 Task: Create a custom shape using the Shape Builder Tool.
Action: Mouse moved to (90, 351)
Screenshot: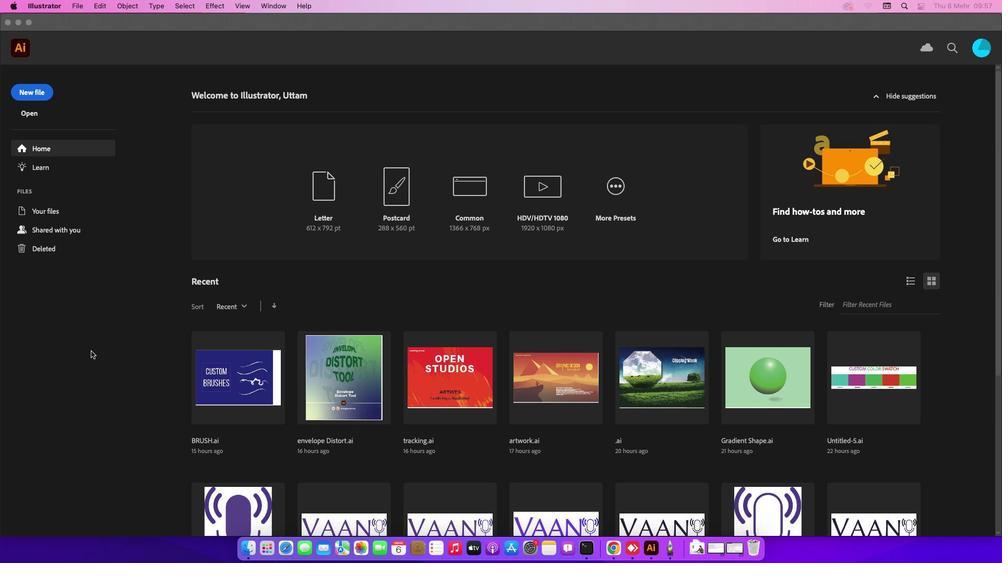 
Action: Mouse pressed left at (90, 351)
Screenshot: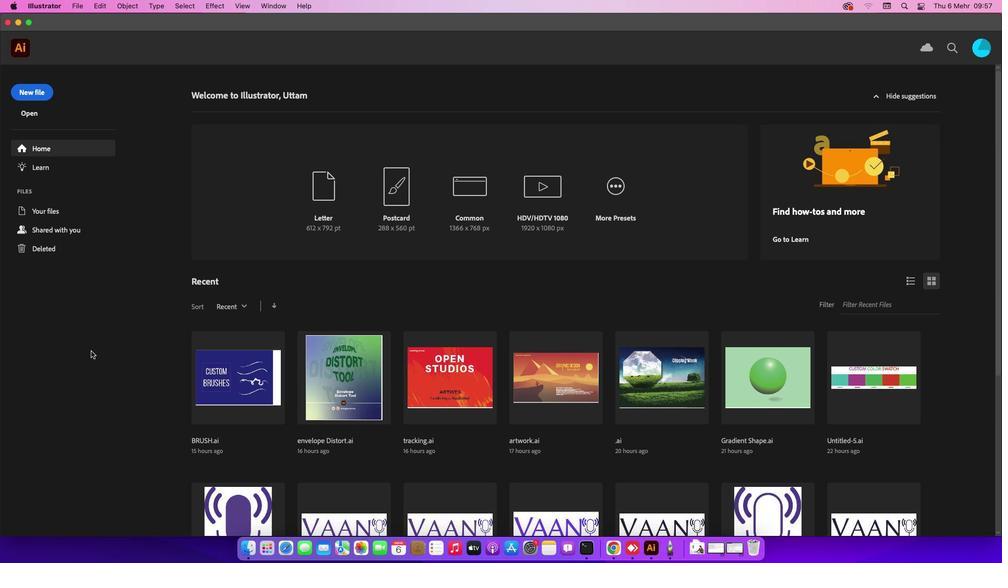 
Action: Mouse moved to (90, 351)
Screenshot: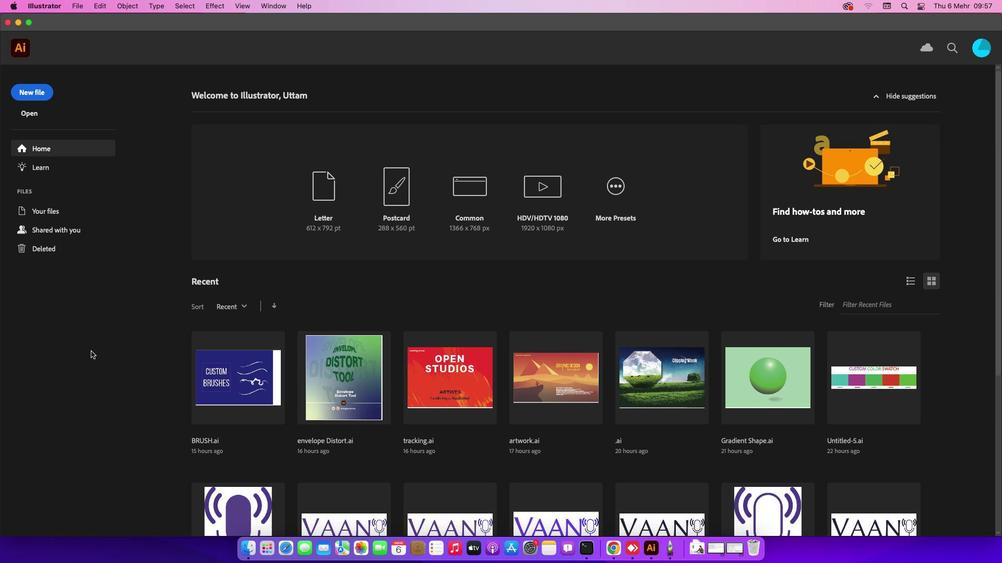 
Action: Key pressed Key.cmd'n'
Screenshot: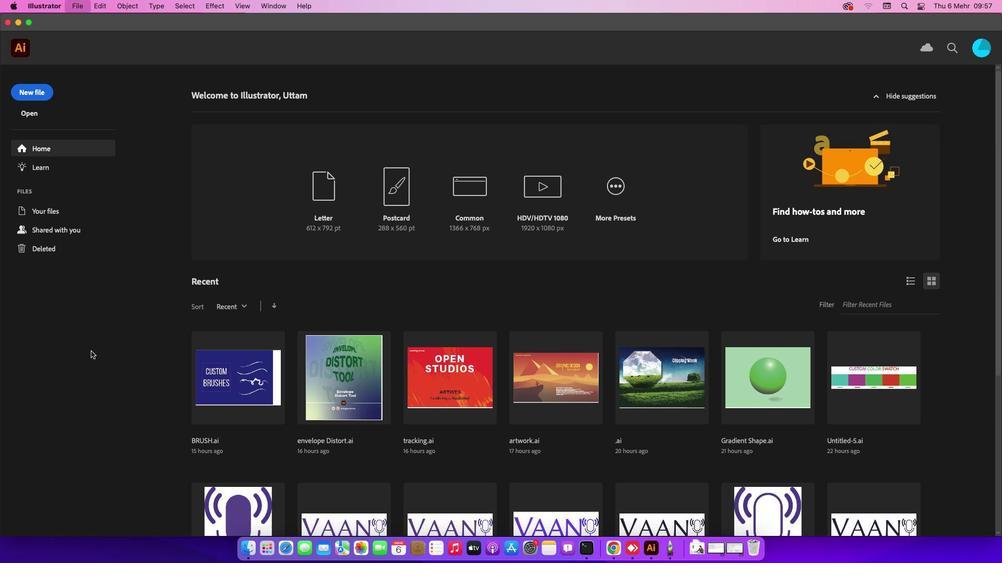 
Action: Mouse moved to (666, 148)
Screenshot: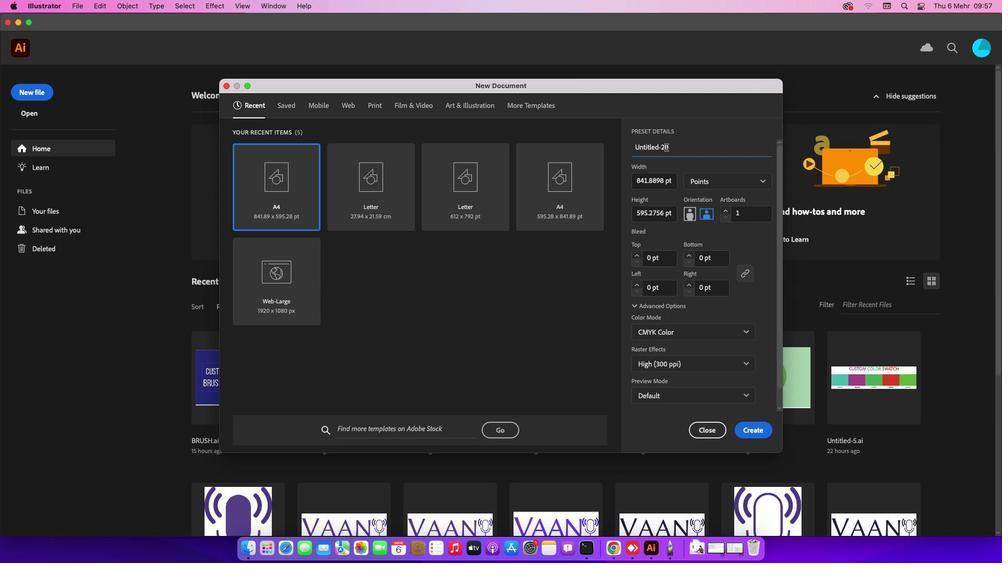 
Action: Mouse pressed left at (666, 148)
Screenshot: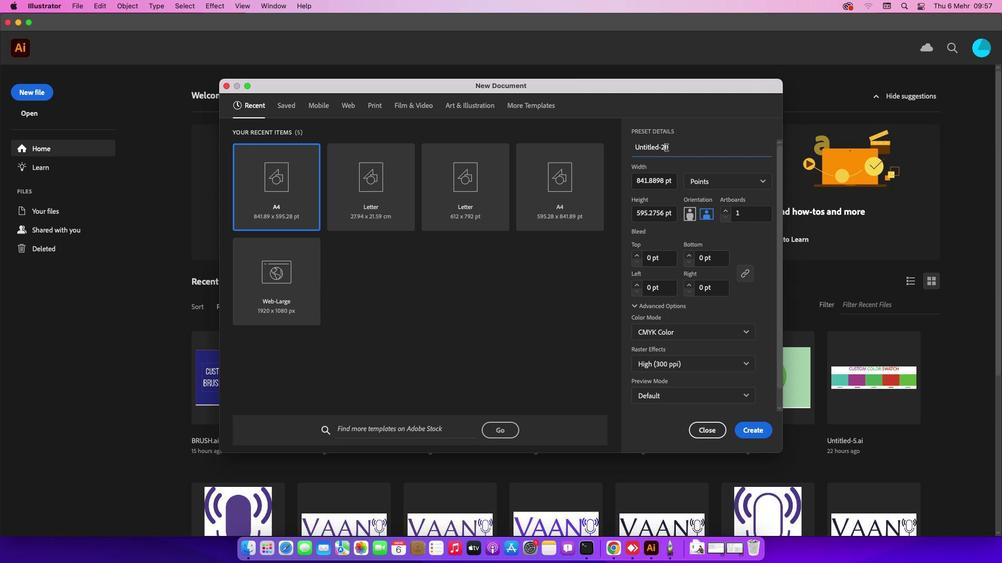
Action: Mouse pressed left at (666, 148)
Screenshot: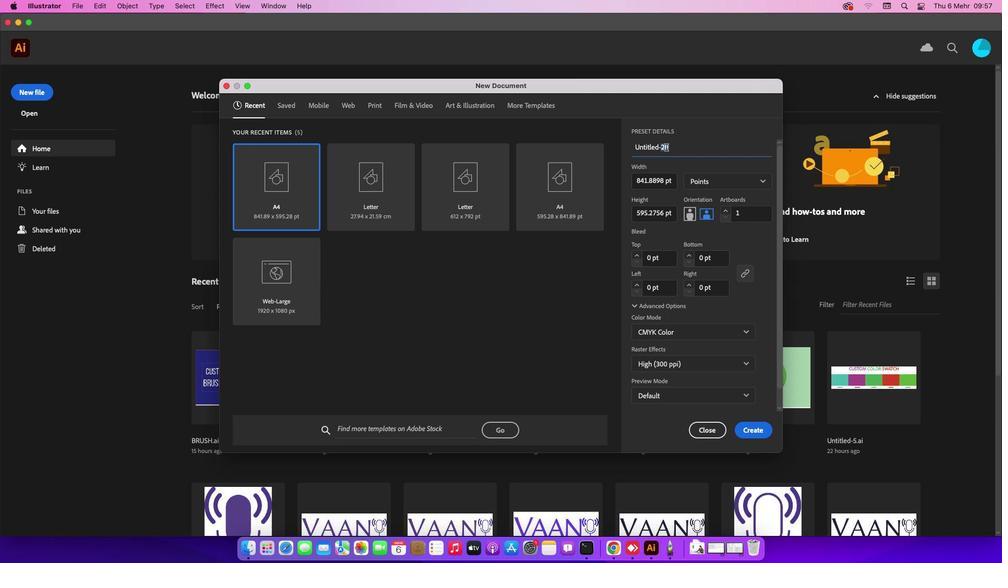 
Action: Mouse pressed left at (666, 148)
Screenshot: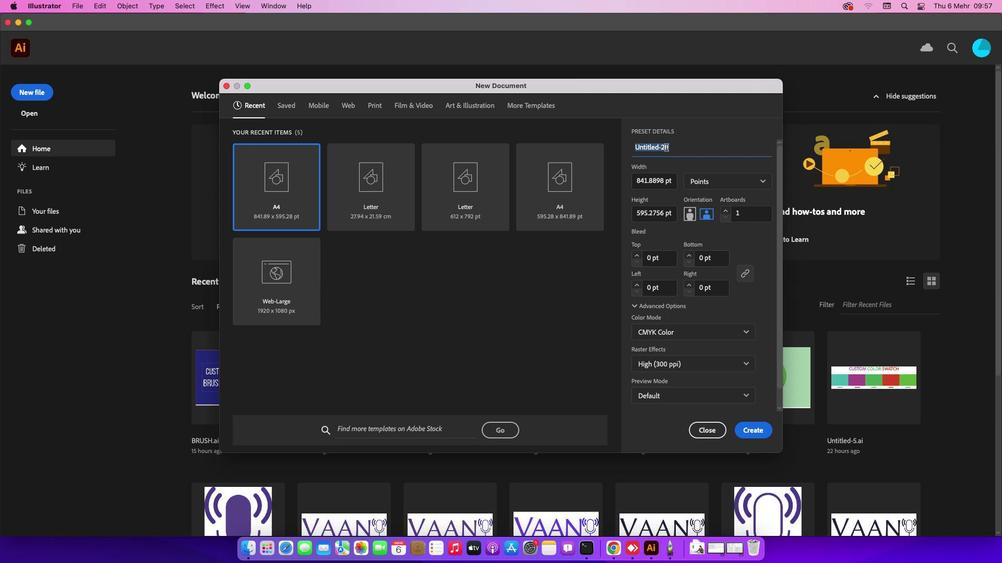 
Action: Key pressed Key.shift_r'S''h''a''p''e'Key.spaceKey.shift_r'B''u''i''d''e''r'Key.enter
Screenshot: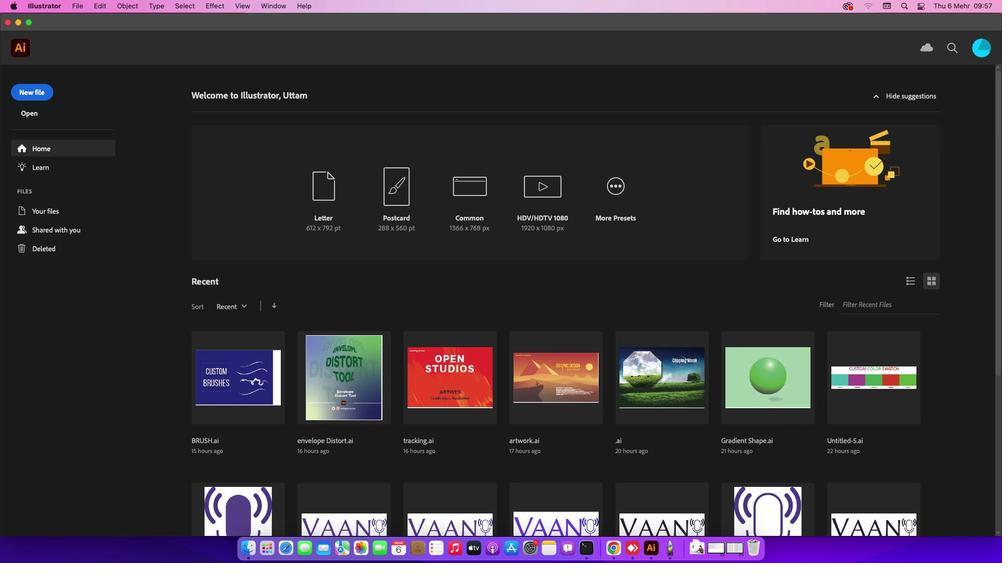 
Action: Mouse moved to (503, 175)
Screenshot: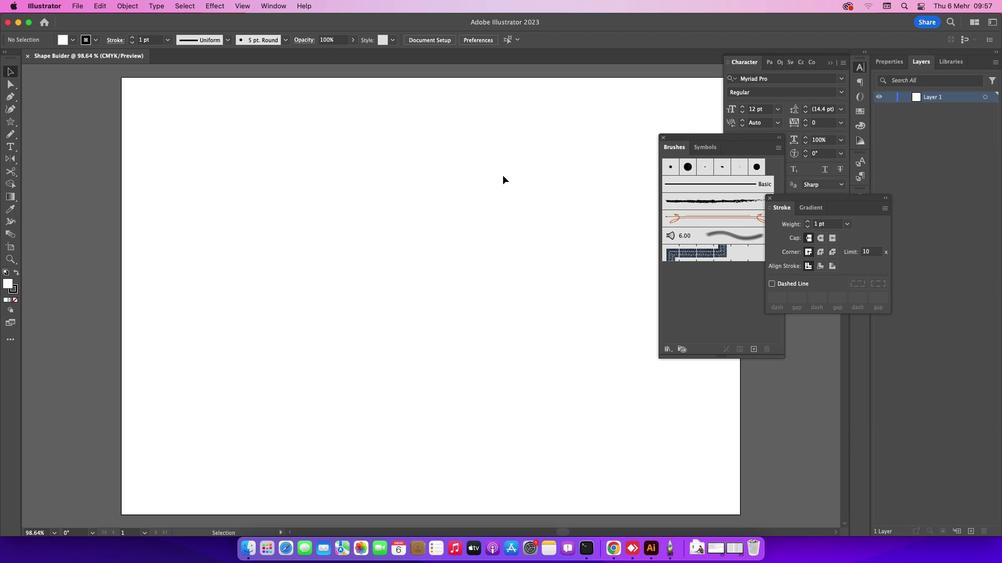 
Action: Mouse pressed left at (503, 175)
Screenshot: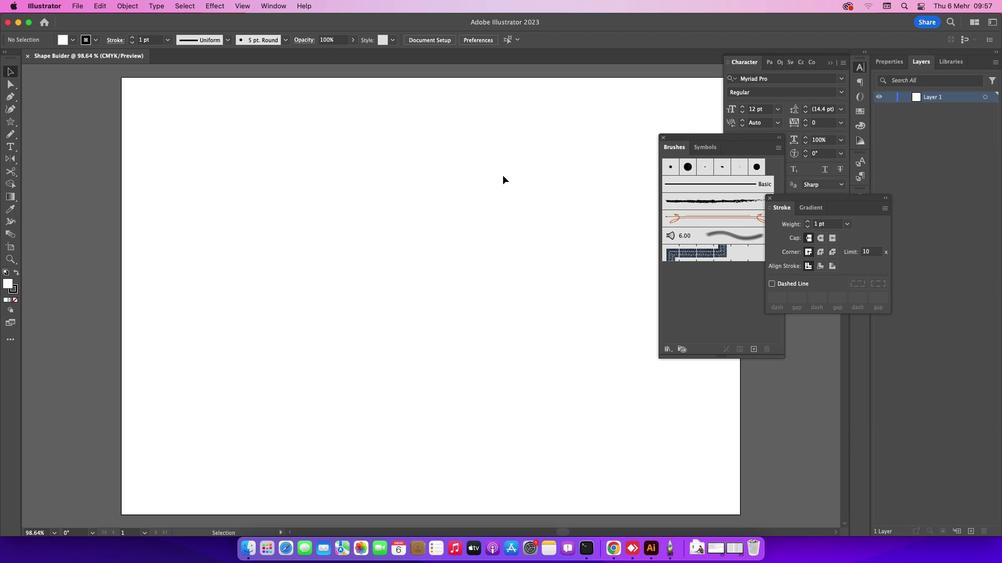 
Action: Mouse moved to (663, 138)
Screenshot: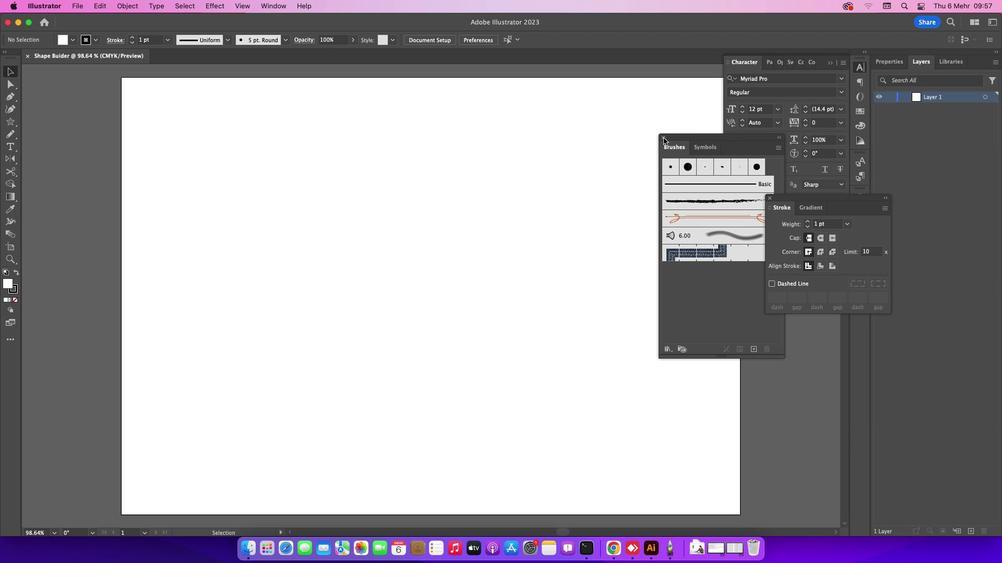 
Action: Mouse pressed left at (663, 138)
Screenshot: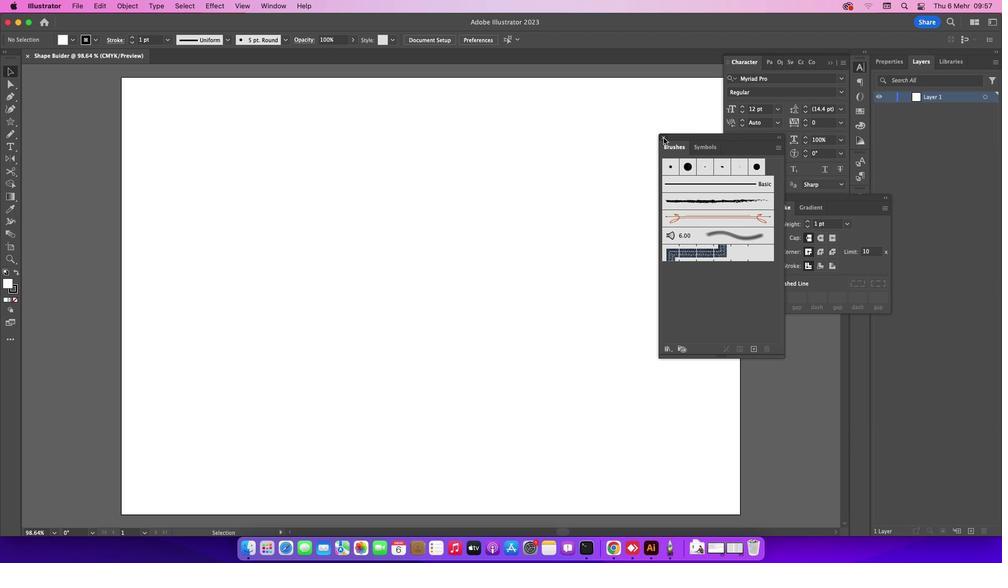 
Action: Mouse moved to (490, 135)
Screenshot: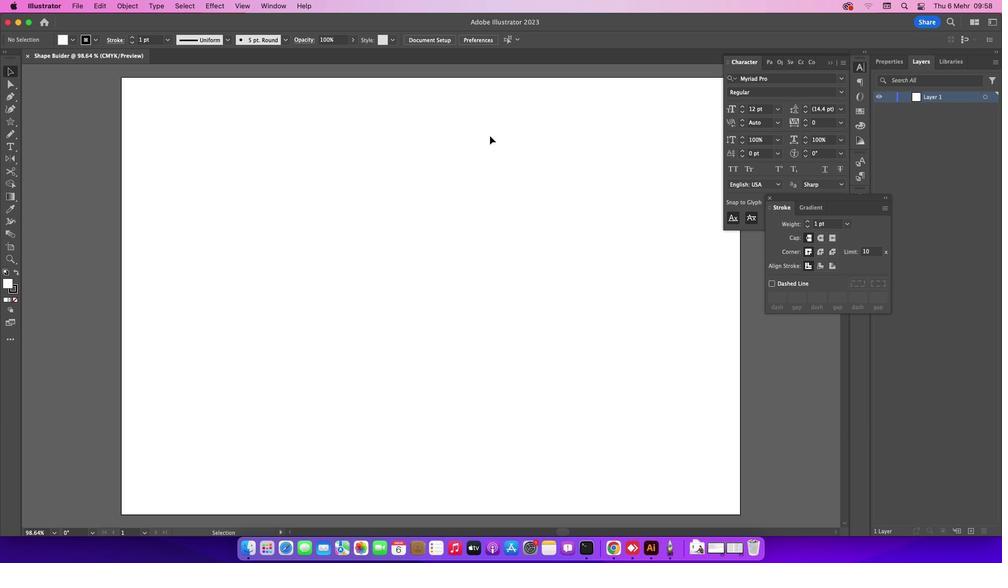 
Action: Mouse pressed left at (490, 135)
Screenshot: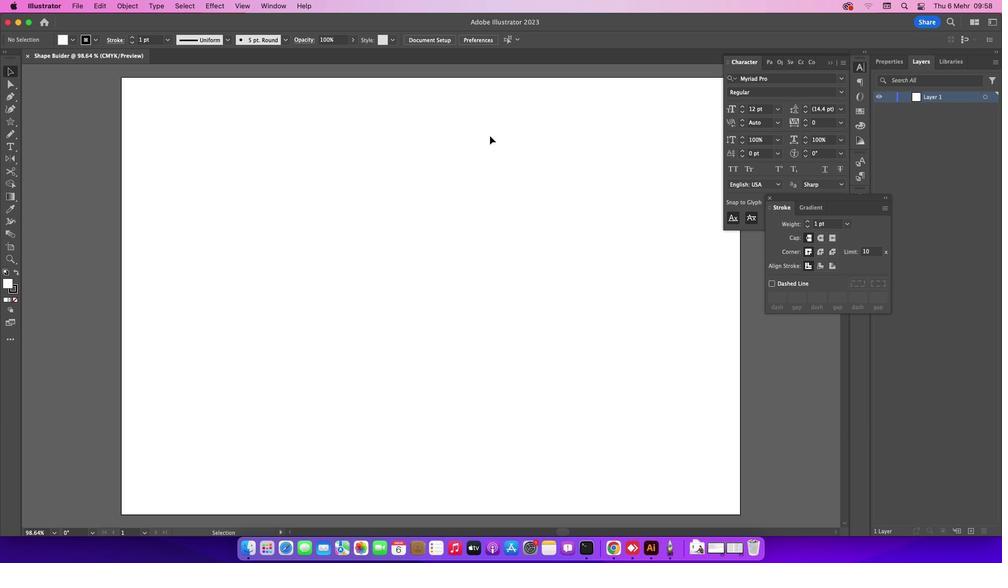 
Action: Mouse moved to (336, 186)
Screenshot: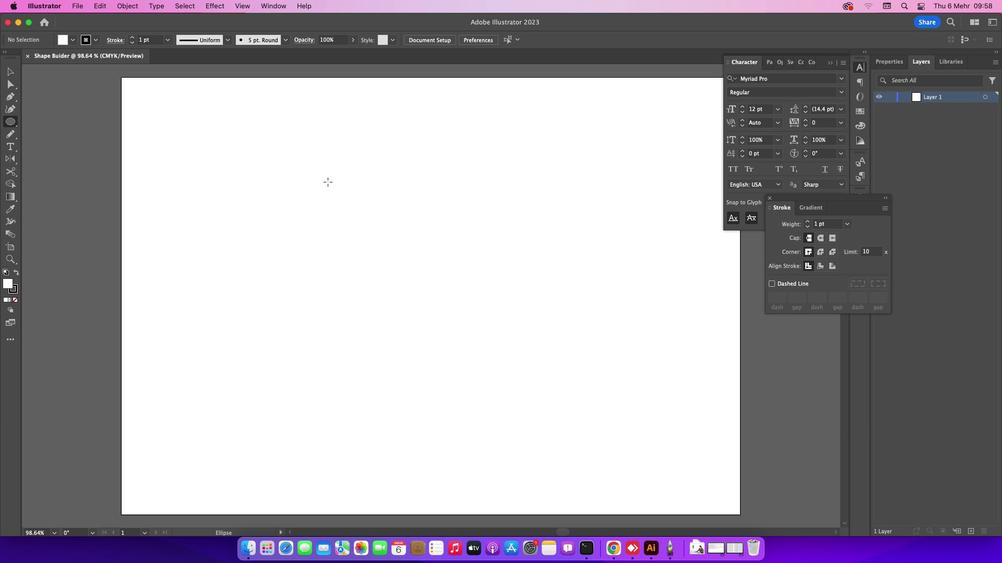 
Action: Key pressed 'l'
Screenshot: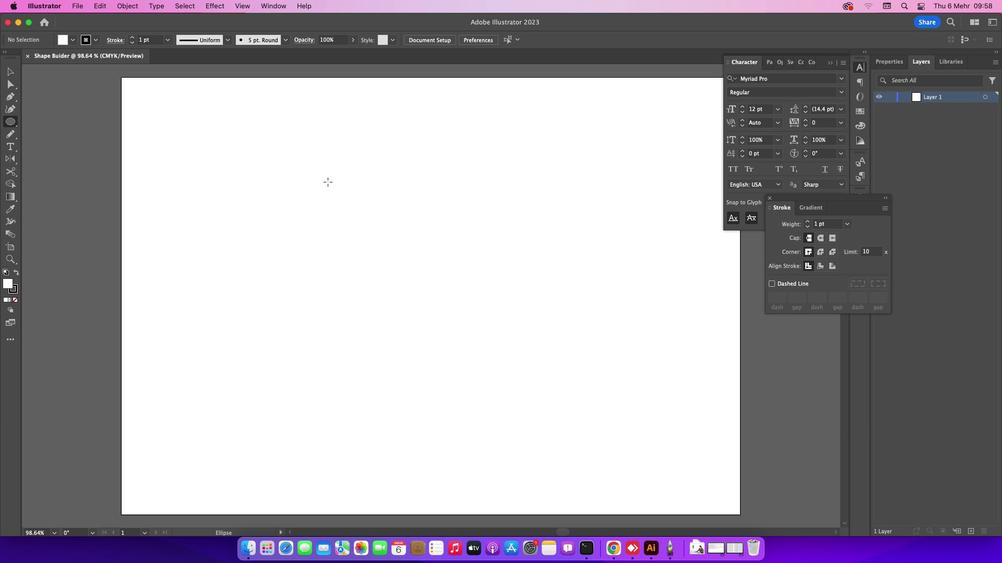 
Action: Mouse moved to (335, 155)
Screenshot: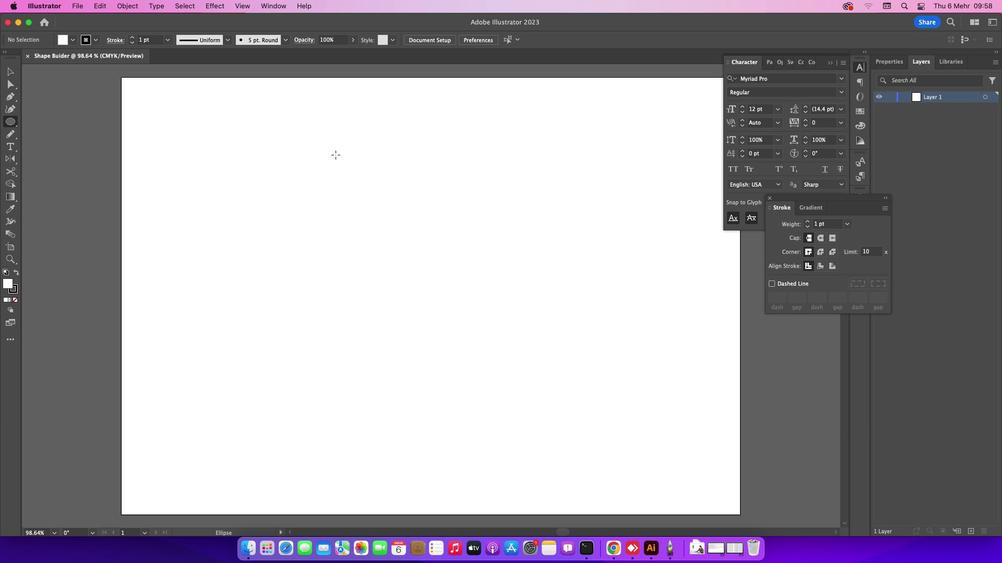 
Action: Mouse pressed left at (335, 155)
Screenshot: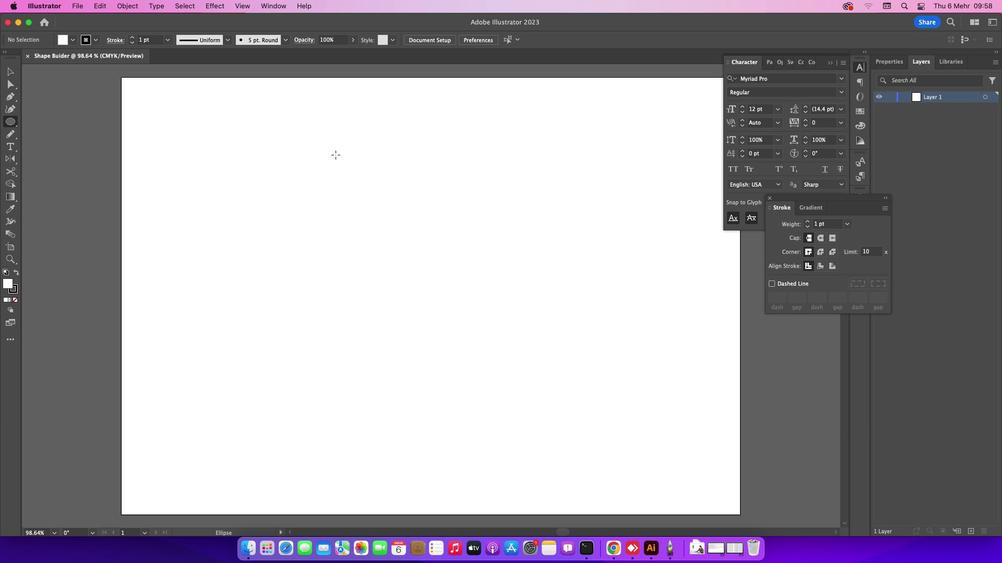 
Action: Mouse moved to (476, 340)
Screenshot: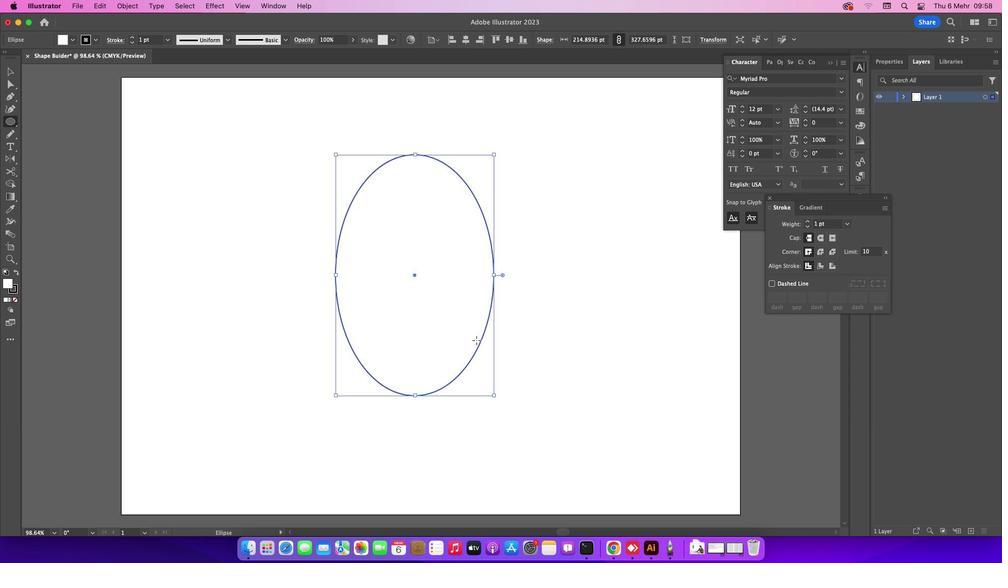 
Action: Key pressed 'v'
Screenshot: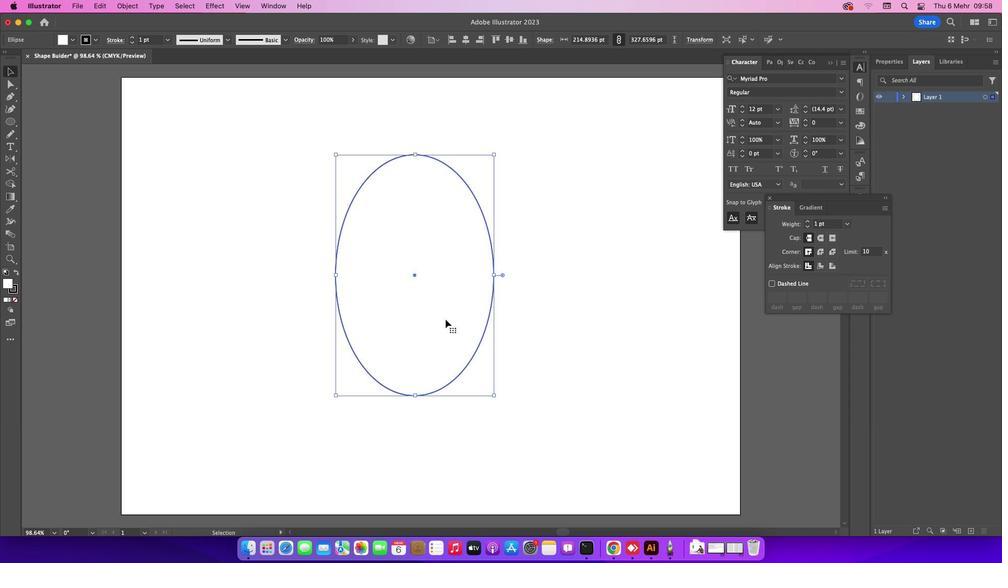 
Action: Mouse moved to (533, 262)
Screenshot: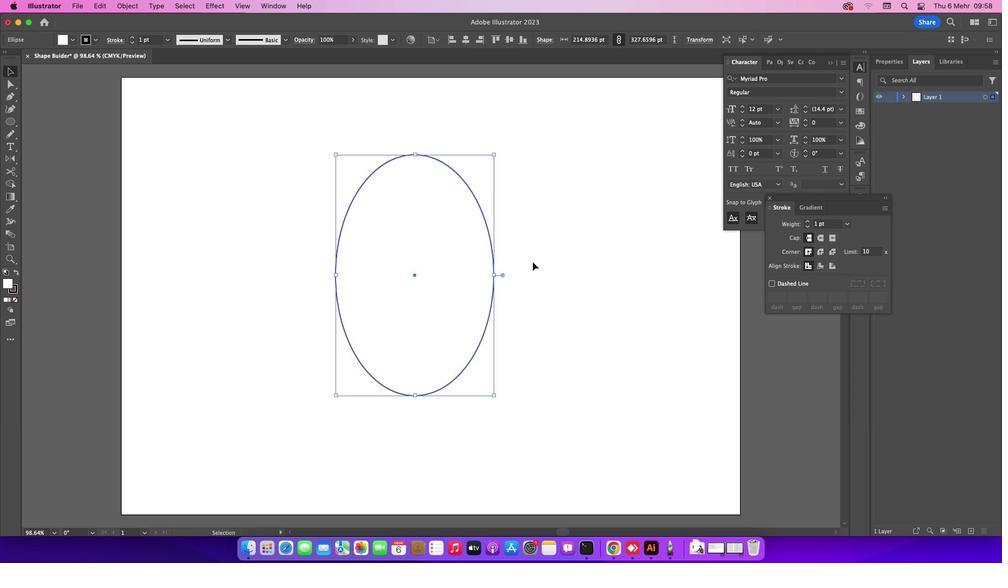 
Action: Mouse pressed left at (533, 262)
Screenshot: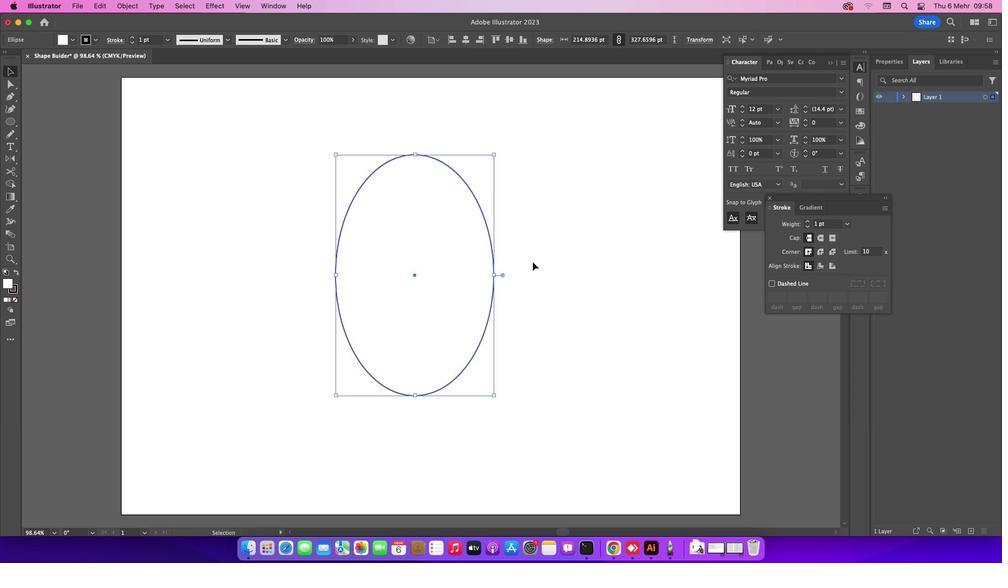 
Action: Mouse moved to (967, 534)
Screenshot: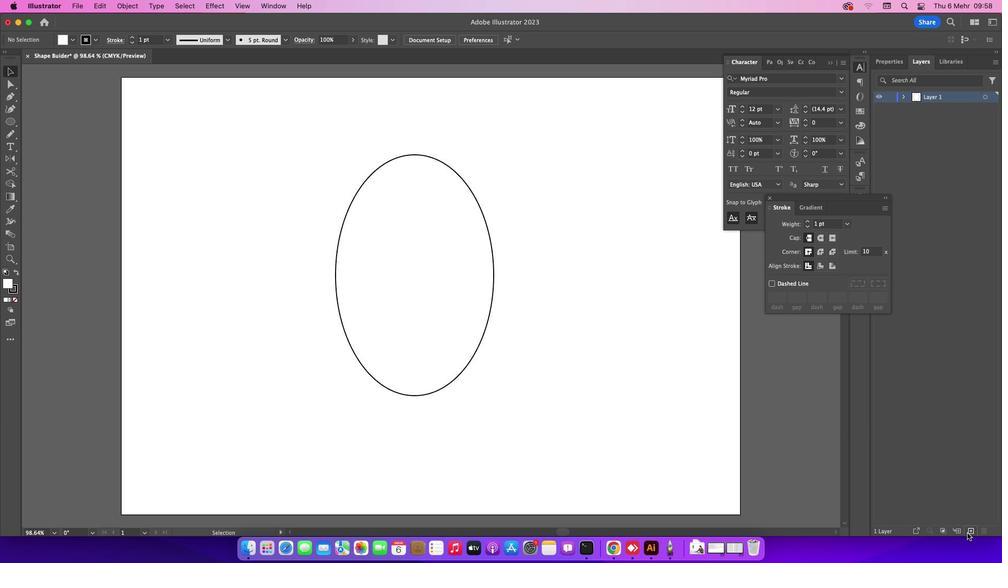 
Action: Mouse pressed left at (967, 534)
Screenshot: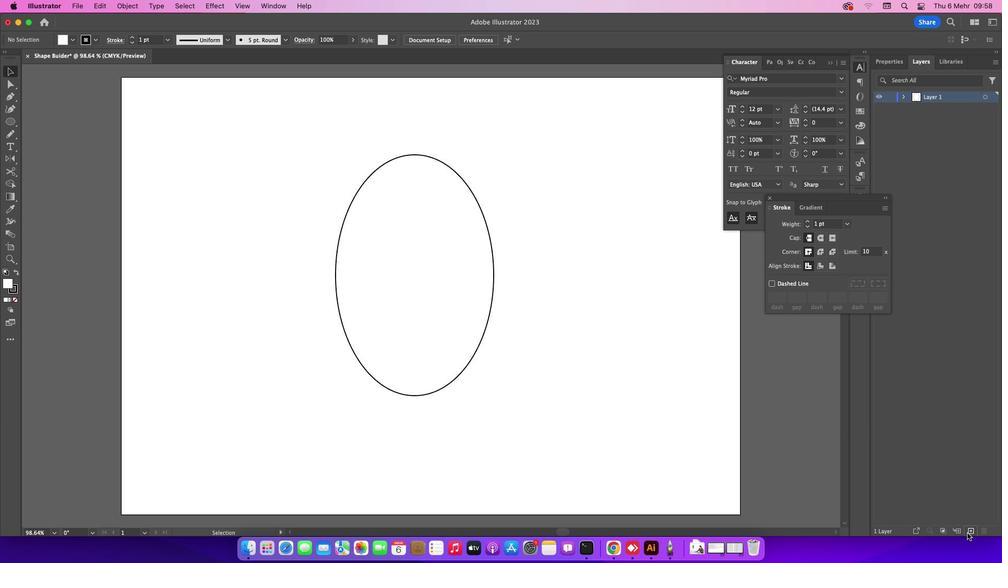 
Action: Mouse moved to (918, 108)
Screenshot: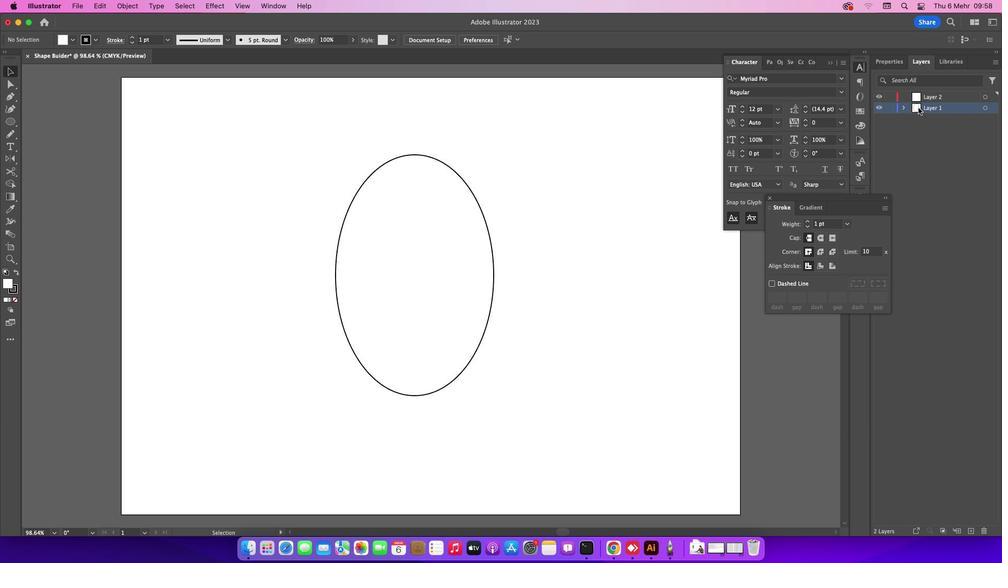 
Action: Mouse pressed left at (918, 108)
Screenshot: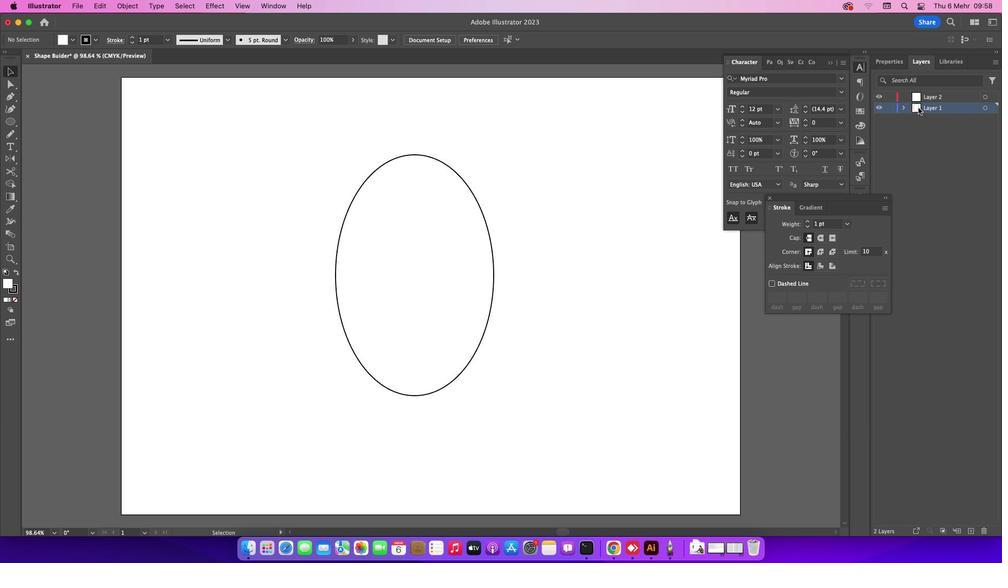 
Action: Mouse moved to (921, 89)
Screenshot: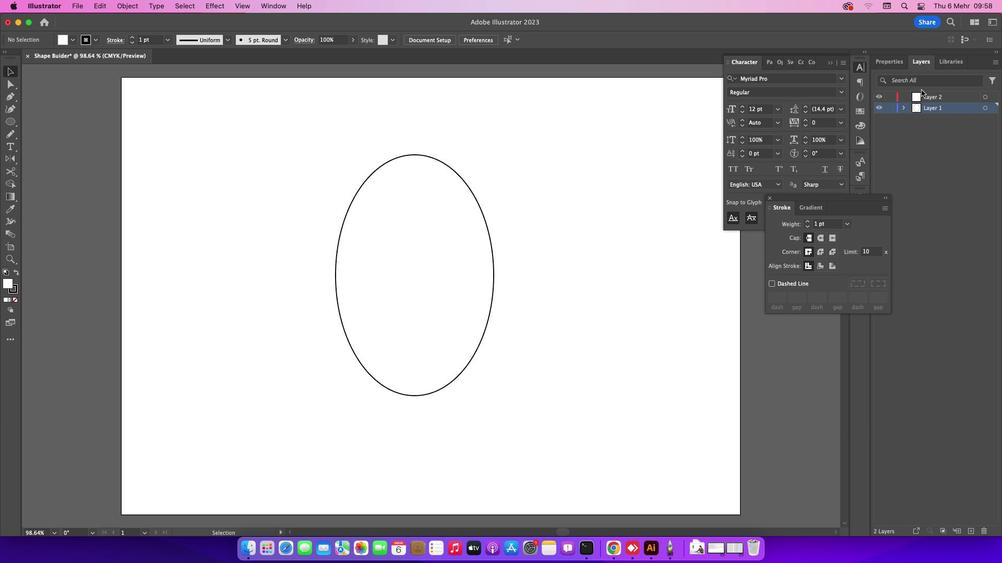 
Action: Mouse pressed left at (921, 89)
Screenshot: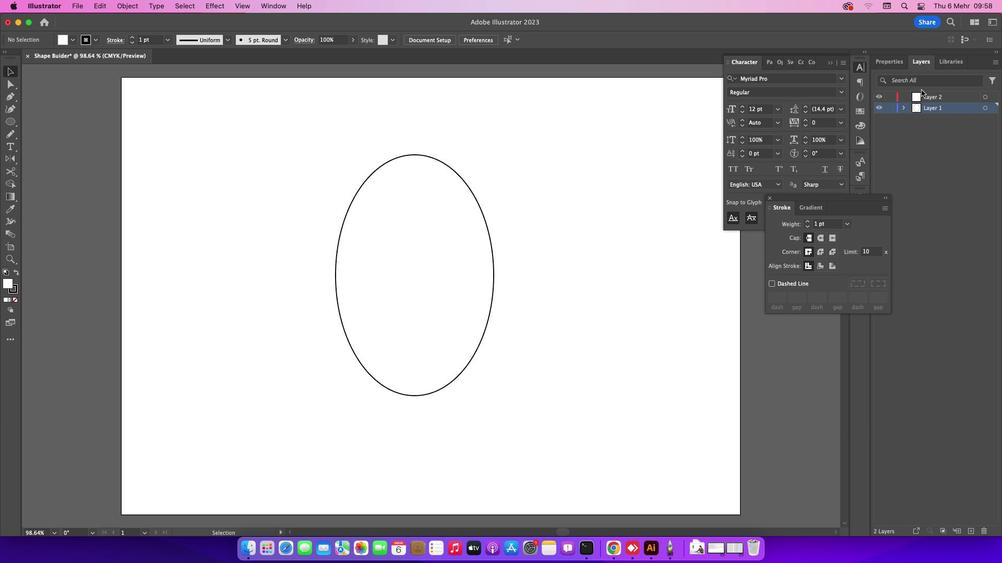 
Action: Mouse moved to (920, 95)
Screenshot: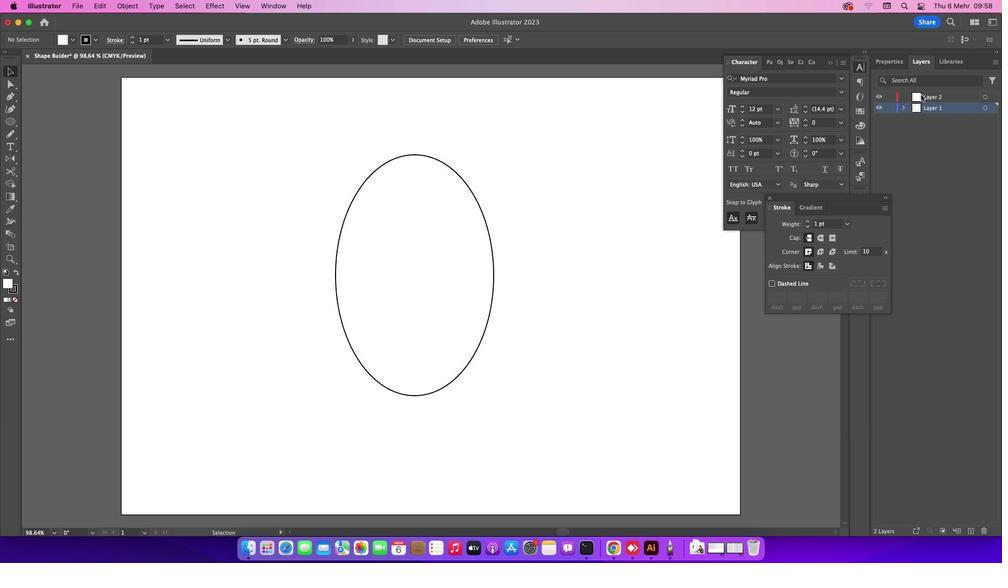 
Action: Mouse pressed left at (920, 95)
Screenshot: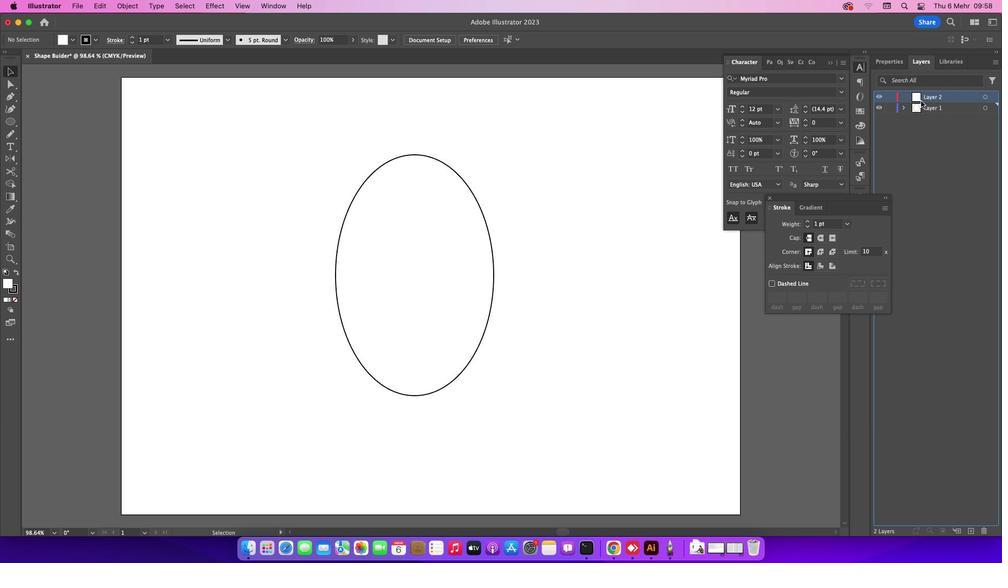 
Action: Mouse moved to (923, 109)
Screenshot: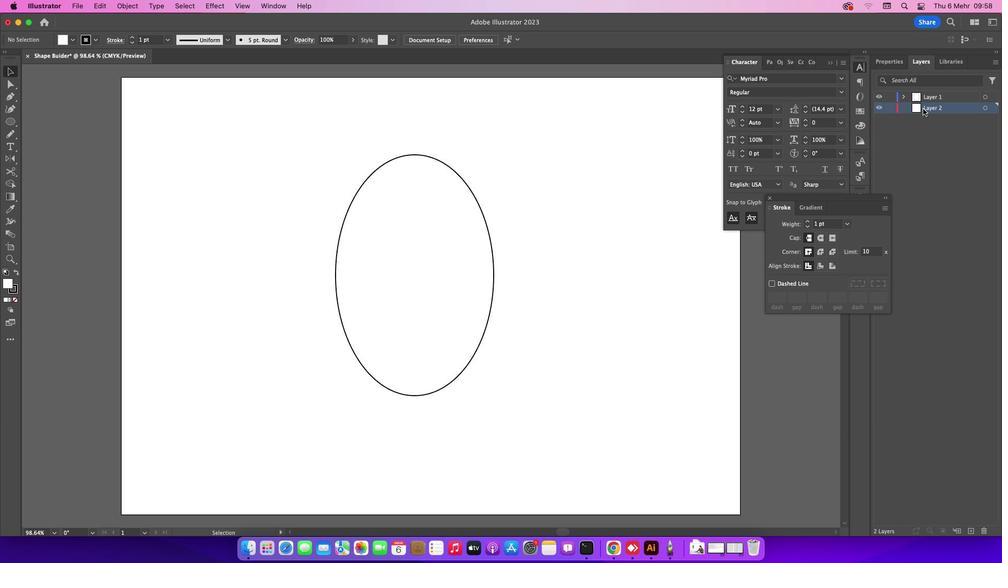 
Action: Mouse pressed left at (923, 109)
Screenshot: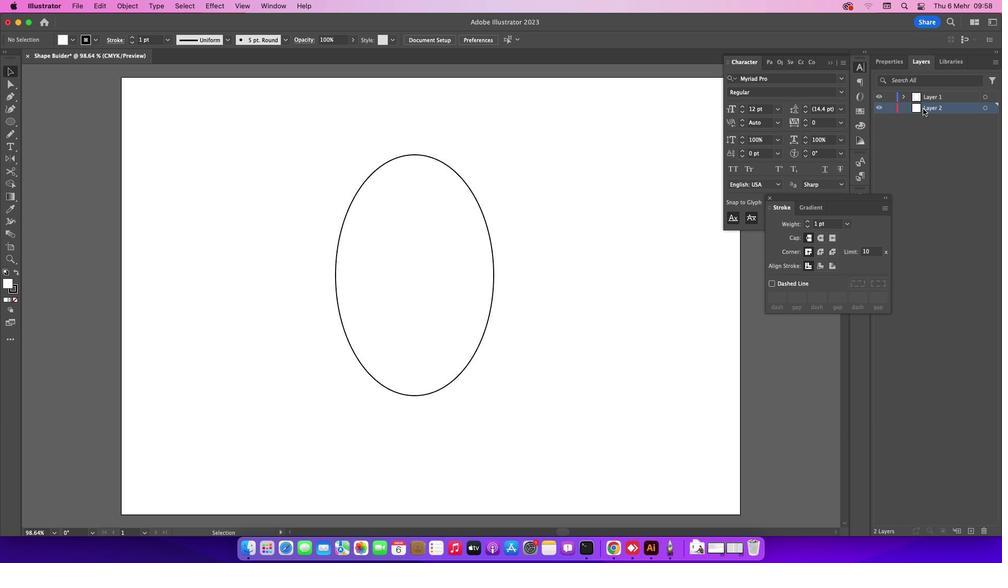 
Action: Mouse pressed left at (923, 109)
Screenshot: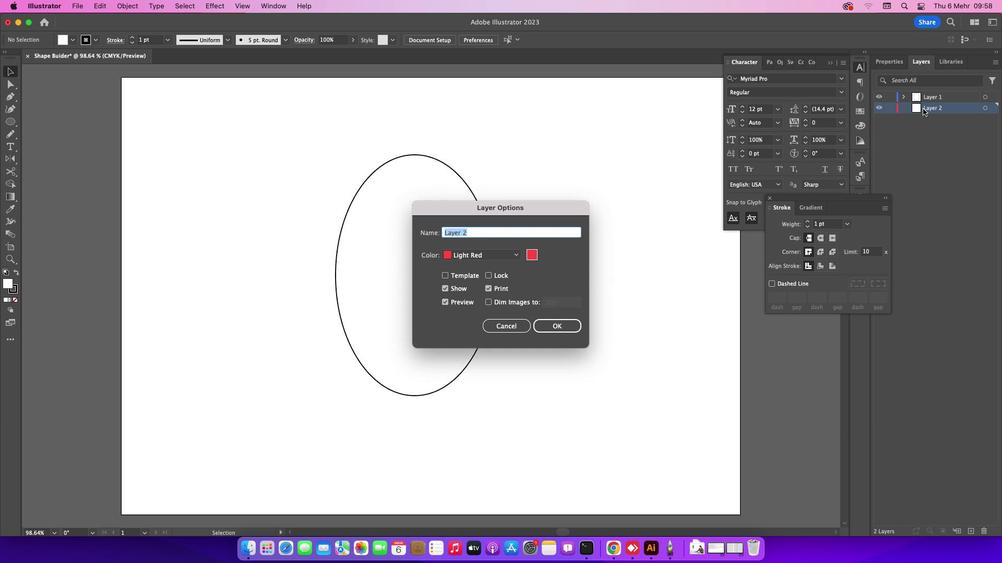 
Action: Mouse pressed left at (923, 109)
Screenshot: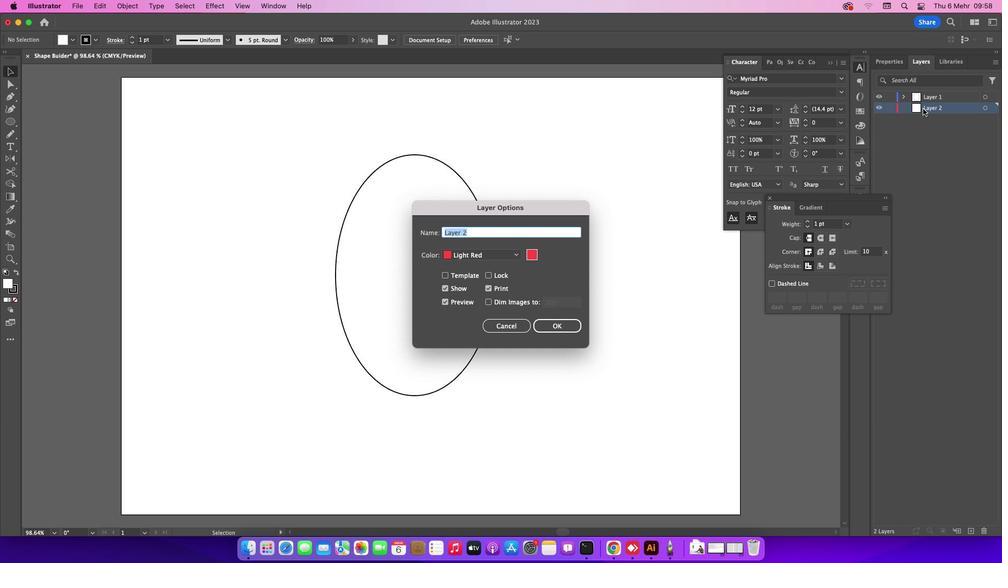 
Action: Mouse pressed left at (923, 109)
Screenshot: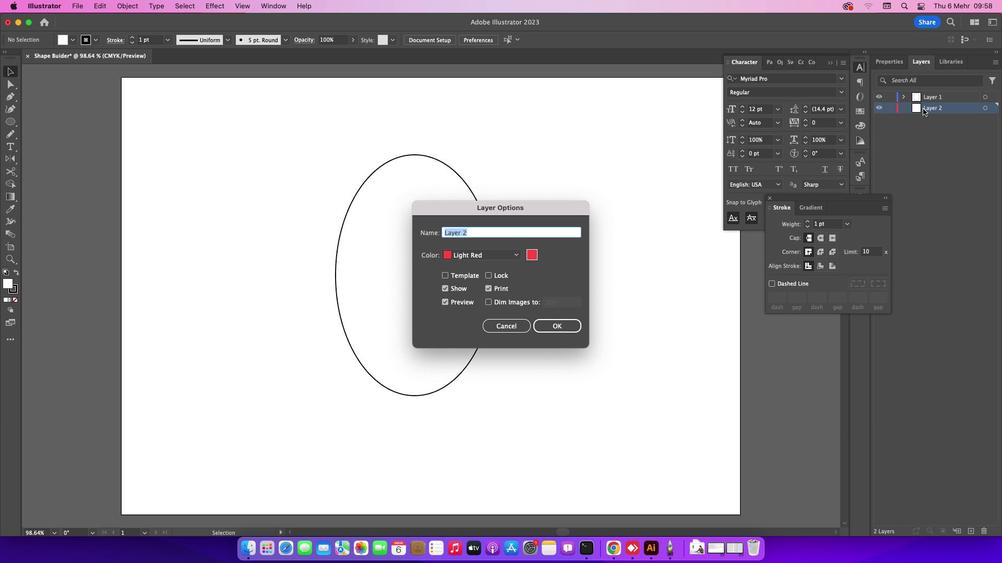 
Action: Mouse moved to (501, 253)
Screenshot: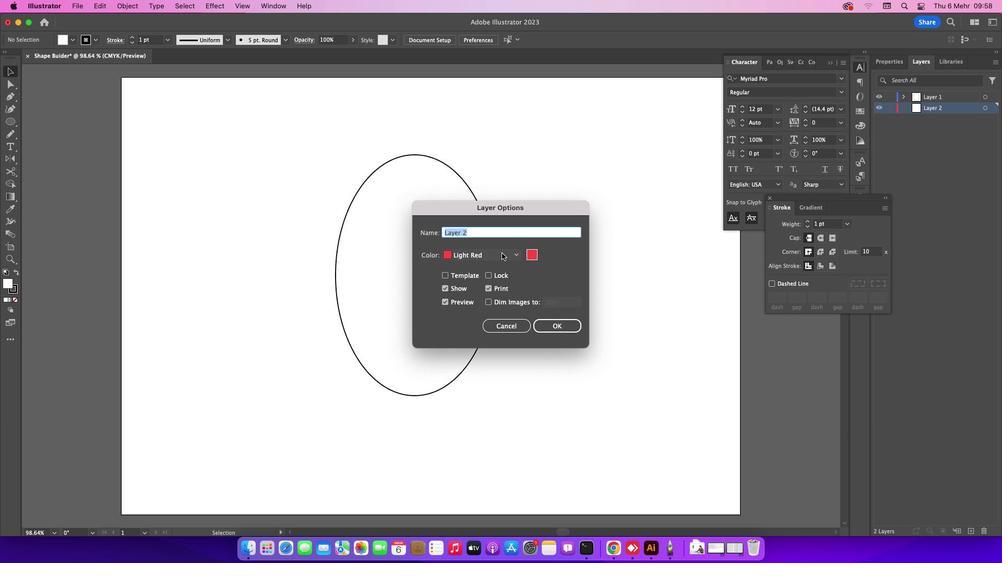
Action: Key pressed 'b''a''s''e'Key.enter
Screenshot: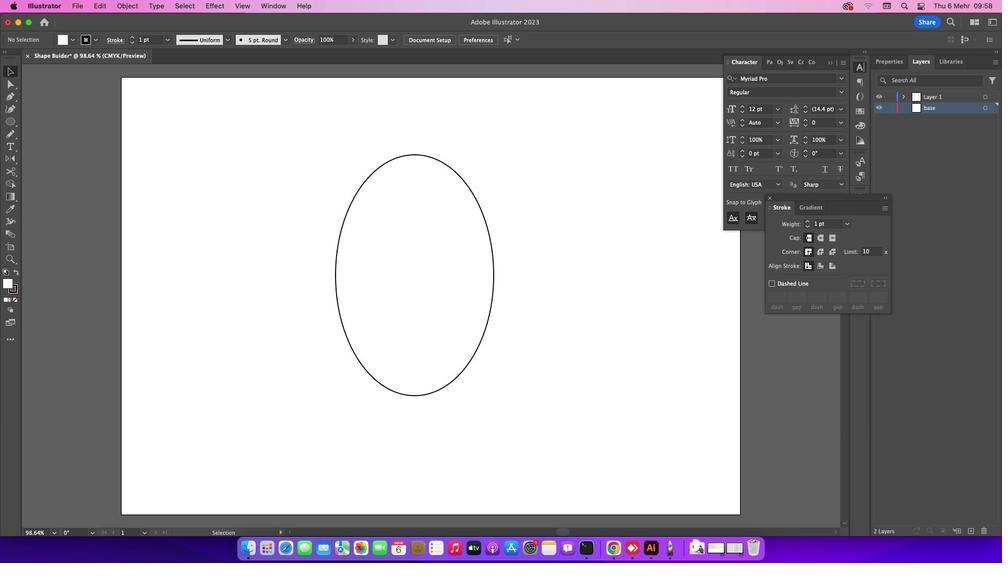 
Action: Mouse moved to (355, 272)
Screenshot: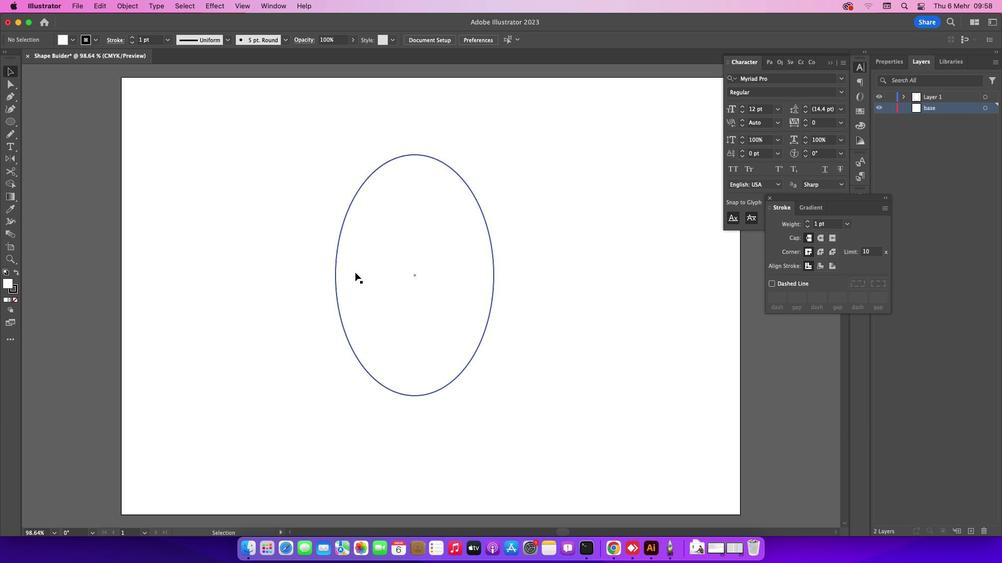 
Action: Key pressed 'l'
Screenshot: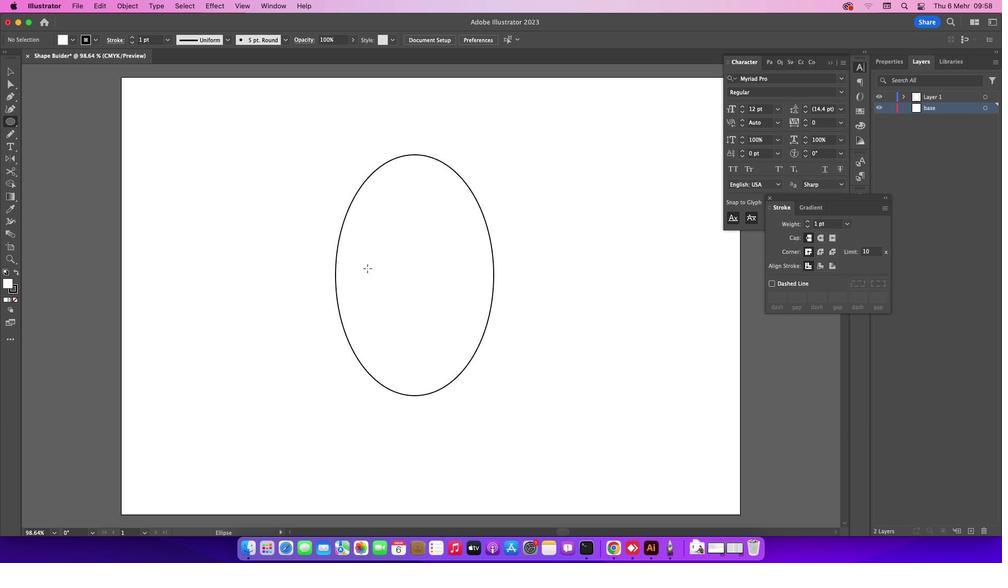 
Action: Mouse moved to (416, 275)
Screenshot: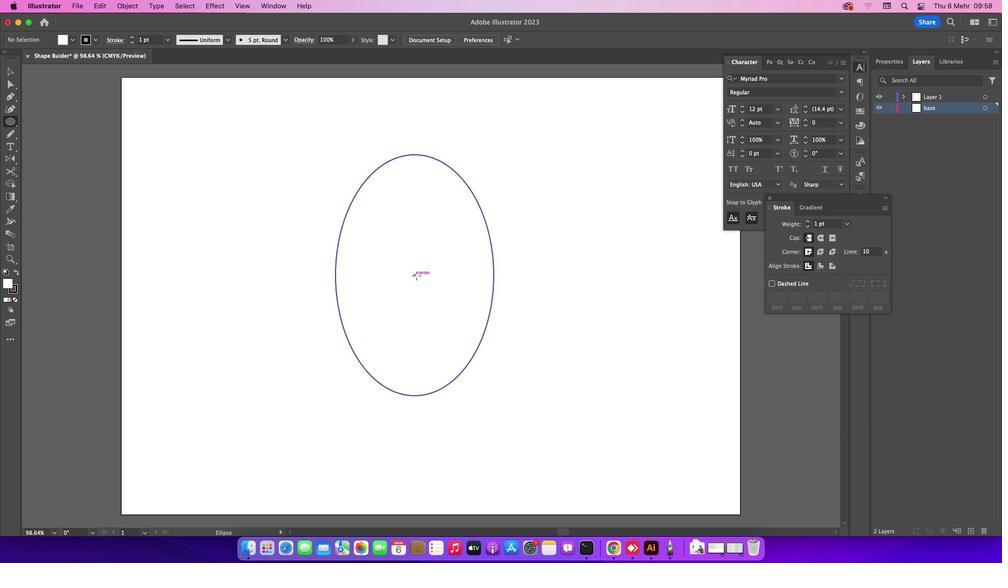 
Action: Key pressed Key.shiftKey.alt
Screenshot: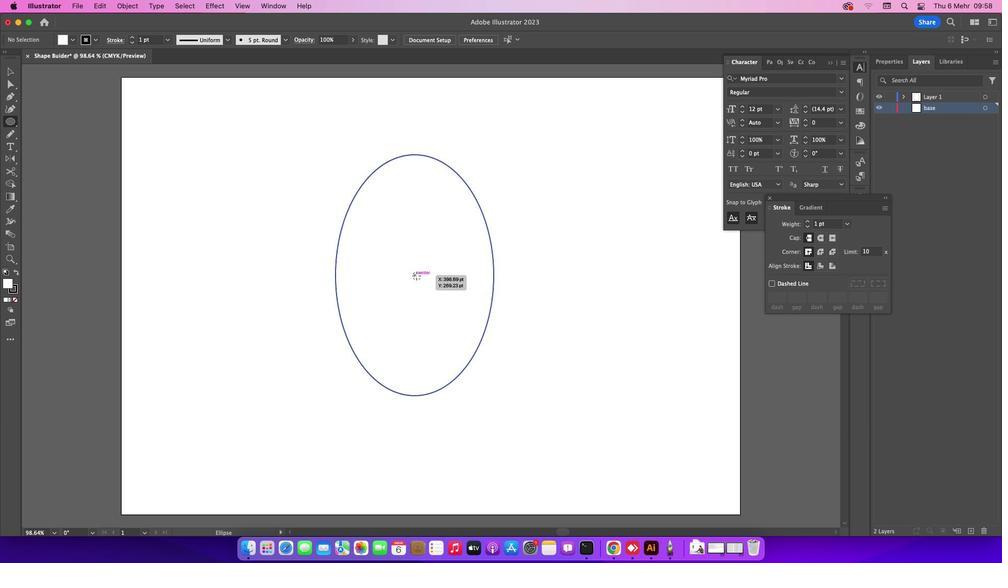 
Action: Mouse pressed left at (416, 275)
Screenshot: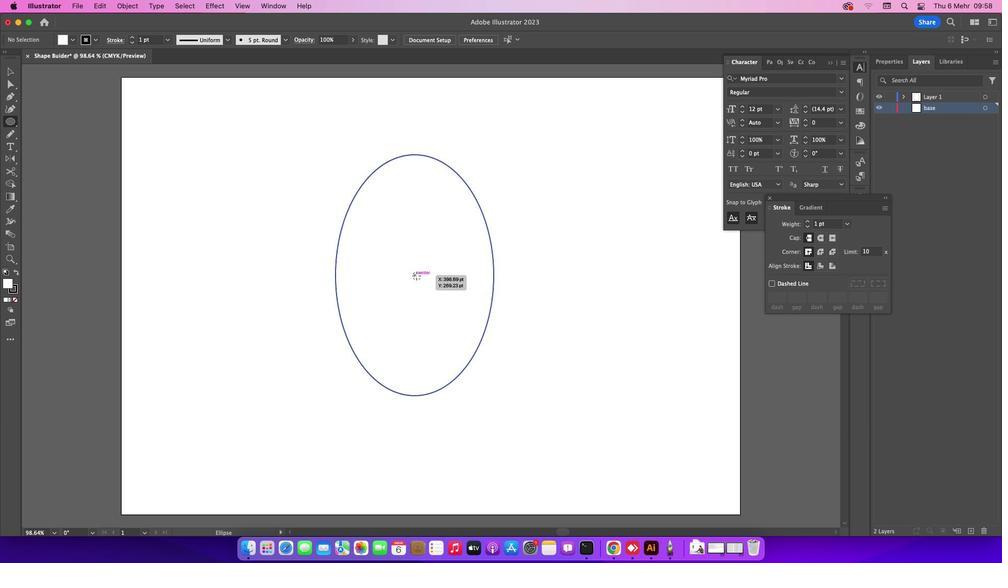 
Action: Mouse moved to (586, 288)
Screenshot: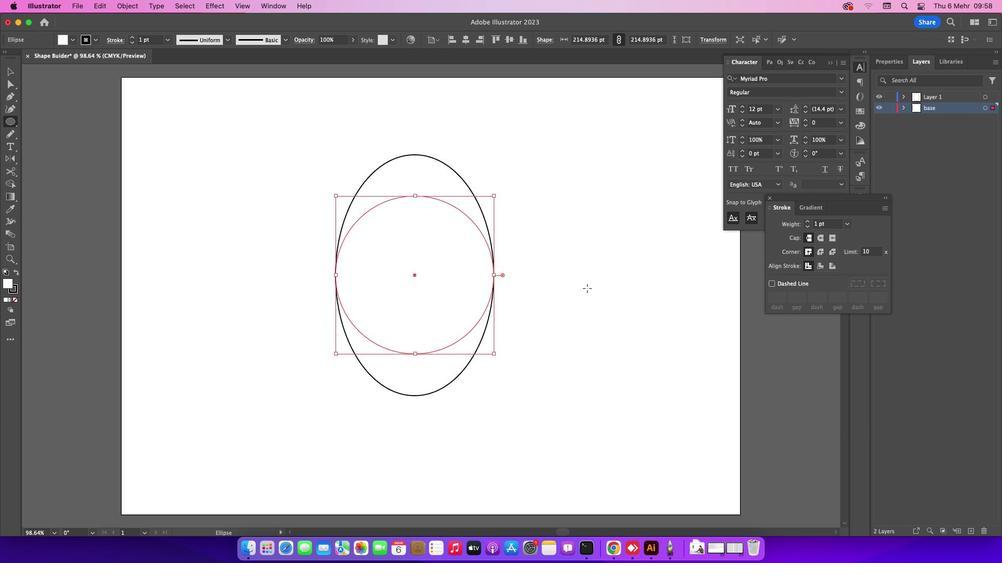 
Action: Mouse pressed left at (586, 288)
Screenshot: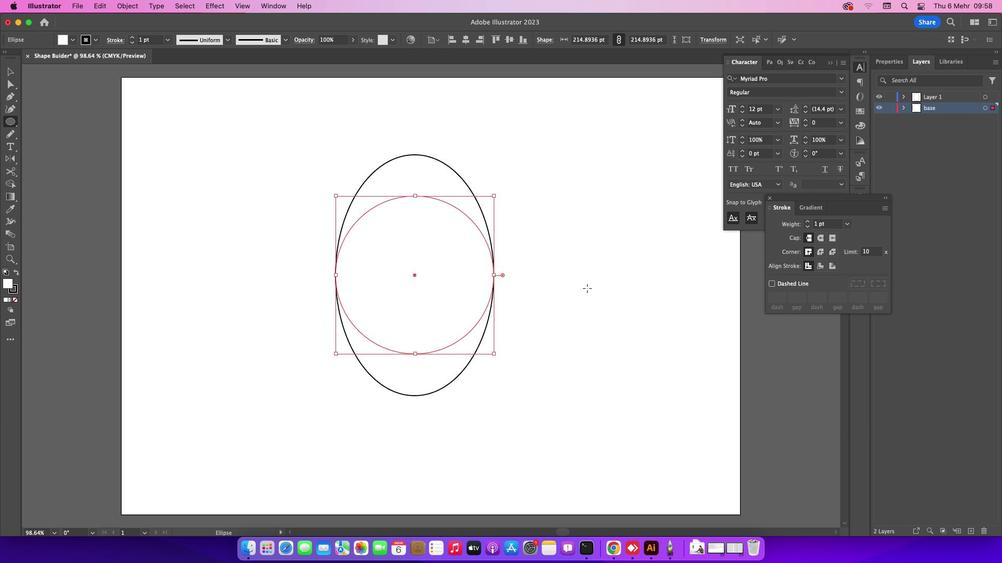 
Action: Mouse moved to (477, 301)
Screenshot: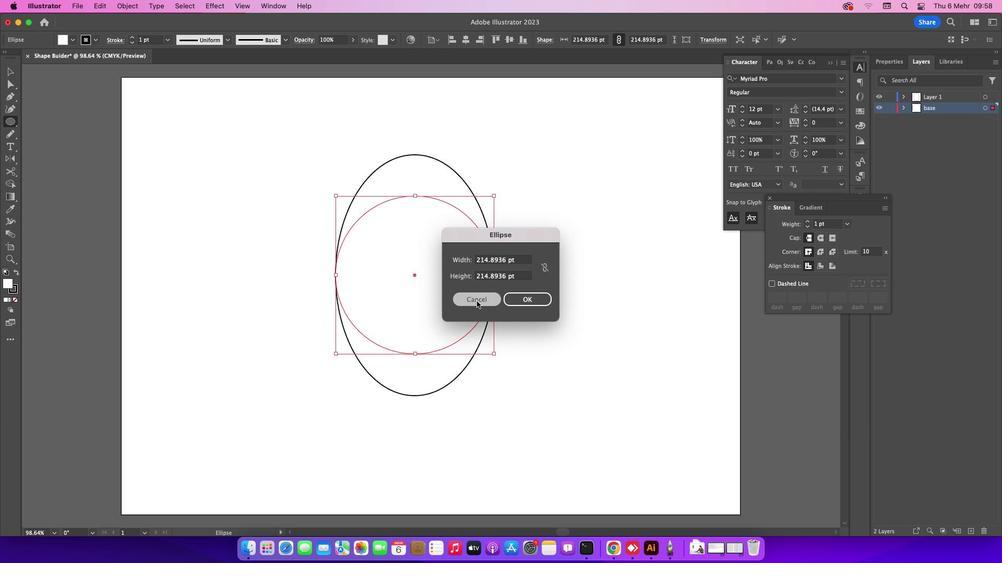 
Action: Mouse pressed left at (477, 301)
Screenshot: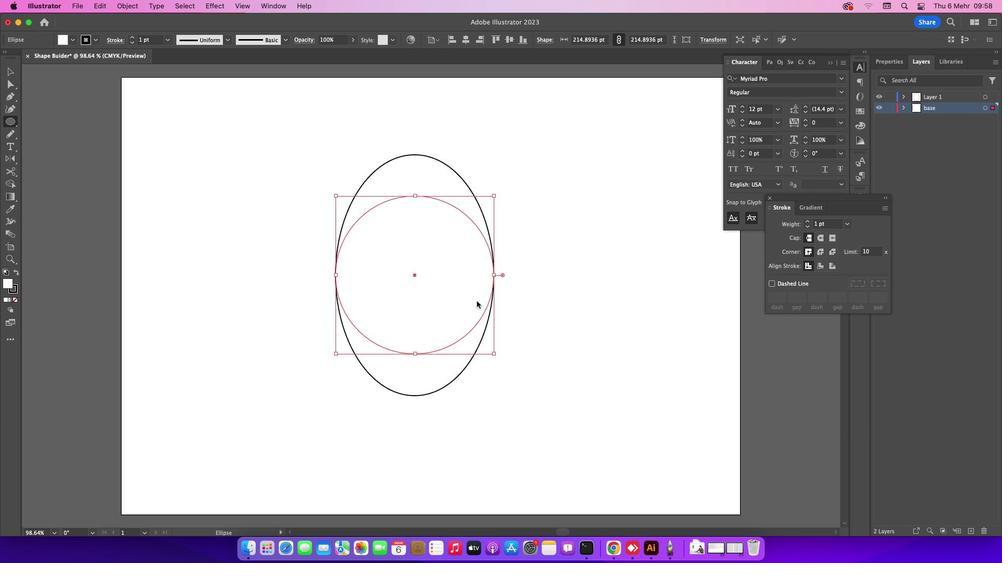 
Action: Mouse moved to (492, 297)
Screenshot: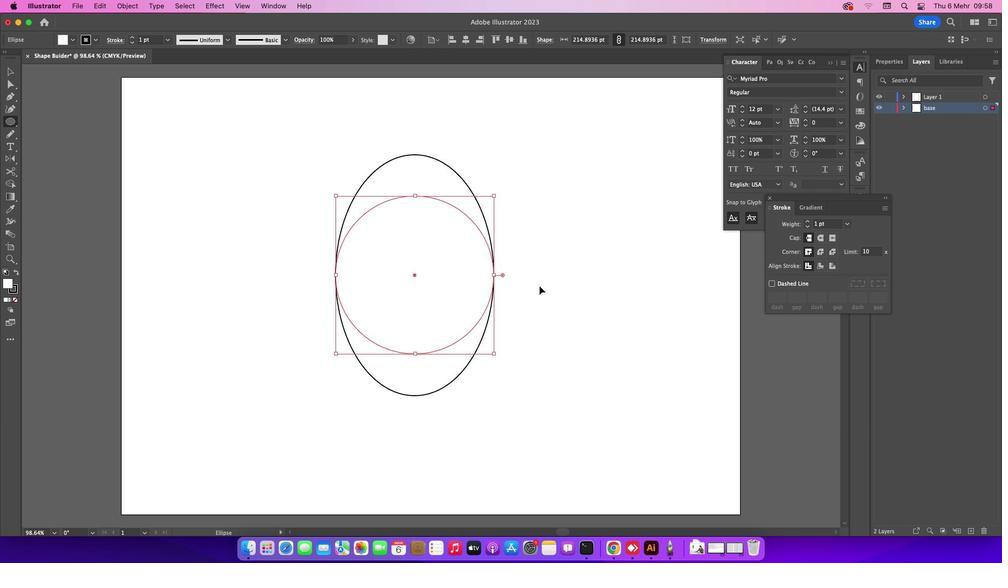 
Action: Key pressed 'v'
Screenshot: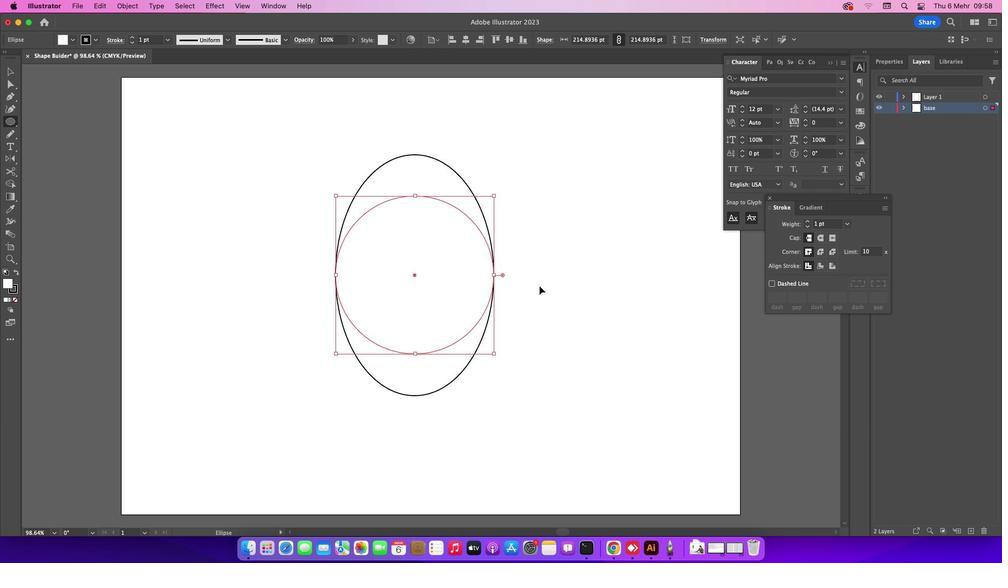 
Action: Mouse moved to (567, 285)
Screenshot: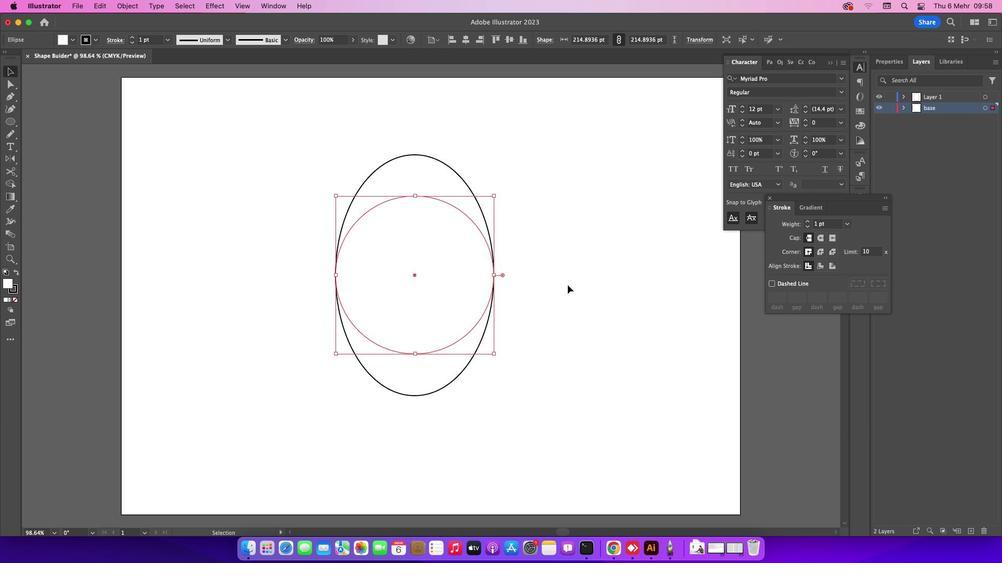 
Action: Mouse pressed left at (567, 285)
Screenshot: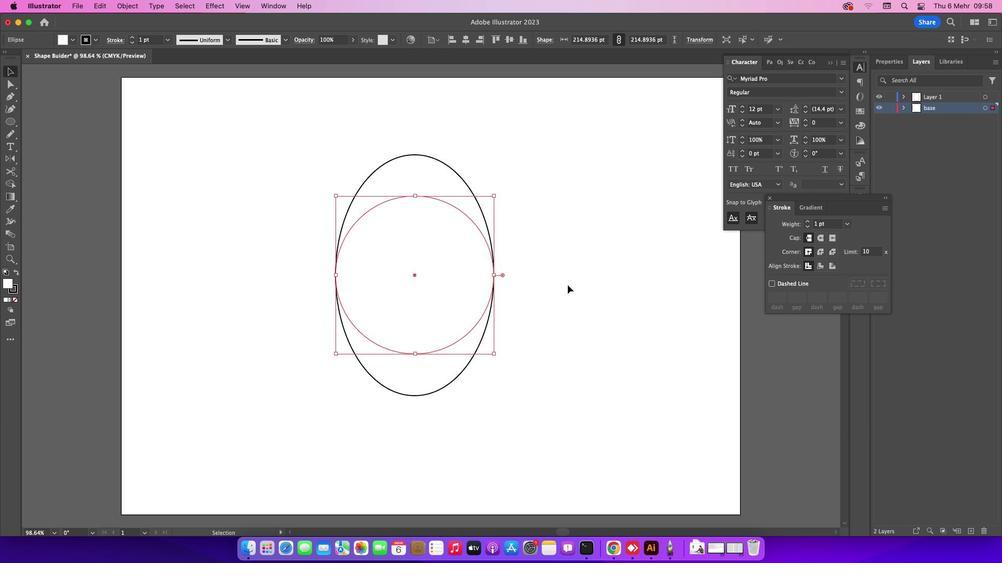 
Action: Mouse moved to (455, 209)
Screenshot: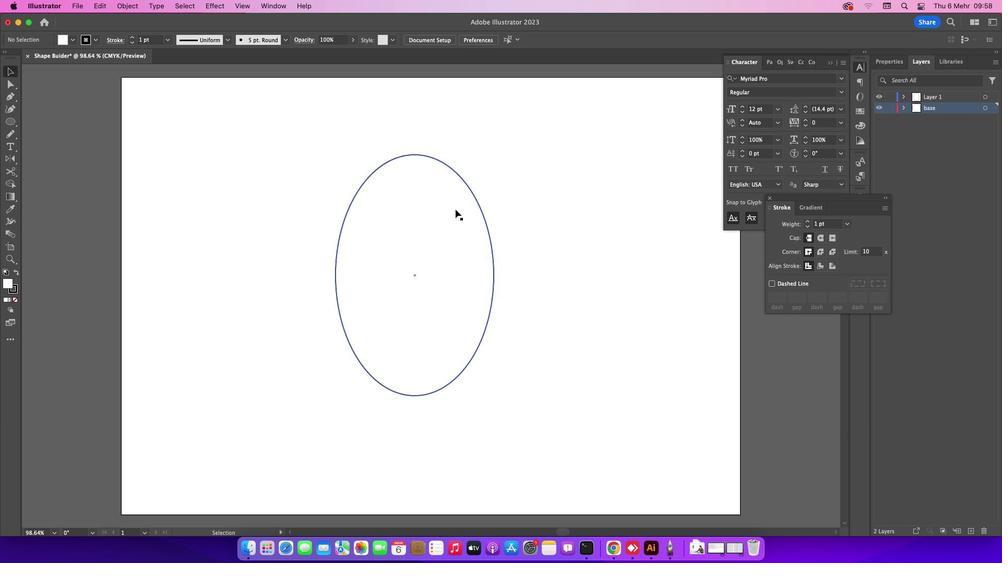 
Action: Mouse pressed left at (455, 209)
Screenshot: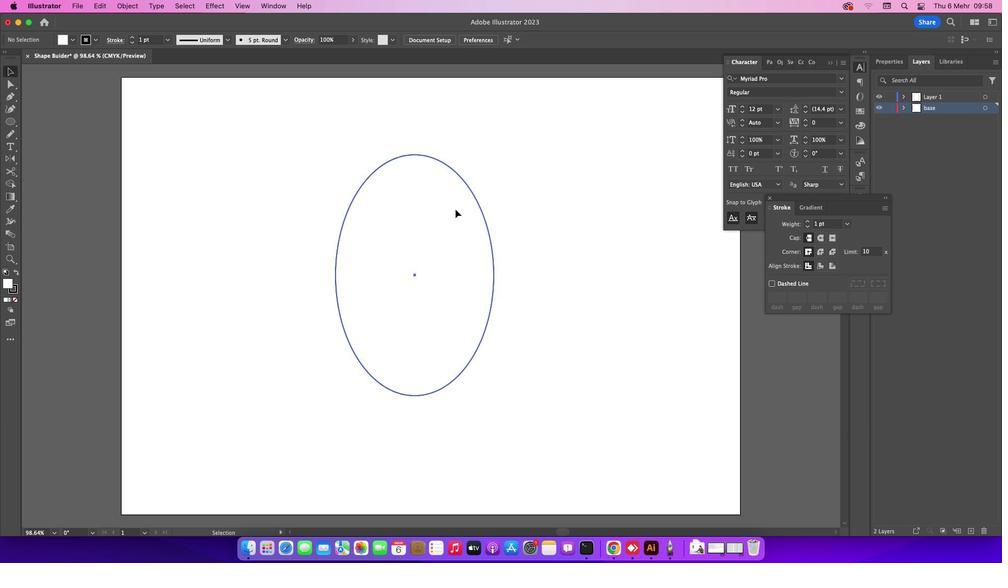 
Action: Mouse moved to (429, 246)
Screenshot: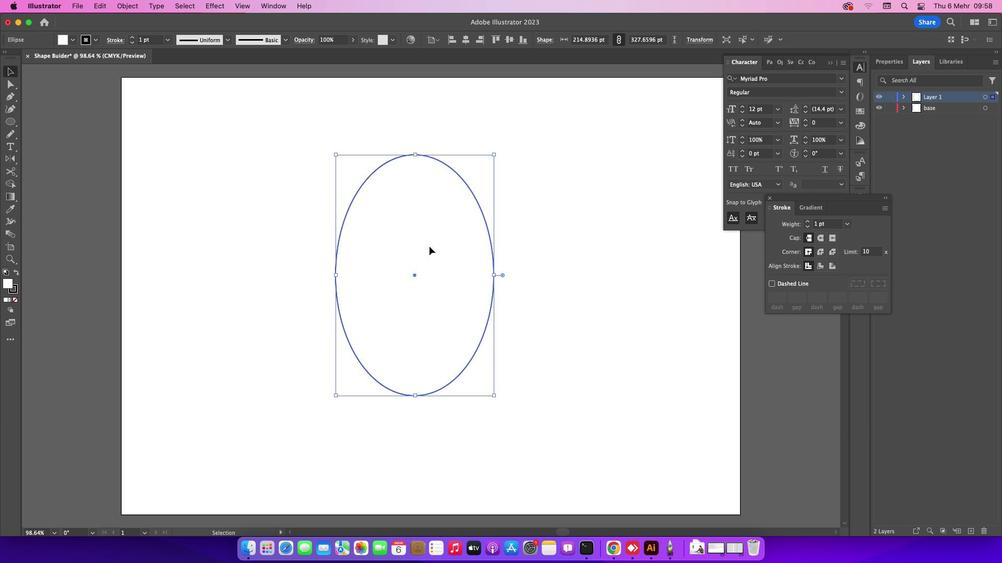 
Action: Mouse pressed left at (429, 246)
Screenshot: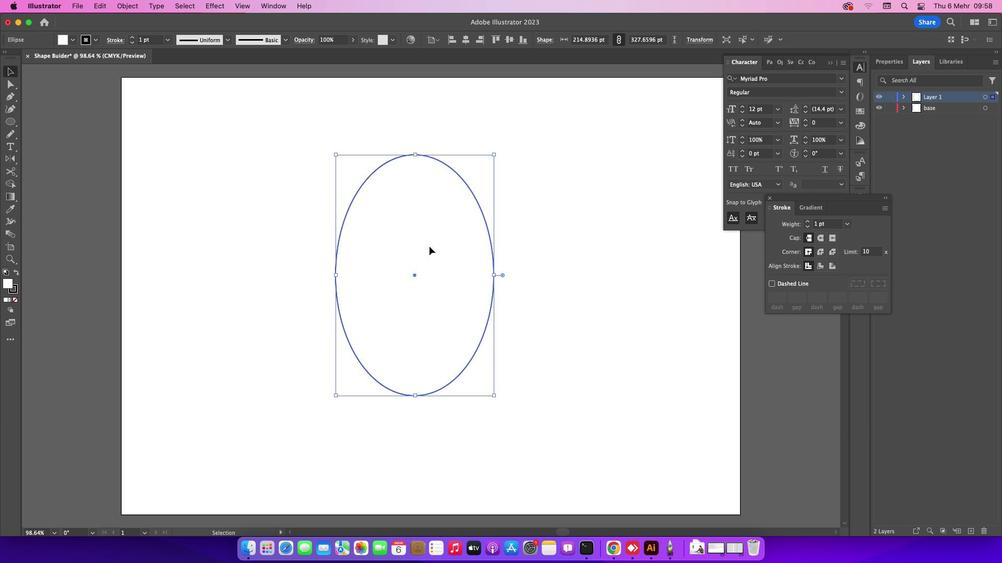 
Action: Mouse moved to (417, 353)
Screenshot: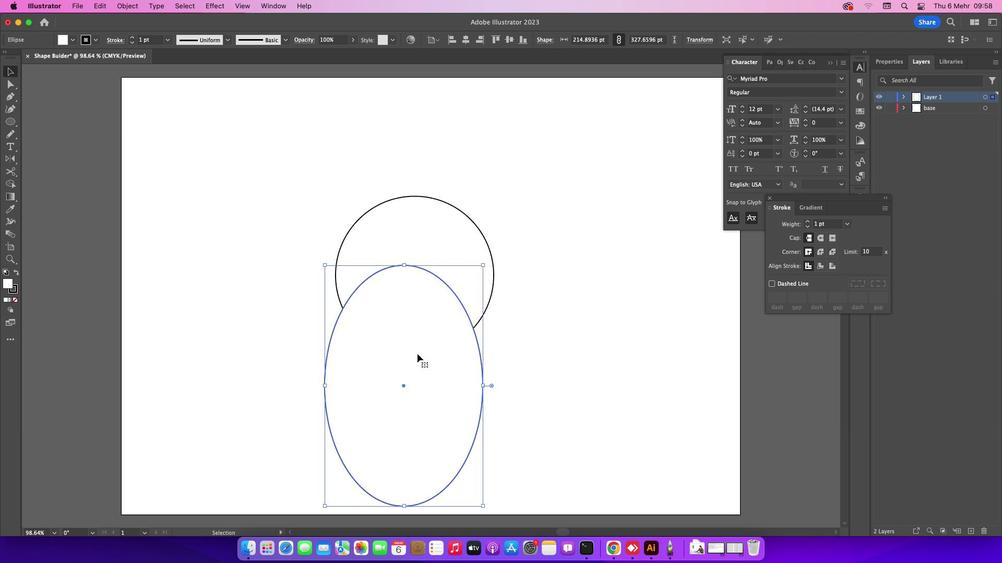 
Action: Key pressed Key.cmd
Screenshot: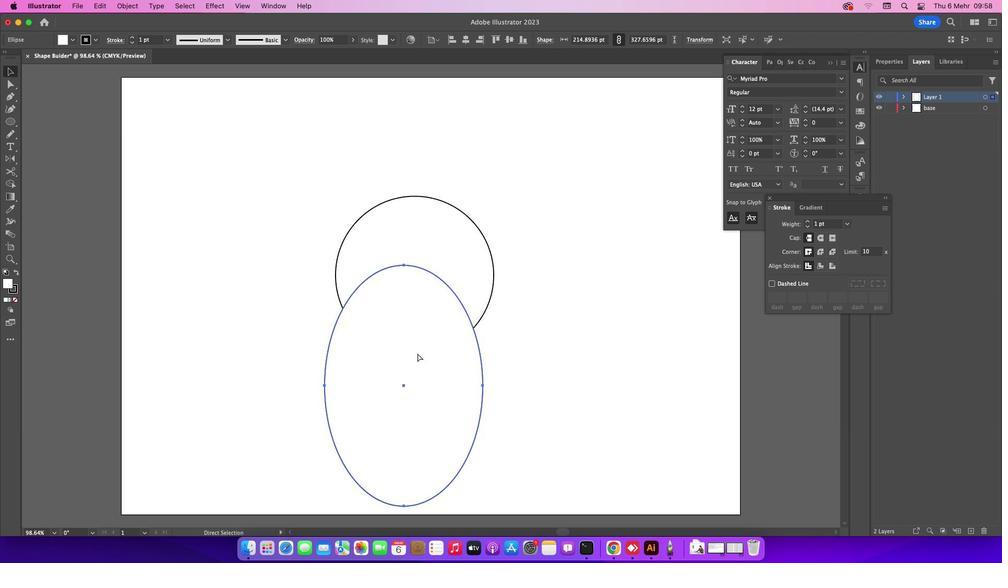 
Action: Mouse moved to (417, 353)
Screenshot: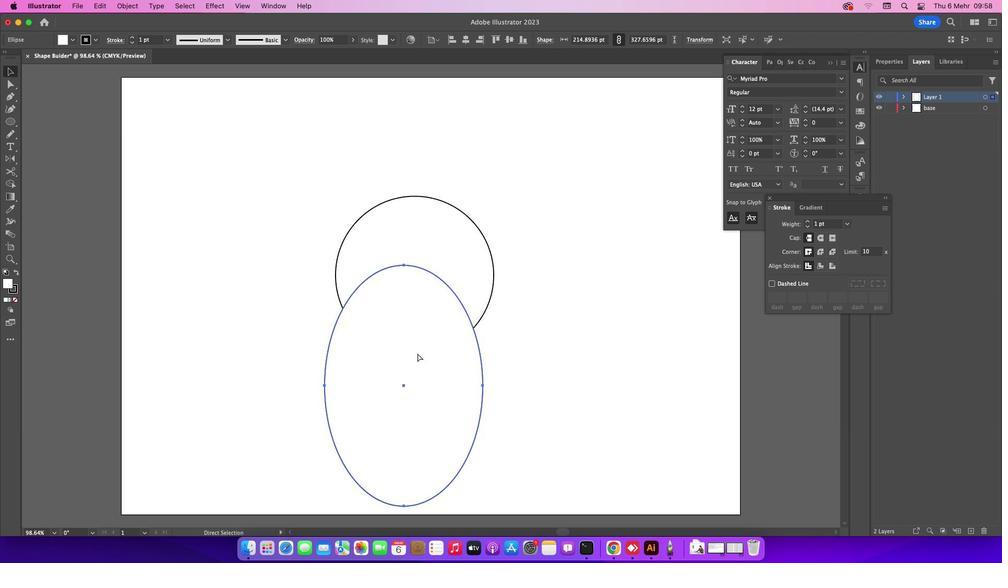 
Action: Key pressed 'z'
Screenshot: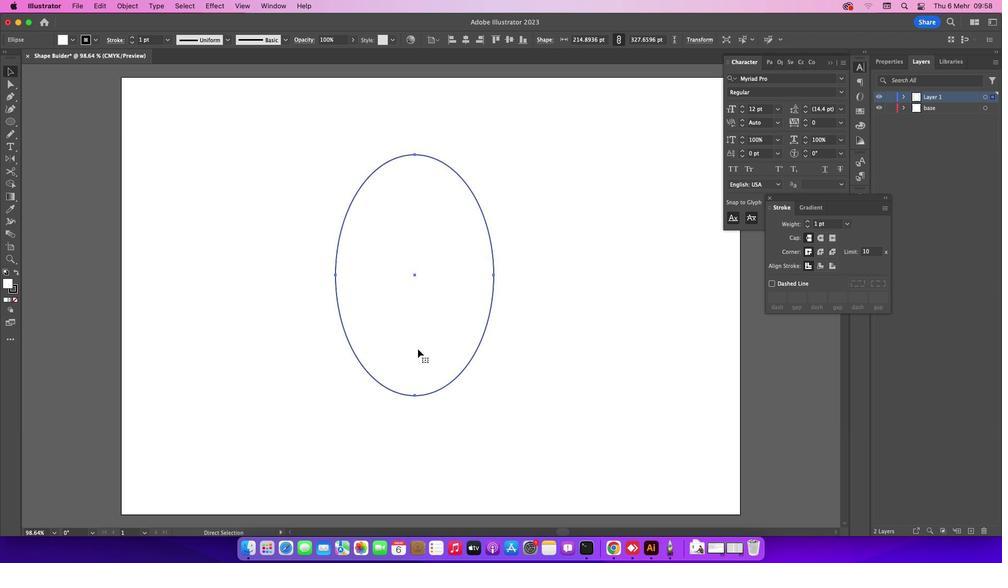 
Action: Mouse moved to (579, 367)
Screenshot: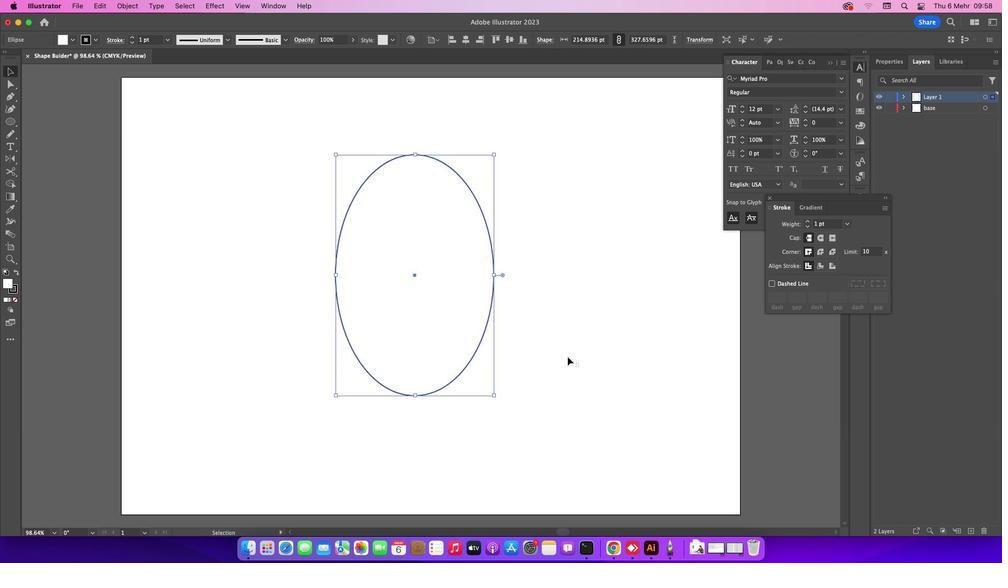 
Action: Mouse pressed left at (579, 367)
Screenshot: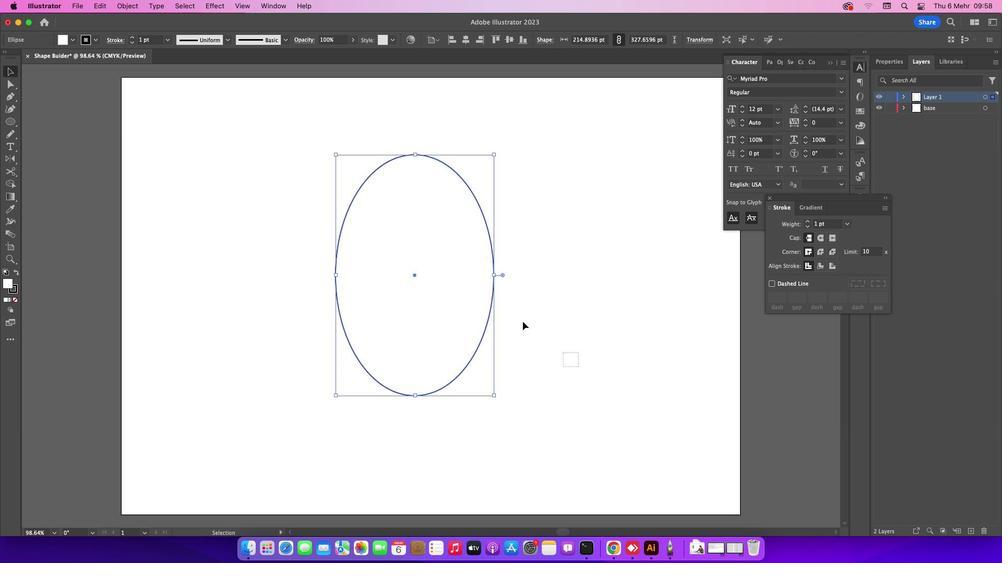 
Action: Mouse moved to (74, 45)
Screenshot: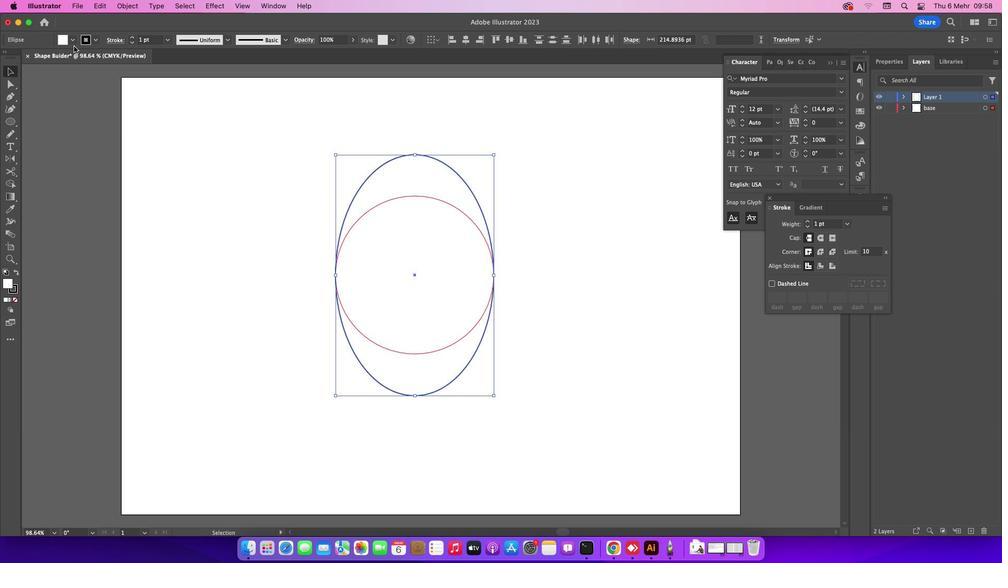
Action: Mouse pressed left at (74, 45)
Screenshot: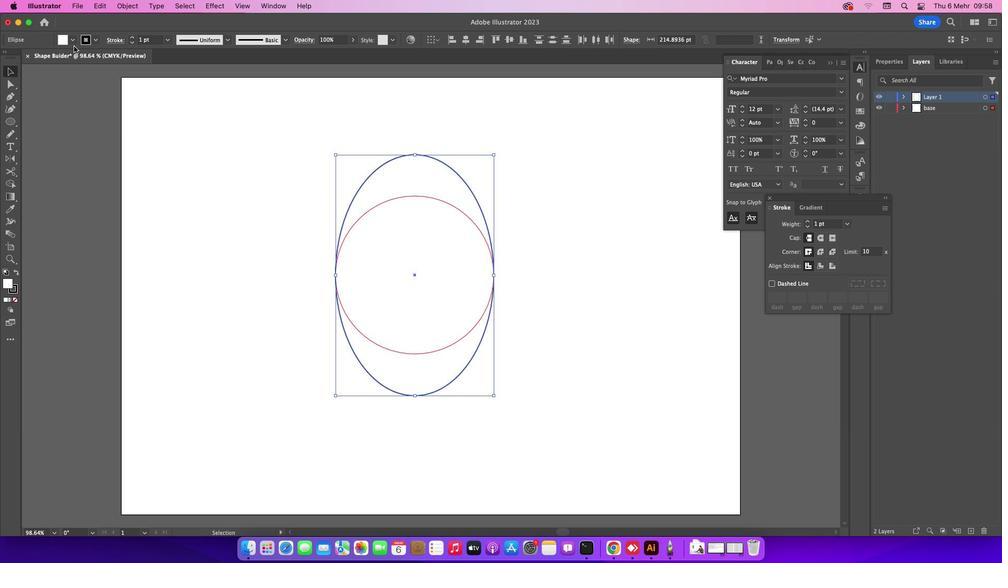 
Action: Mouse moved to (72, 41)
Screenshot: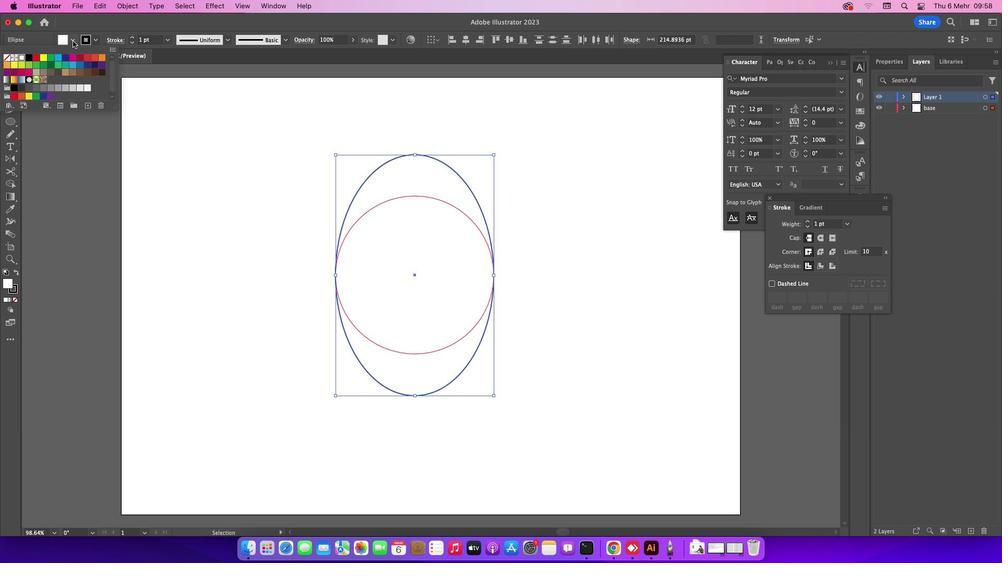 
Action: Mouse pressed left at (72, 41)
Screenshot: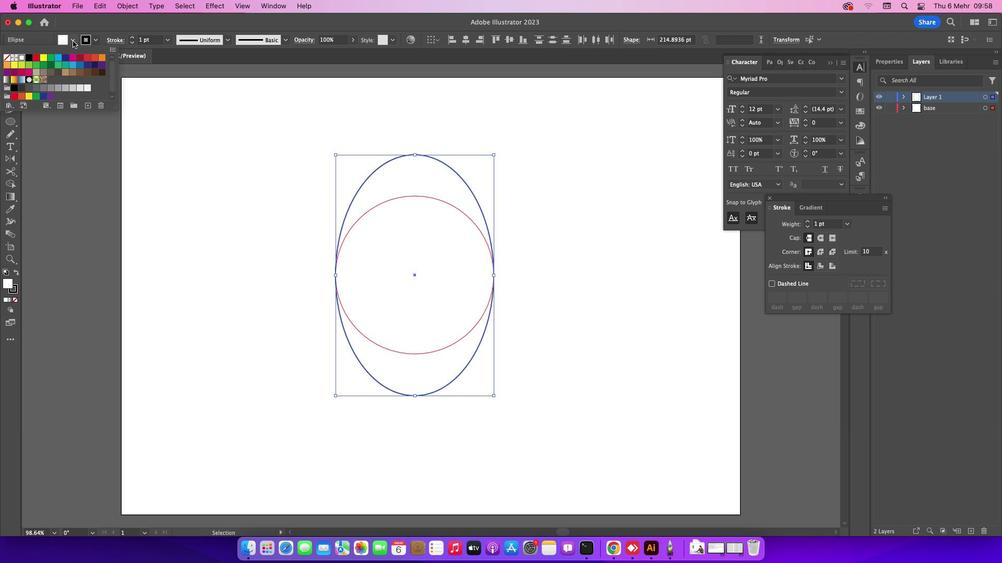 
Action: Mouse moved to (8, 56)
Screenshot: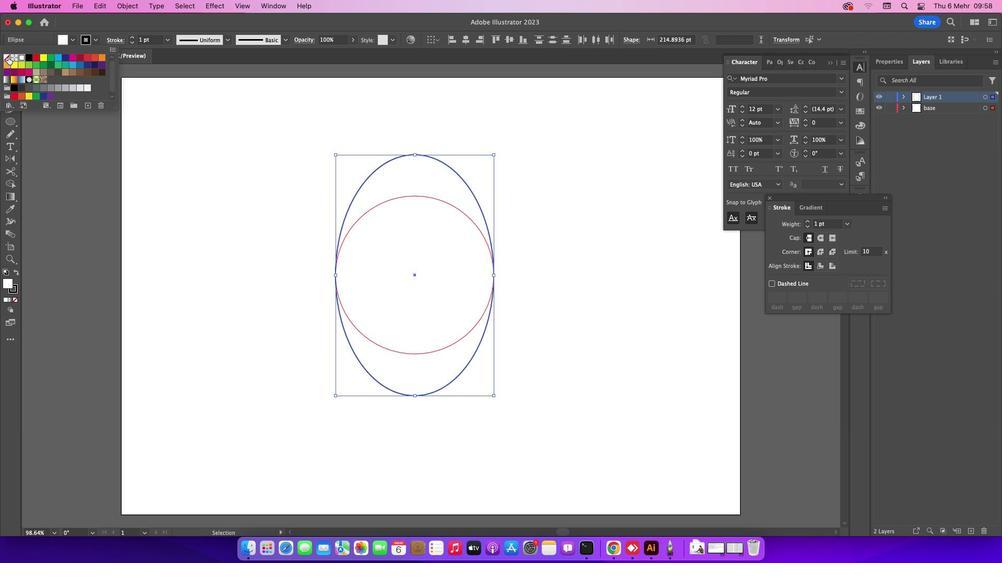 
Action: Mouse pressed left at (8, 56)
Screenshot: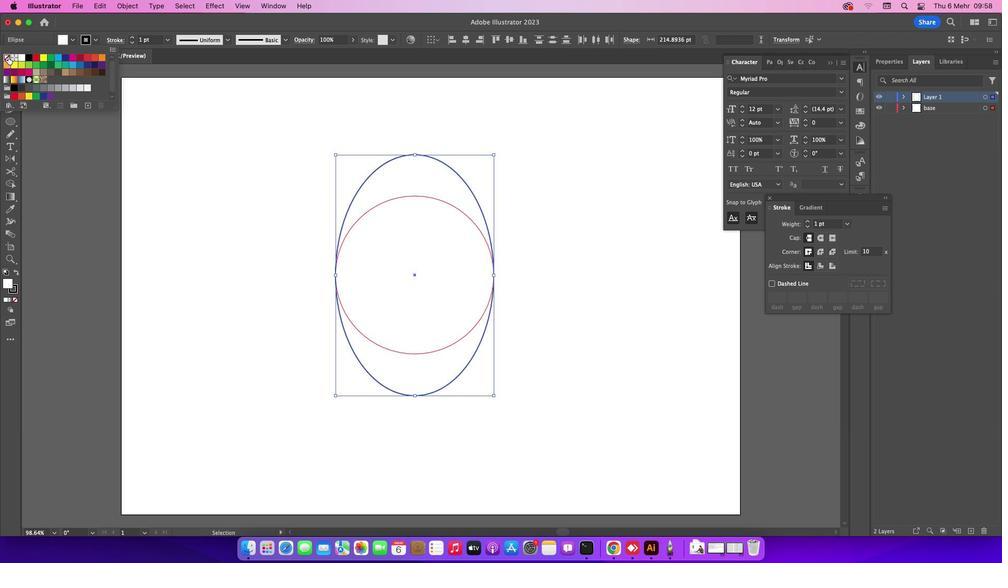 
Action: Mouse moved to (189, 202)
Screenshot: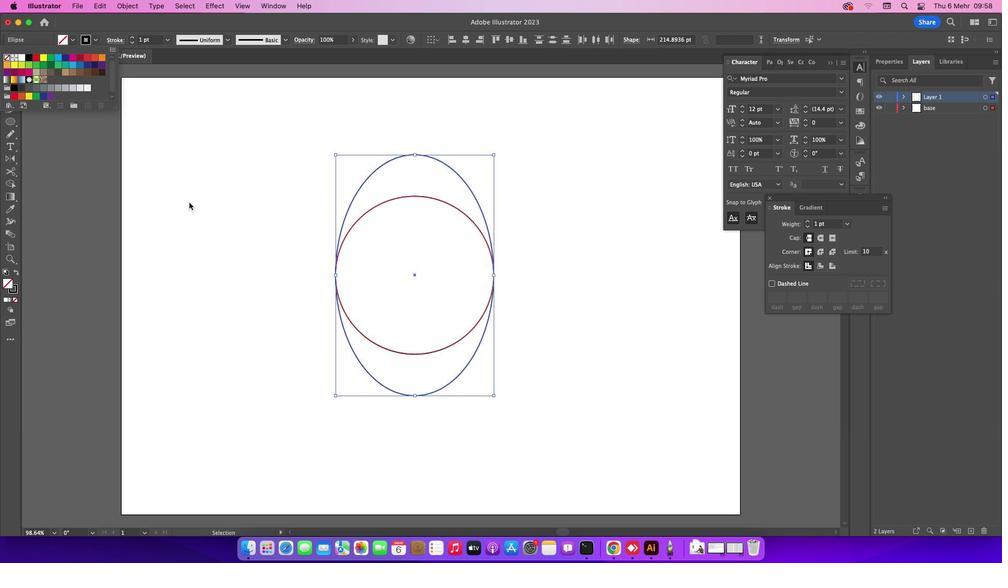 
Action: Mouse pressed left at (189, 202)
Screenshot: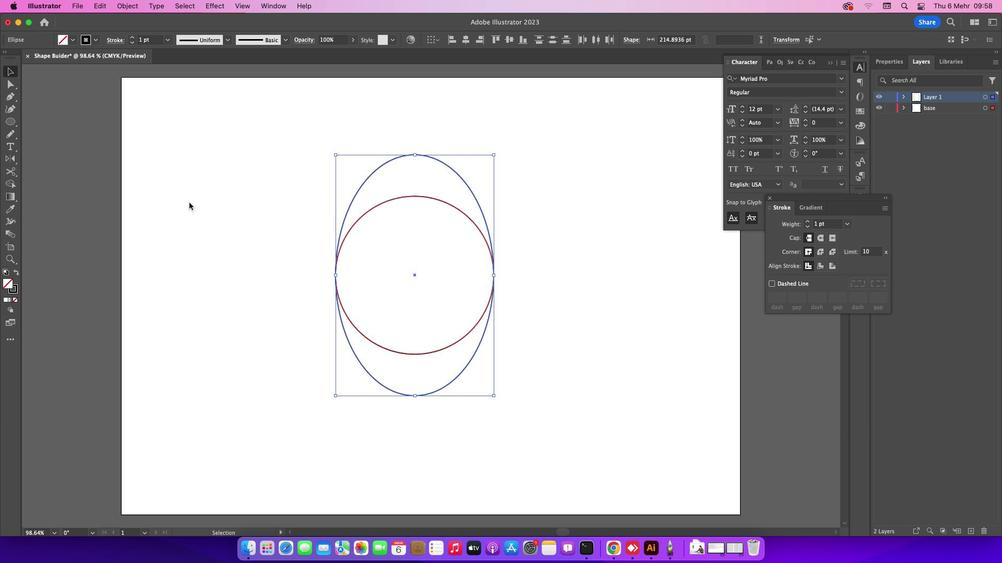 
Action: Mouse moved to (241, 199)
Screenshot: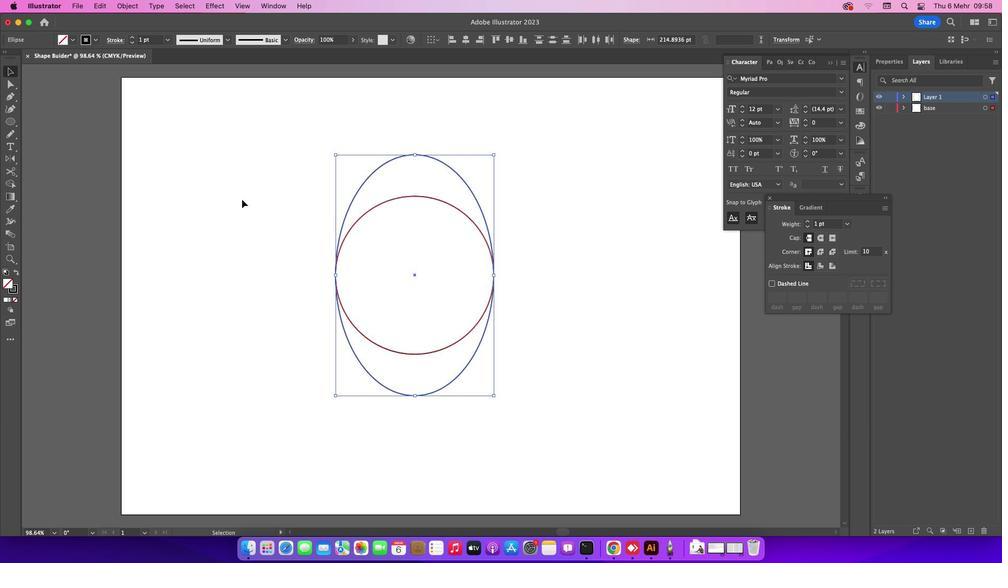 
Action: Mouse pressed left at (241, 199)
Screenshot: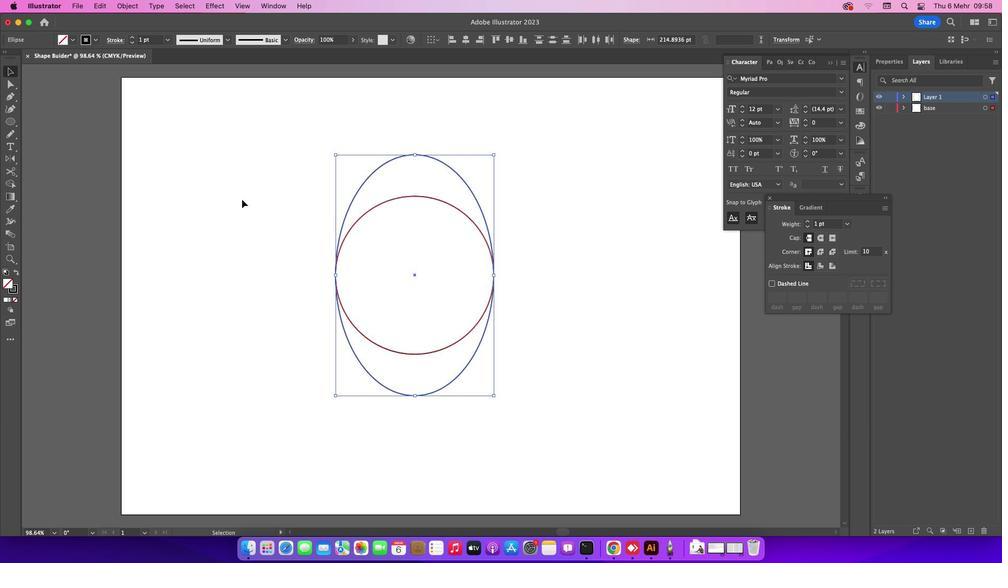 
Action: Mouse moved to (435, 199)
Screenshot: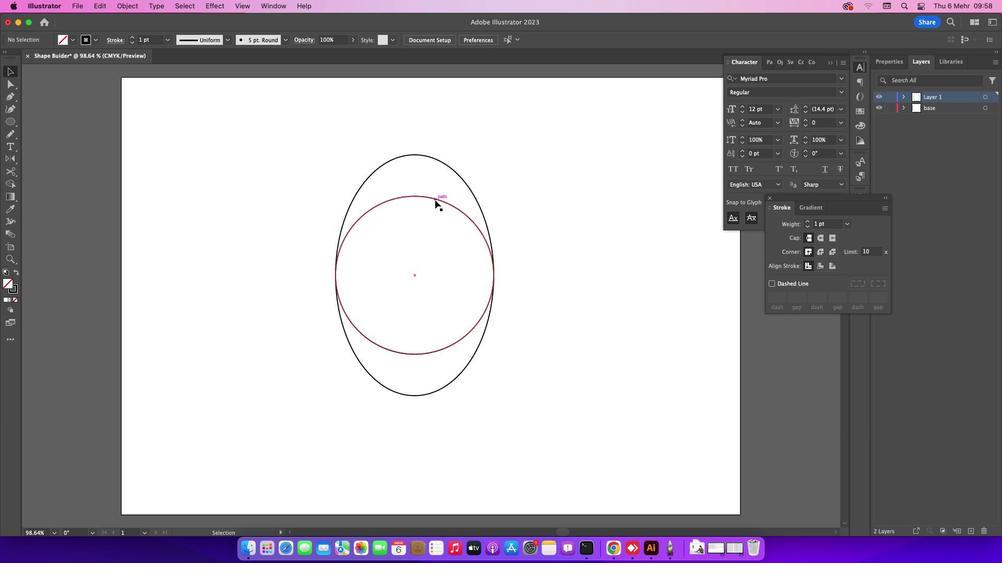 
Action: Mouse pressed left at (435, 199)
Screenshot: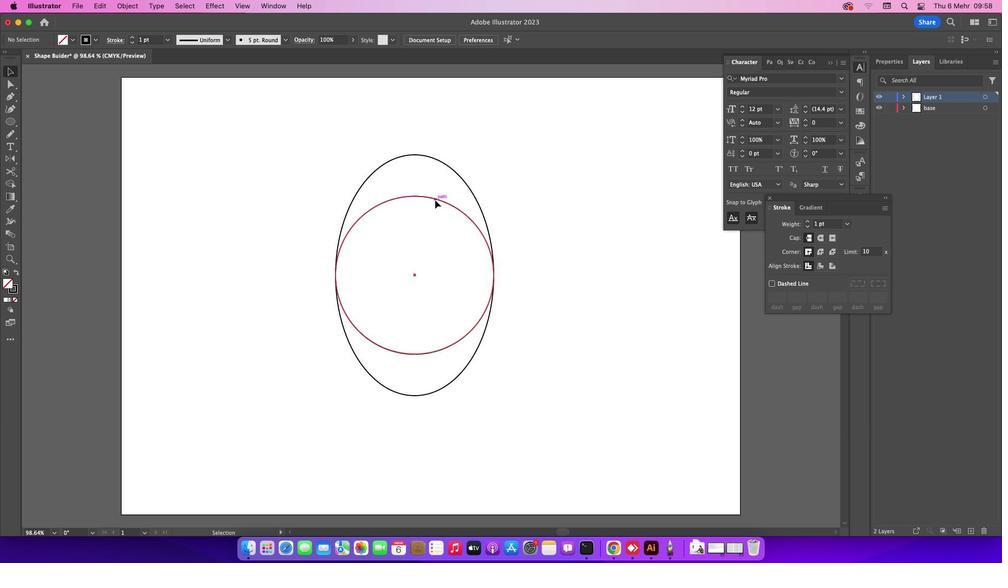 
Action: Mouse moved to (892, 111)
Screenshot: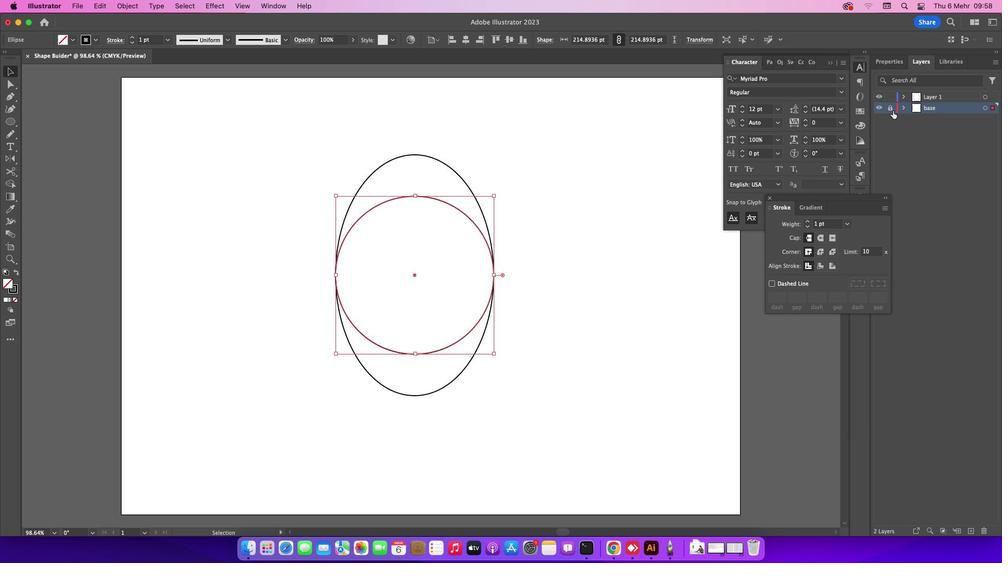 
Action: Mouse pressed left at (892, 111)
Screenshot: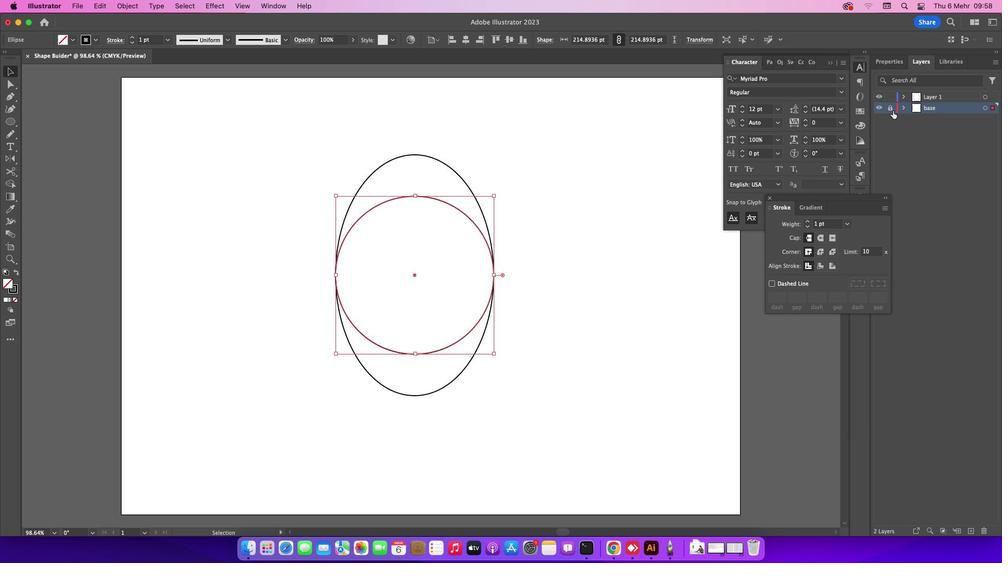 
Action: Mouse moved to (921, 96)
Screenshot: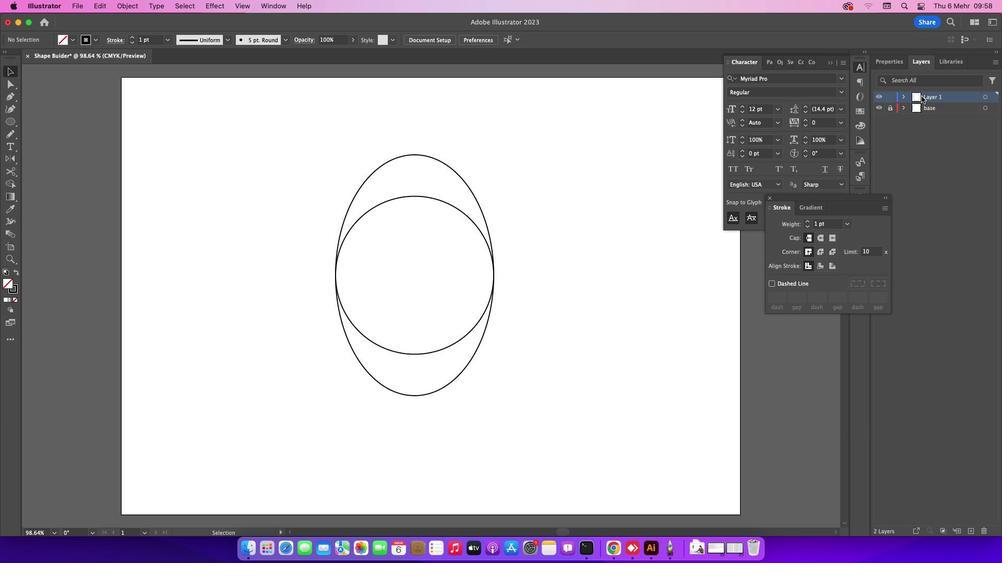 
Action: Mouse pressed left at (921, 96)
Screenshot: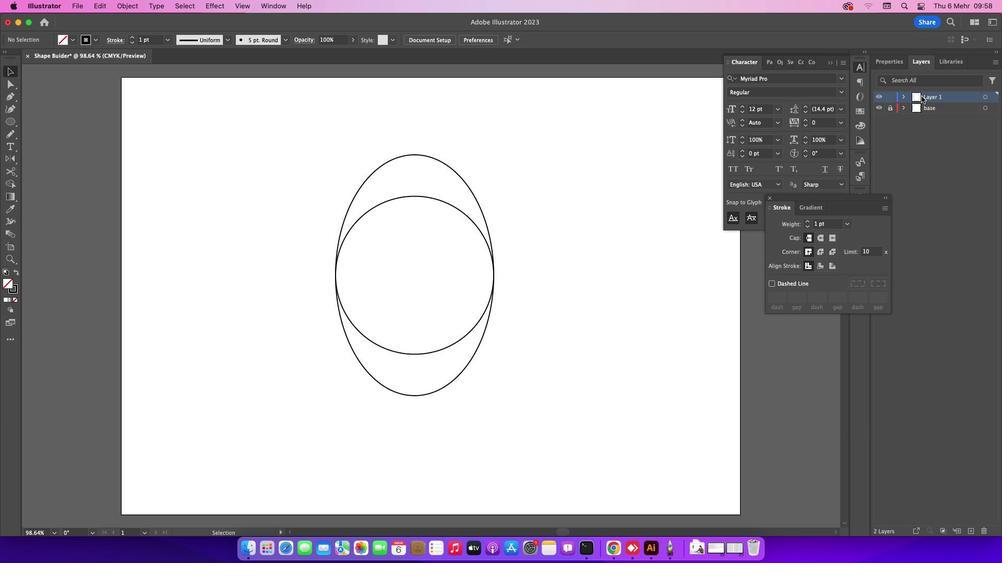 
Action: Mouse moved to (464, 180)
Screenshot: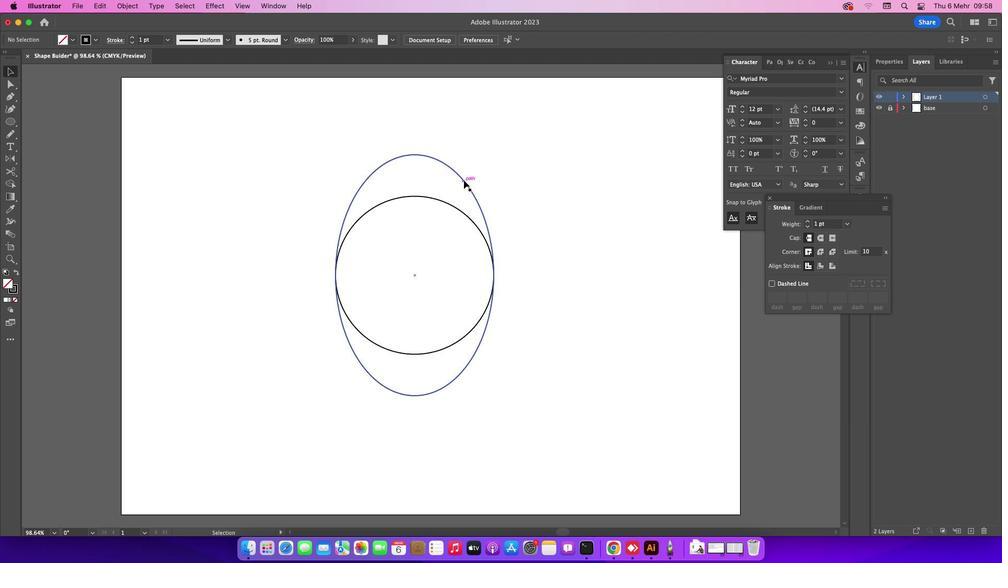 
Action: Mouse pressed left at (464, 180)
Screenshot: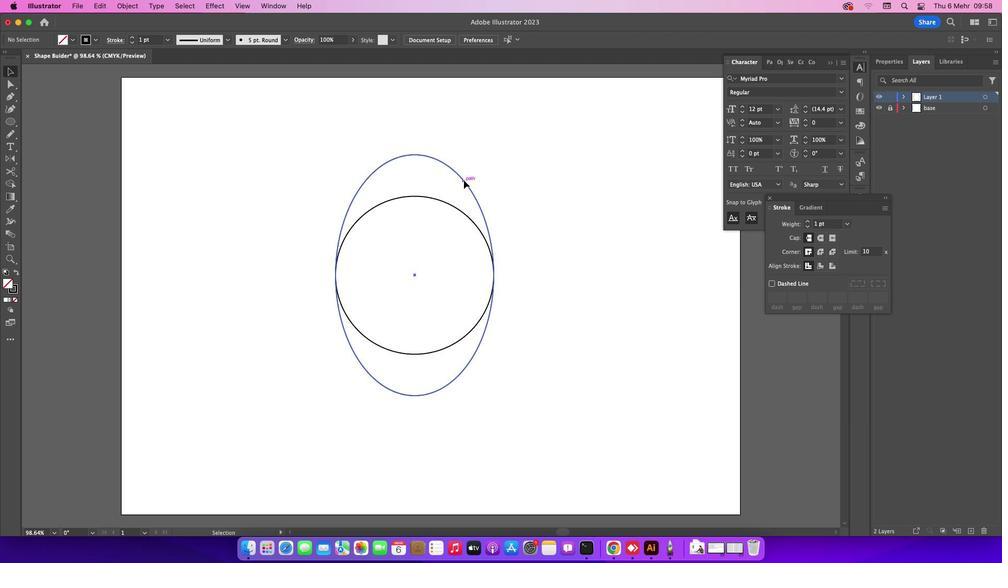 
Action: Key pressed Key.alt
Screenshot: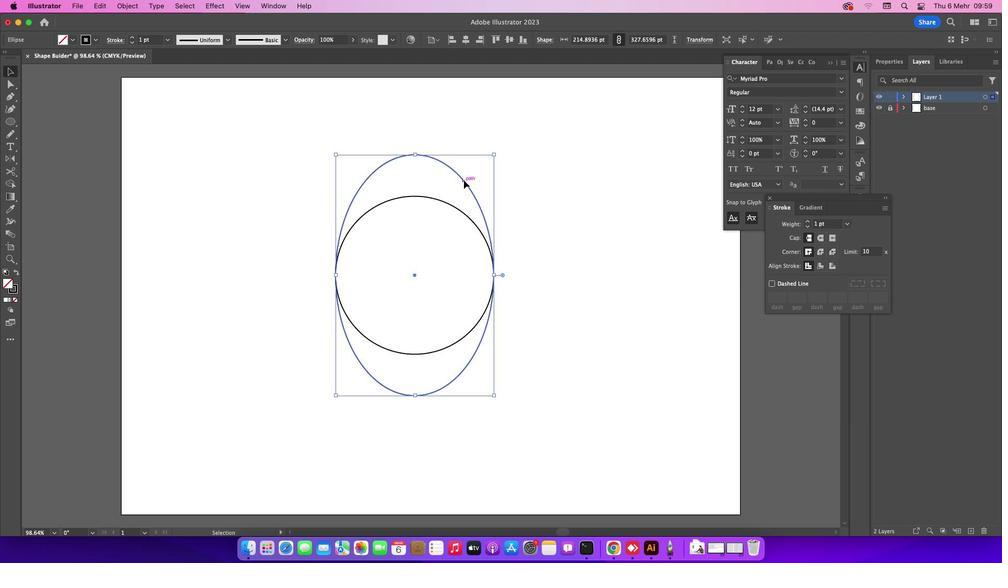 
Action: Mouse pressed left at (464, 180)
Screenshot: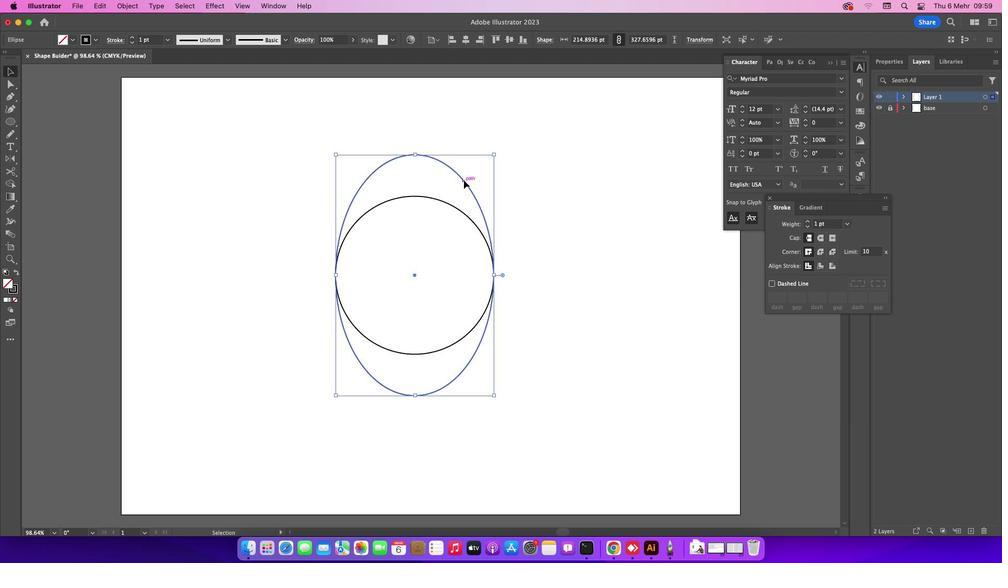 
Action: Mouse moved to (499, 152)
Screenshot: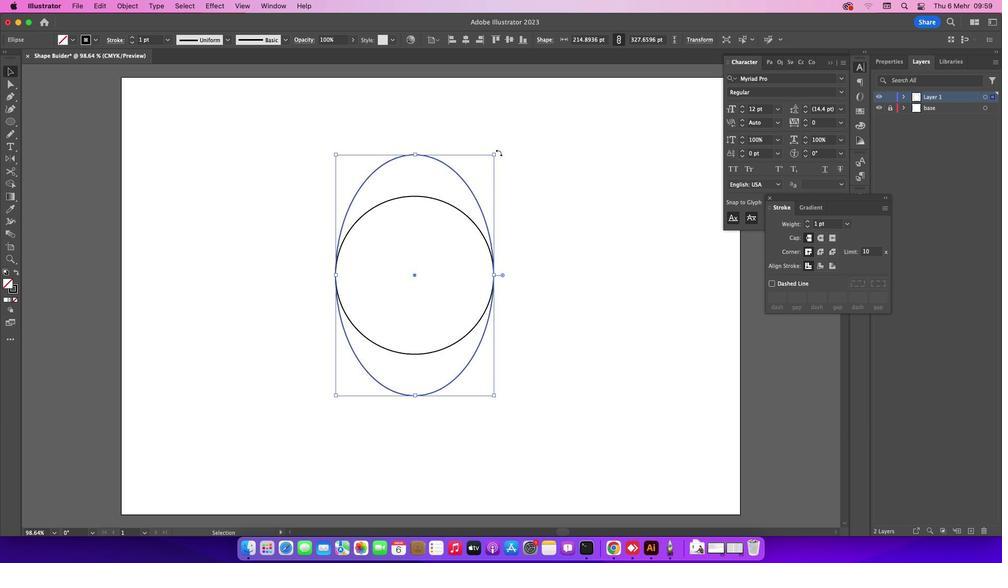 
Action: Mouse pressed left at (499, 152)
Screenshot: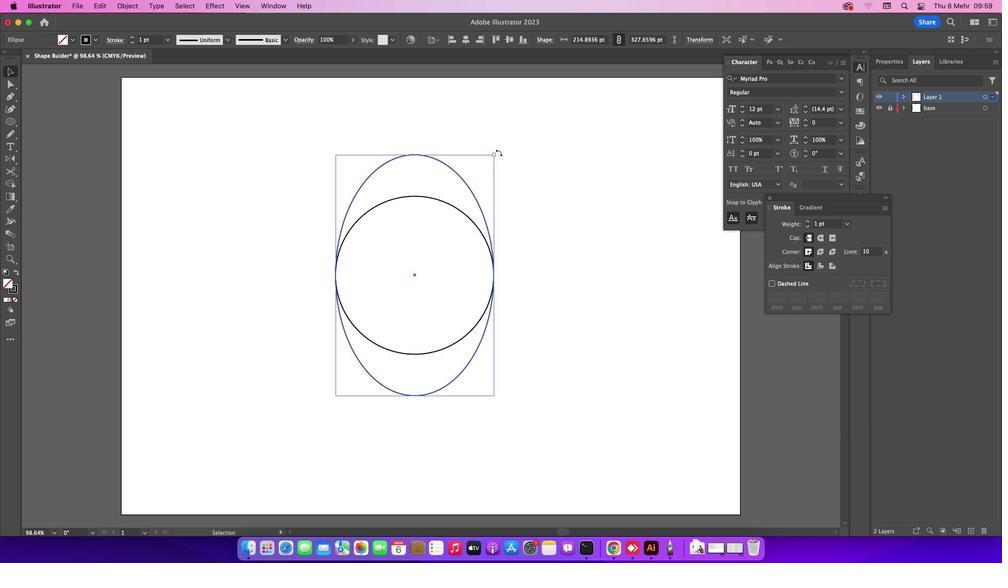 
Action: Mouse moved to (332, 192)
Screenshot: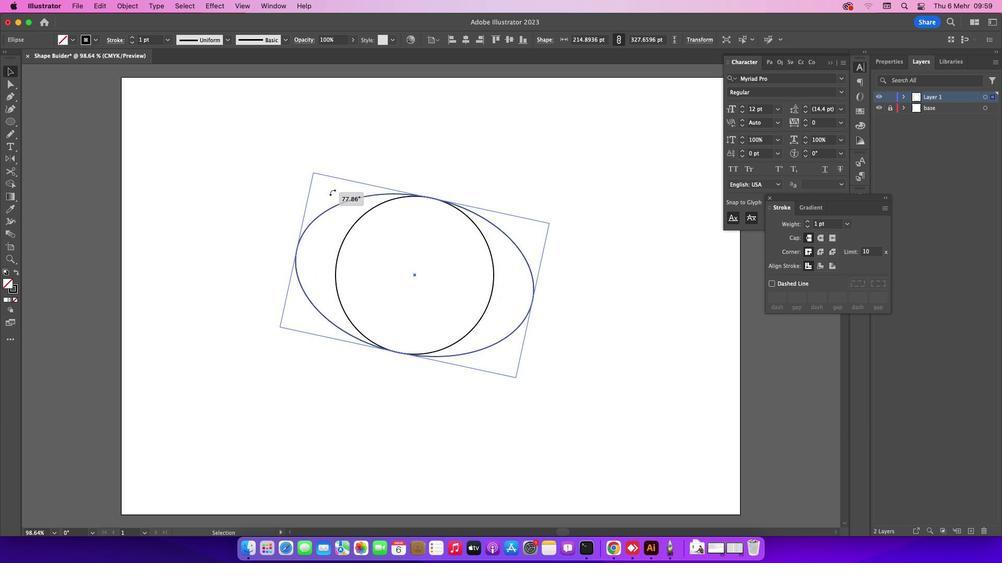 
Action: Key pressed Key.cmd'z'
Screenshot: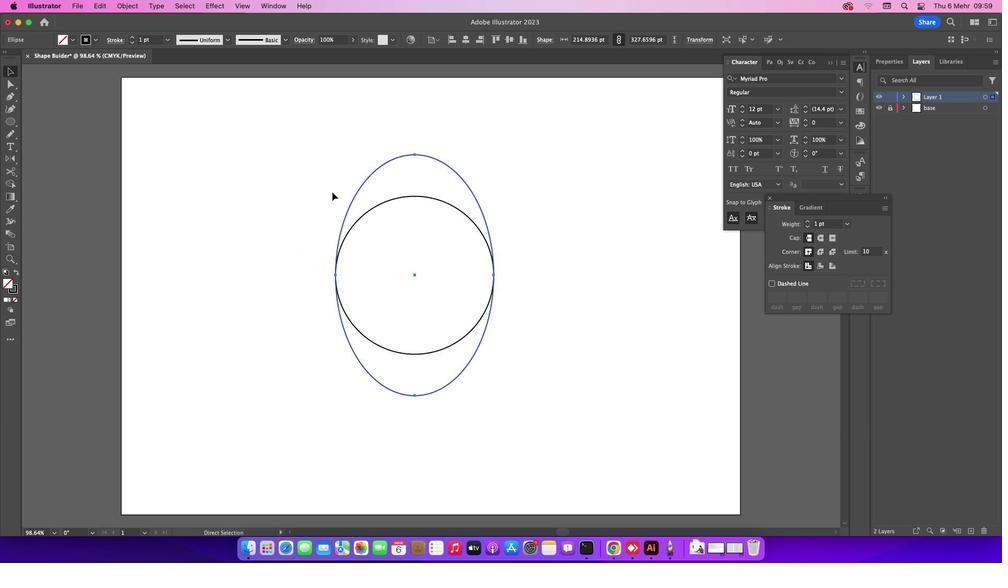 
Action: Mouse moved to (536, 182)
Screenshot: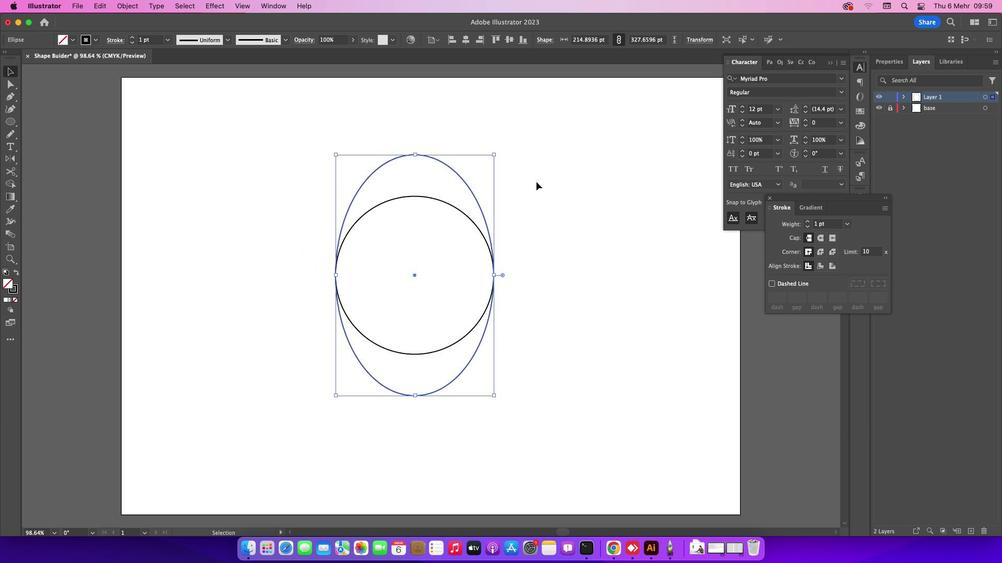 
Action: Mouse pressed left at (536, 182)
Screenshot: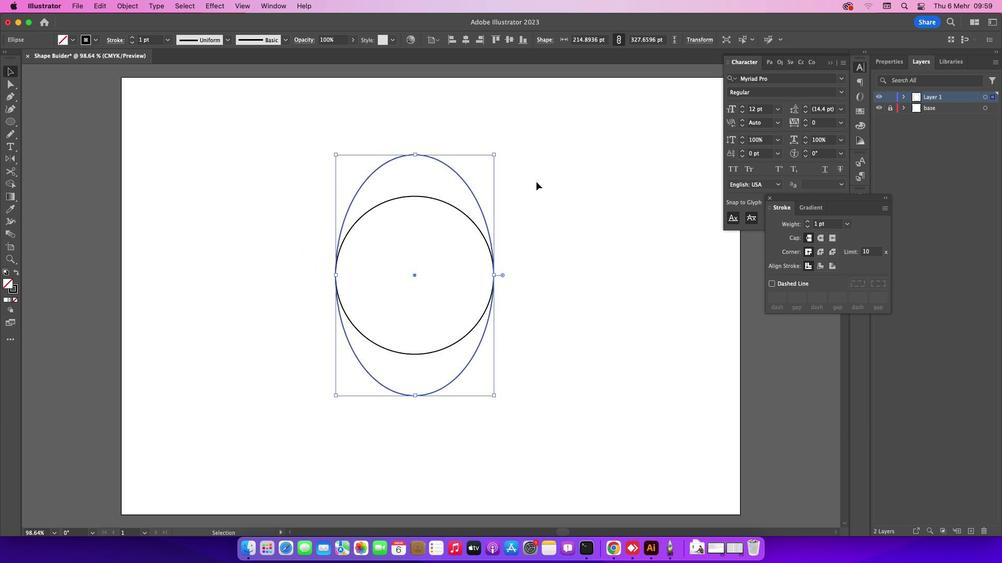 
Action: Mouse moved to (416, 152)
Screenshot: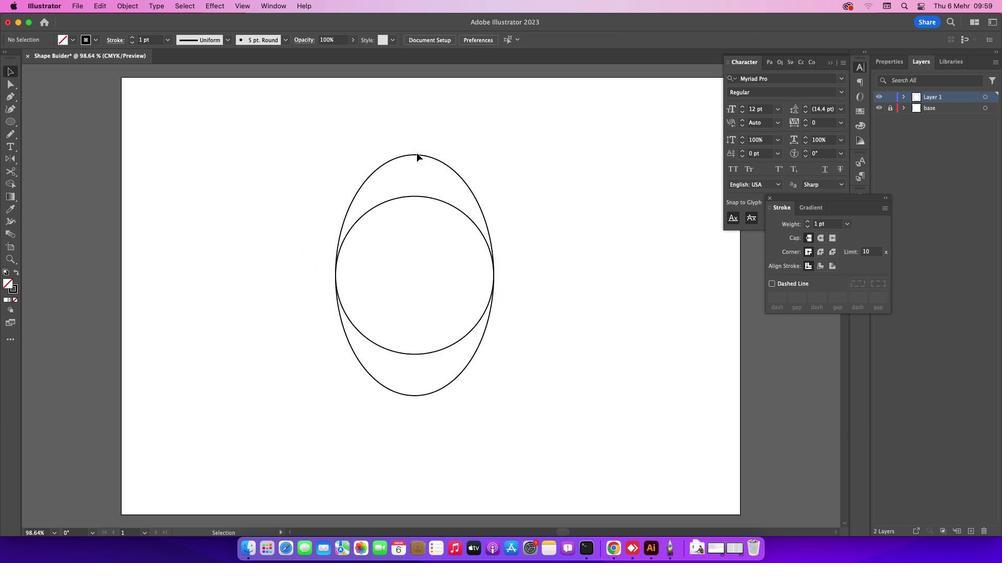 
Action: Mouse pressed left at (416, 152)
Screenshot: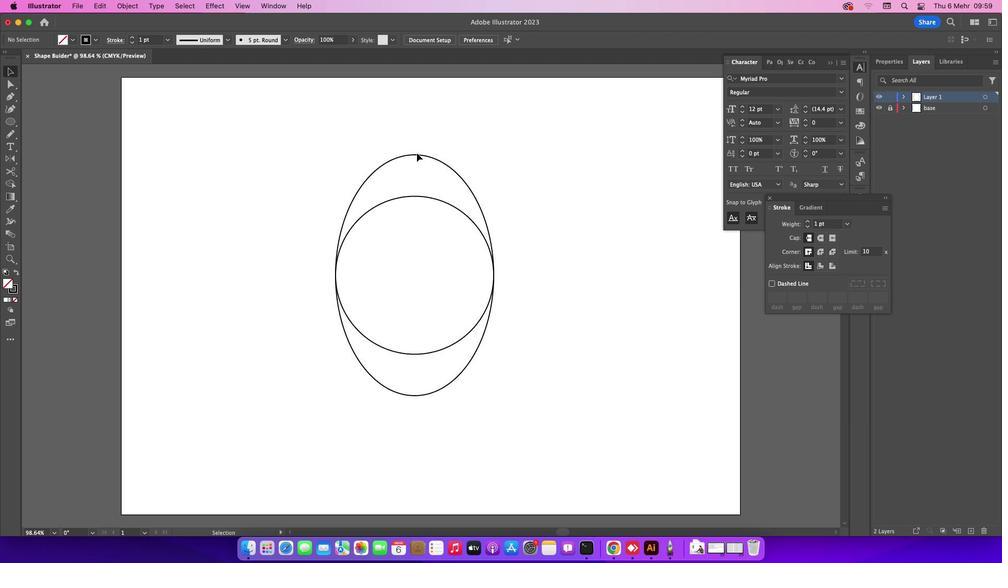 
Action: Mouse moved to (416, 155)
Screenshot: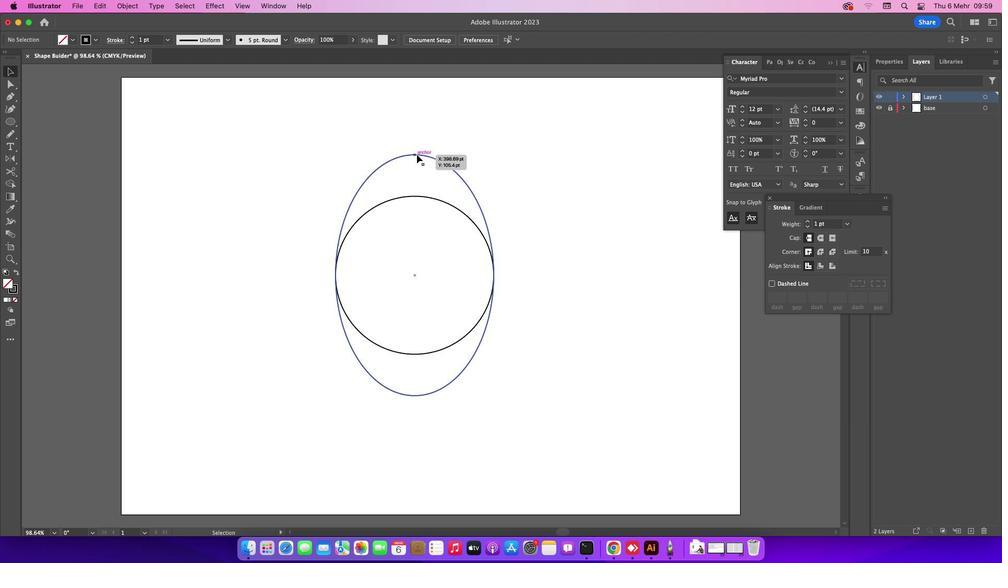 
Action: Mouse pressed left at (416, 155)
Screenshot: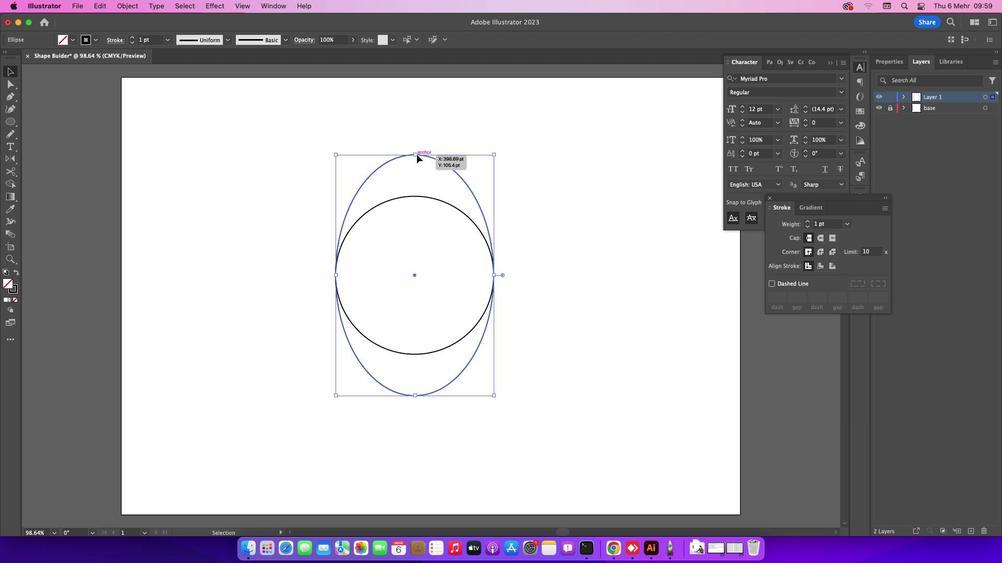 
Action: Mouse moved to (499, 150)
Screenshot: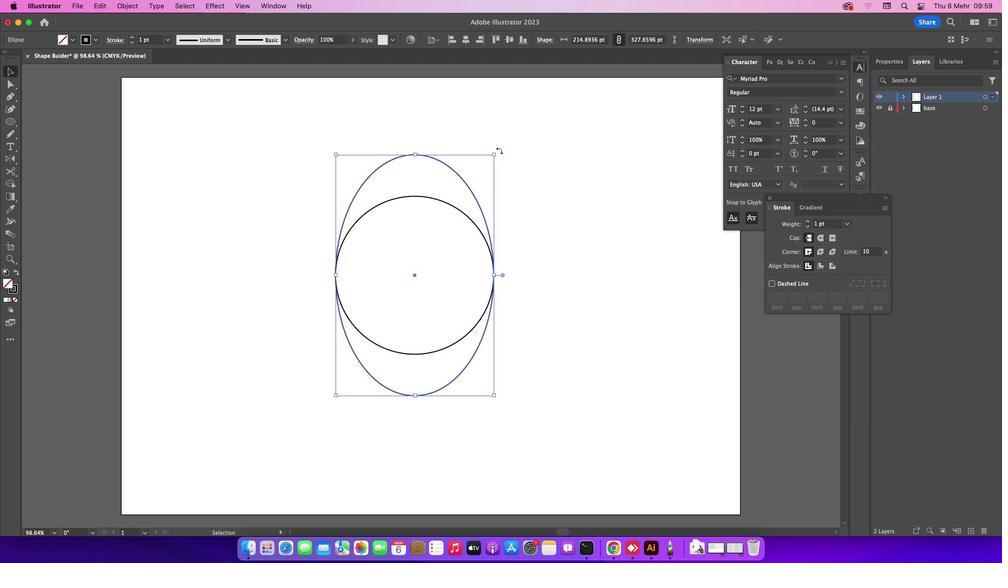 
Action: Mouse pressed left at (499, 150)
Screenshot: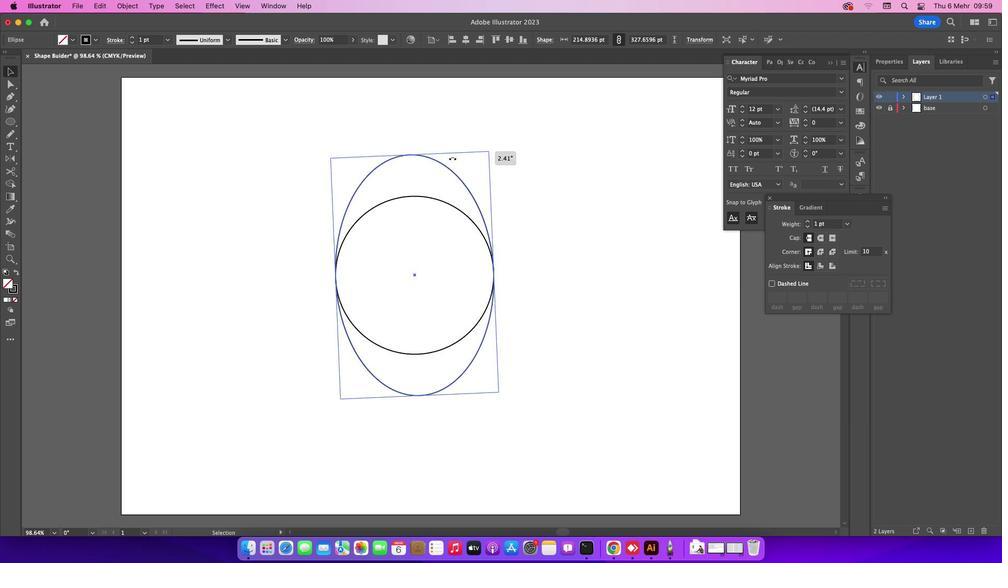 
Action: Mouse moved to (341, 184)
Screenshot: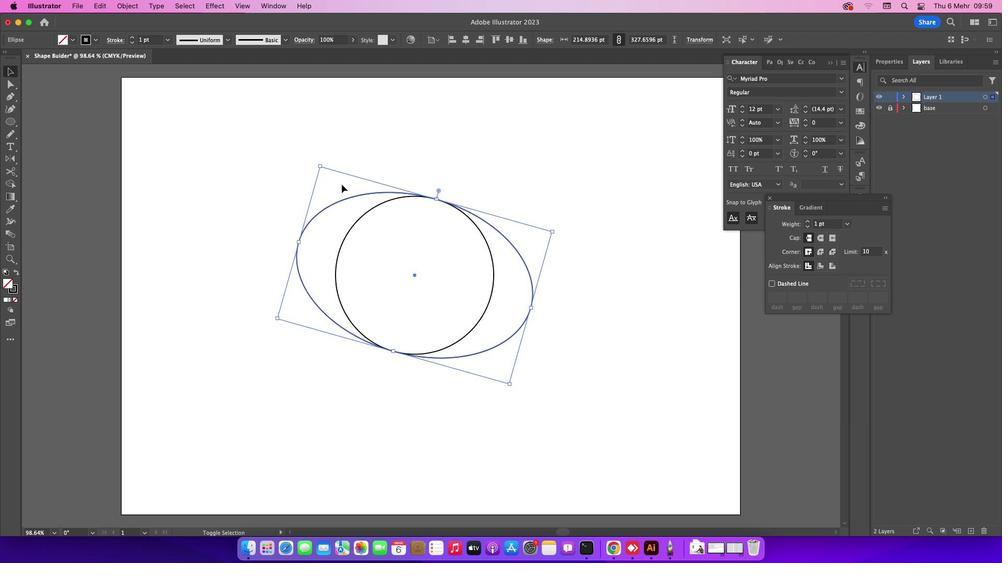 
Action: Key pressed Key.shift
Screenshot: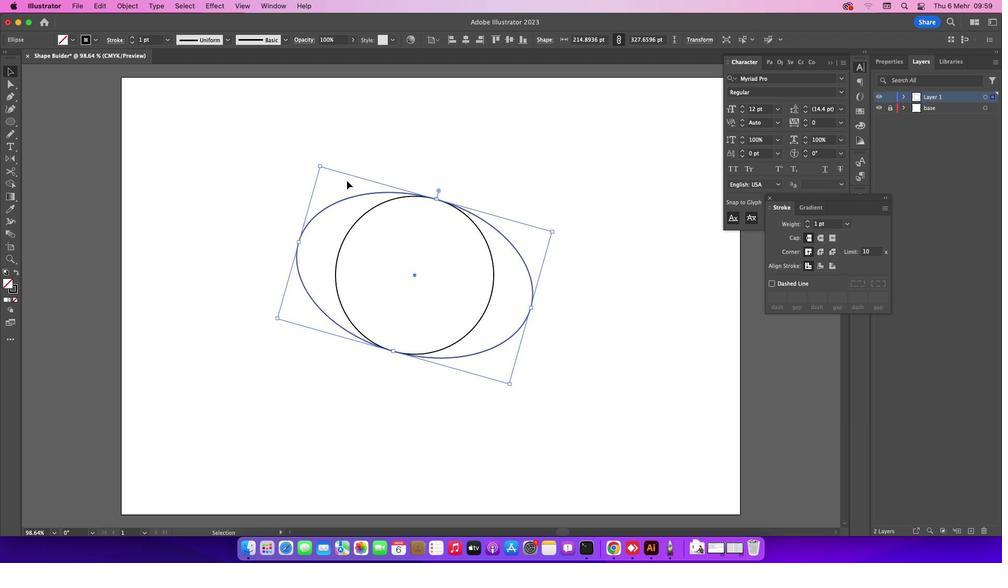 
Action: Mouse moved to (344, 182)
Screenshot: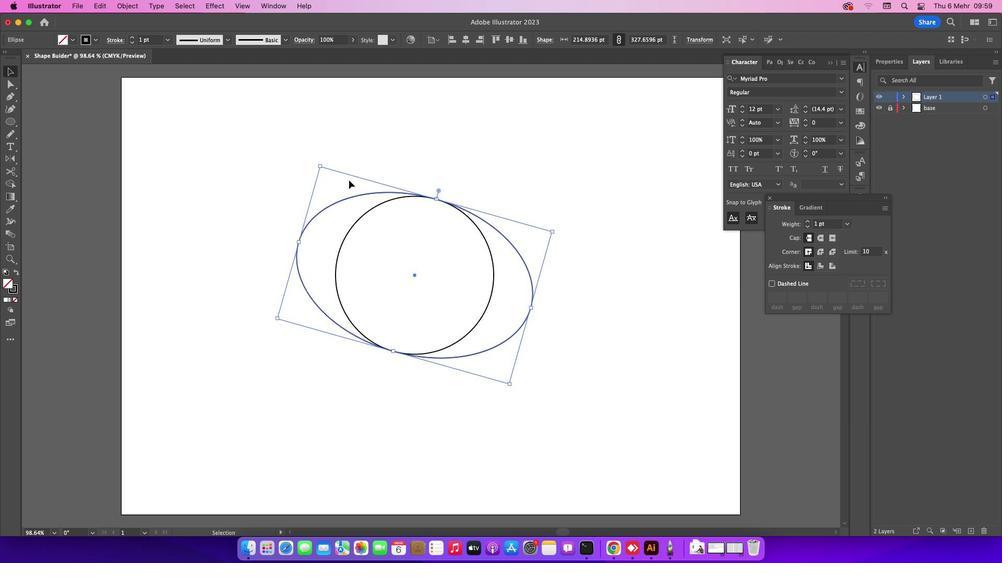 
Action: Key pressed Key.shift
Screenshot: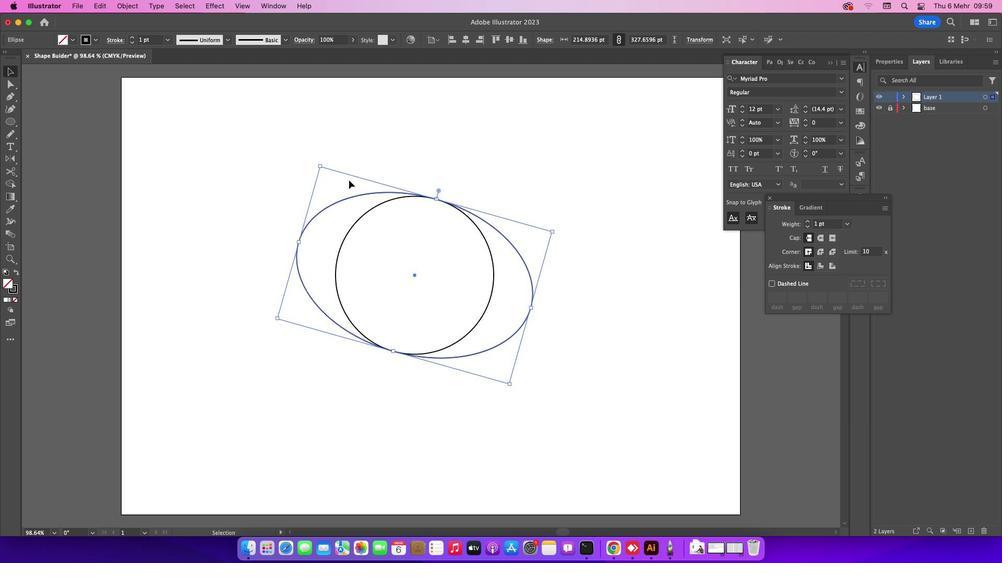 
Action: Mouse moved to (348, 180)
Screenshot: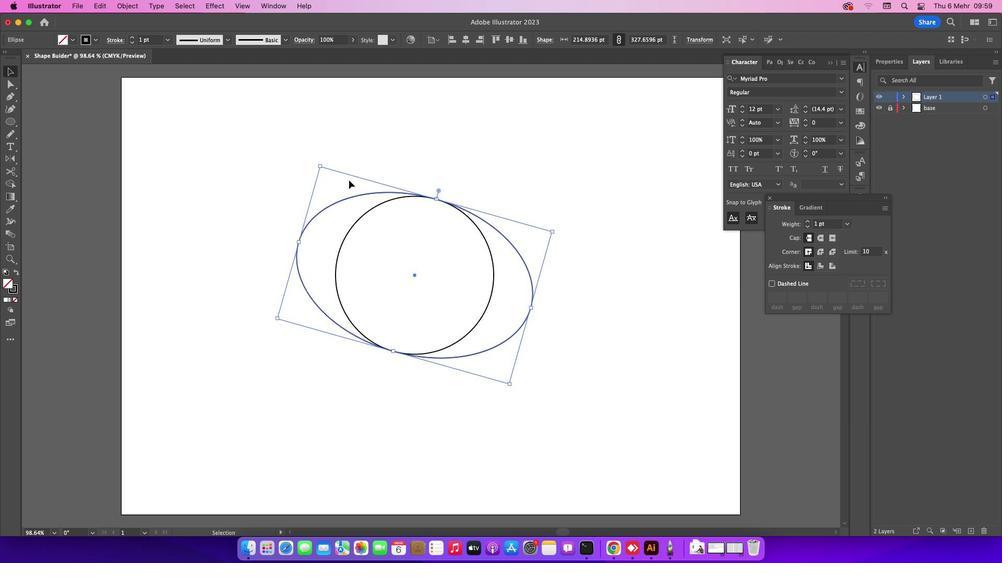 
Action: Key pressed Key.cmd'z'
Screenshot: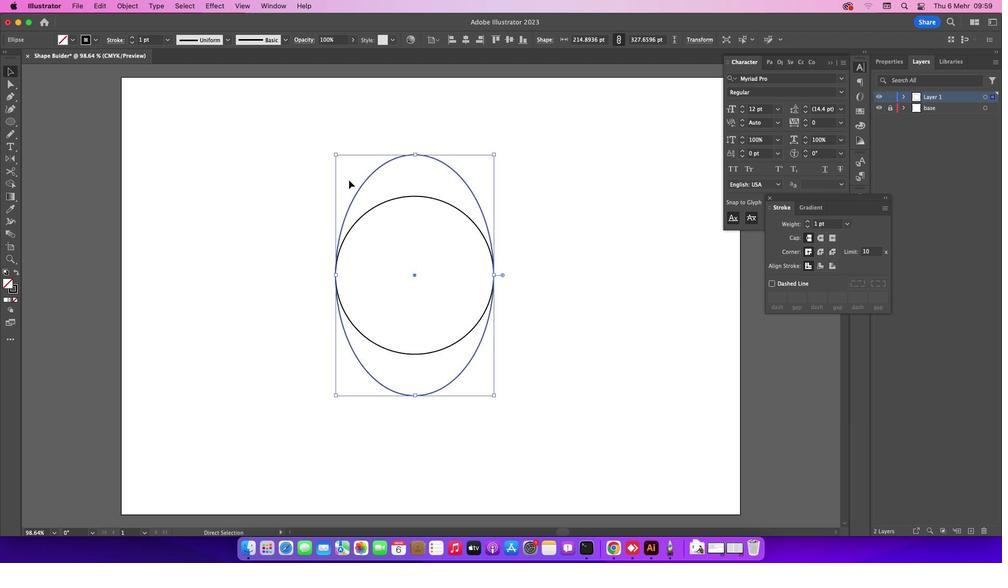 
Action: Mouse moved to (460, 163)
Screenshot: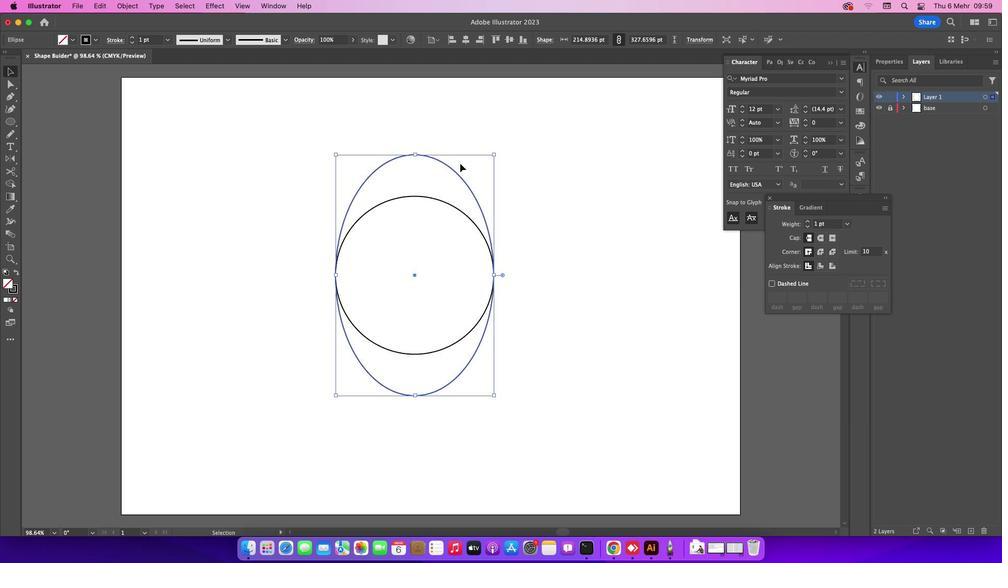 
Action: Key pressed Key.alt
Screenshot: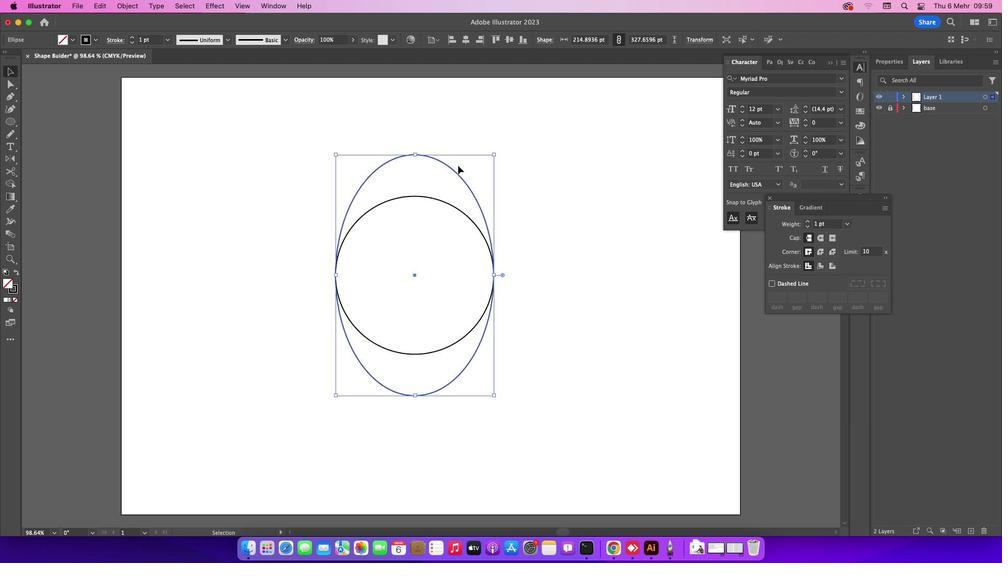 
Action: Mouse moved to (454, 170)
Screenshot: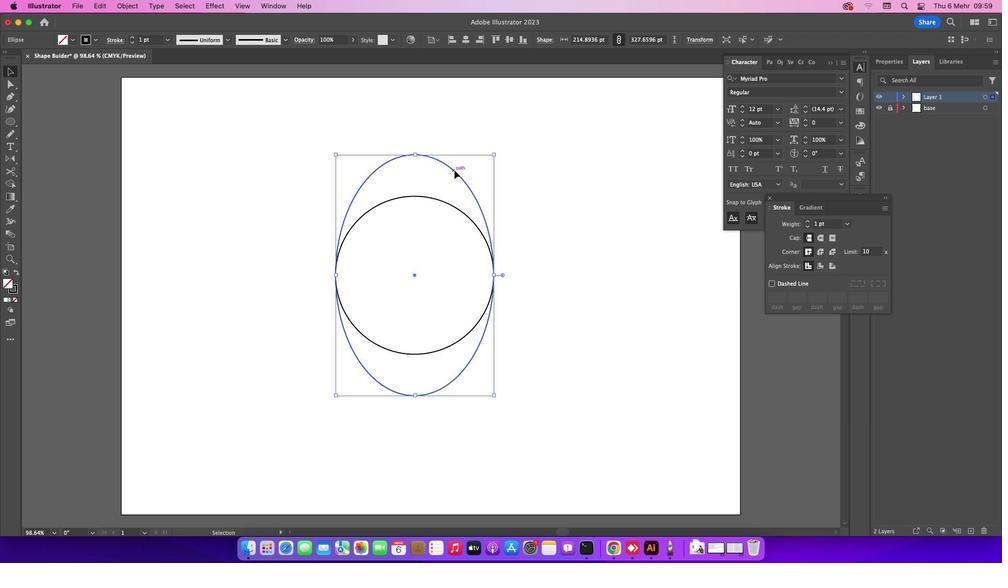 
Action: Mouse pressed left at (454, 170)
Screenshot: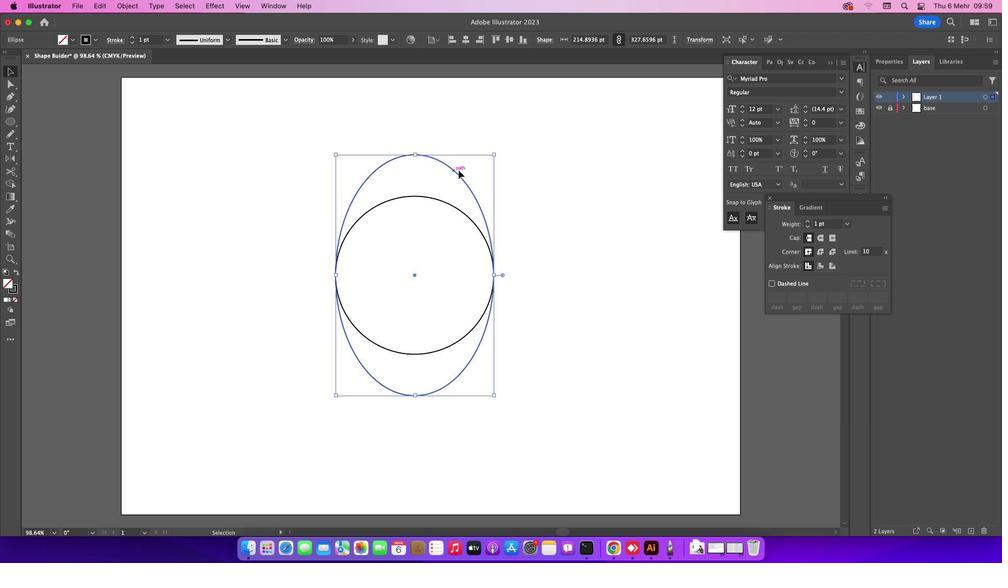 
Action: Mouse moved to (593, 135)
Screenshot: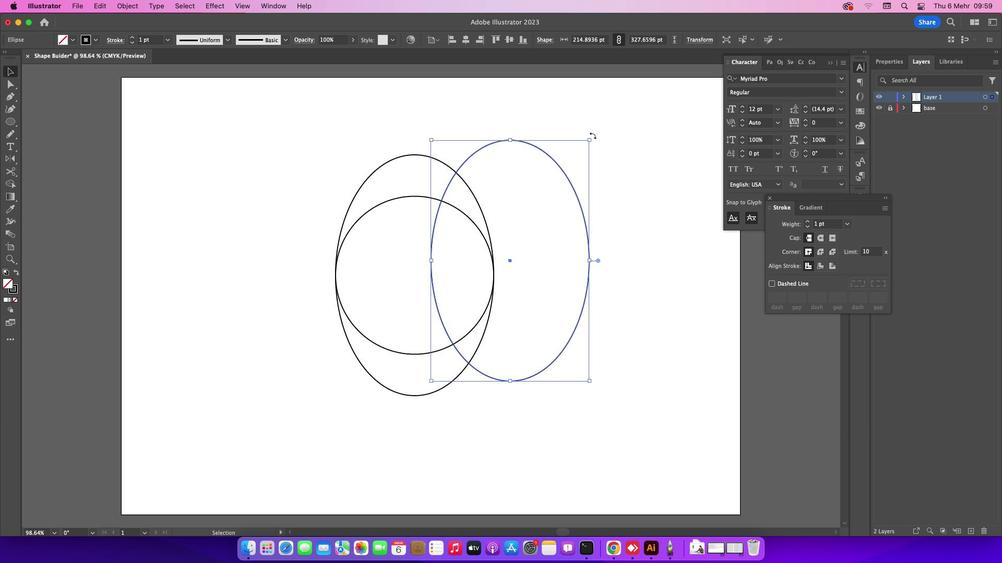 
Action: Mouse pressed left at (593, 135)
Screenshot: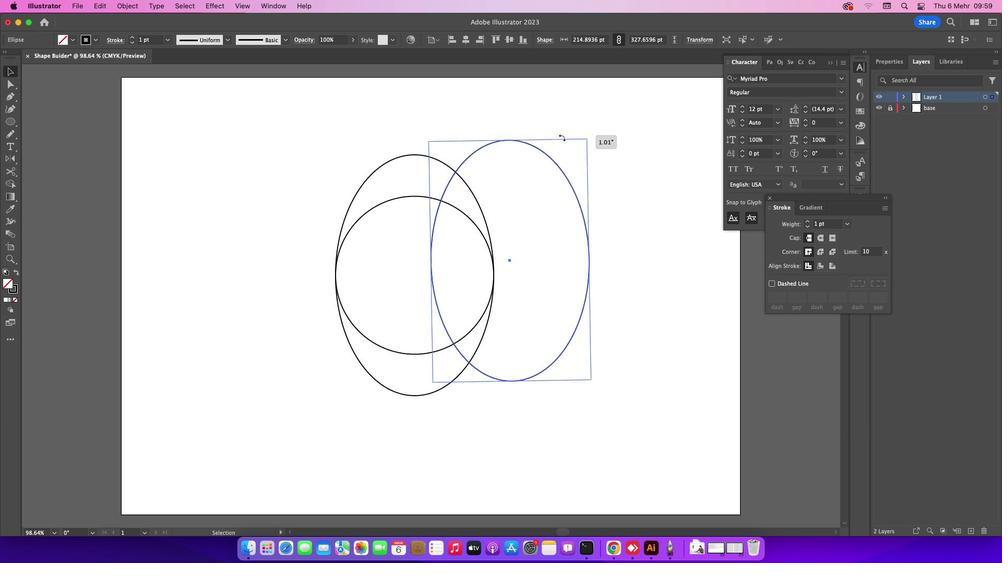 
Action: Mouse moved to (391, 178)
Screenshot: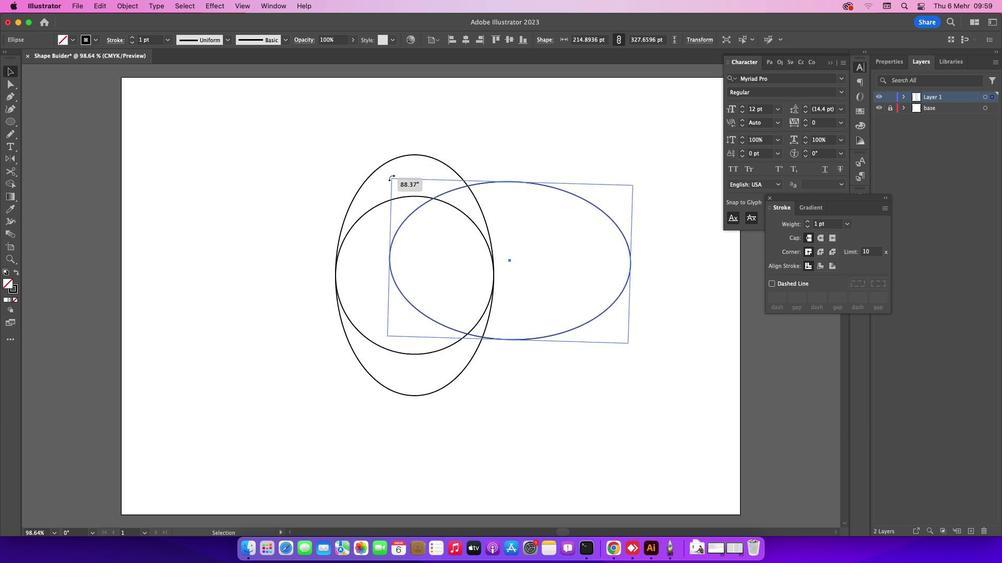 
Action: Key pressed Key.shift
Screenshot: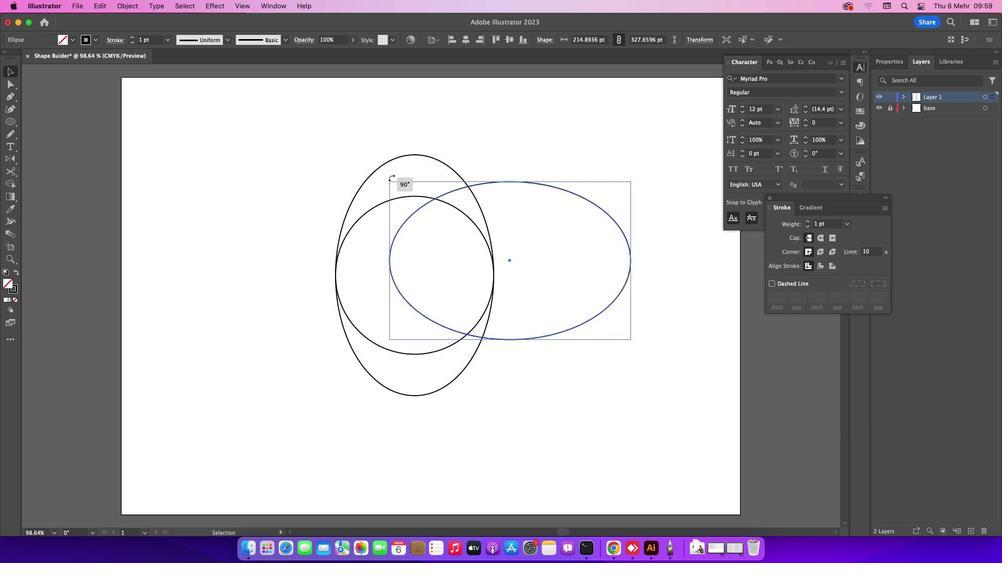 
Action: Mouse moved to (529, 181)
Screenshot: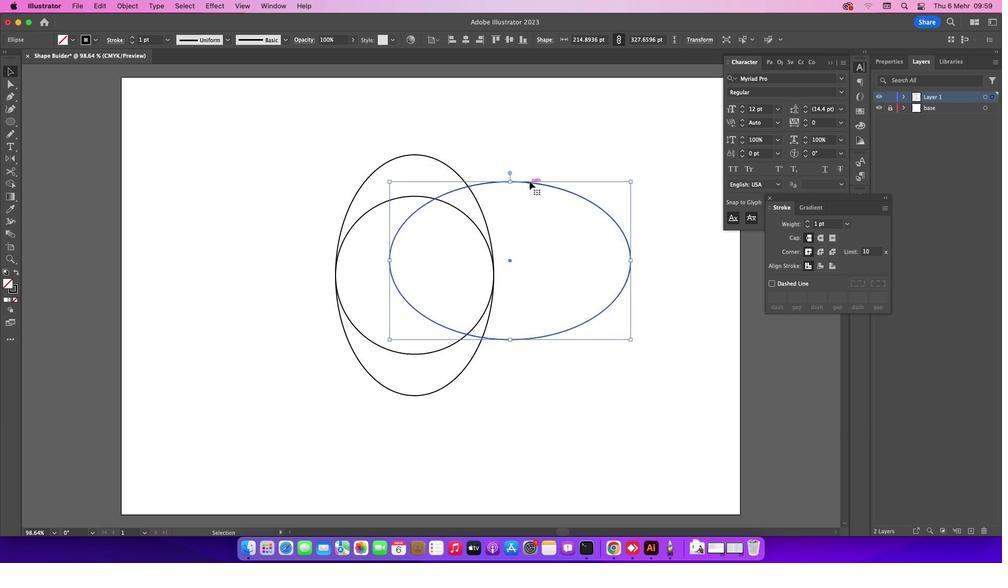 
Action: Mouse pressed left at (529, 181)
Screenshot: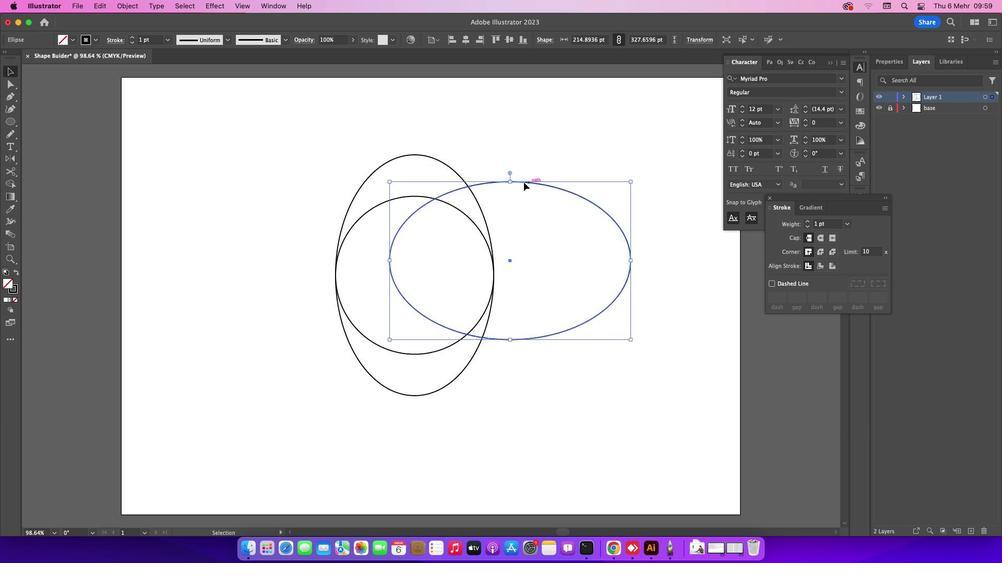 
Action: Mouse moved to (433, 196)
Screenshot: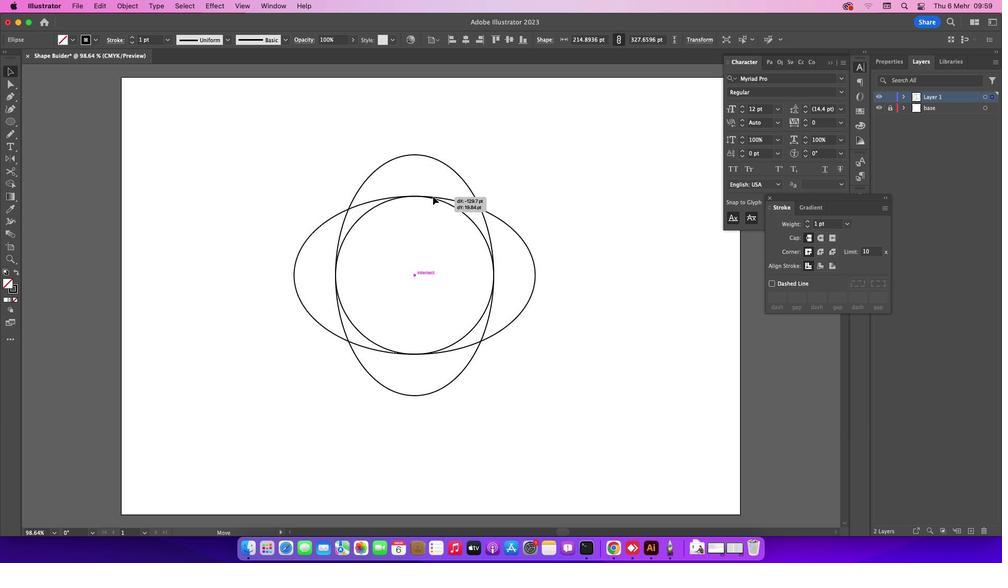 
Action: Mouse pressed left at (433, 196)
Screenshot: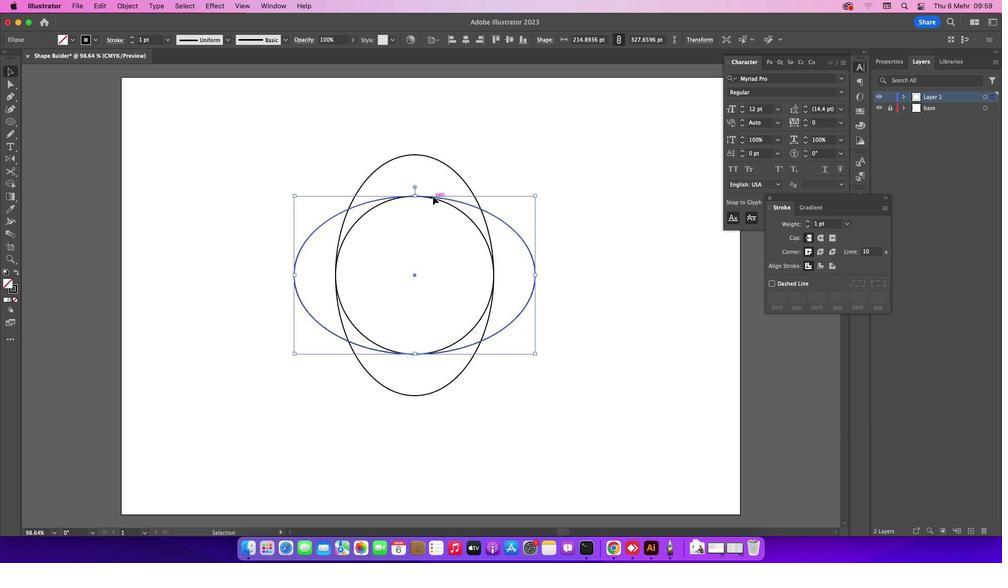 
Action: Mouse moved to (431, 196)
Screenshot: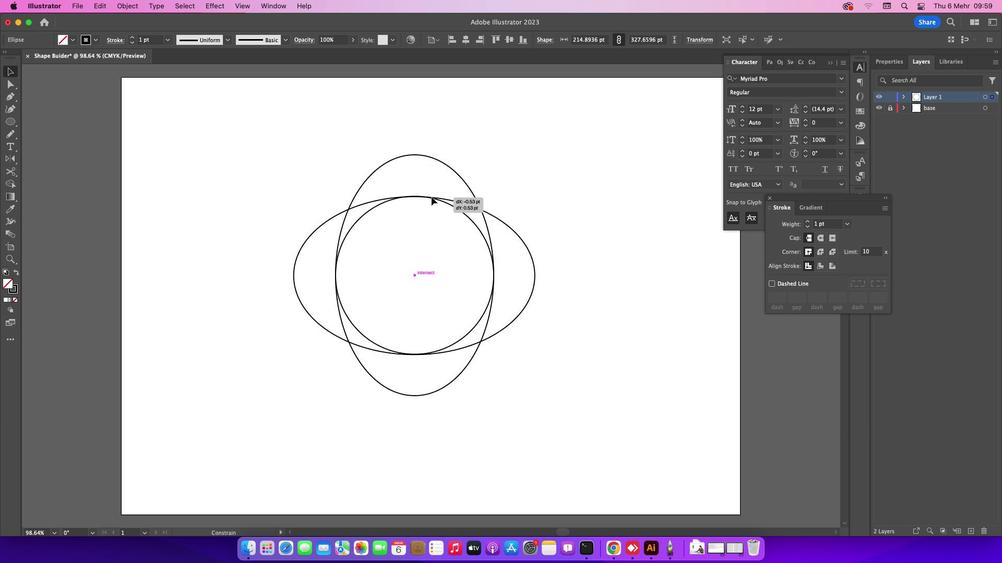 
Action: Key pressed Key.shift
Screenshot: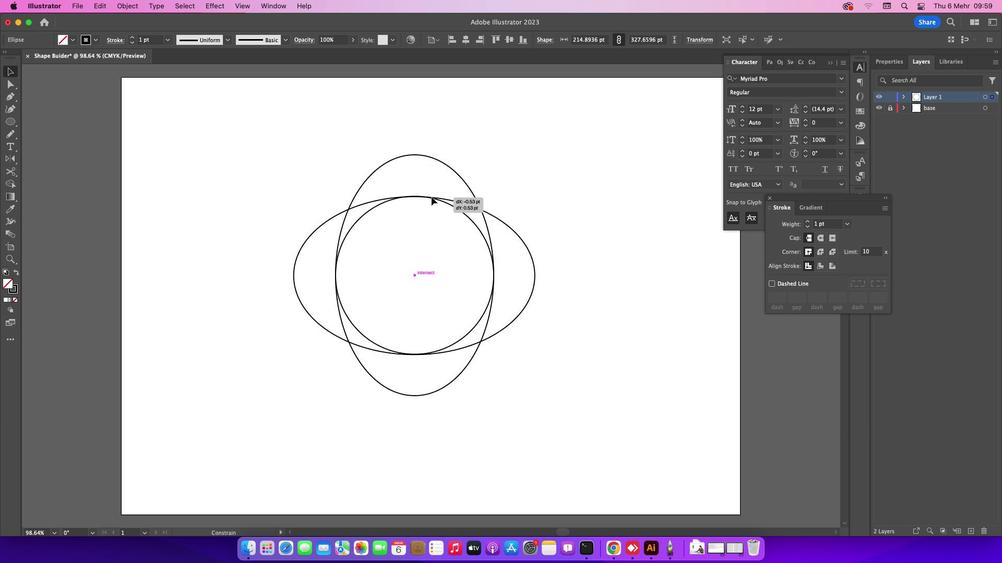 
Action: Mouse moved to (552, 194)
Screenshot: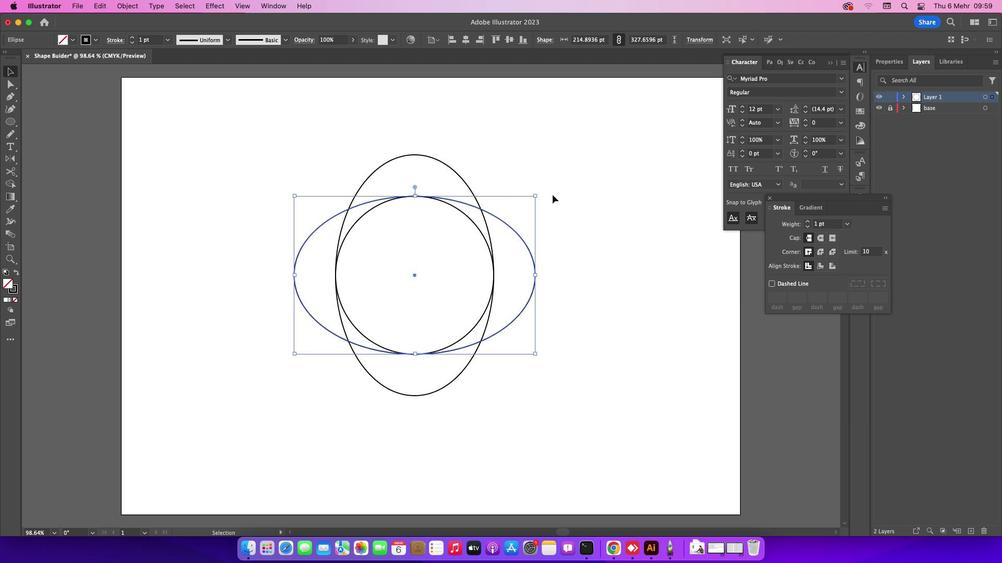 
Action: Mouse pressed left at (552, 194)
Screenshot: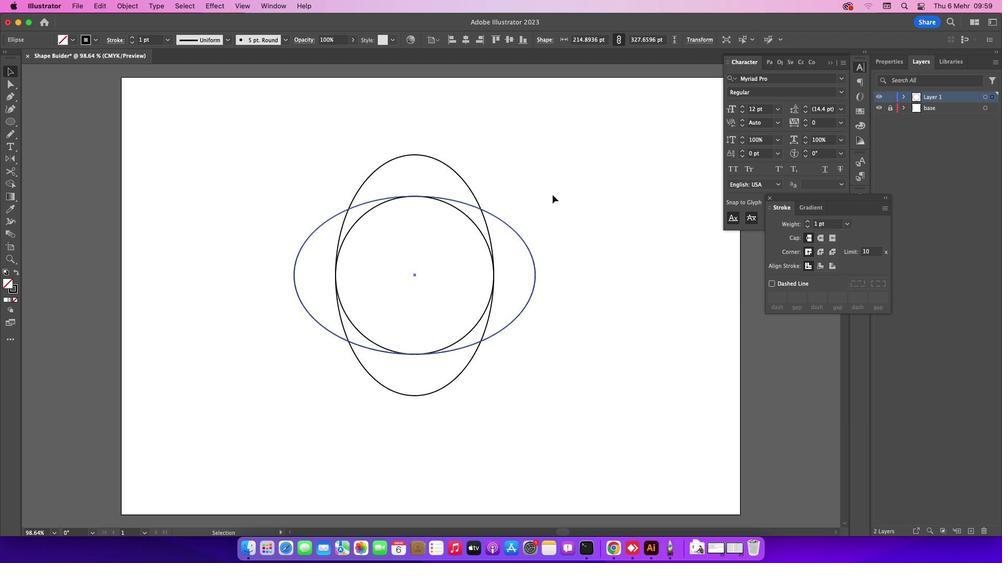 
Action: Mouse moved to (580, 269)
Screenshot: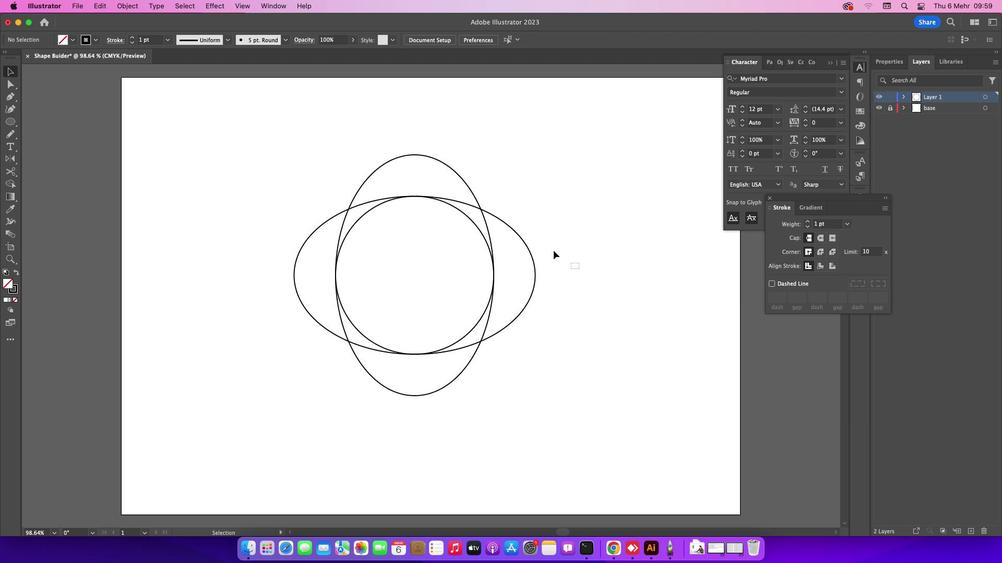 
Action: Mouse pressed left at (580, 269)
Screenshot: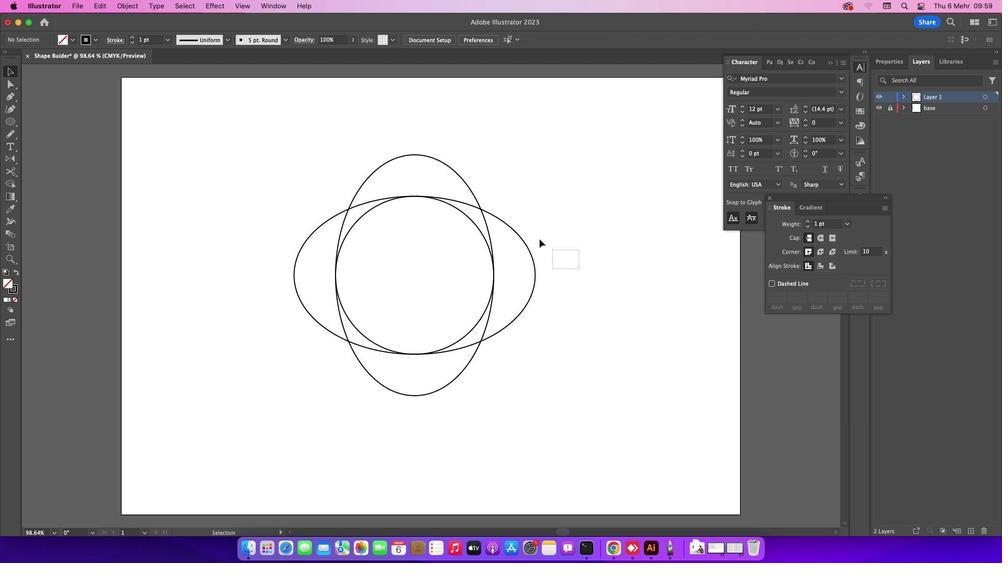 
Action: Mouse moved to (461, 151)
Screenshot: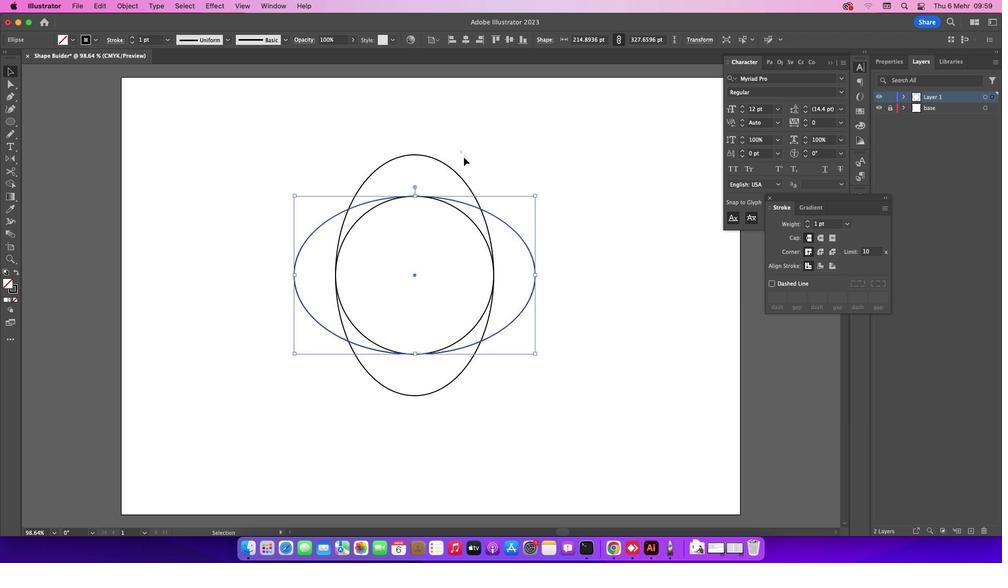 
Action: Mouse pressed left at (461, 151)
Screenshot: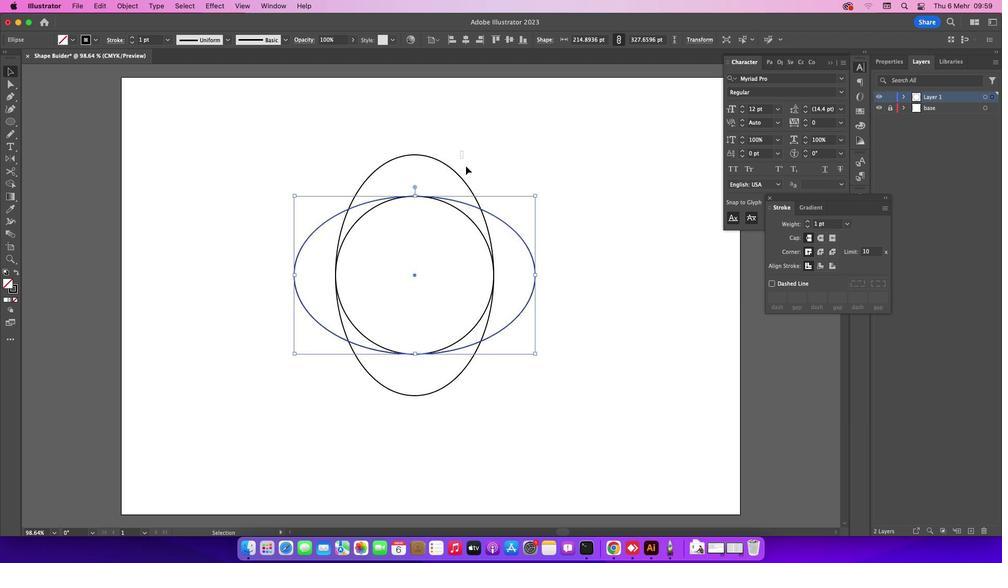 
Action: Mouse moved to (263, 6)
Screenshot: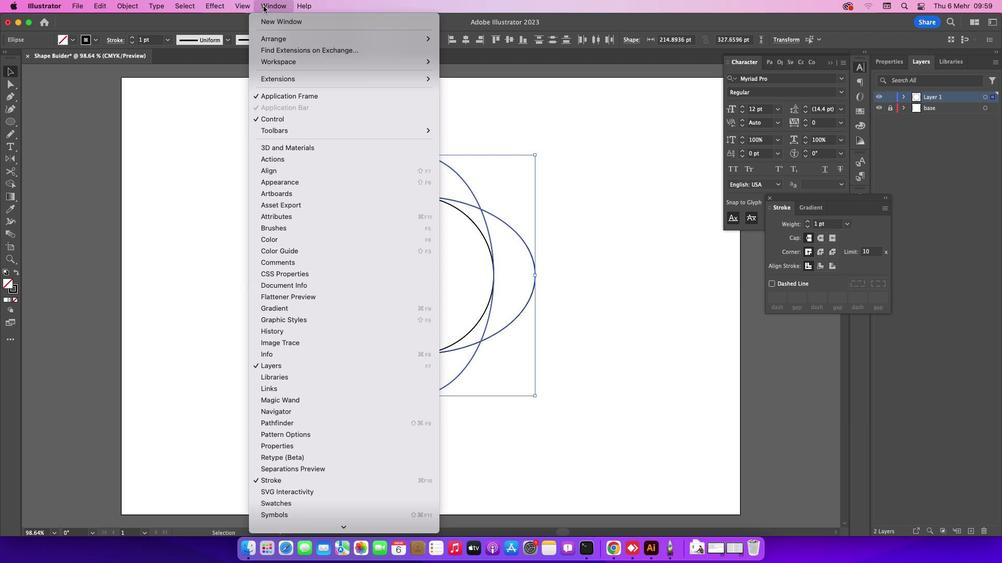 
Action: Mouse pressed left at (263, 6)
Screenshot: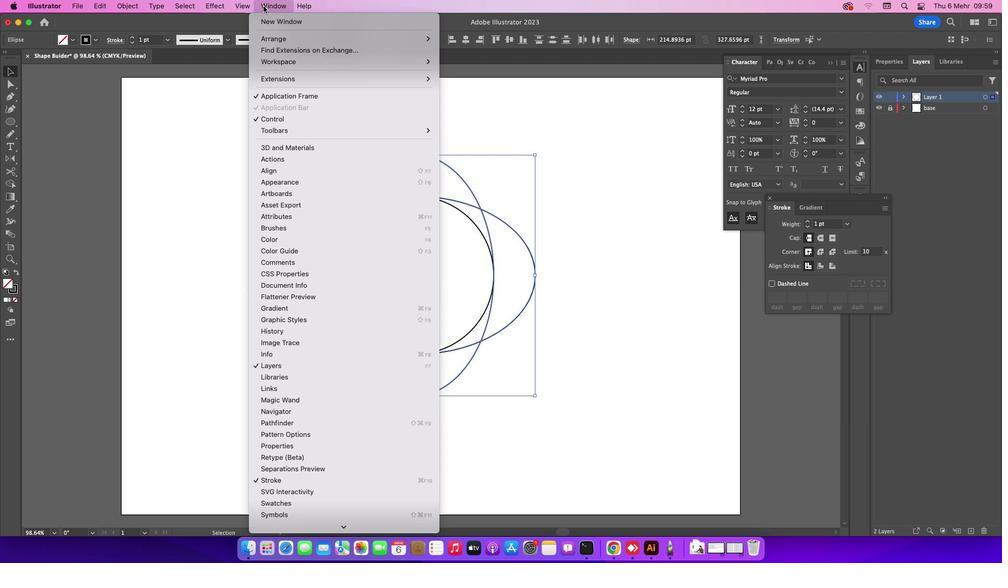 
Action: Mouse moved to (384, 115)
Screenshot: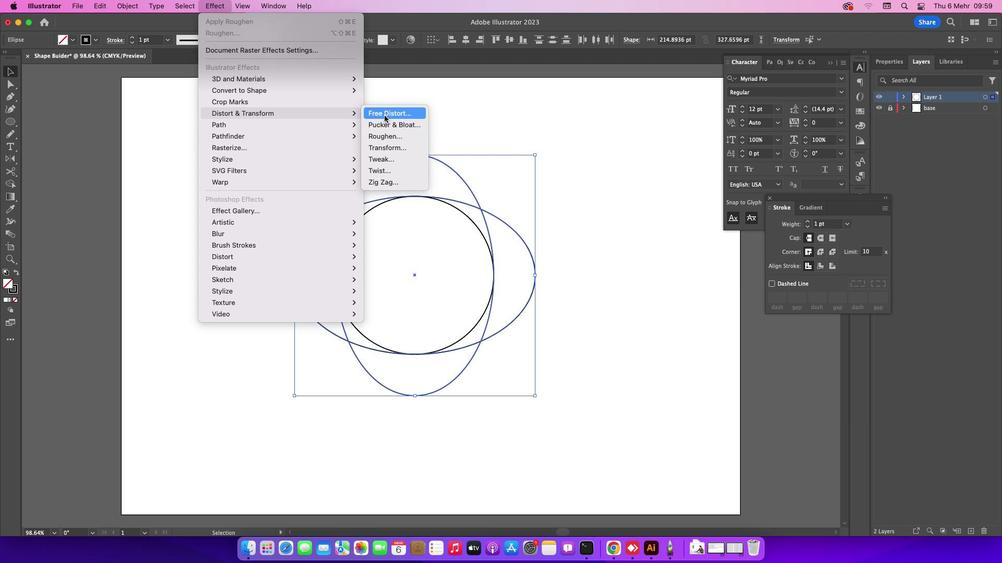 
Action: Mouse pressed left at (384, 115)
Screenshot: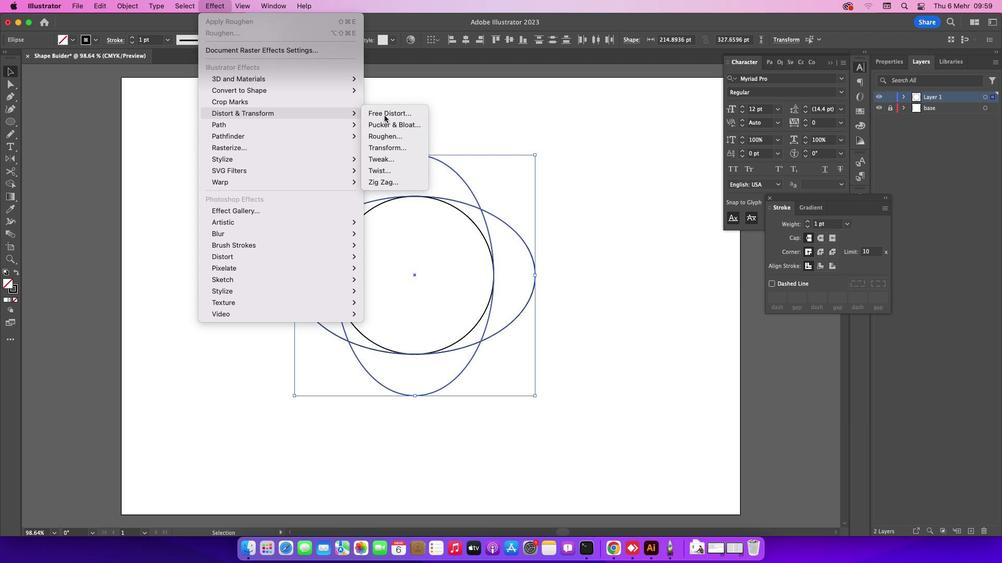 
Action: Mouse moved to (467, 195)
Screenshot: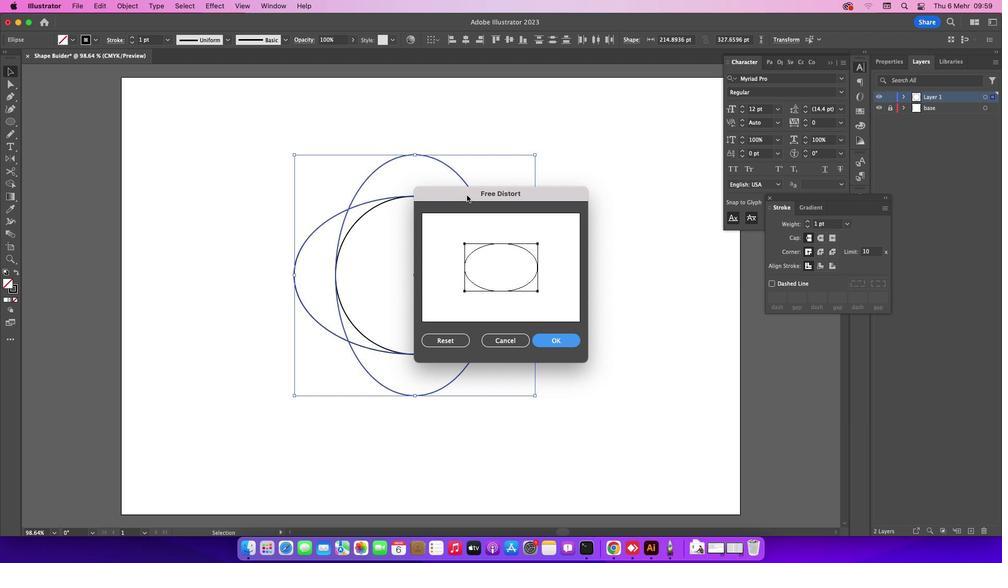 
Action: Mouse pressed left at (467, 195)
Screenshot: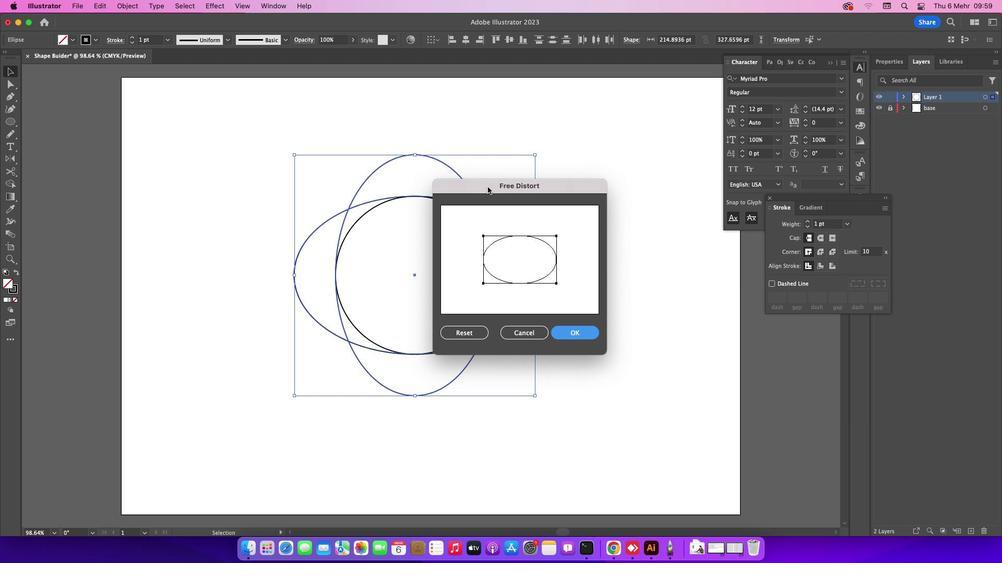 
Action: Mouse moved to (580, 267)
Screenshot: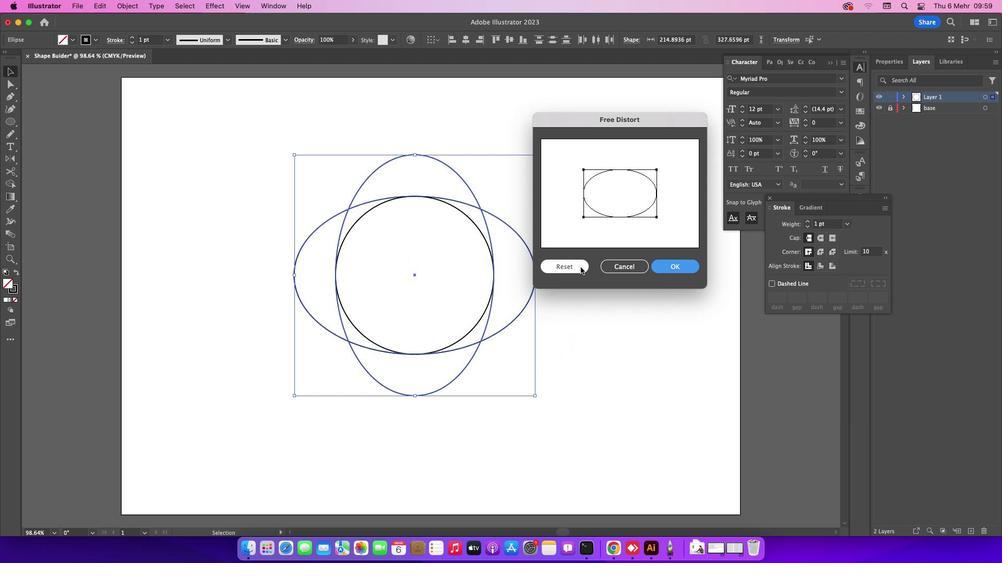 
Action: Mouse pressed left at (580, 267)
Screenshot: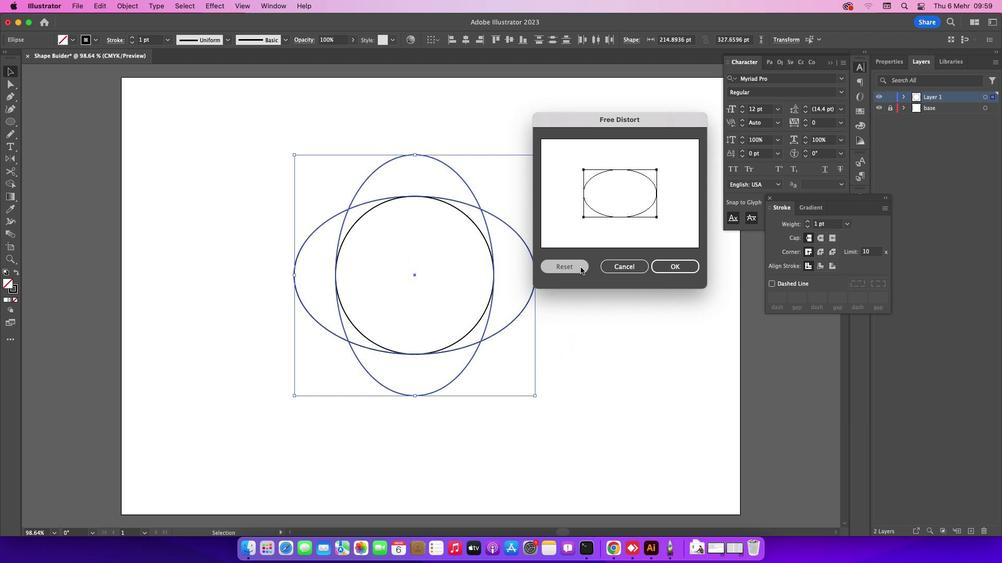 
Action: Mouse moved to (663, 270)
Screenshot: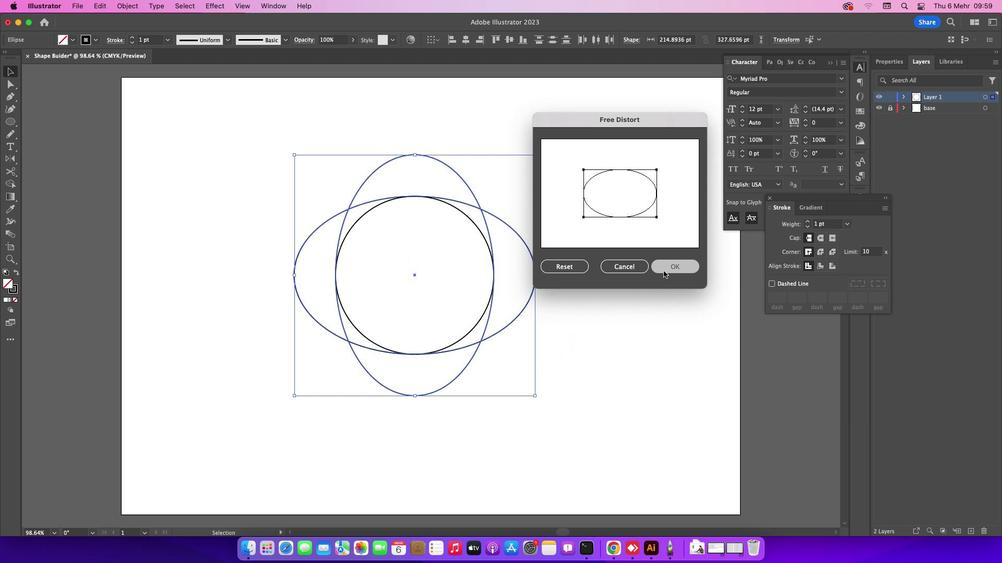 
Action: Mouse pressed left at (663, 270)
Screenshot: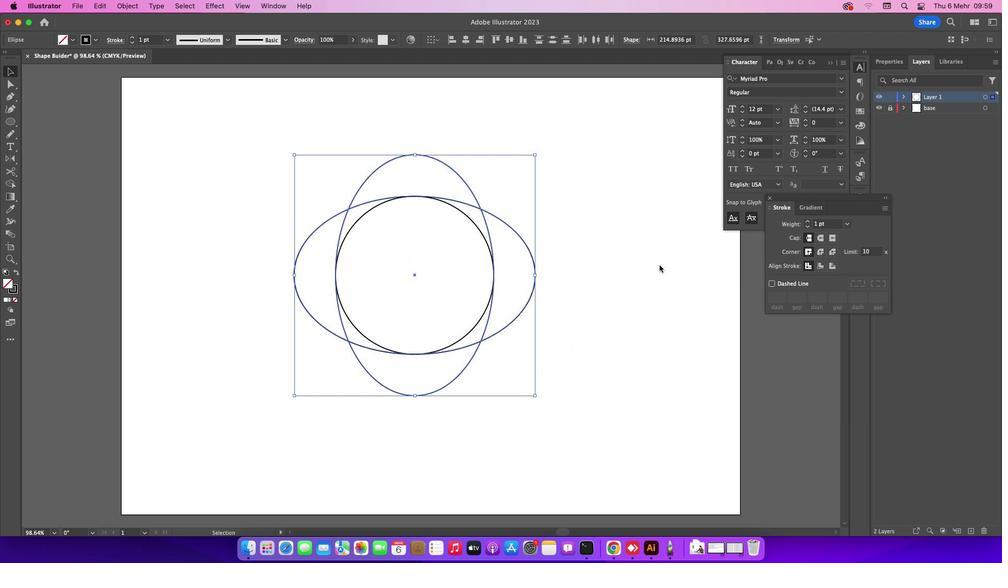 
Action: Mouse moved to (215, 7)
Screenshot: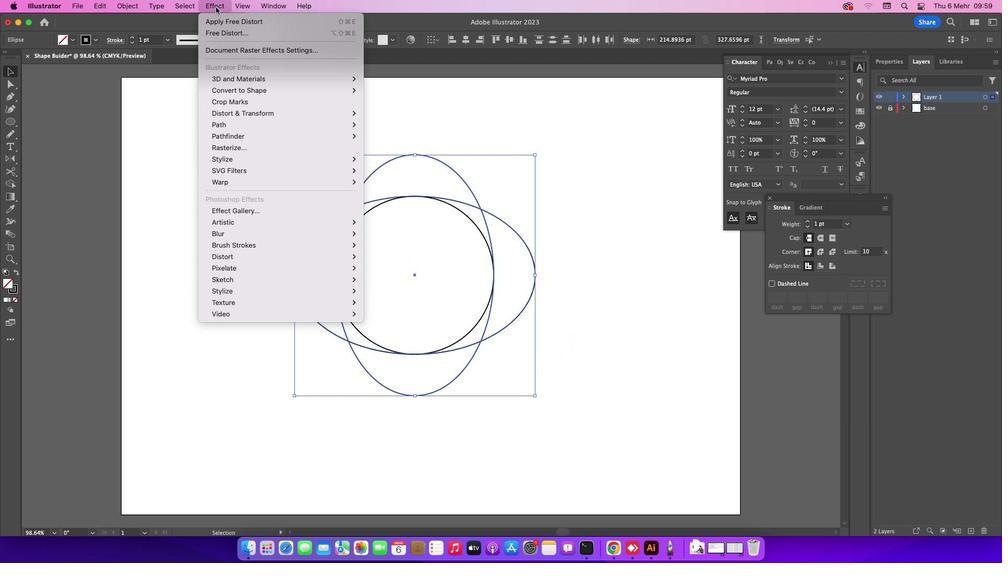 
Action: Mouse pressed left at (215, 7)
Screenshot: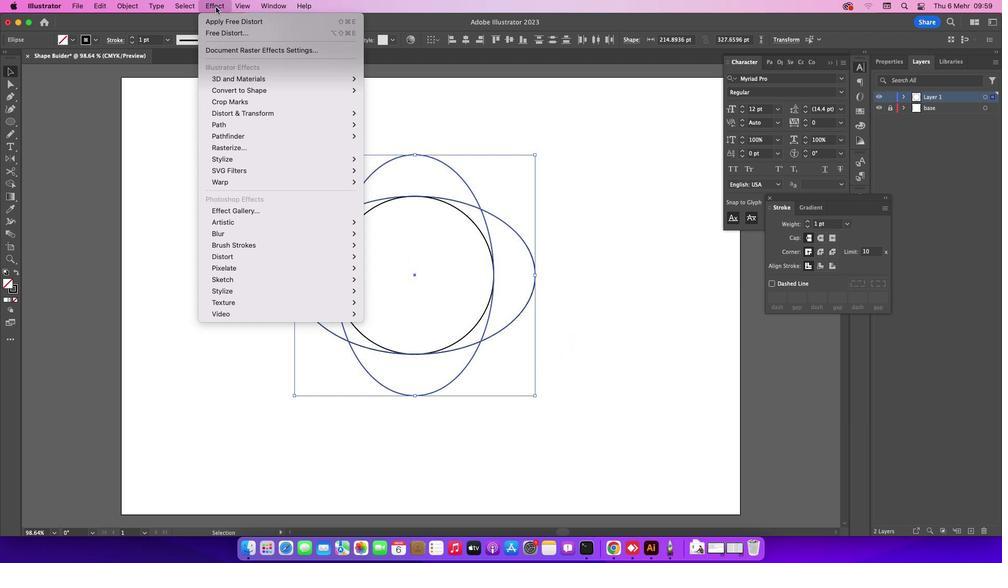 
Action: Mouse moved to (382, 110)
Screenshot: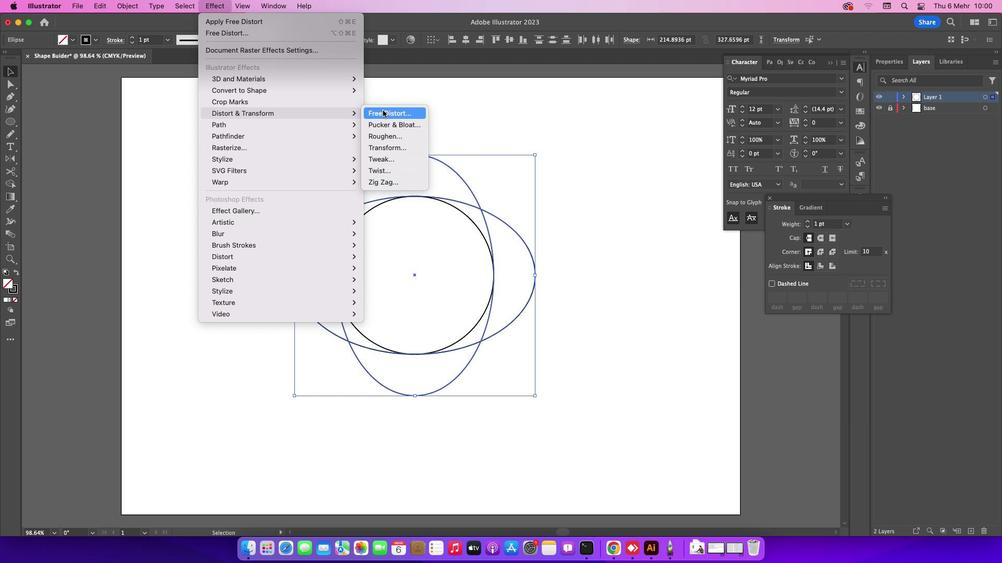 
Action: Mouse pressed left at (382, 110)
Screenshot: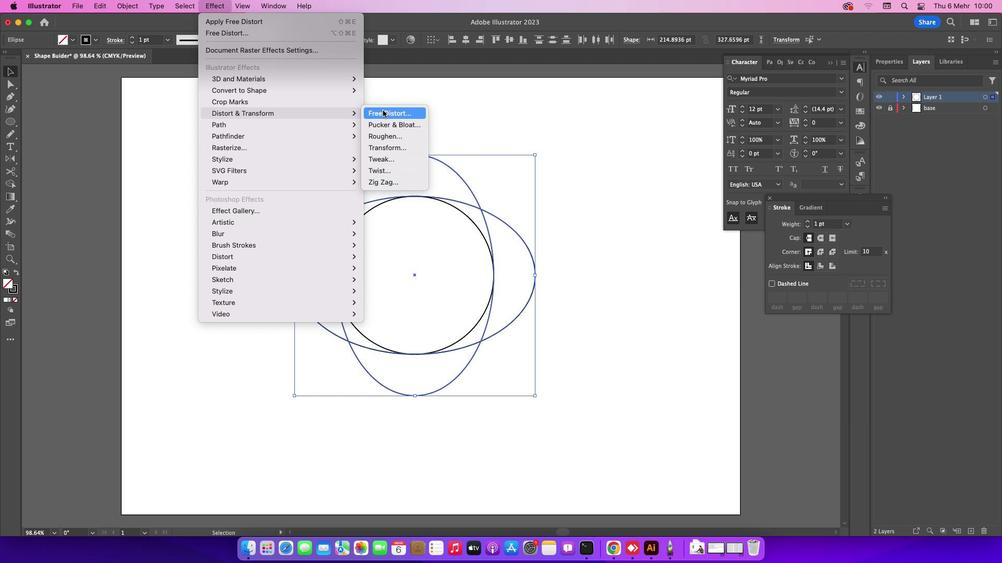 
Action: Mouse moved to (591, 305)
Screenshot: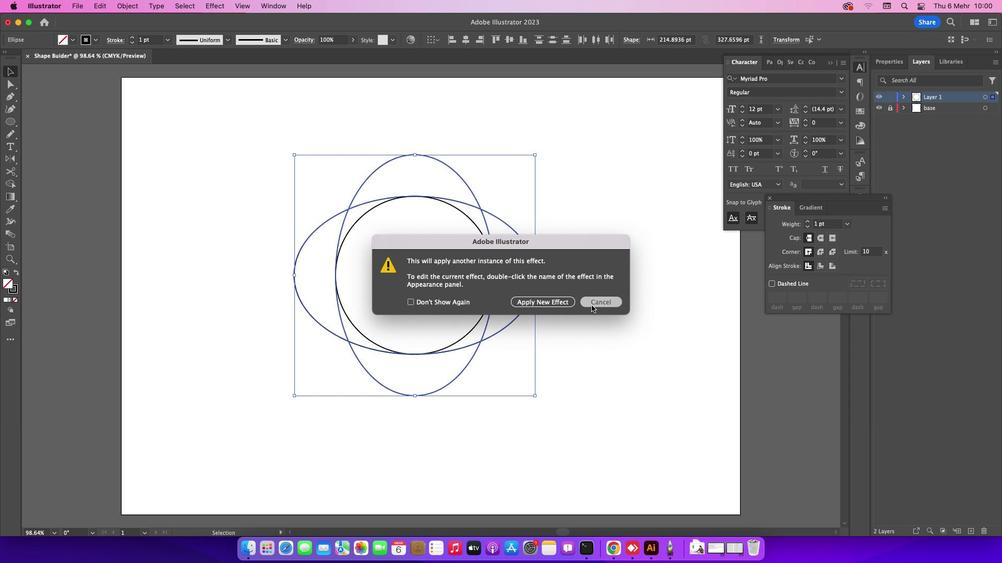 
Action: Mouse pressed left at (591, 305)
Screenshot: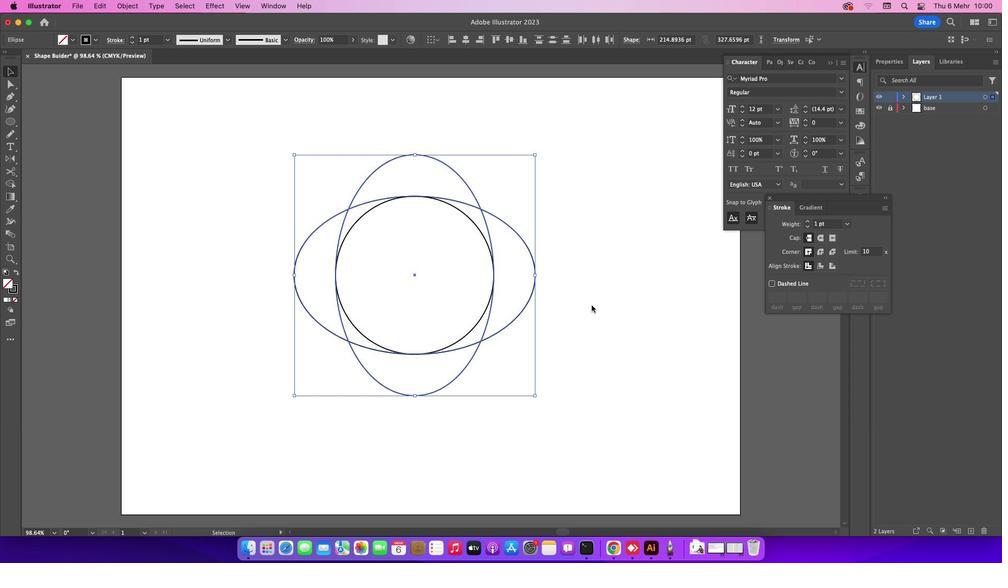 
Action: Mouse moved to (560, 243)
Screenshot: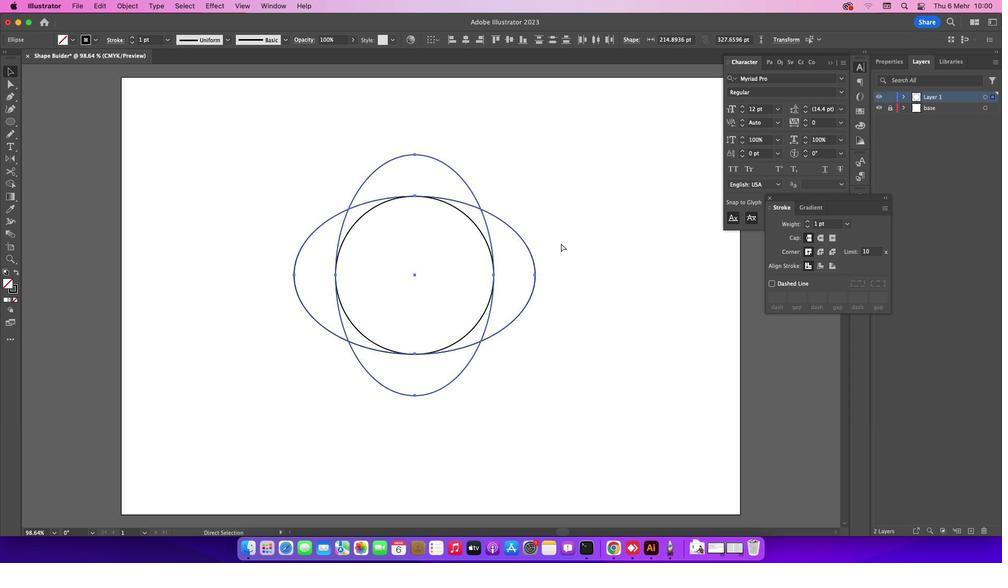 
Action: Key pressed Key.cmd'z'
Screenshot: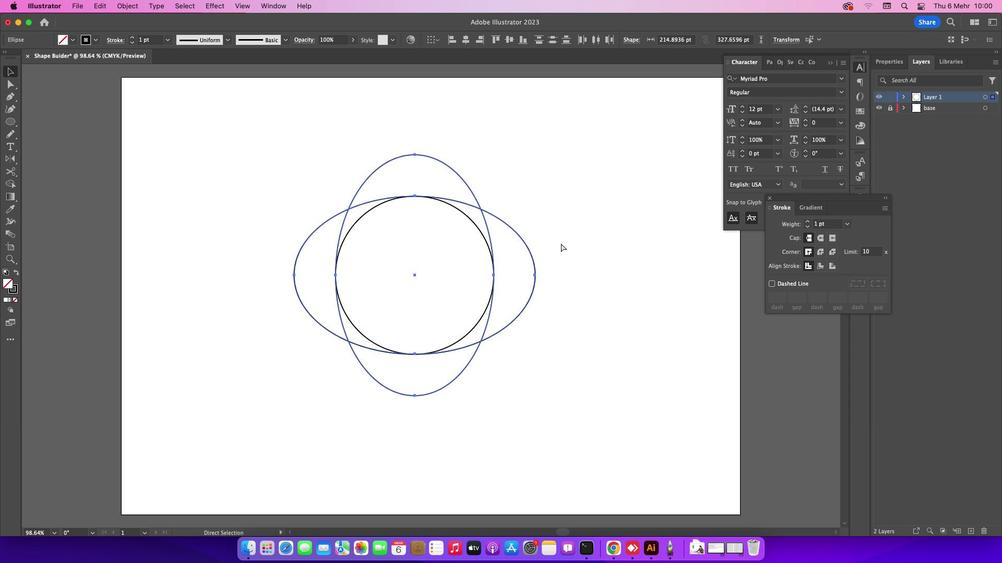 
Action: Mouse moved to (565, 226)
Screenshot: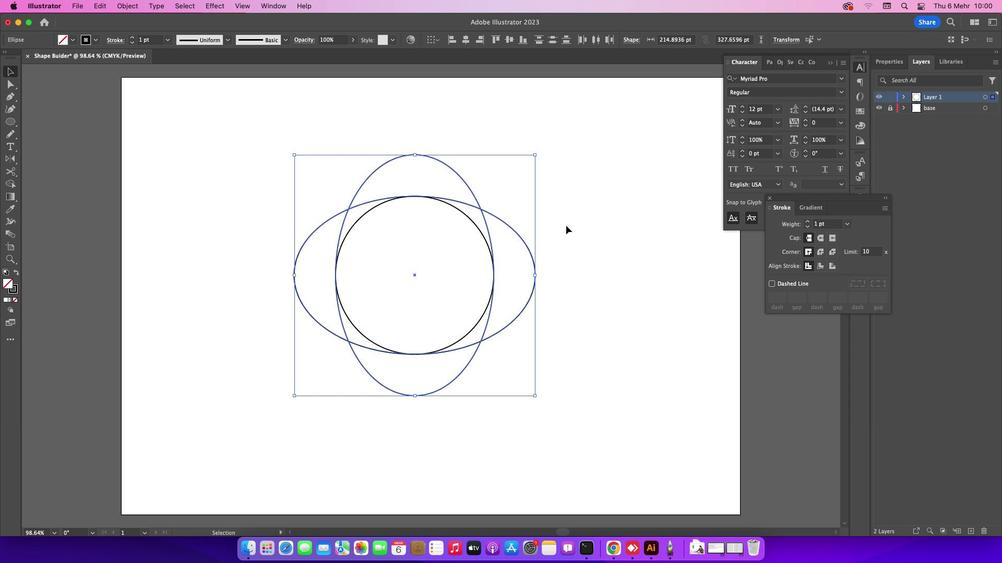 
Action: Mouse pressed left at (565, 226)
Screenshot: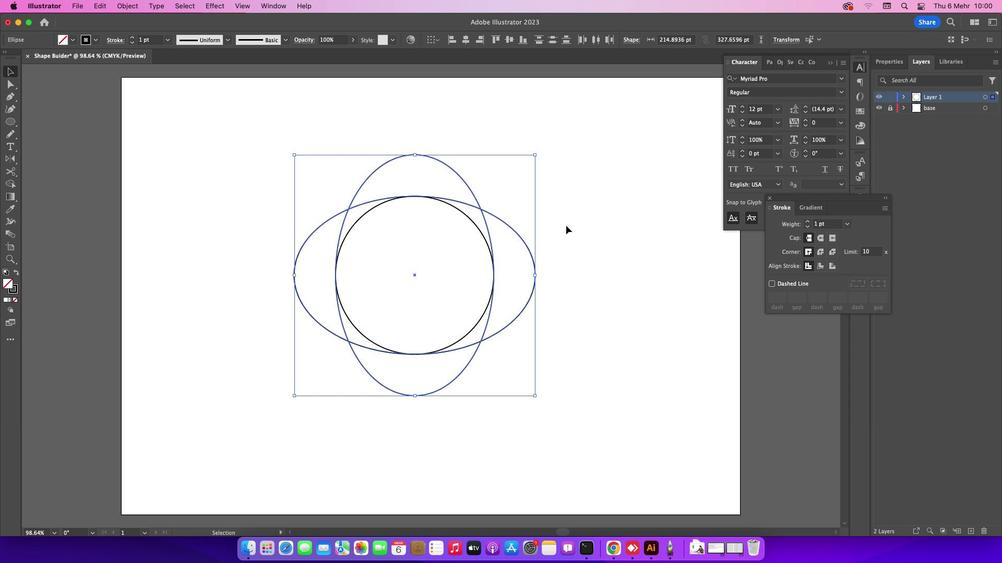 
Action: Mouse moved to (209, 6)
Screenshot: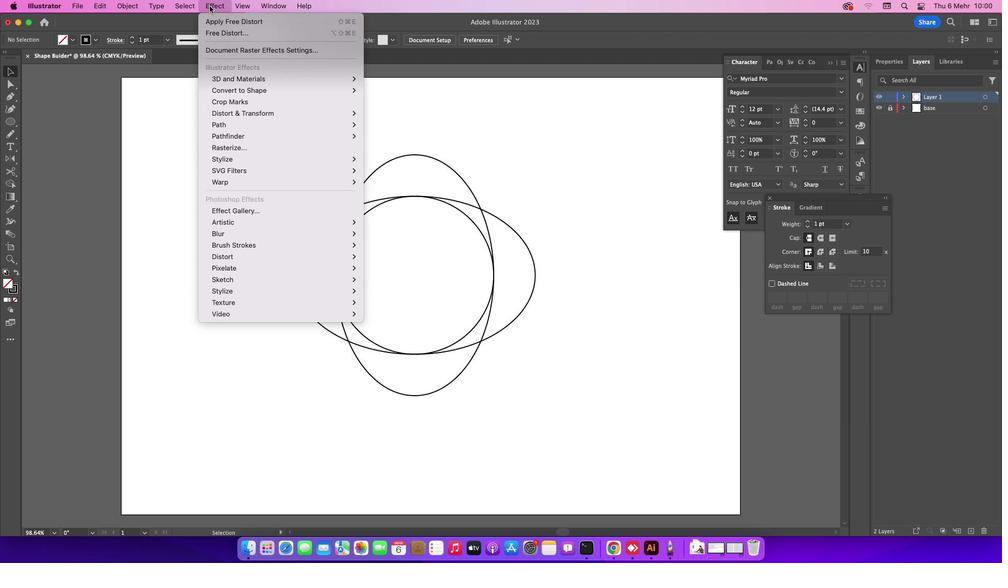 
Action: Mouse pressed left at (209, 6)
Screenshot: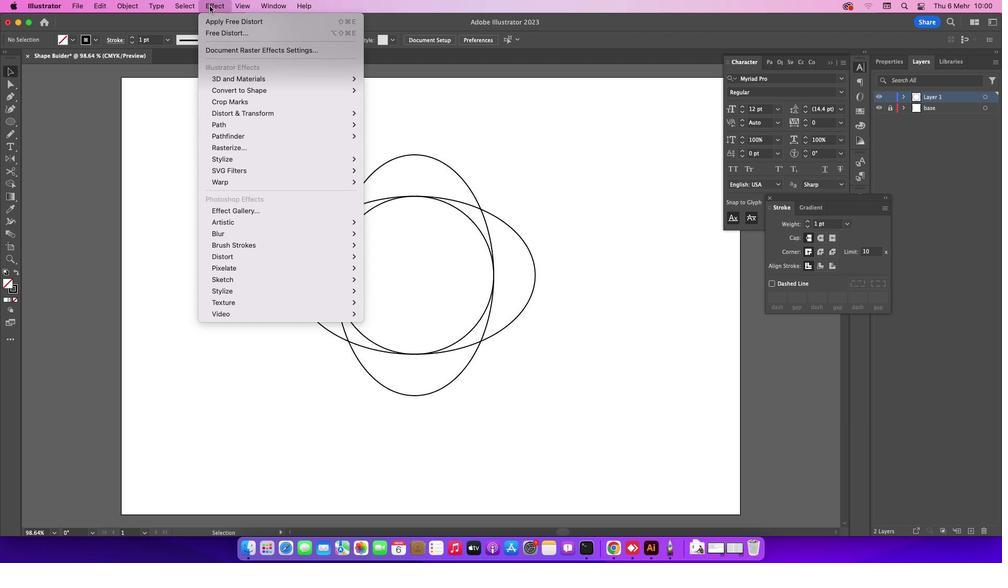
Action: Mouse moved to (372, 115)
Screenshot: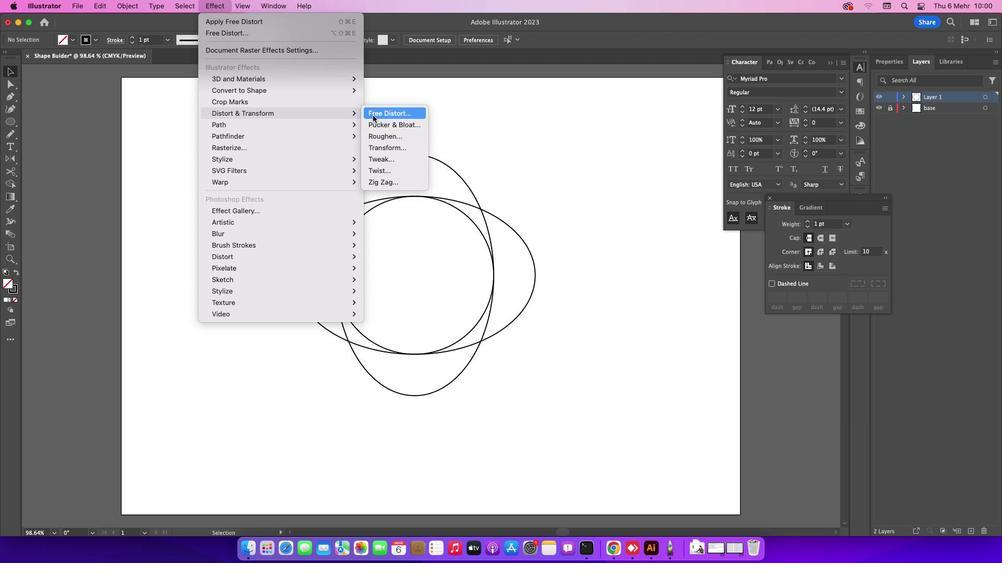 
Action: Mouse pressed left at (372, 115)
Screenshot: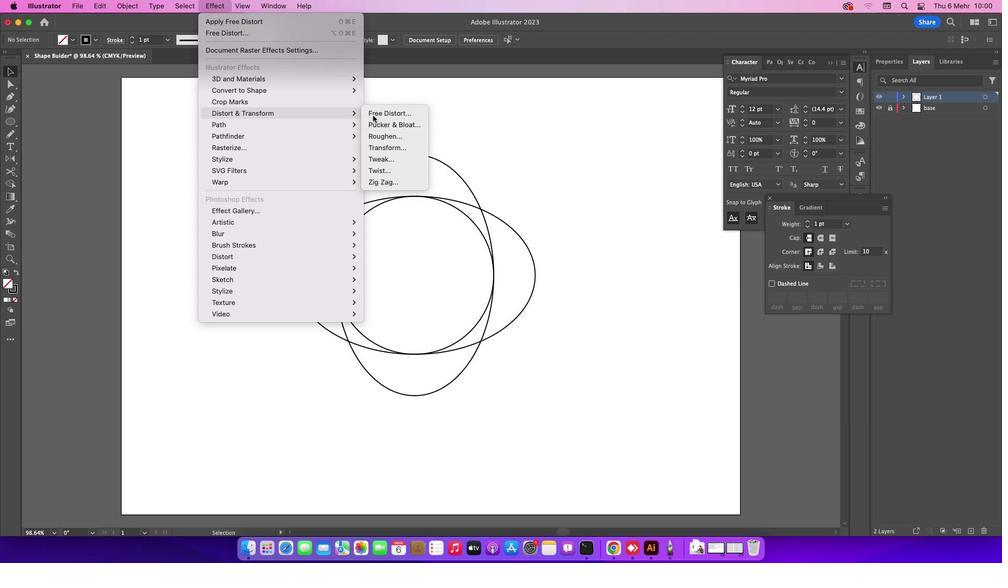 
Action: Mouse moved to (618, 265)
Screenshot: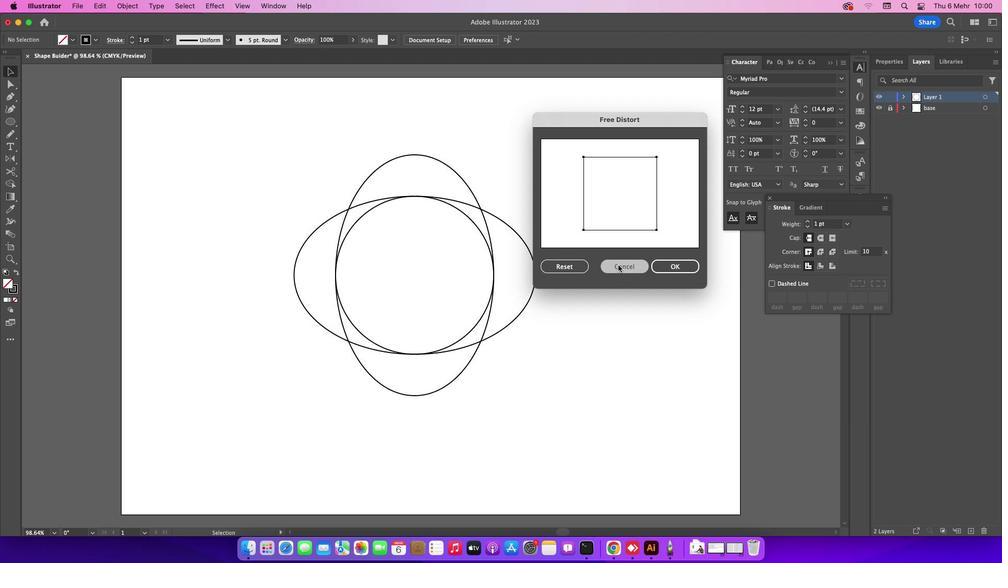 
Action: Mouse pressed left at (618, 265)
Screenshot: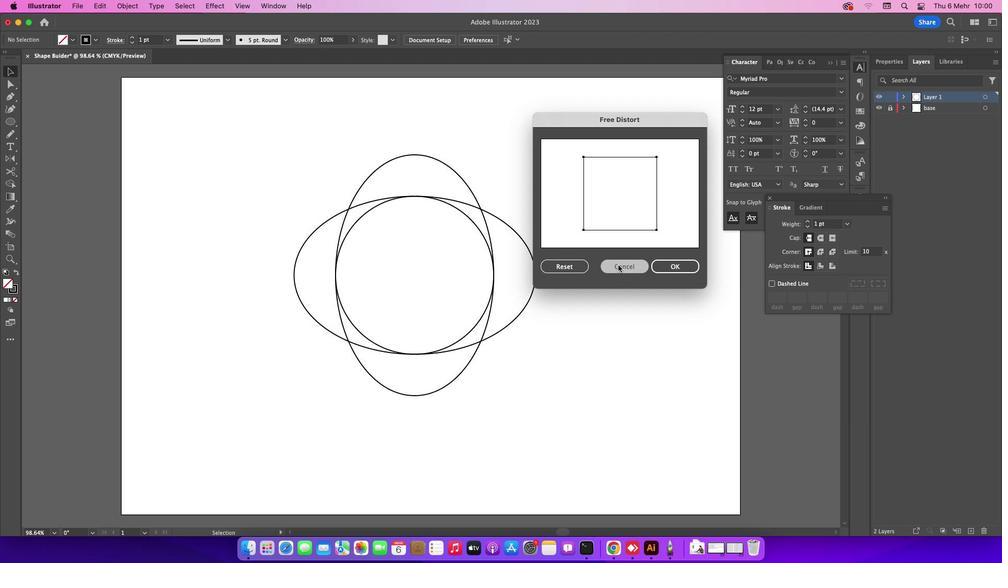 
Action: Mouse moved to (335, 186)
Screenshot: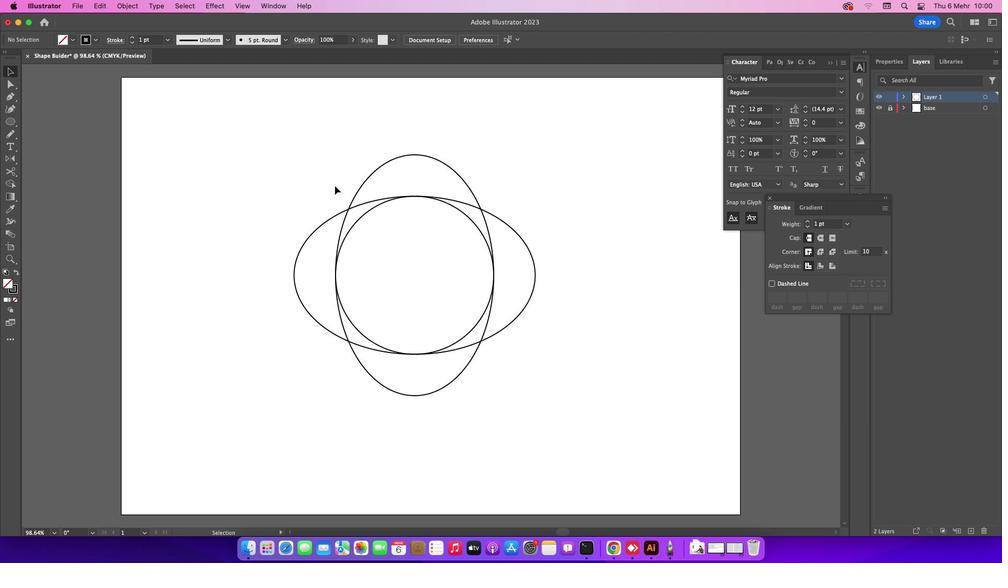 
Action: Mouse pressed left at (335, 186)
Screenshot: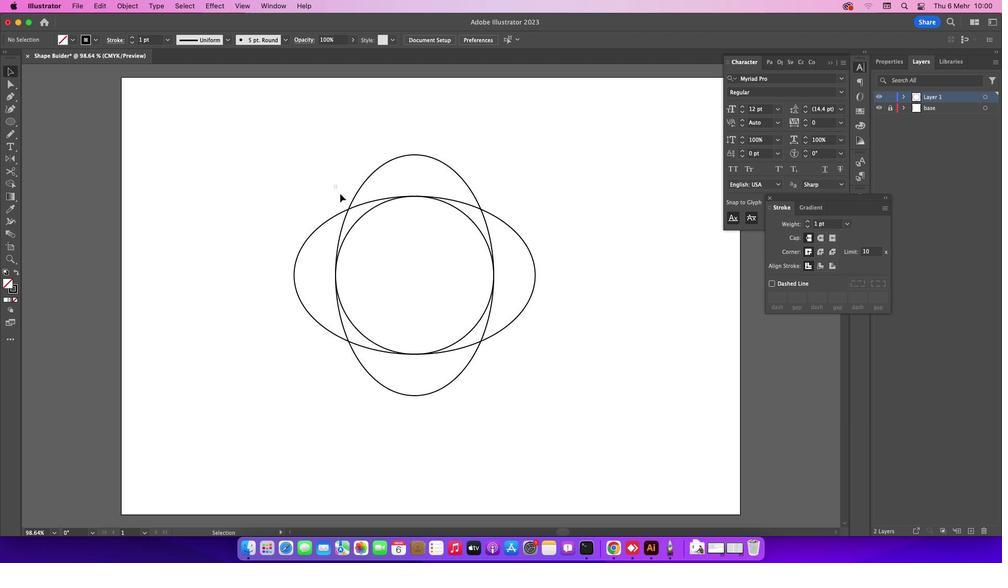 
Action: Mouse moved to (202, 3)
Screenshot: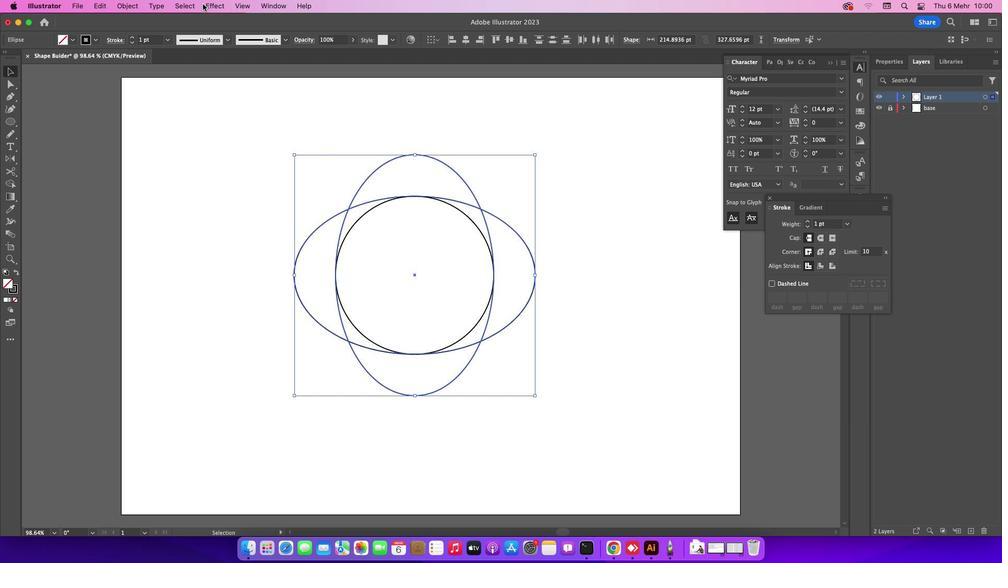 
Action: Mouse pressed left at (202, 3)
Screenshot: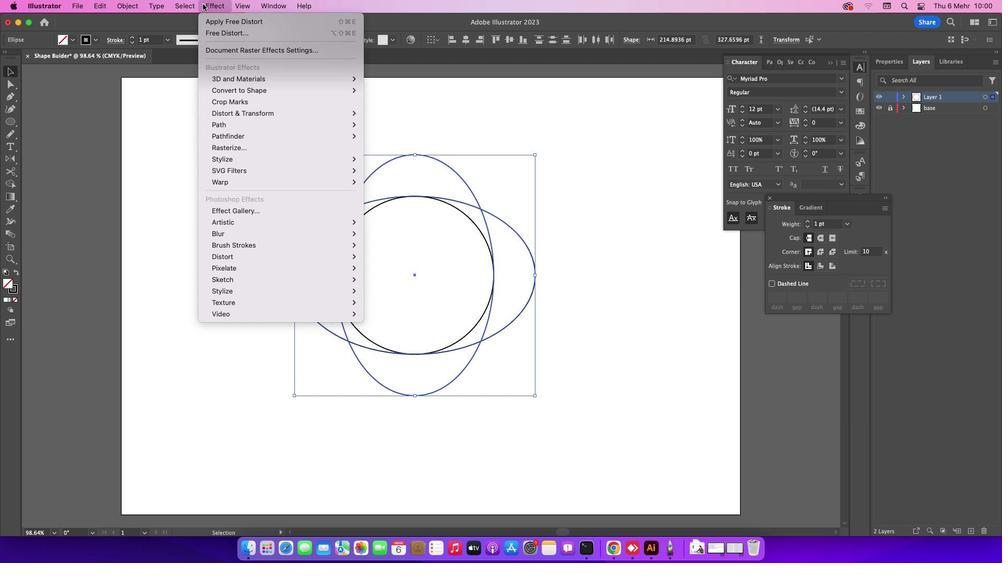
Action: Mouse moved to (190, 5)
Screenshot: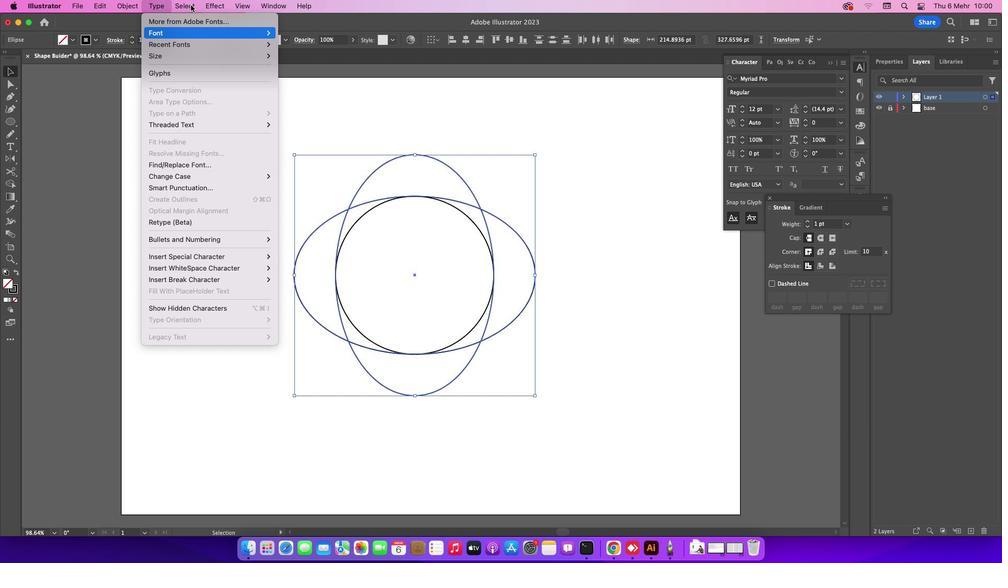 
Action: Mouse pressed left at (190, 5)
Screenshot: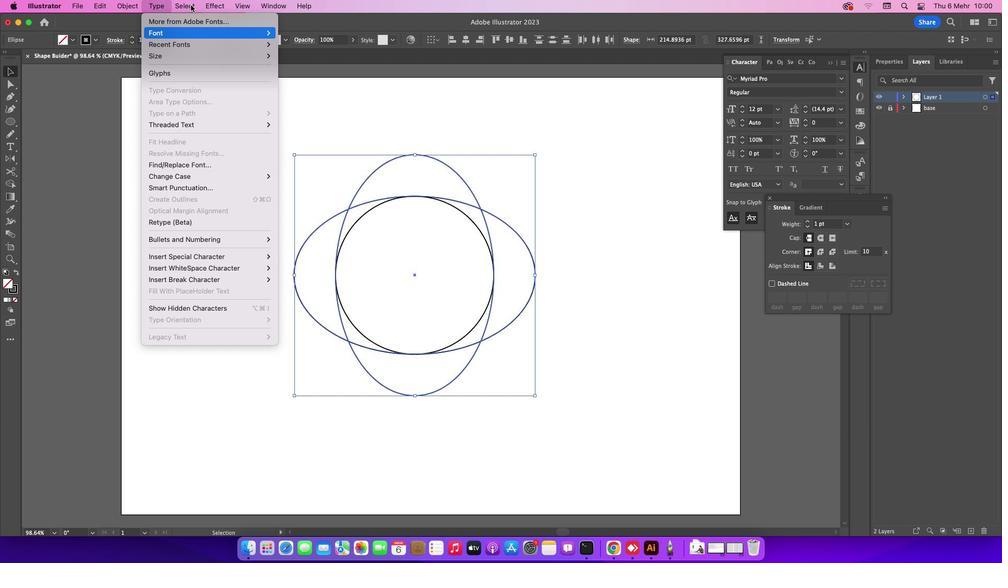 
Action: Mouse moved to (186, 9)
Screenshot: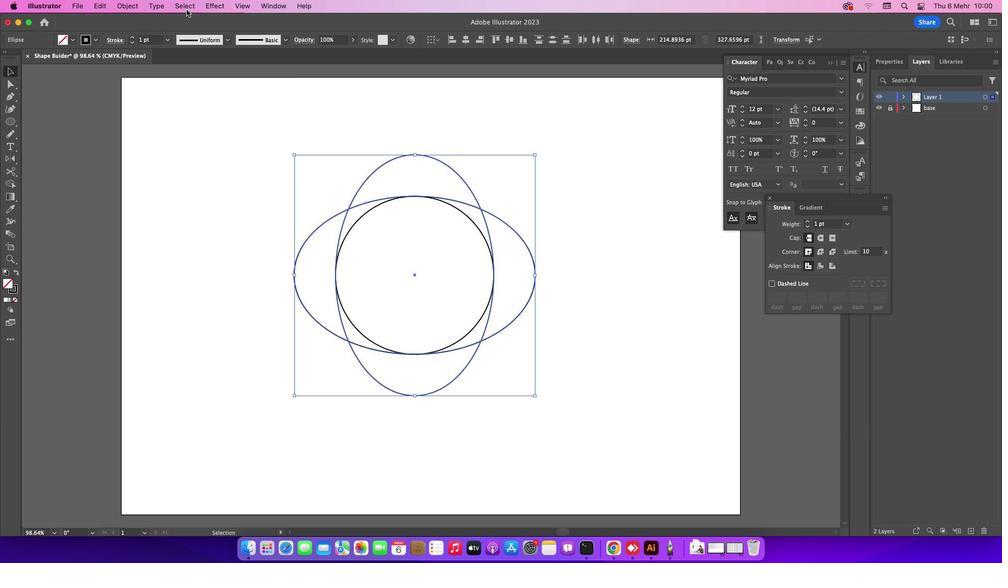 
Action: Mouse pressed left at (186, 9)
Screenshot: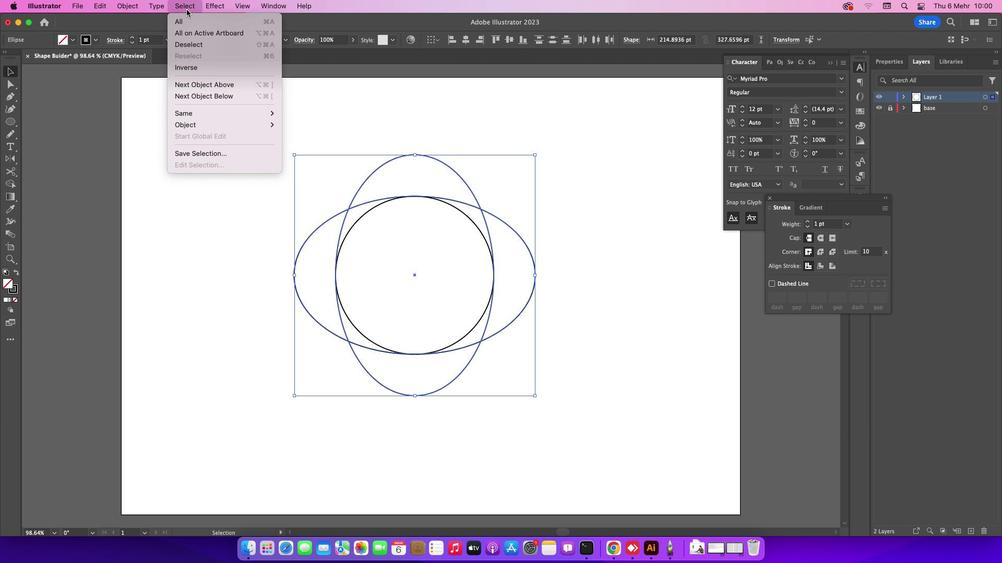 
Action: Mouse moved to (396, 144)
Screenshot: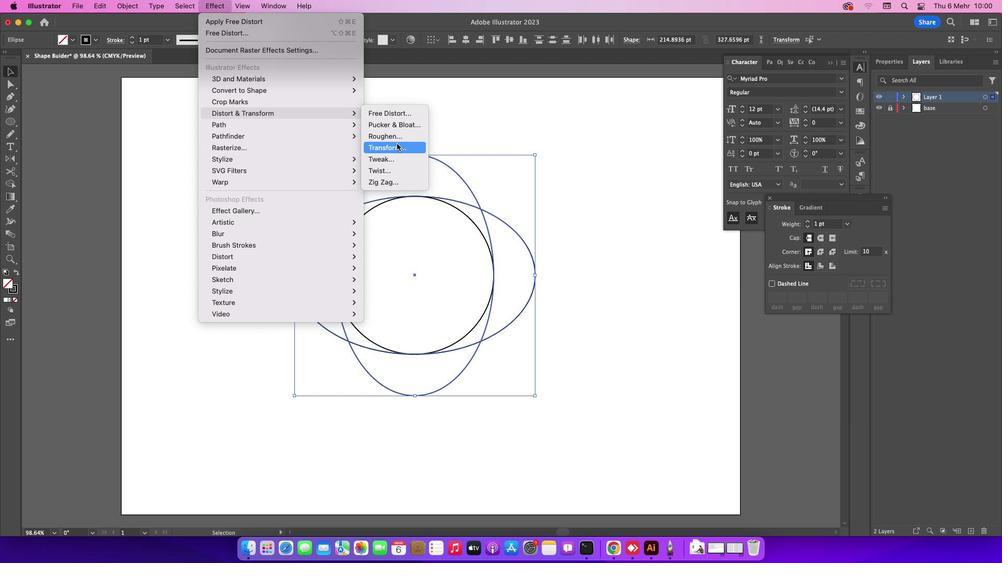 
Action: Mouse pressed left at (396, 144)
Screenshot: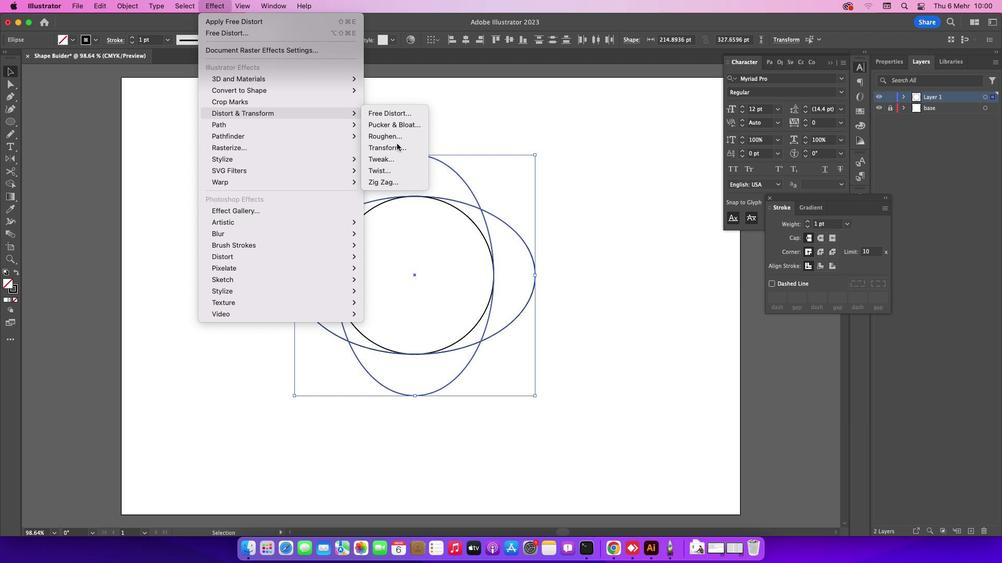 
Action: Mouse moved to (456, 118)
Screenshot: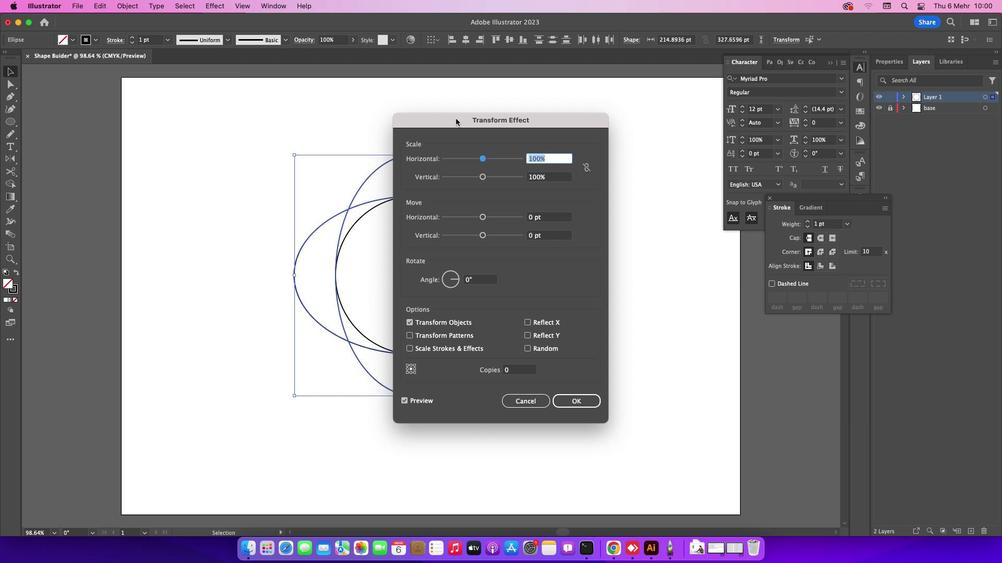 
Action: Mouse pressed left at (456, 118)
Screenshot: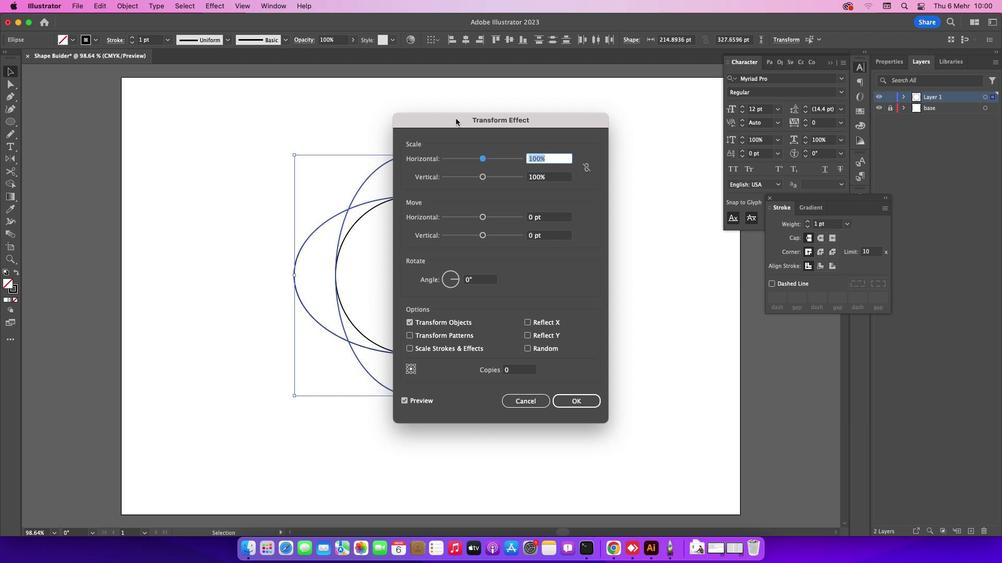 
Action: Mouse moved to (635, 147)
Screenshot: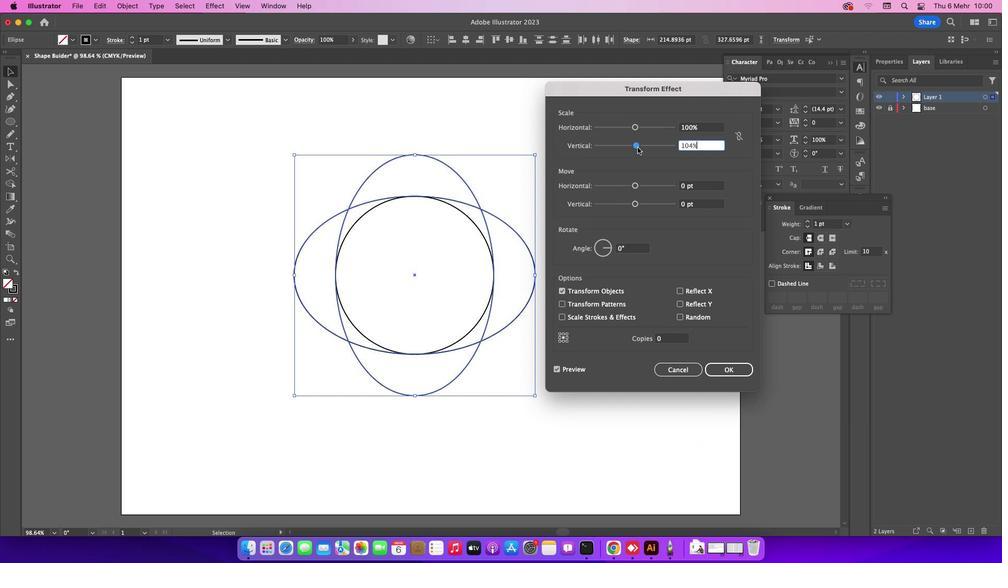 
Action: Mouse pressed left at (635, 147)
Screenshot: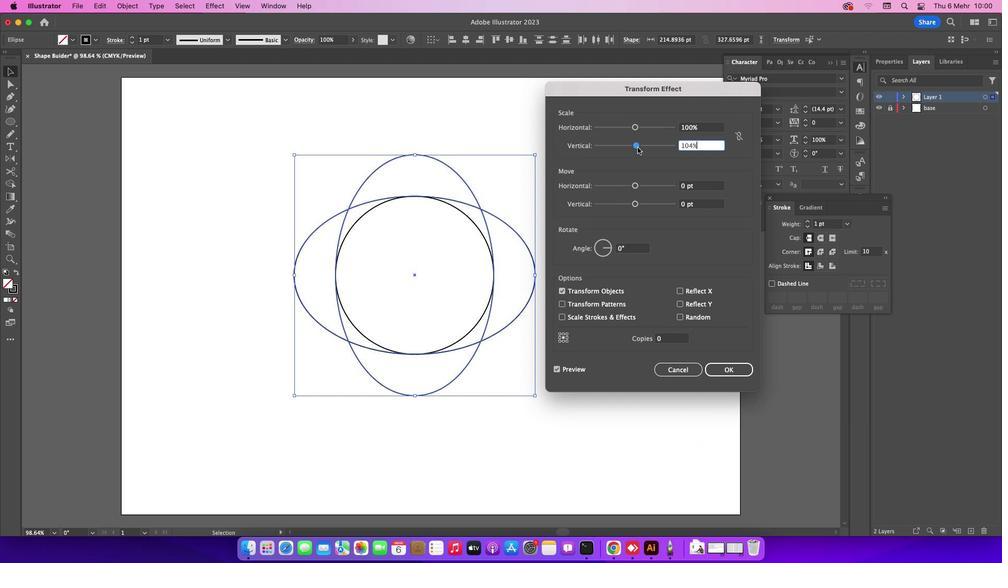 
Action: Mouse moved to (659, 150)
Screenshot: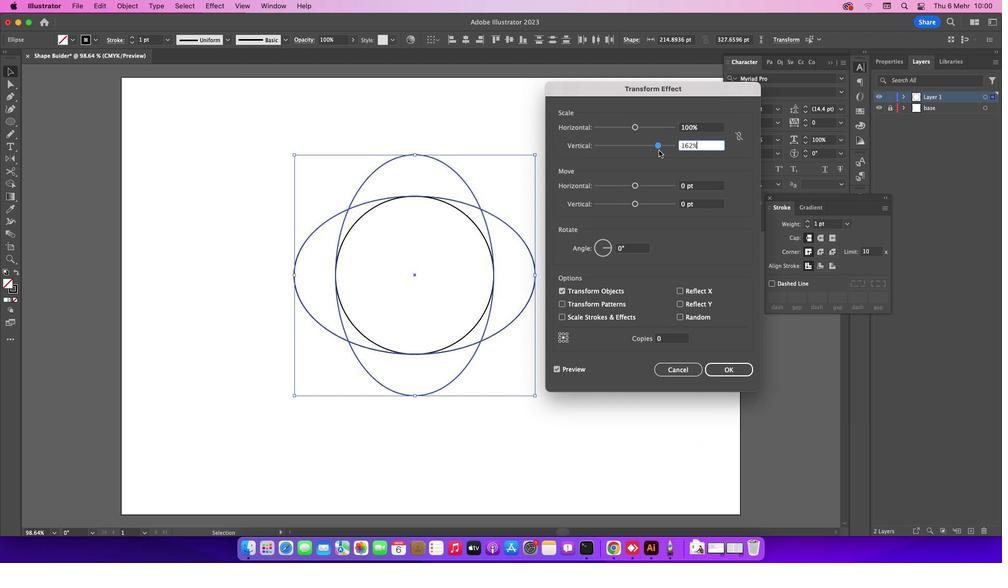 
Action: Mouse pressed left at (659, 150)
Screenshot: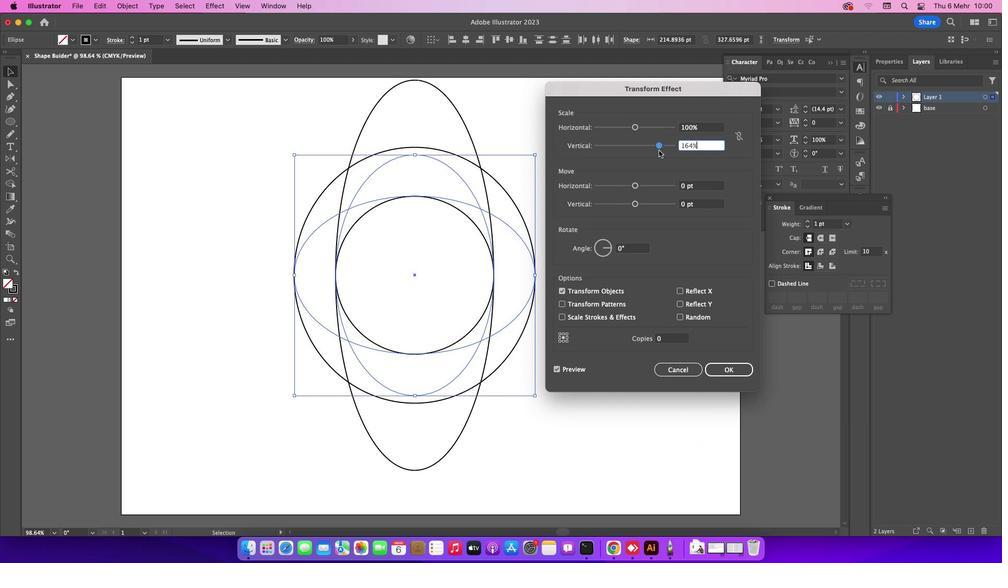 
Action: Mouse moved to (631, 128)
Screenshot: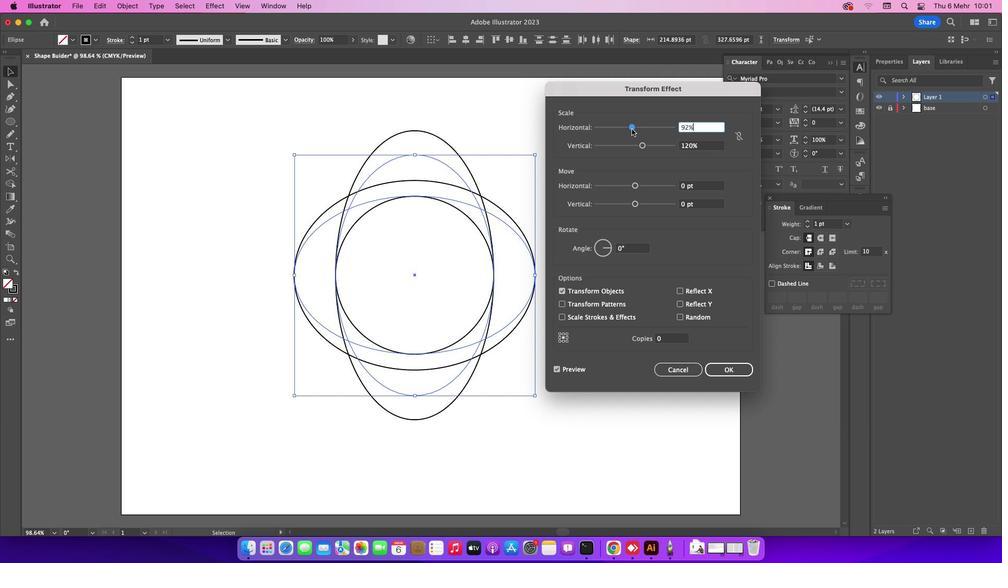 
Action: Mouse pressed left at (631, 128)
Screenshot: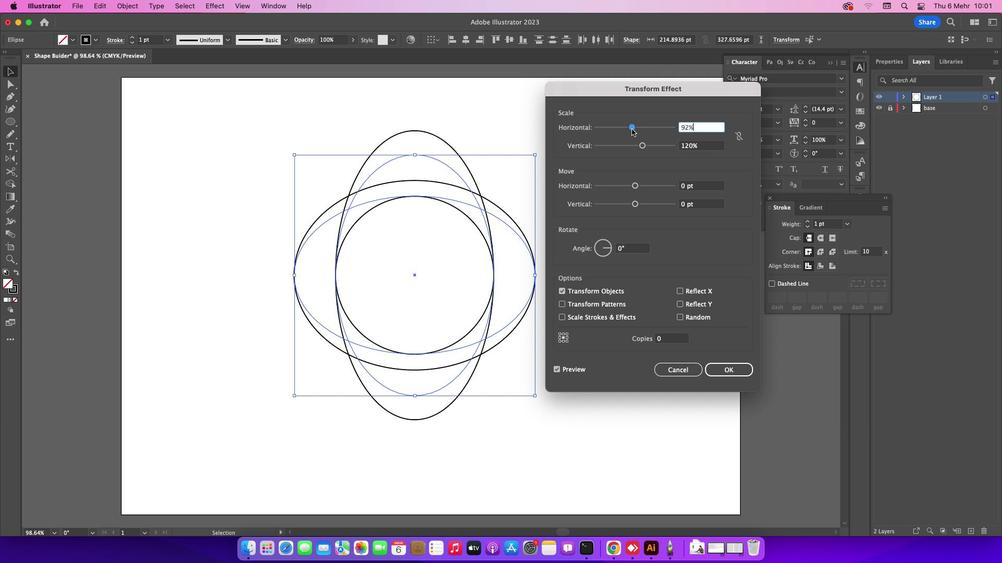 
Action: Mouse moved to (621, 131)
Screenshot: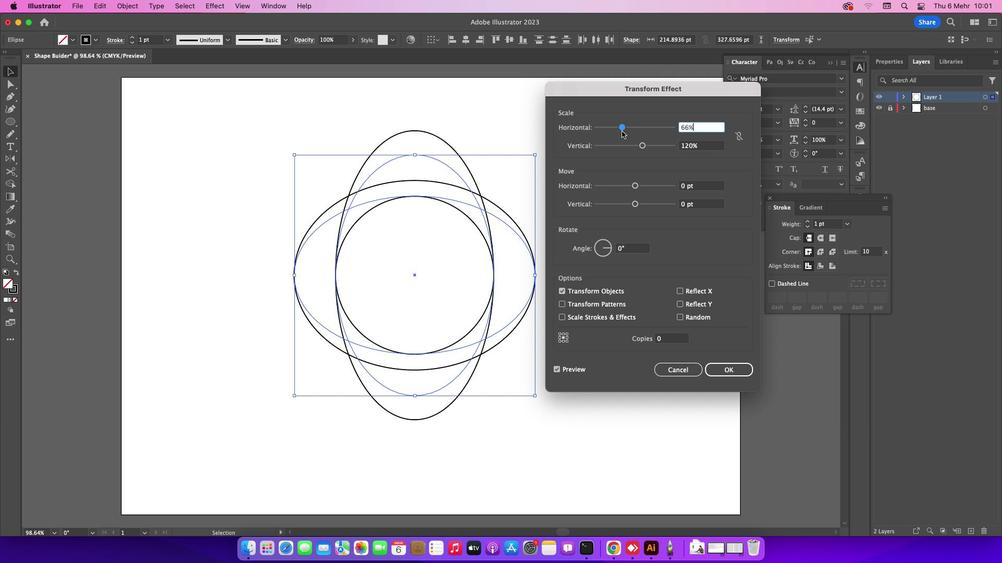 
Action: Mouse pressed left at (621, 131)
Screenshot: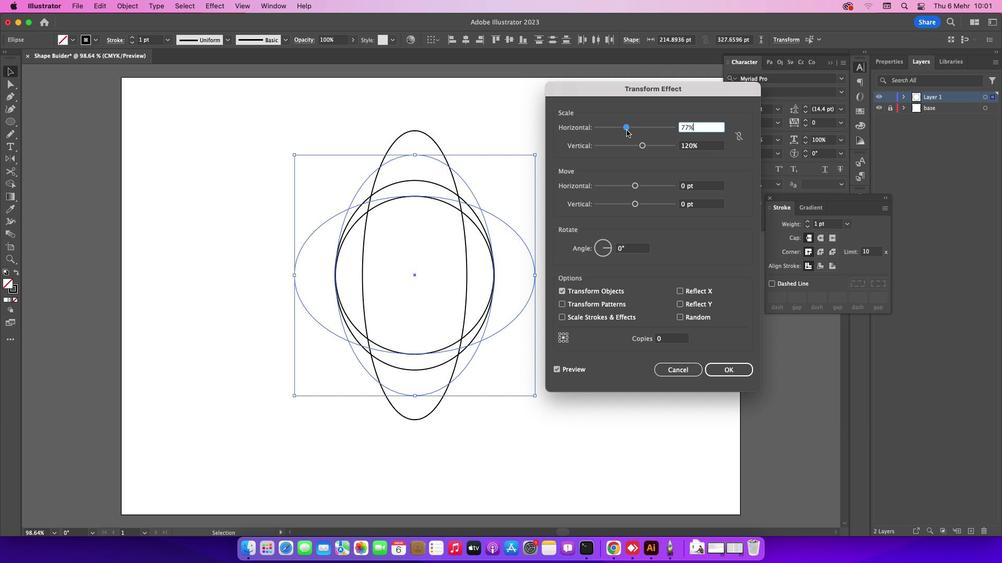 
Action: Mouse moved to (637, 127)
Screenshot: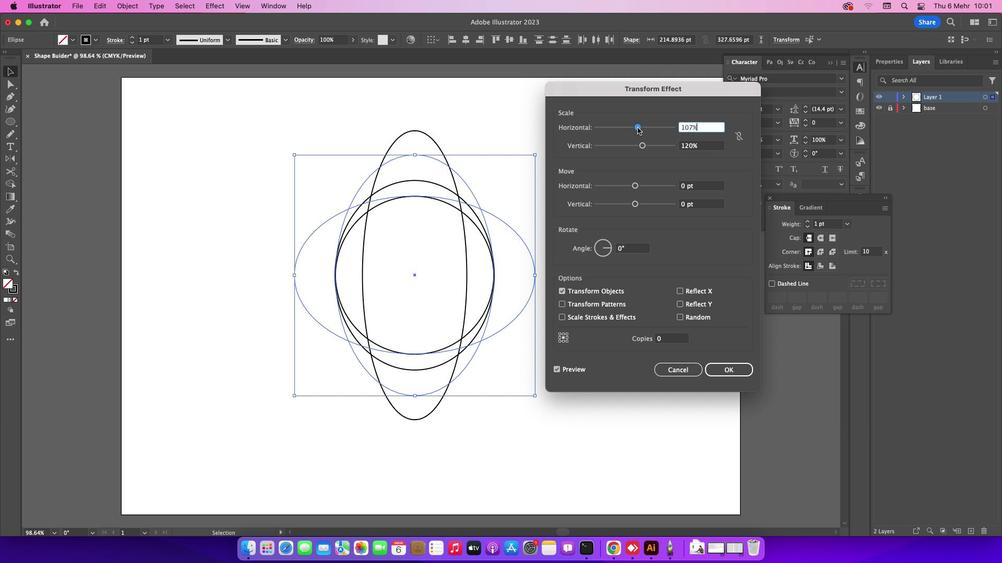
Action: Mouse pressed left at (637, 127)
Screenshot: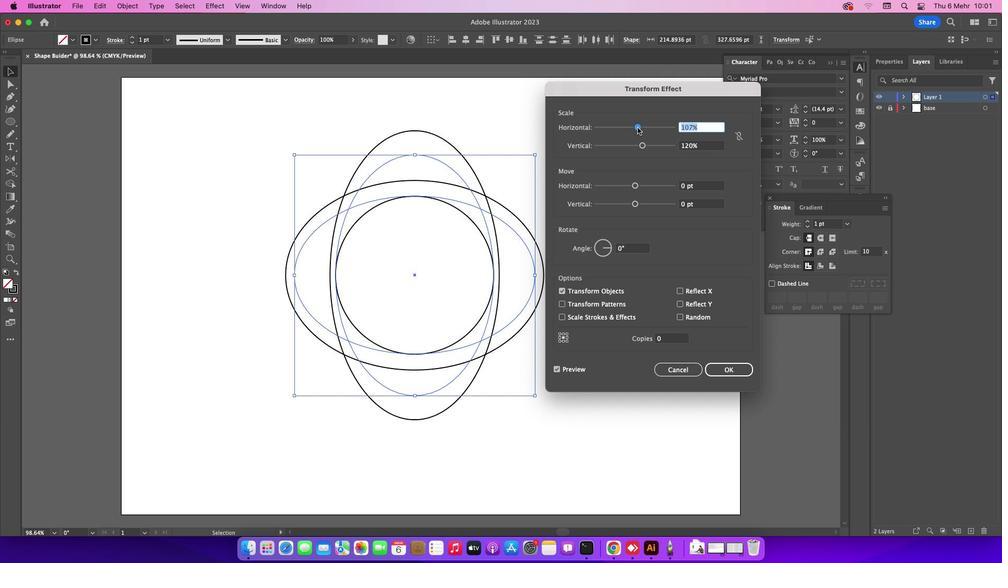
Action: Mouse moved to (663, 336)
Screenshot: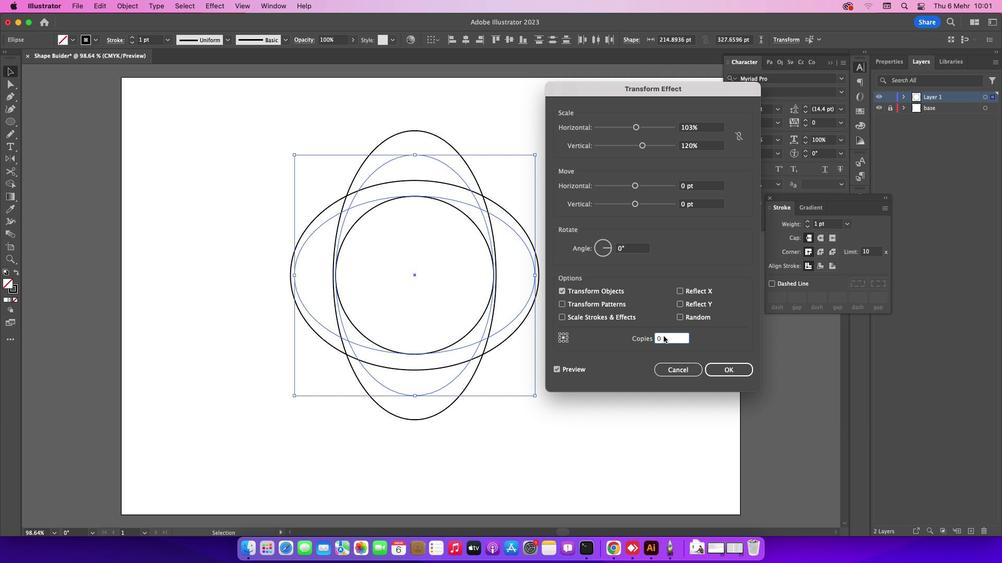 
Action: Mouse pressed left at (663, 336)
Screenshot: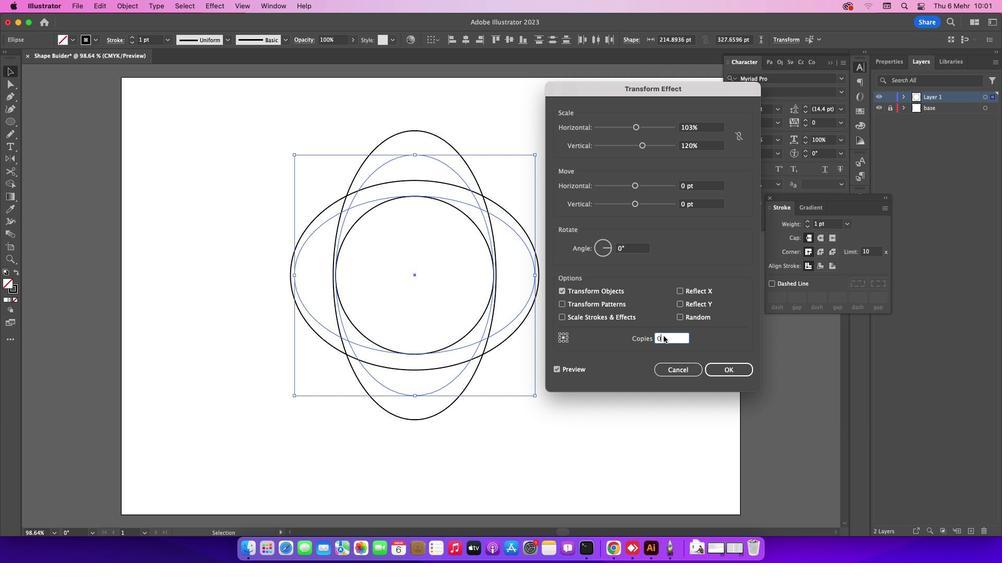 
Action: Mouse moved to (663, 336)
Screenshot: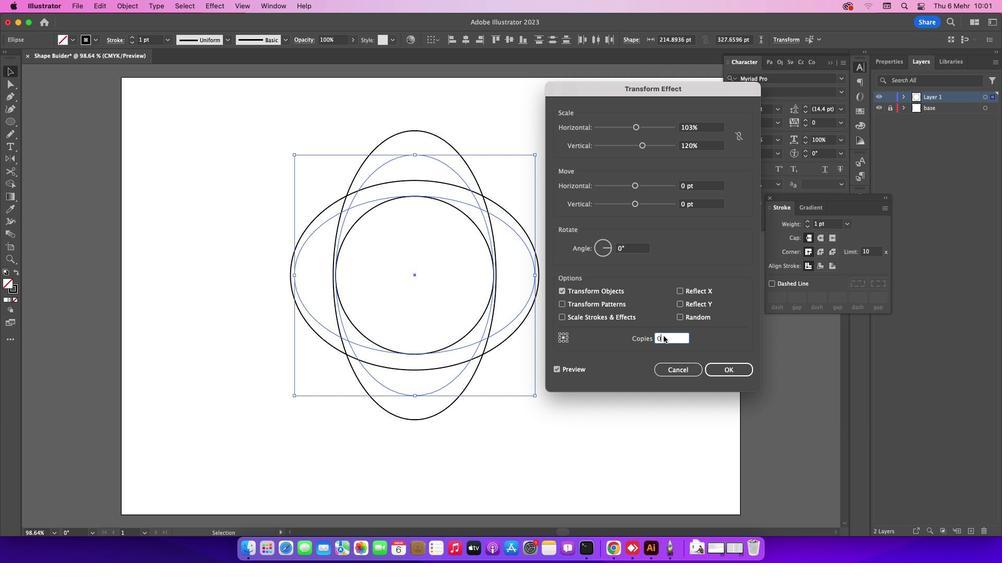 
Action: Mouse pressed left at (663, 336)
Screenshot: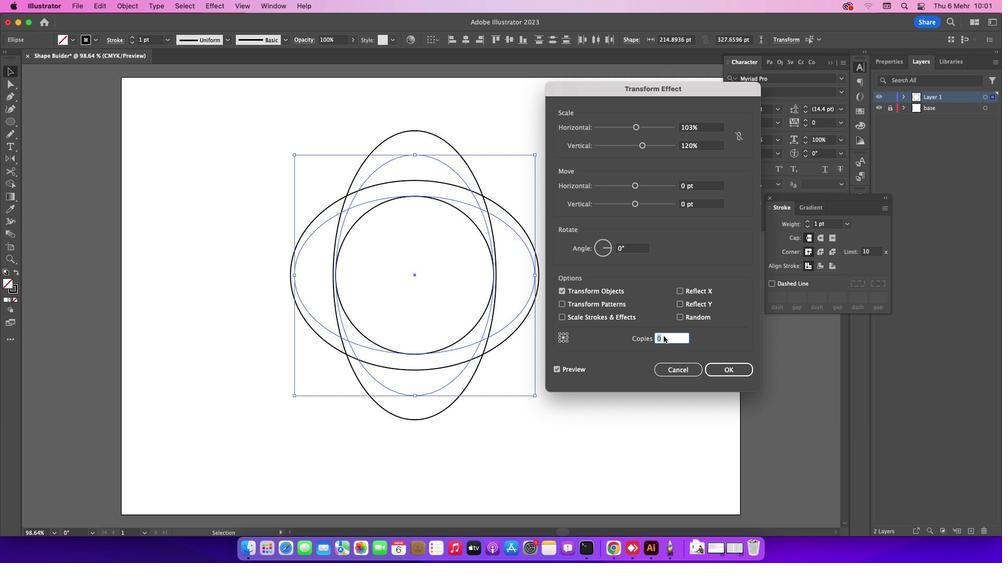 
Action: Mouse moved to (676, 372)
Screenshot: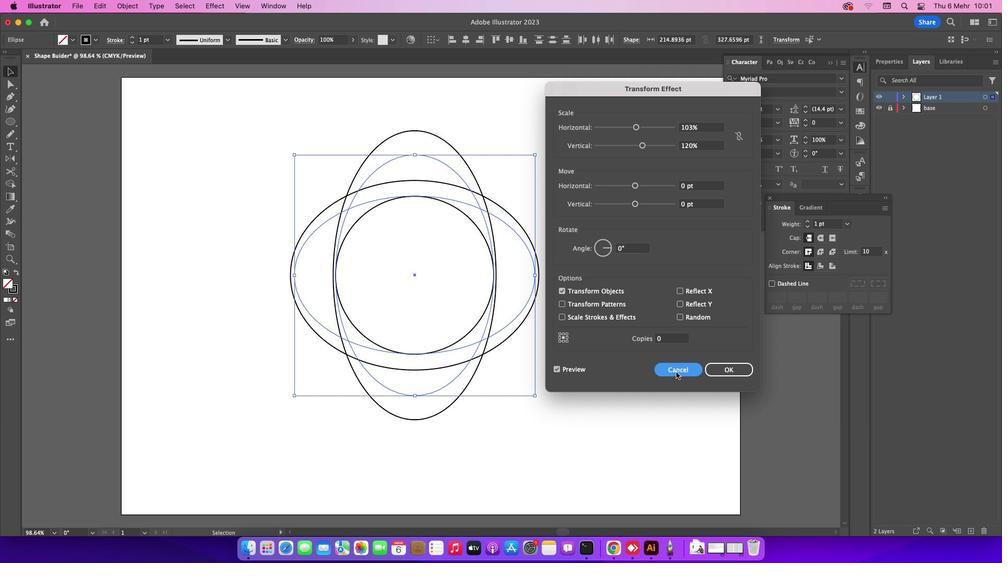 
Action: Mouse pressed left at (676, 372)
Screenshot: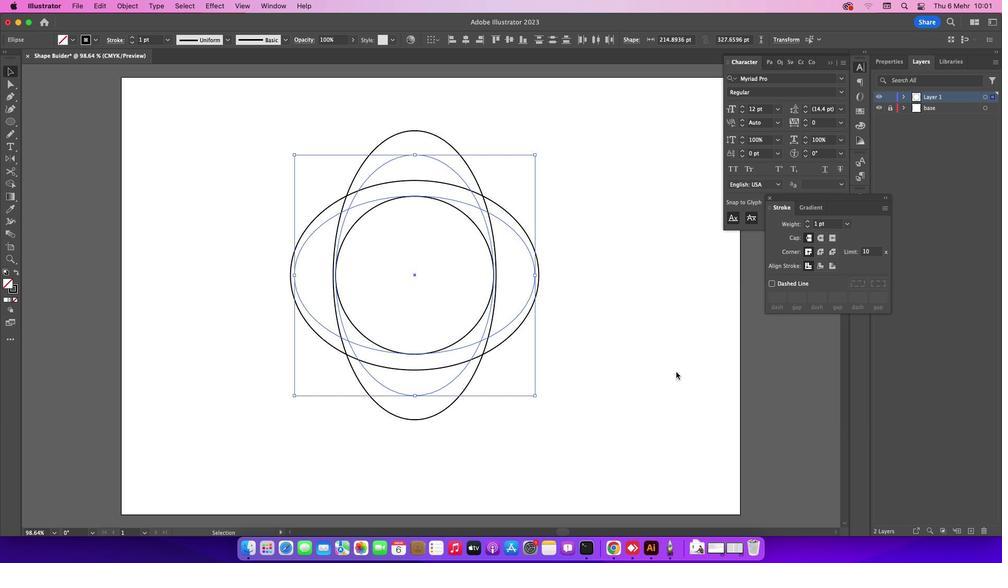 
Action: Mouse moved to (337, 164)
Screenshot: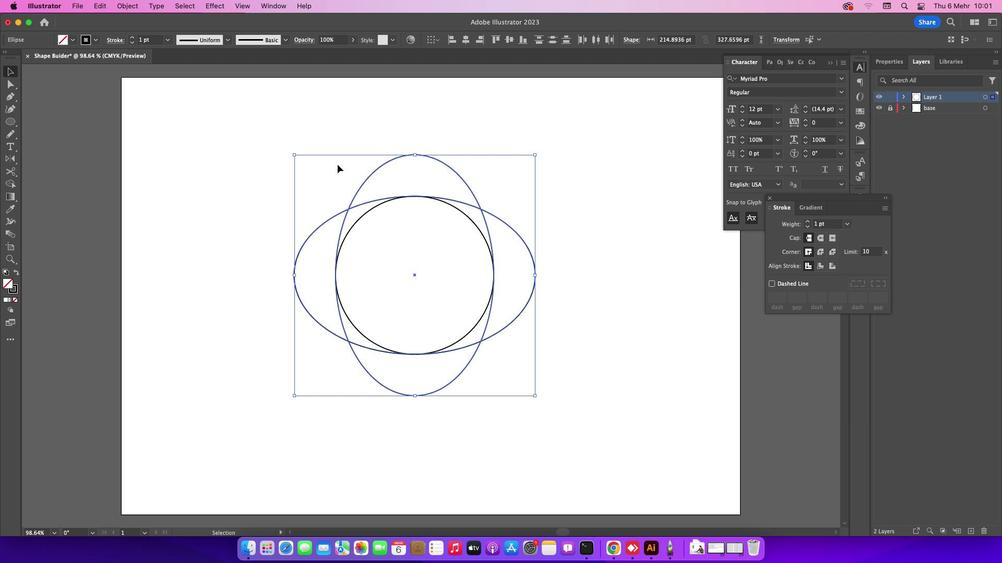 
Action: Key pressed Key.cmd
Screenshot: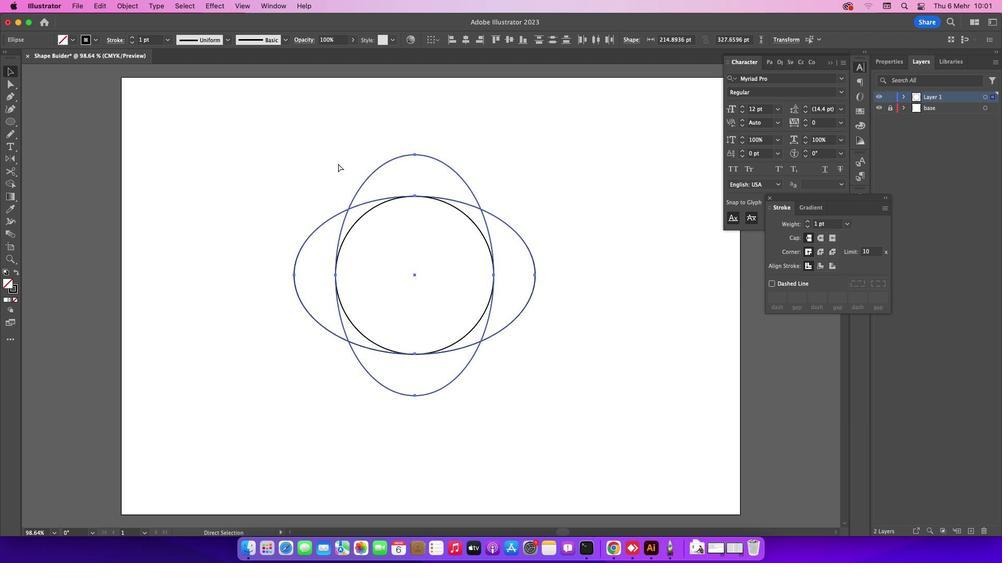 
Action: Mouse moved to (338, 162)
Screenshot: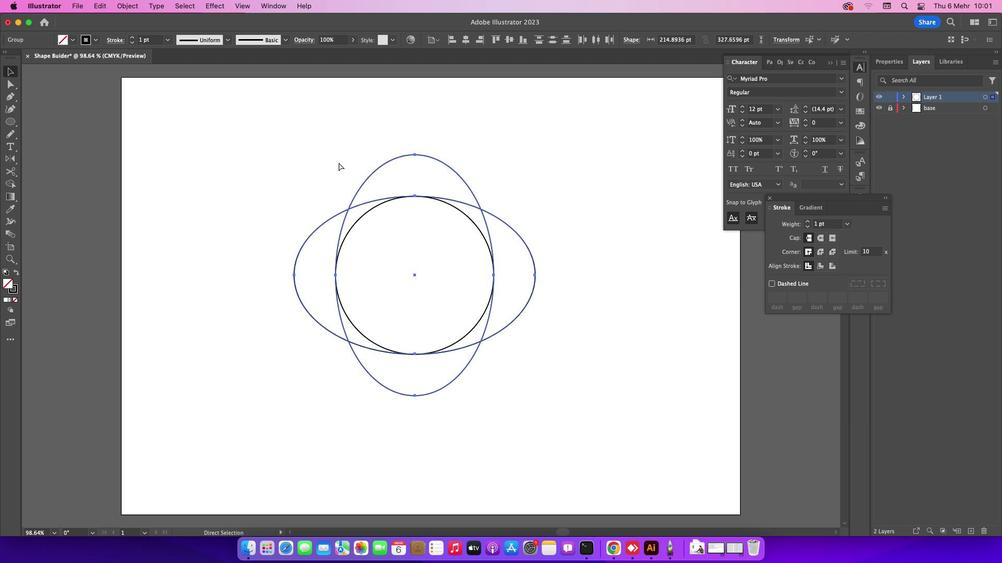 
Action: Key pressed 'g'
Screenshot: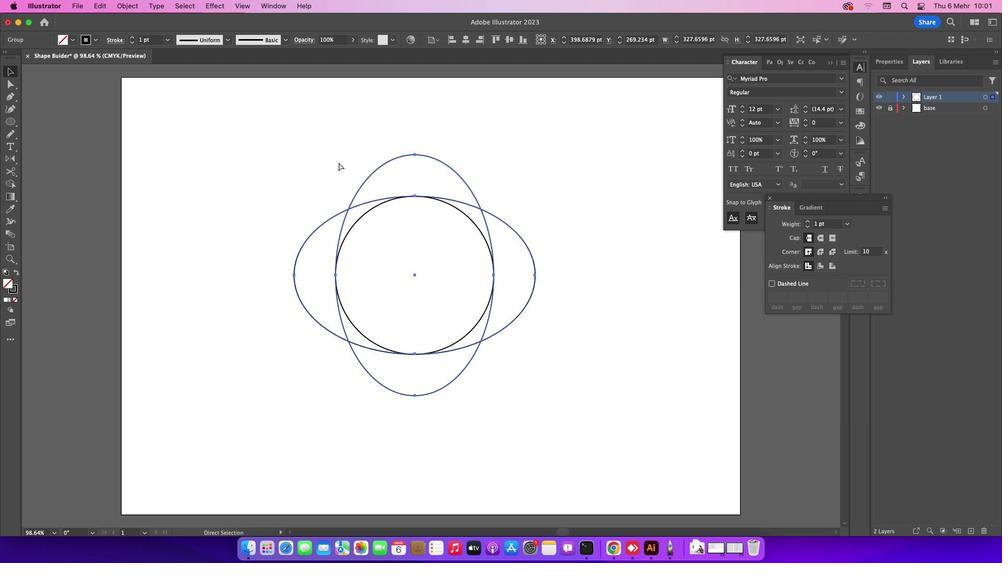 
Action: Mouse moved to (213, 4)
Screenshot: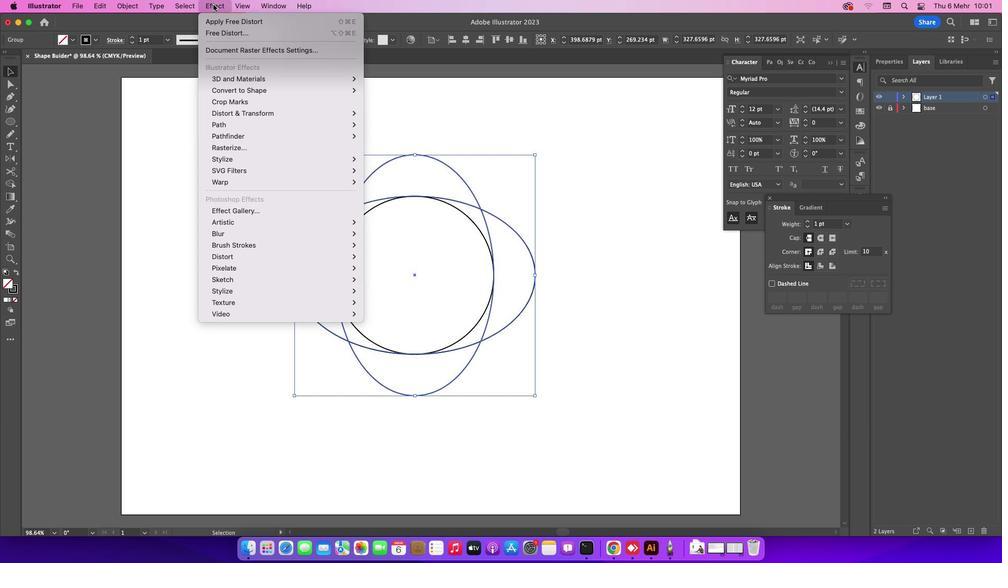
Action: Mouse pressed left at (213, 4)
Screenshot: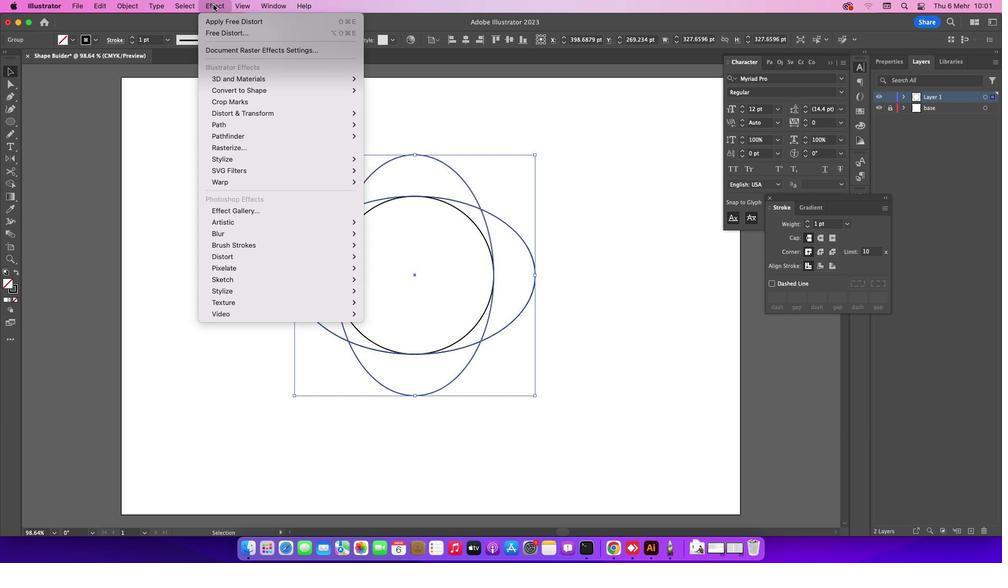 
Action: Mouse moved to (393, 148)
Screenshot: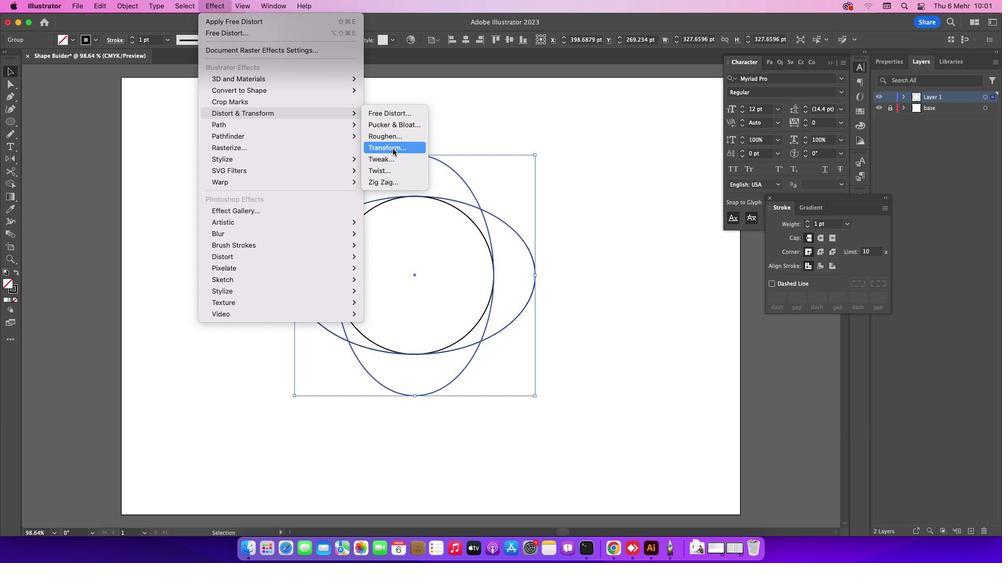 
Action: Mouse pressed left at (393, 148)
Screenshot: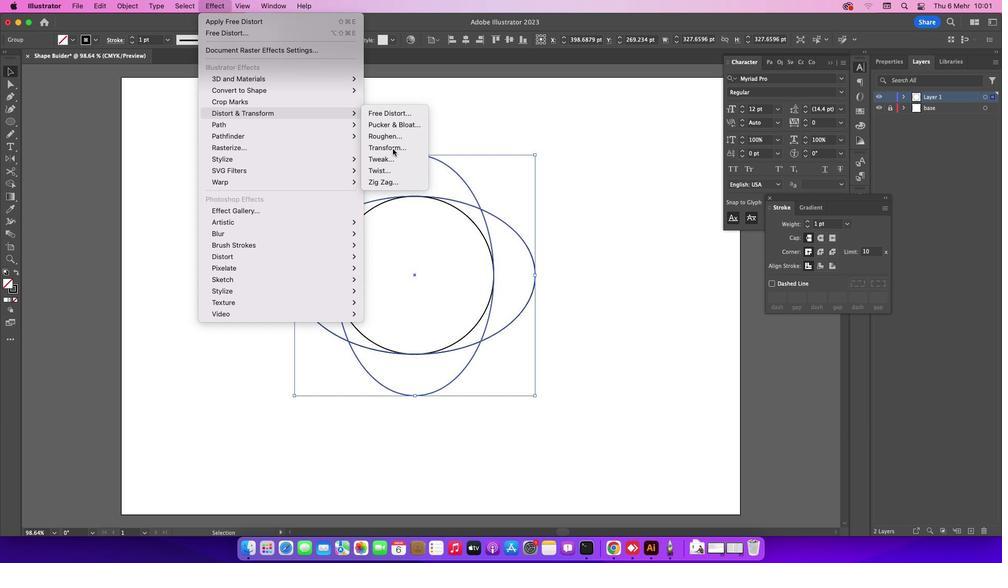 
Action: Mouse moved to (674, 337)
Screenshot: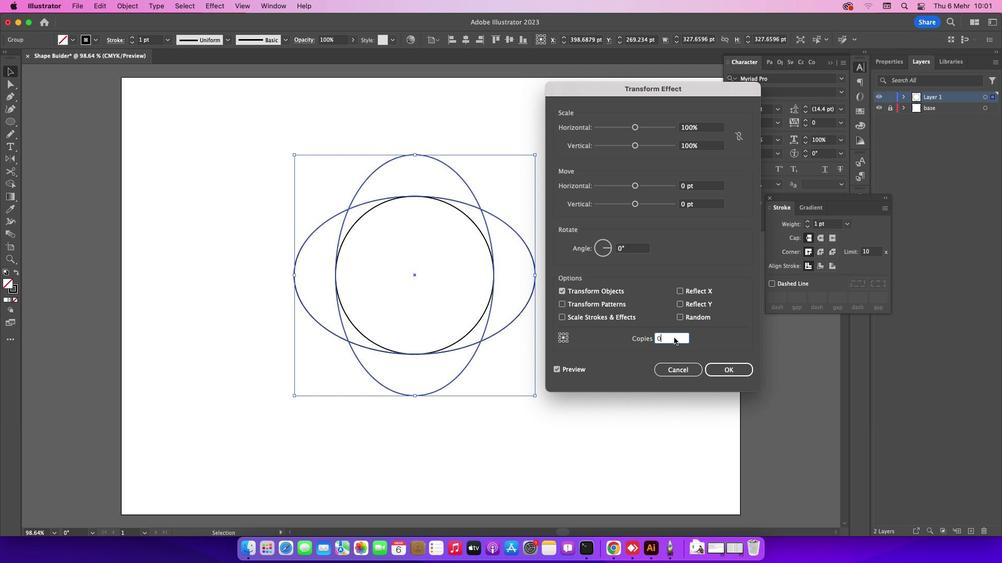 
Action: Mouse pressed left at (674, 337)
Screenshot: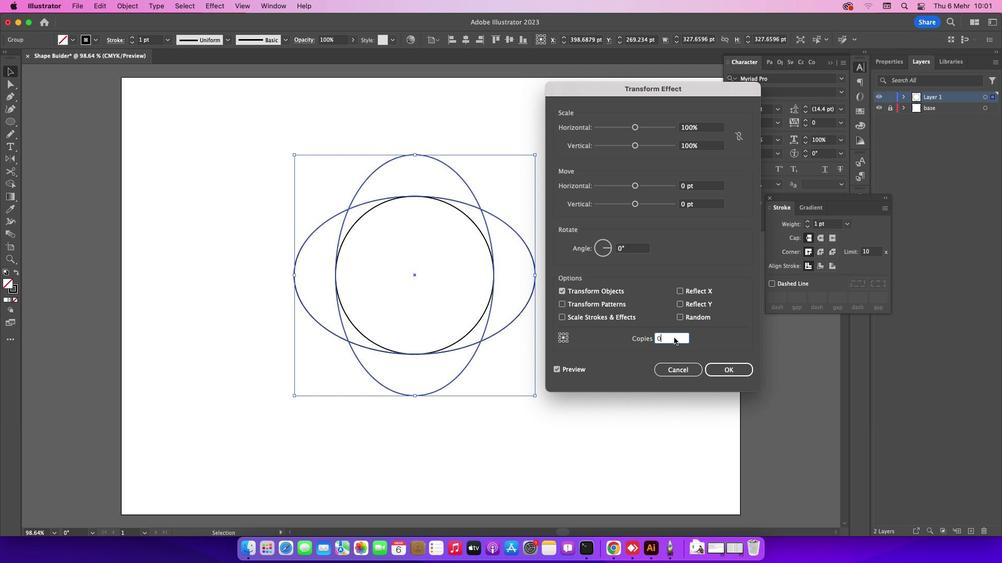 
Action: Mouse pressed left at (674, 337)
Screenshot: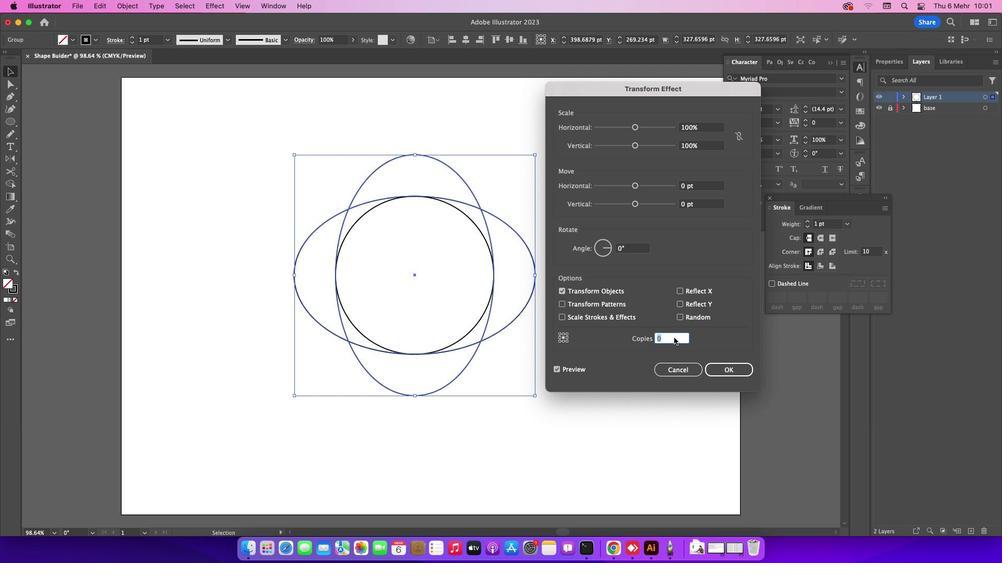 
Action: Mouse moved to (675, 337)
Screenshot: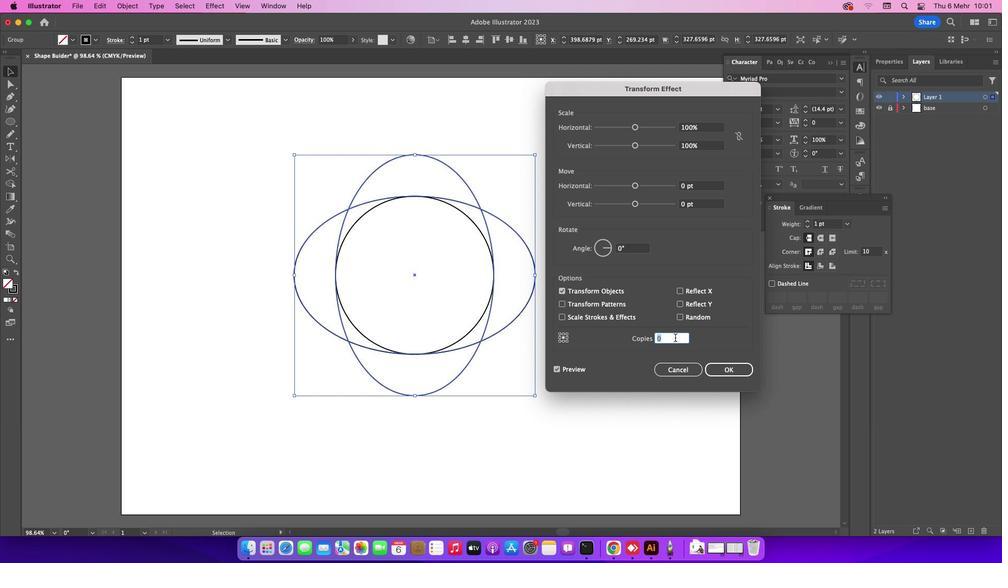
Action: Key pressed '1''5'Key.enter
Screenshot: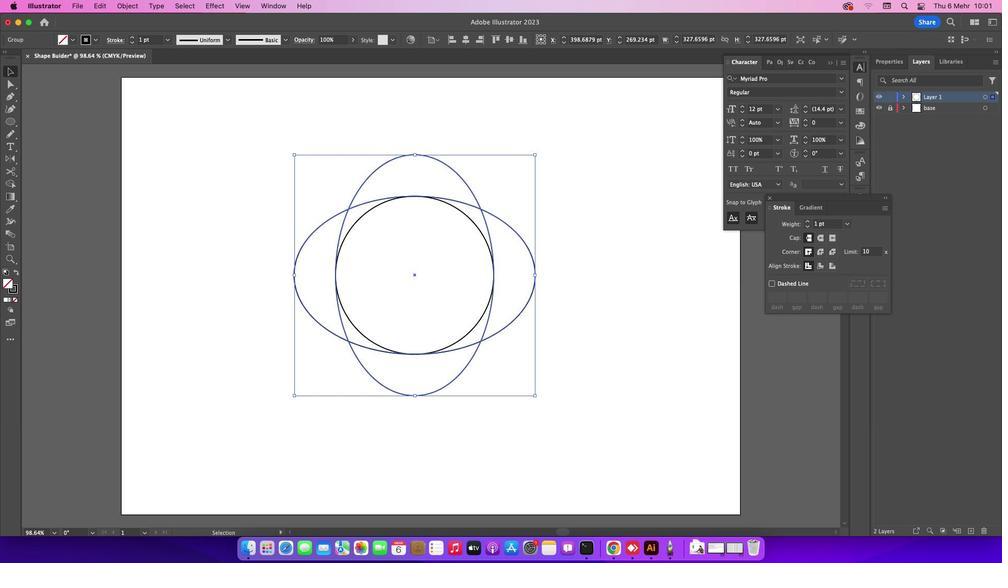 
Action: Mouse moved to (655, 270)
Screenshot: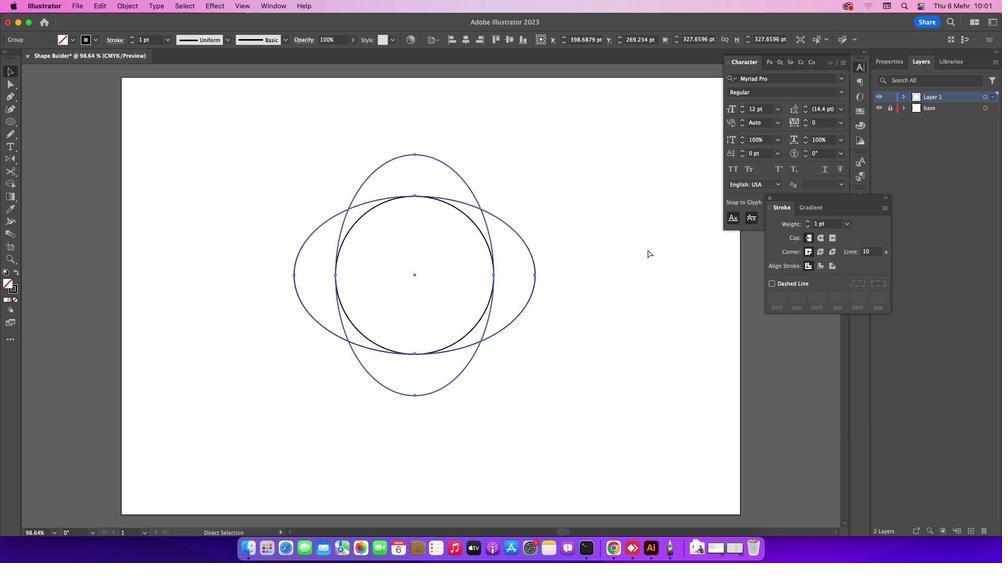 
Action: Key pressed Key.cmd
Screenshot: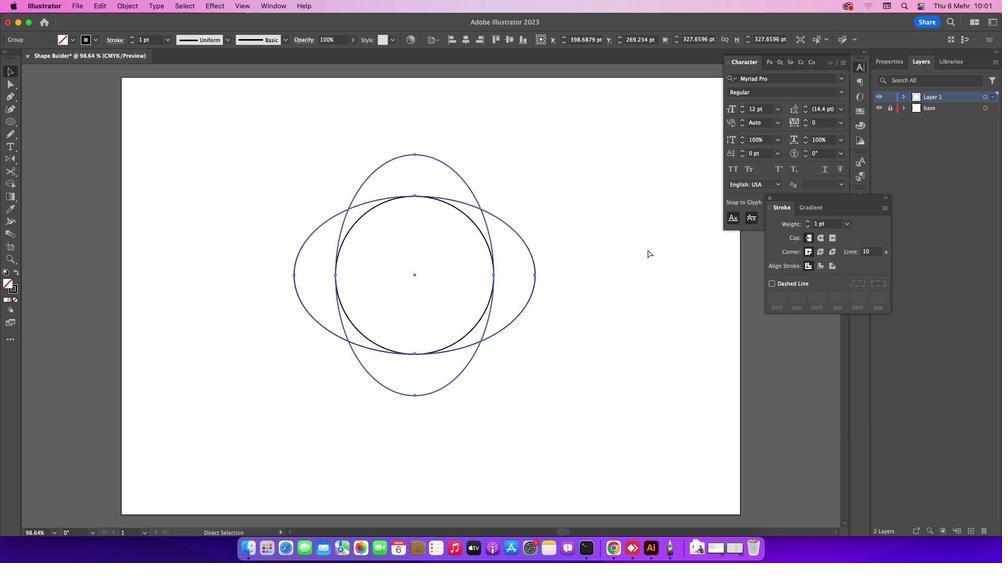 
Action: Mouse moved to (647, 249)
Screenshot: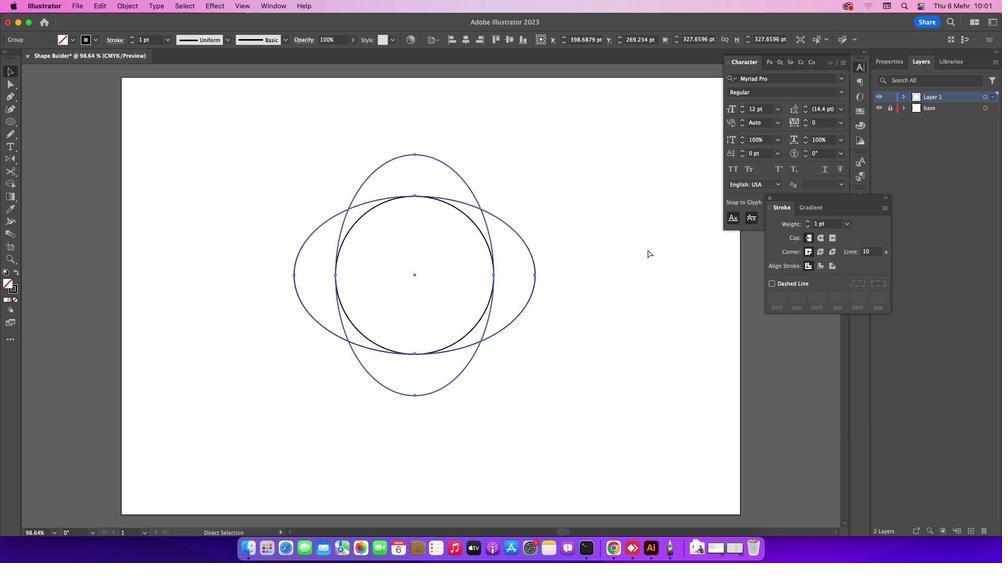 
Action: Key pressed 'z'
Screenshot: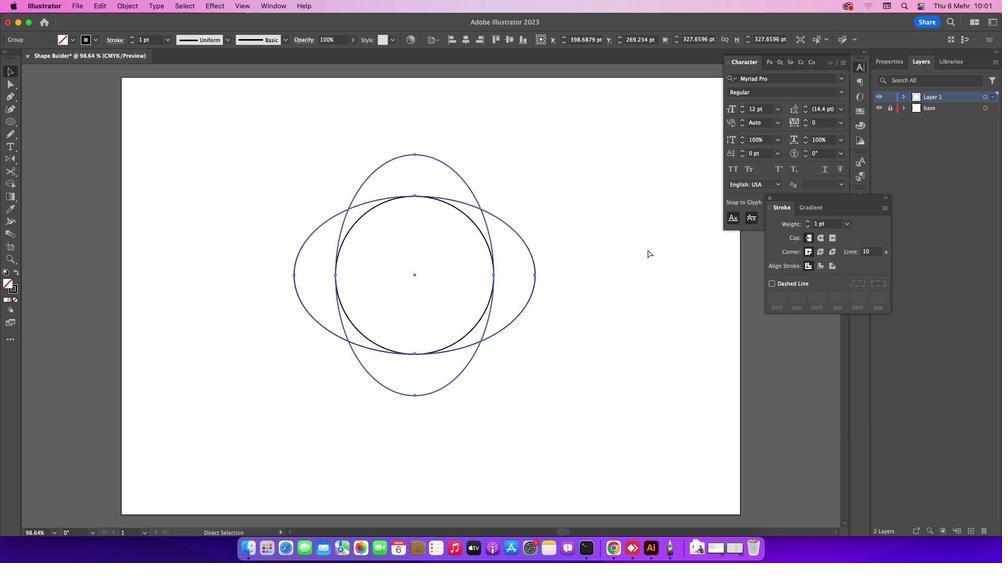 
Action: Mouse moved to (232, 27)
Screenshot: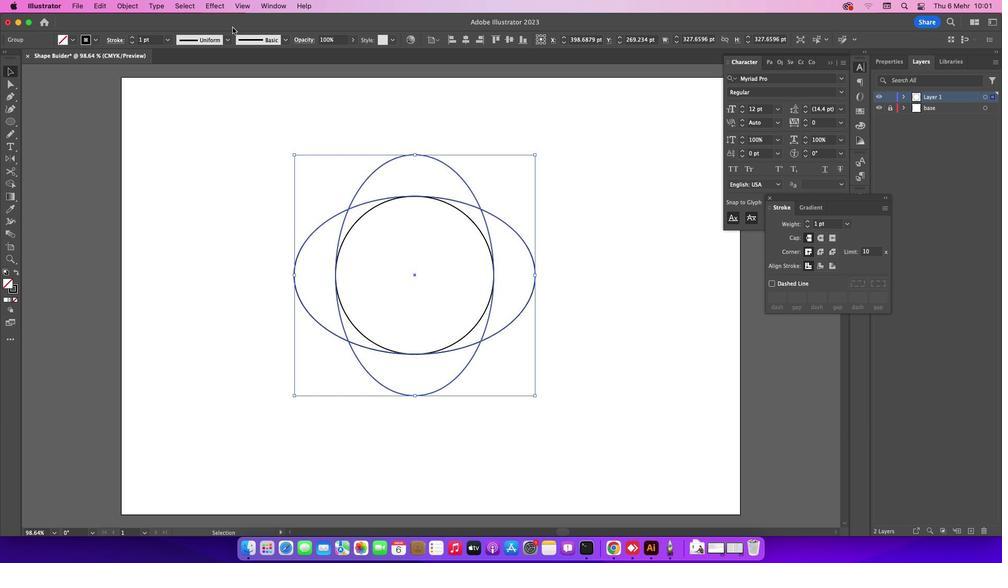 
Action: Key pressed Key.cmd'g'
Screenshot: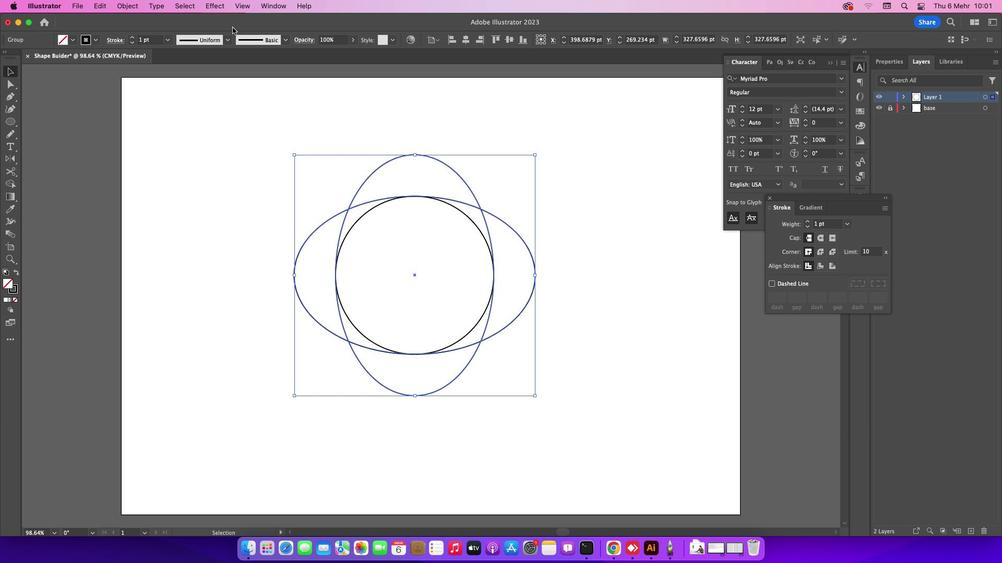 
Action: Mouse moved to (217, 5)
Screenshot: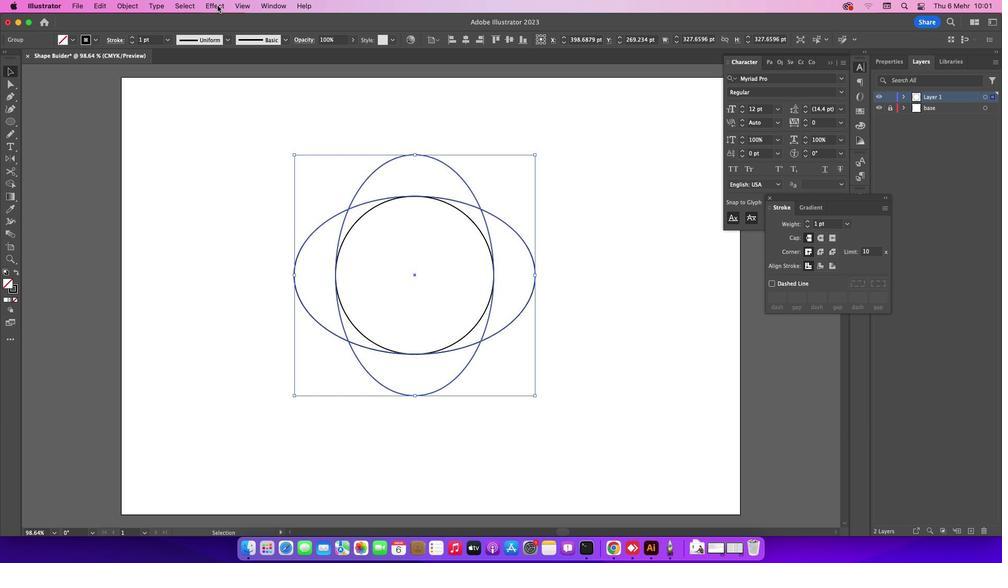 
Action: Mouse pressed left at (217, 5)
Screenshot: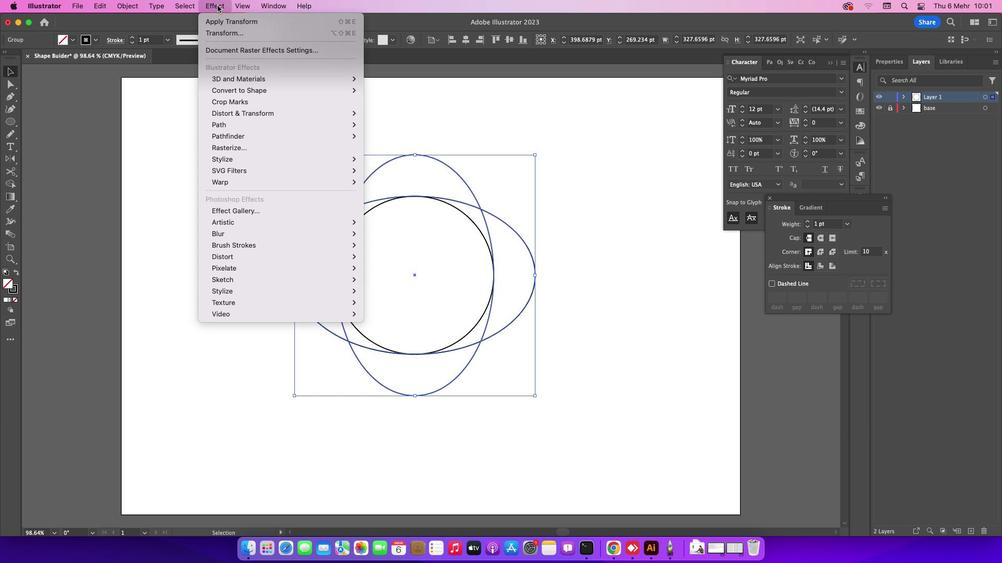 
Action: Mouse moved to (383, 151)
Screenshot: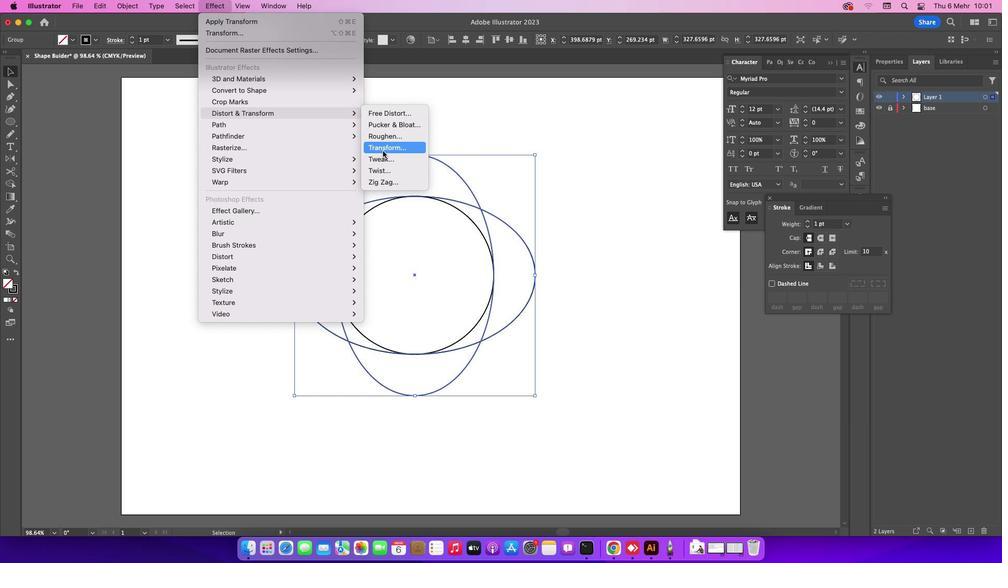 
Action: Mouse pressed left at (383, 151)
Screenshot: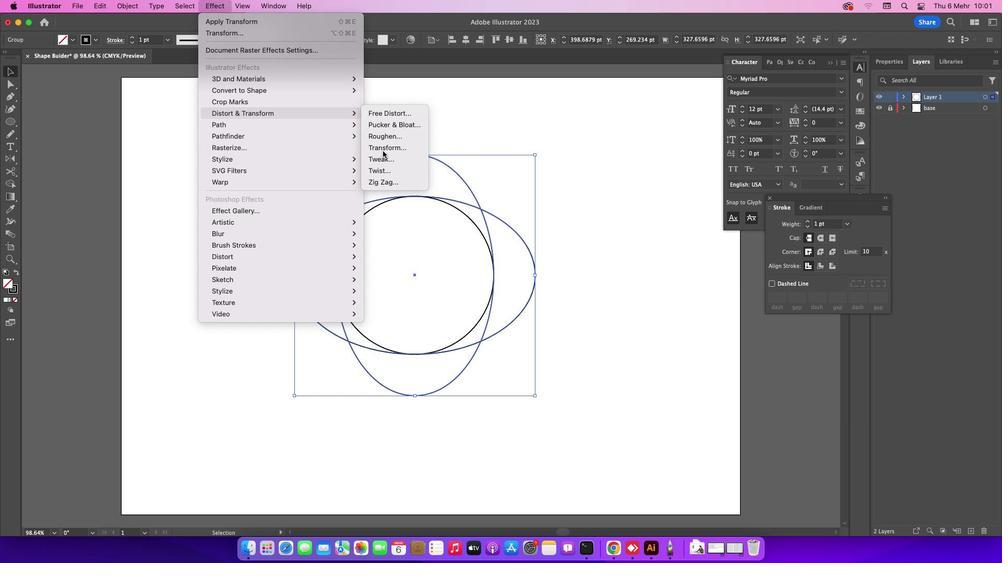 
Action: Mouse moved to (670, 329)
Screenshot: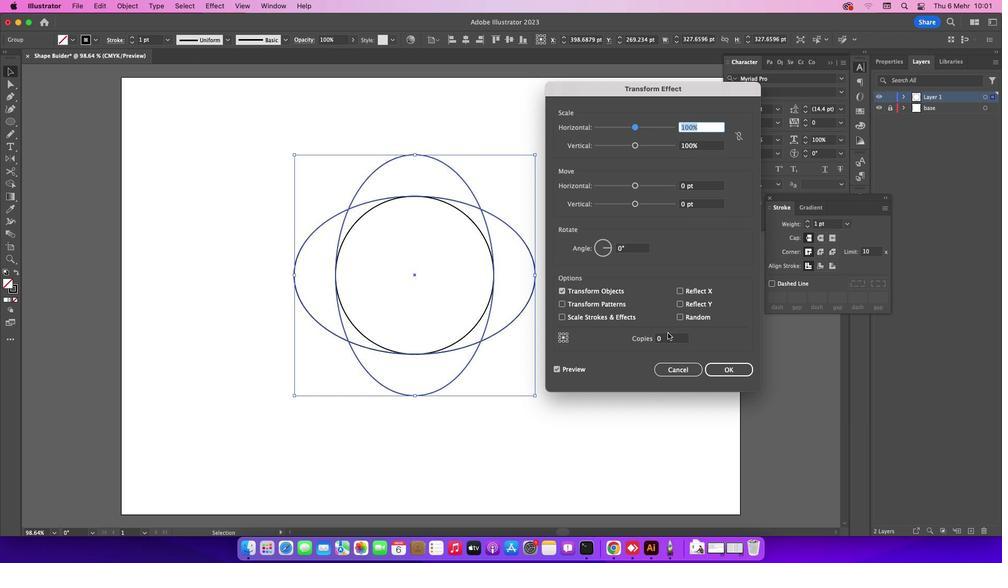 
Action: Mouse pressed left at (670, 329)
Screenshot: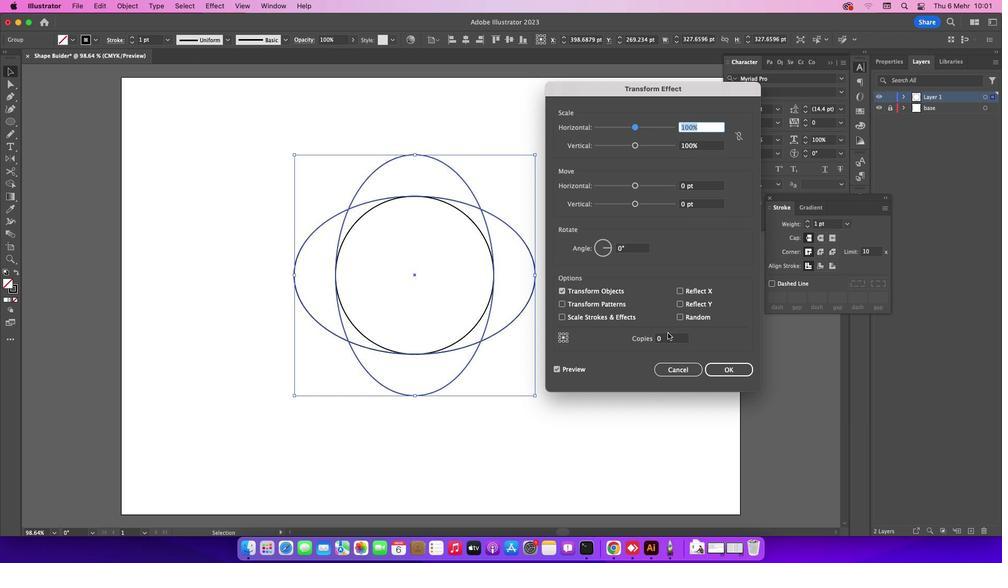 
Action: Mouse moved to (665, 341)
Screenshot: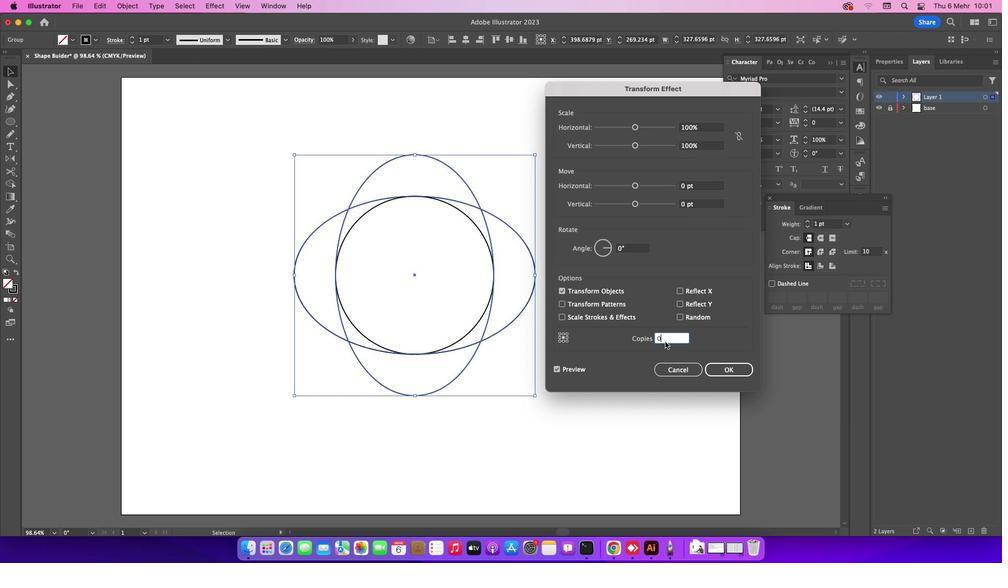 
Action: Mouse pressed left at (665, 341)
Screenshot: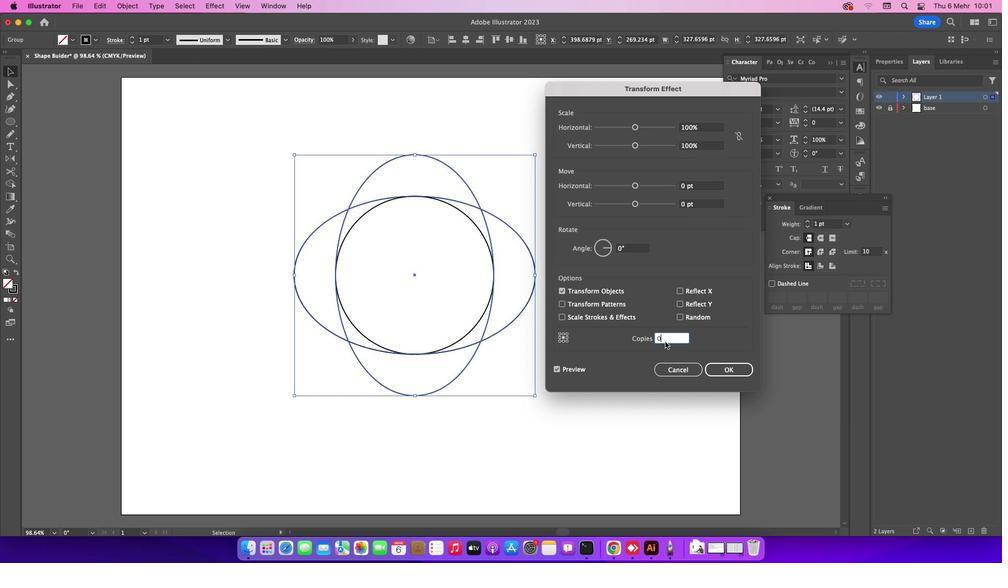 
Action: Mouse pressed left at (665, 341)
Screenshot: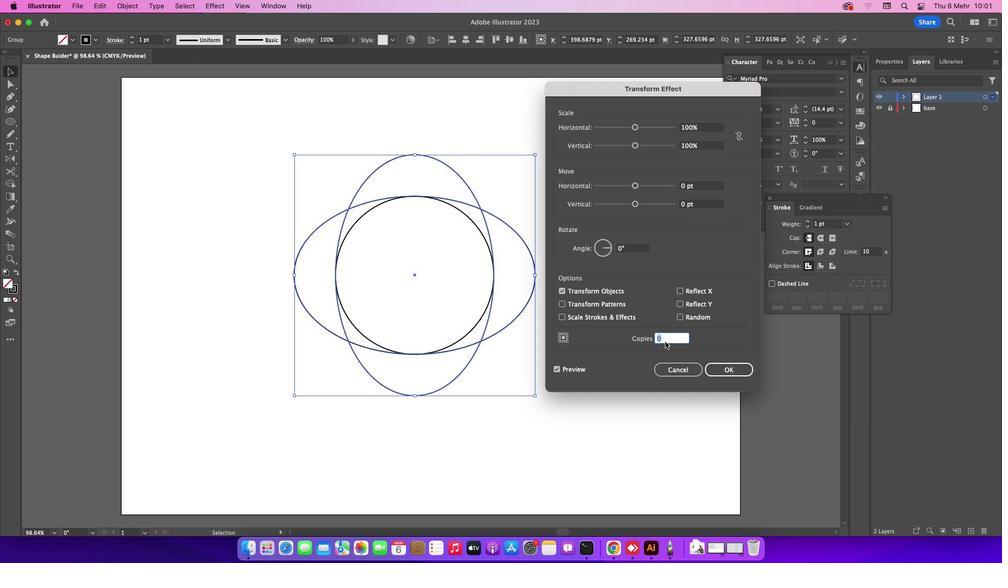 
Action: Key pressed '1''5'
Screenshot: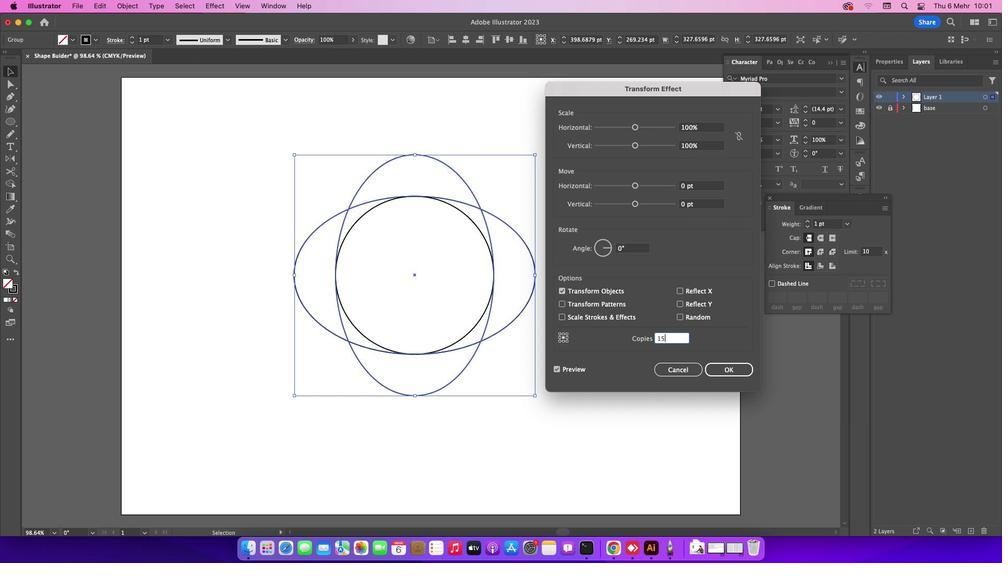 
Action: Mouse moved to (636, 247)
Screenshot: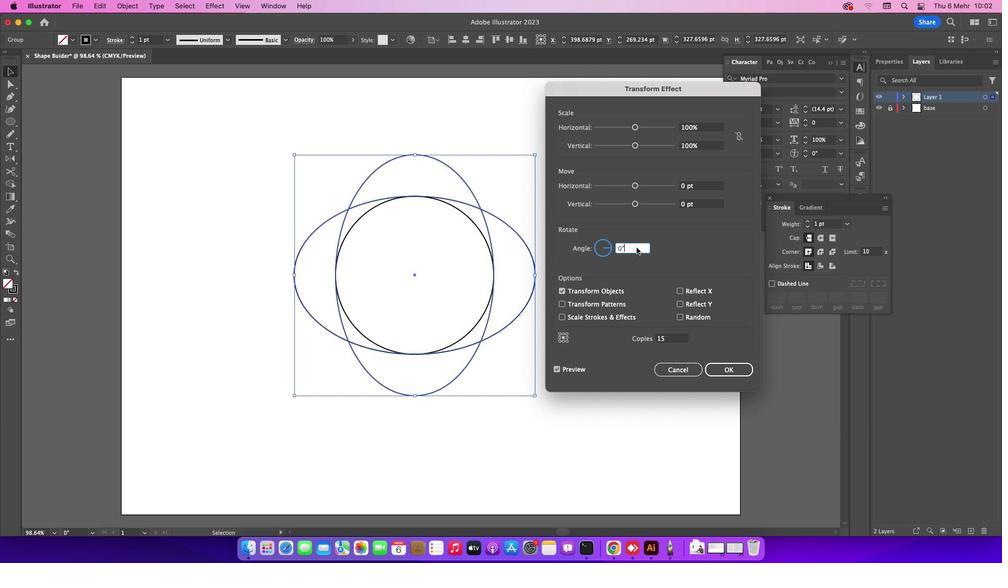 
Action: Mouse pressed left at (636, 247)
Screenshot: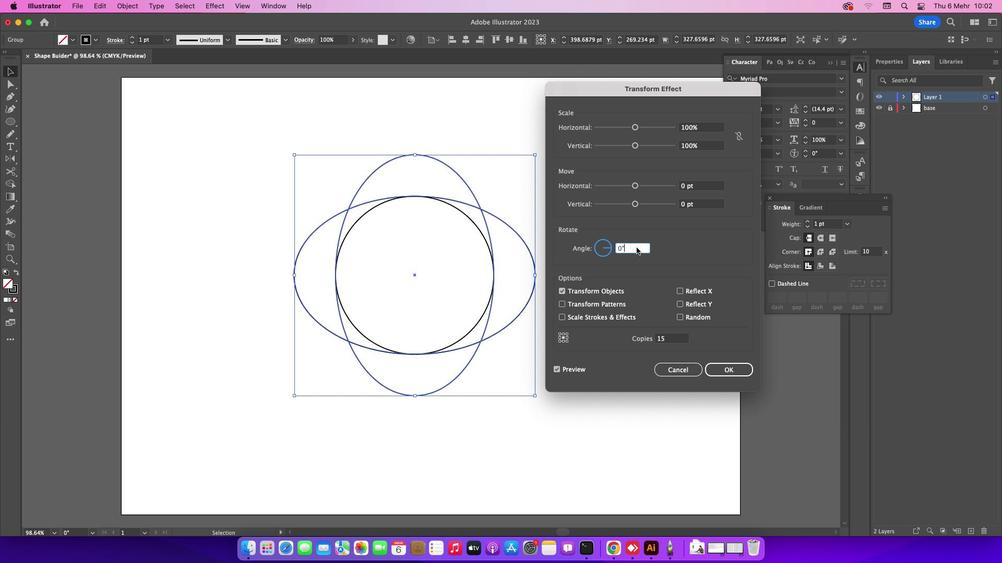 
Action: Mouse pressed left at (636, 247)
Screenshot: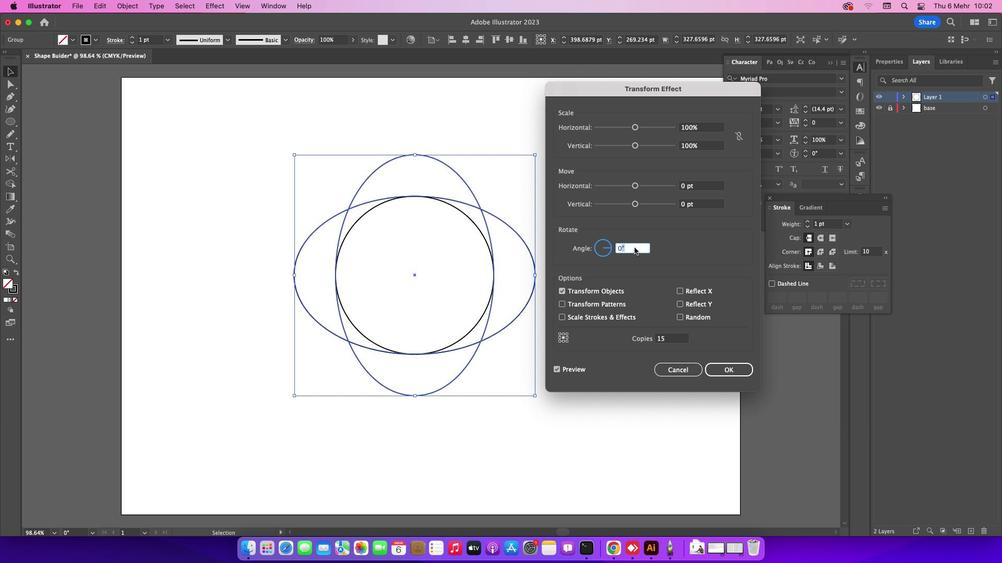 
Action: Mouse moved to (608, 247)
Screenshot: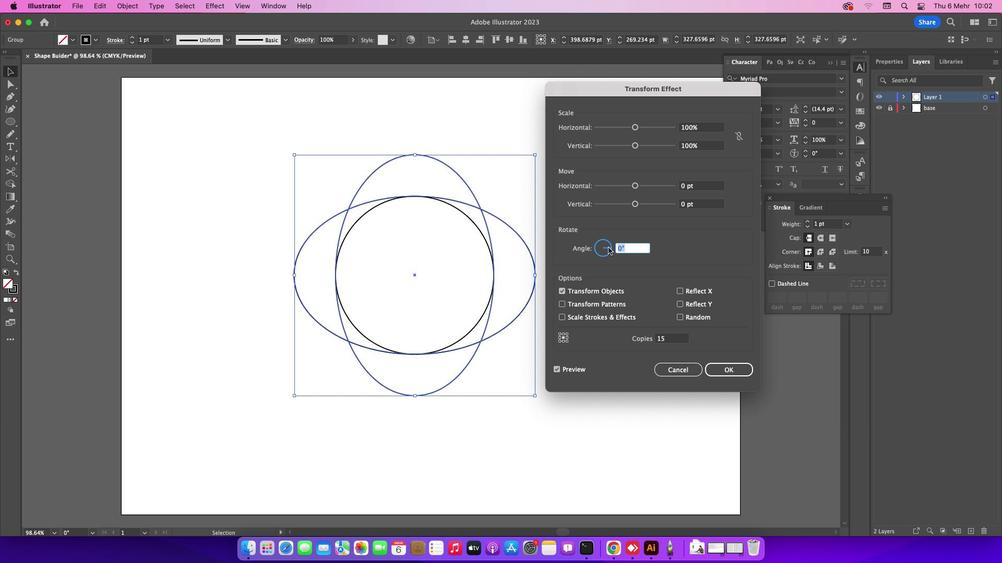
Action: Key pressed Key.upKey.upKey.upKey.upKey.upKey.upKey.upKey.downKey.downKey.downKey.upKey.up
Screenshot: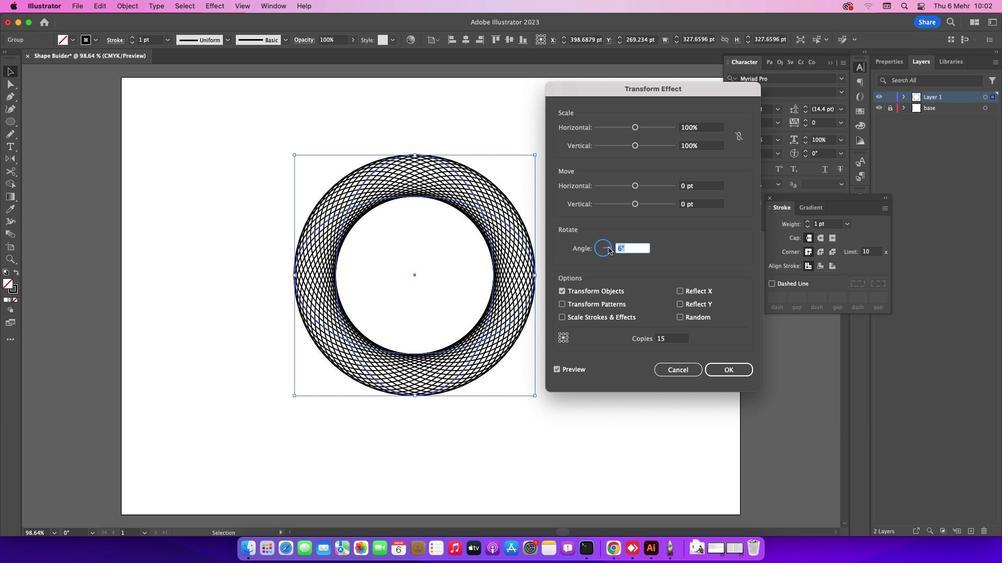 
Action: Mouse moved to (668, 336)
Screenshot: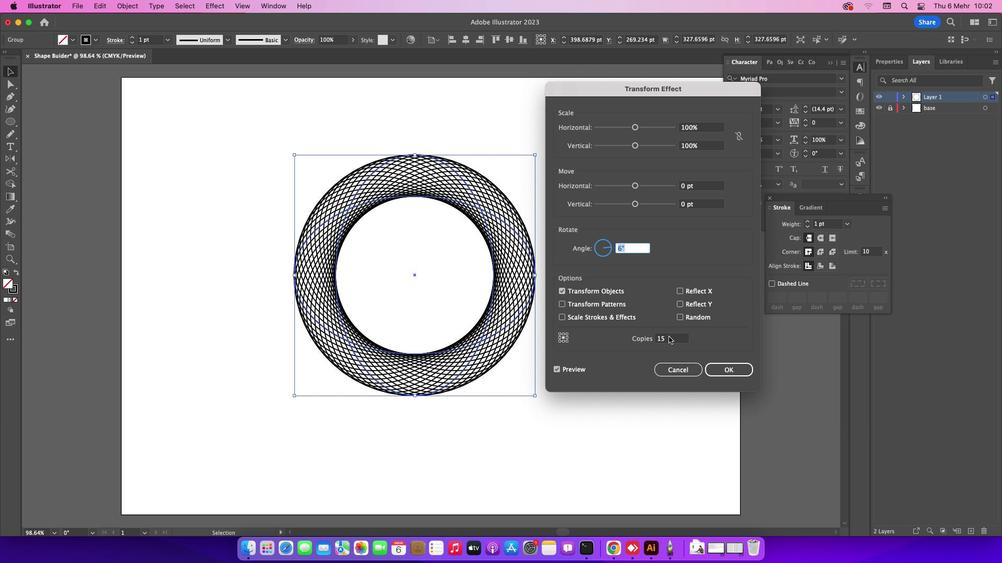 
Action: Mouse pressed left at (668, 336)
Screenshot: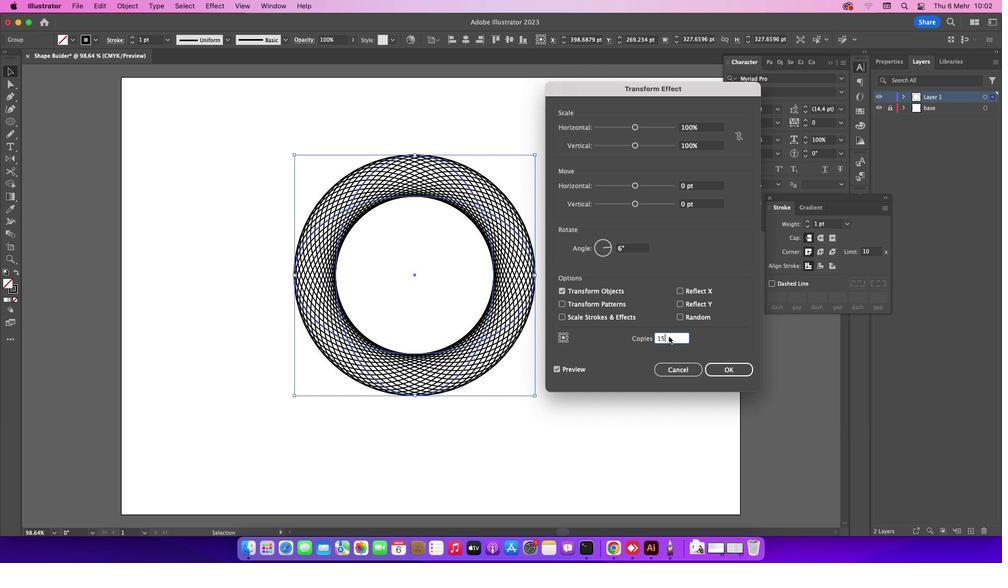 
Action: Mouse pressed left at (668, 336)
Screenshot: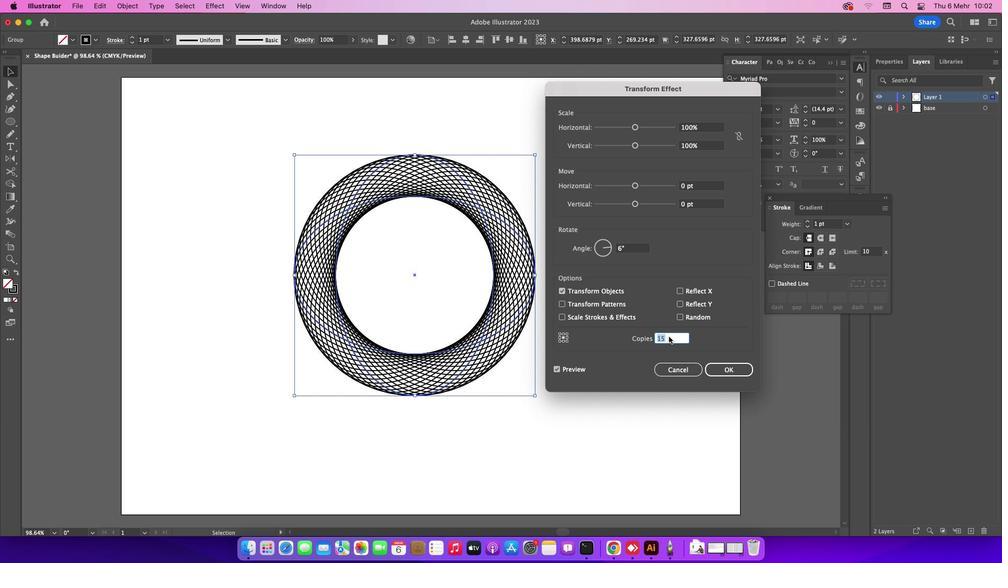 
Action: Mouse moved to (640, 341)
Screenshot: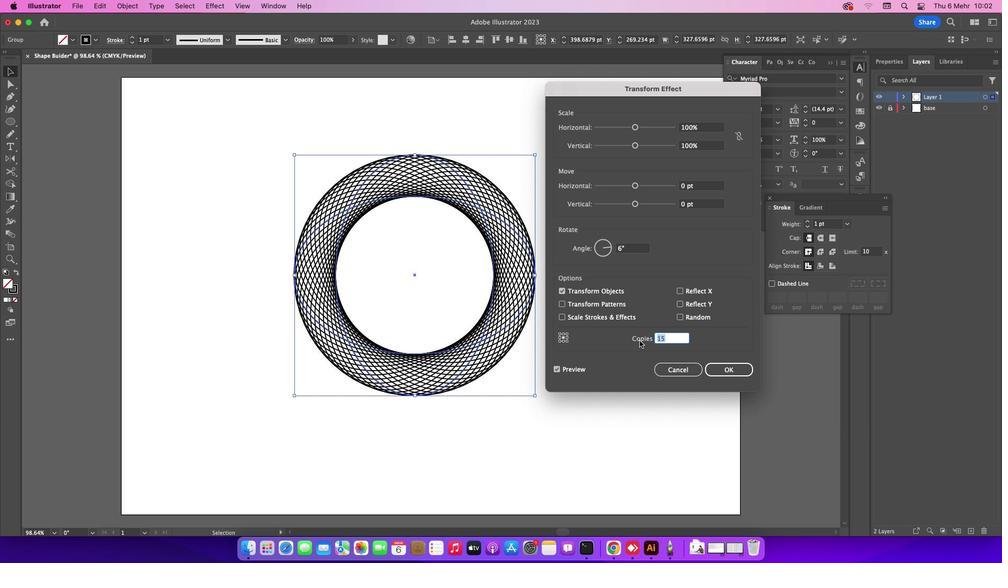 
Action: Key pressed '1''0'
Screenshot: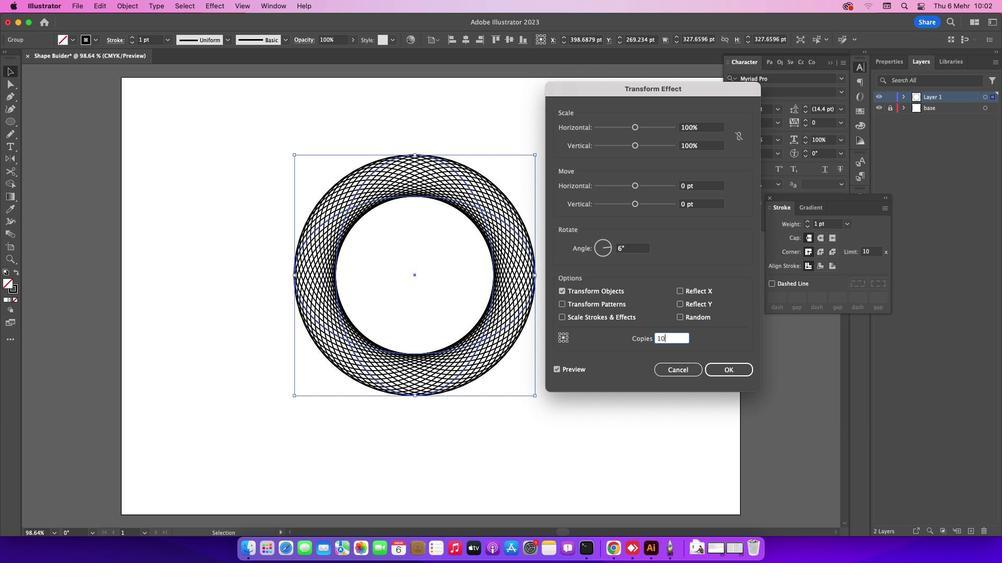 
Action: Mouse moved to (662, 296)
Screenshot: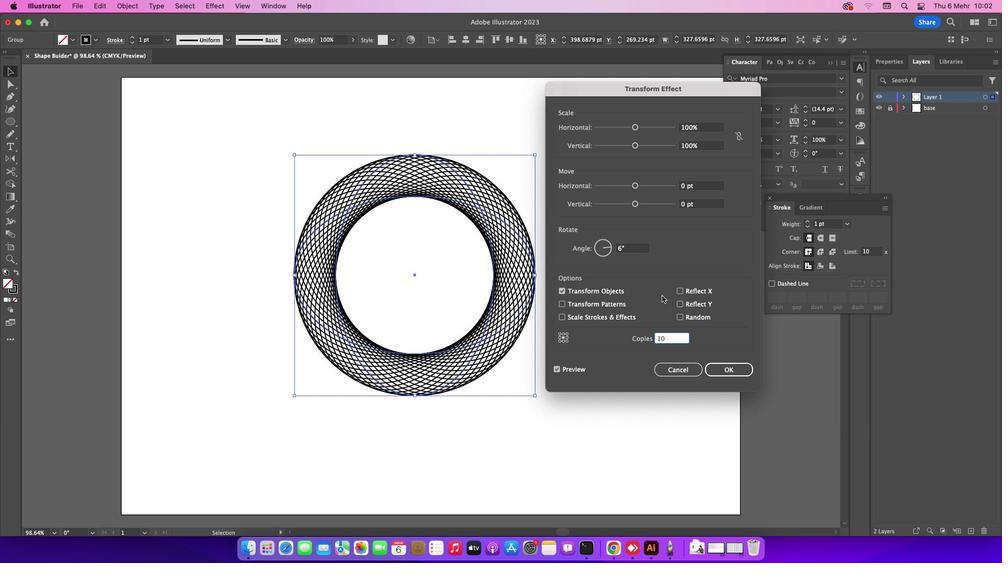 
Action: Mouse pressed left at (662, 296)
Screenshot: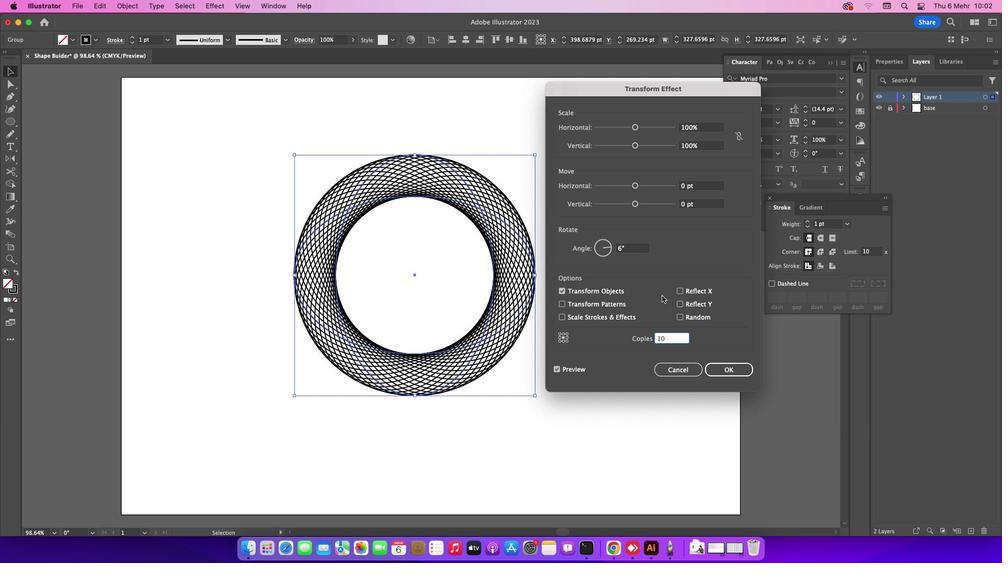 
Action: Mouse moved to (670, 336)
Screenshot: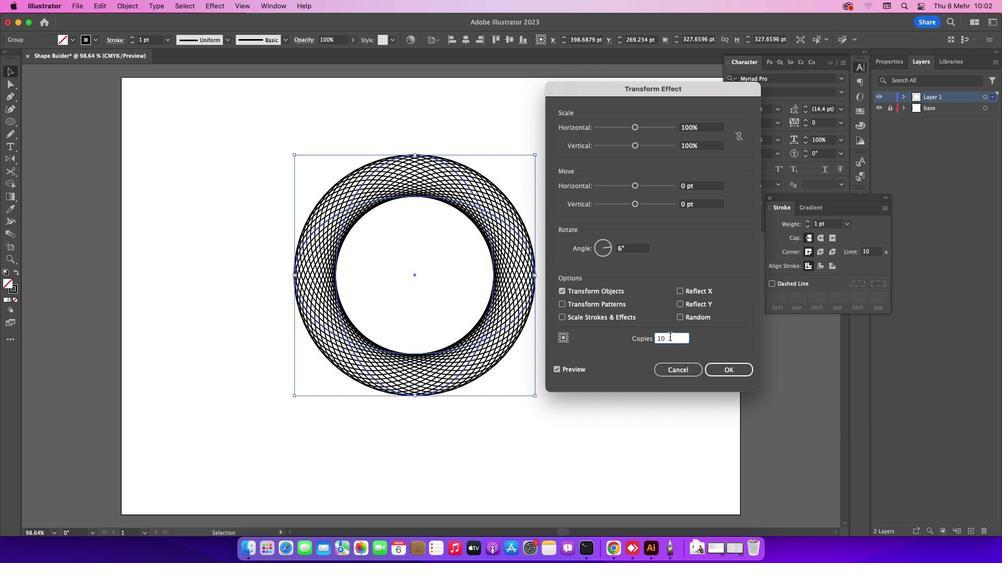 
Action: Mouse pressed left at (670, 336)
Screenshot: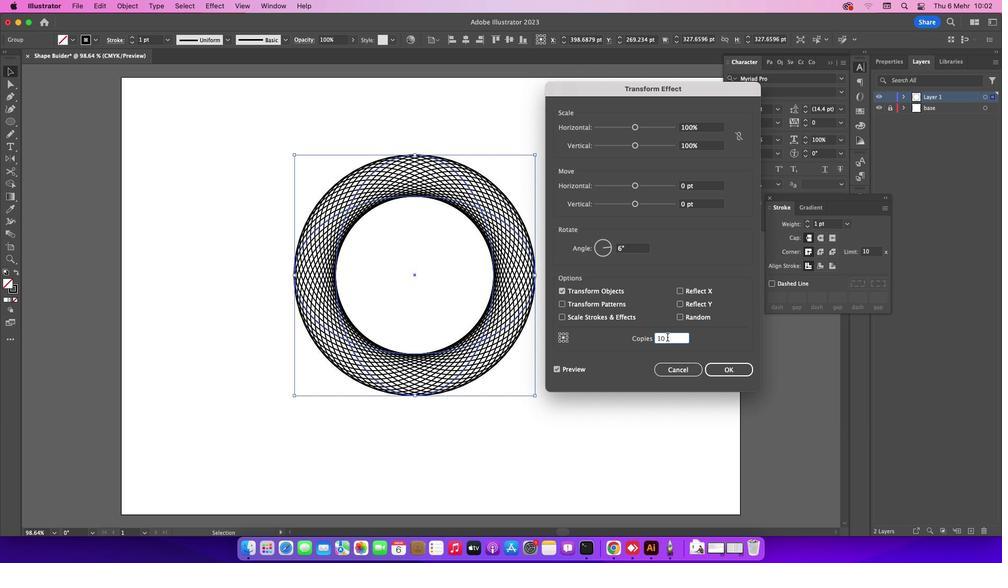 
Action: Mouse moved to (649, 338)
Screenshot: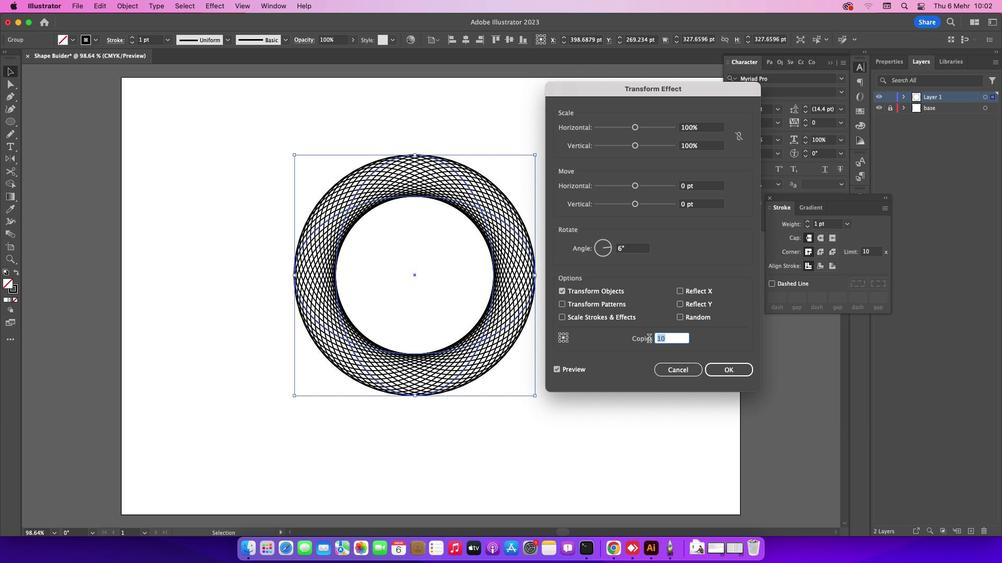 
Action: Key pressed '7'Key.enter
Screenshot: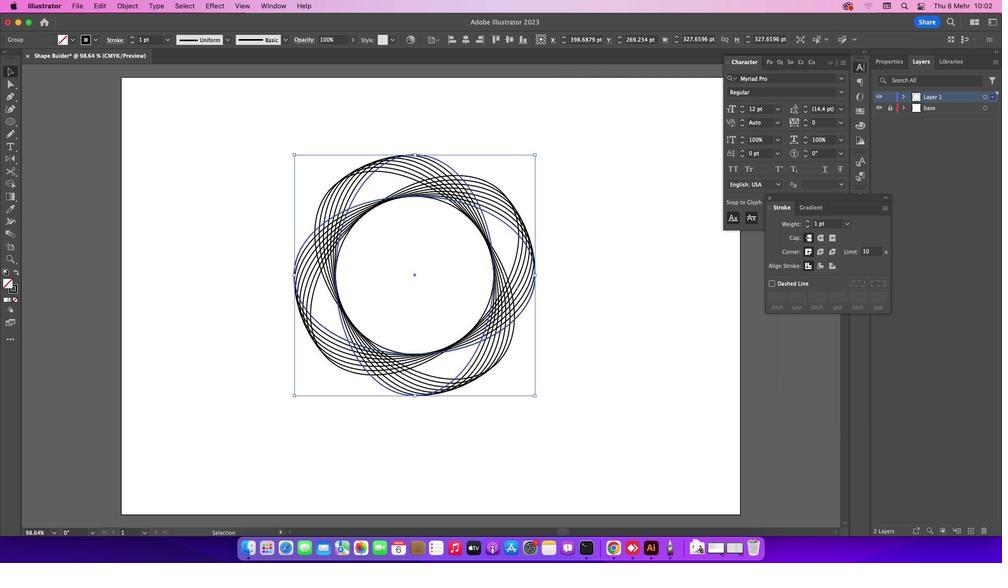 
Action: Mouse moved to (642, 248)
Screenshot: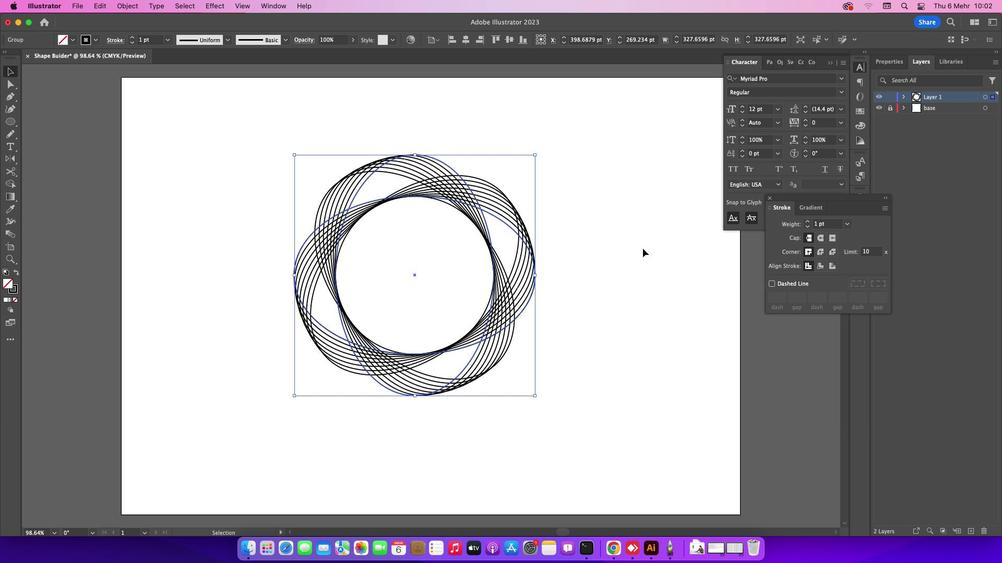 
Action: Mouse pressed left at (642, 248)
Screenshot: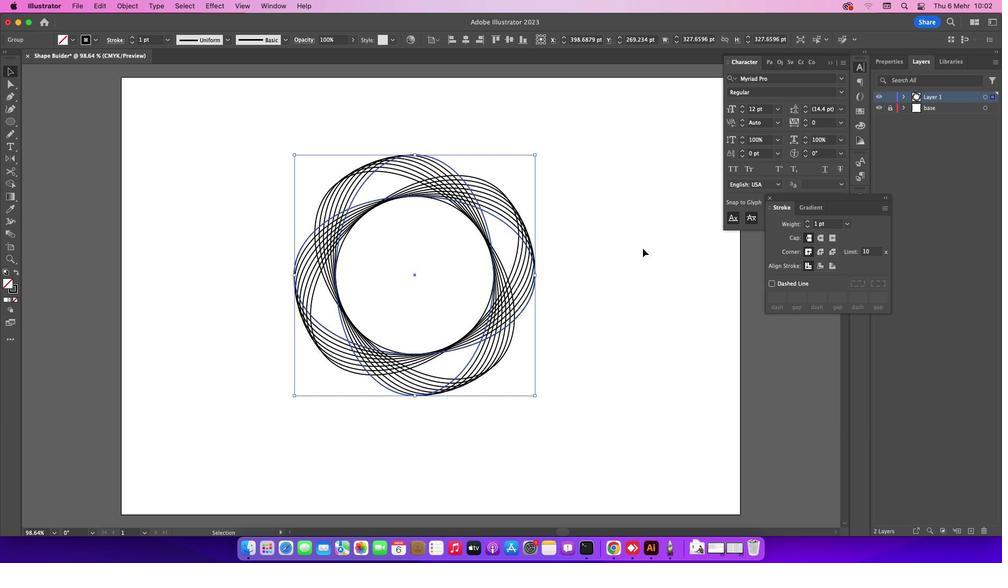 
Action: Key pressed Key.cmd'z'
Screenshot: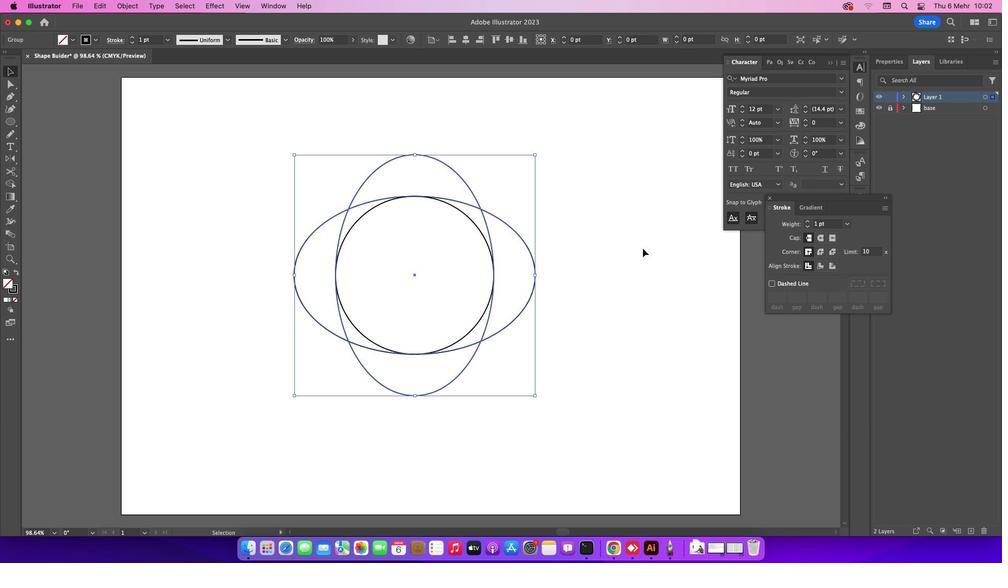 
Action: Mouse moved to (209, 6)
Screenshot: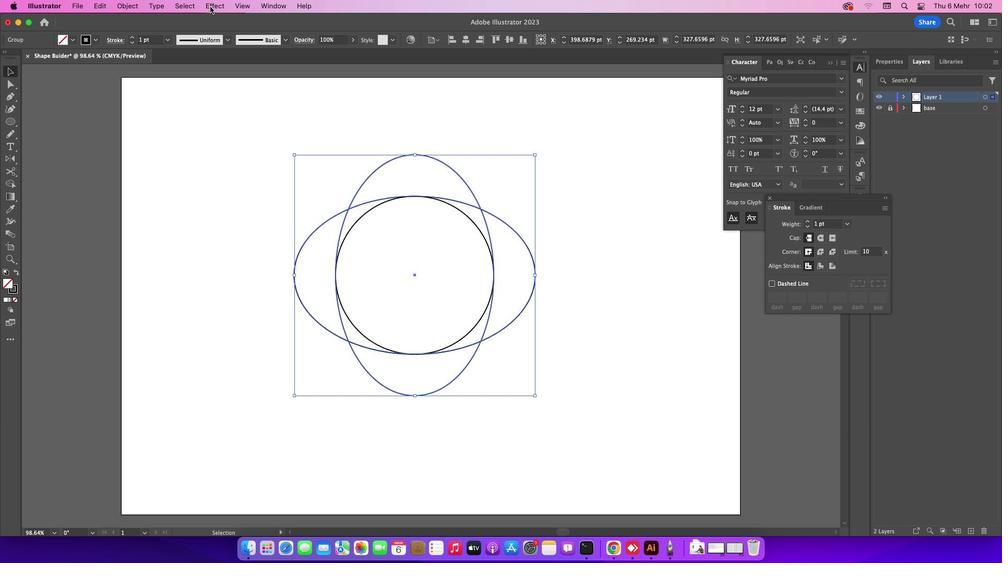
Action: Mouse pressed left at (209, 6)
Screenshot: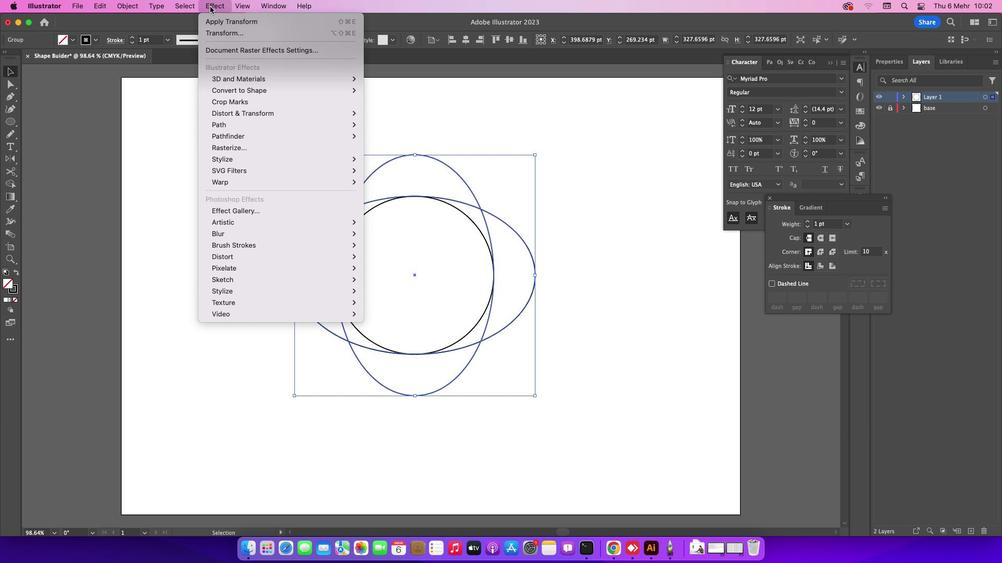 
Action: Mouse moved to (398, 147)
Screenshot: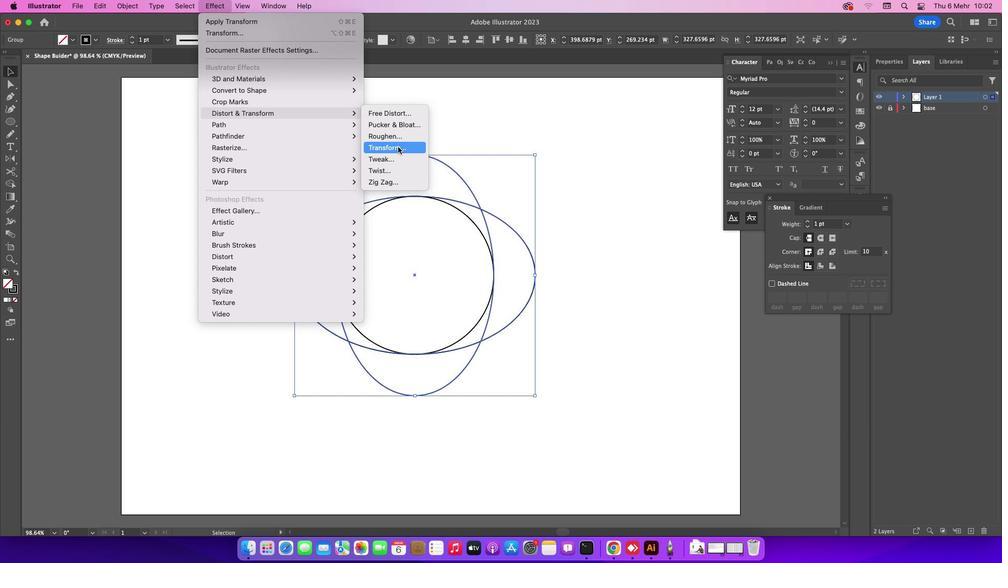
Action: Mouse pressed left at (398, 147)
Screenshot: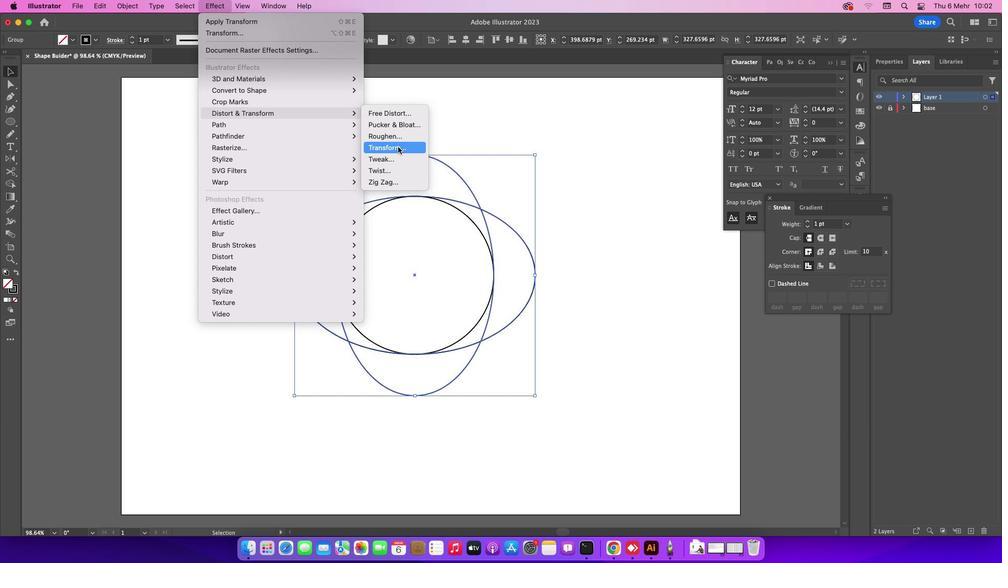 
Action: Mouse moved to (666, 339)
Screenshot: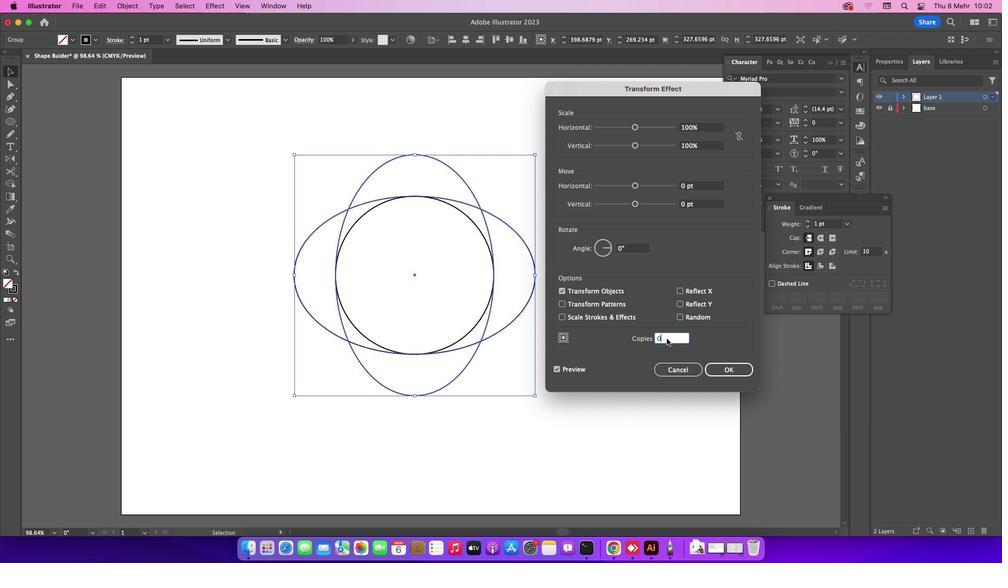 
Action: Mouse pressed left at (666, 339)
Screenshot: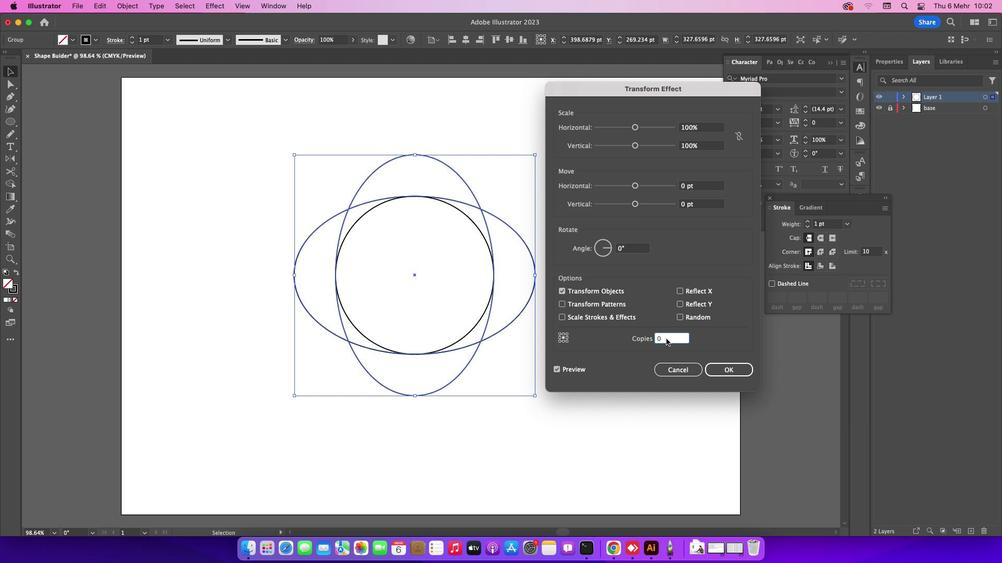 
Action: Mouse moved to (645, 330)
Screenshot: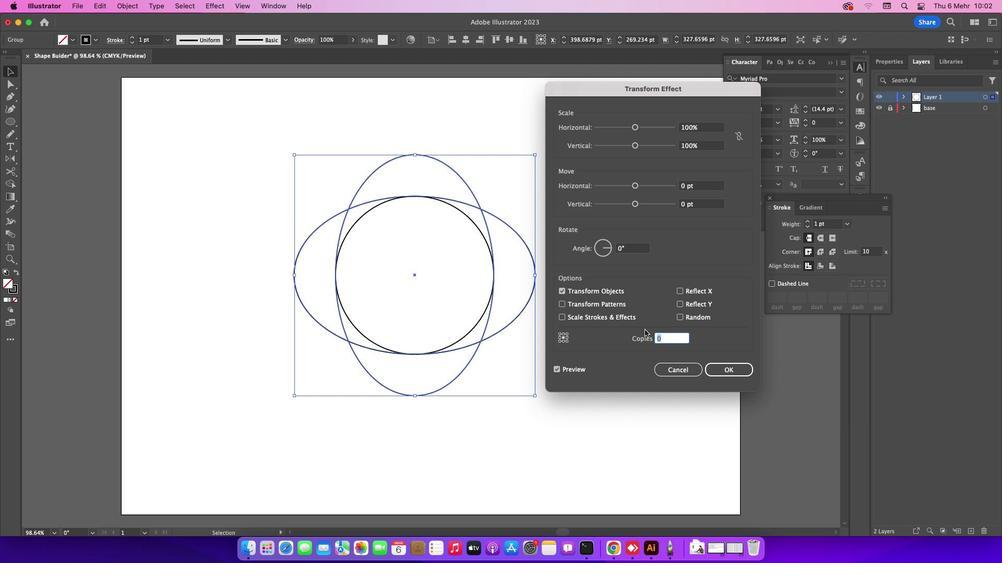 
Action: Key pressed '7'
Screenshot: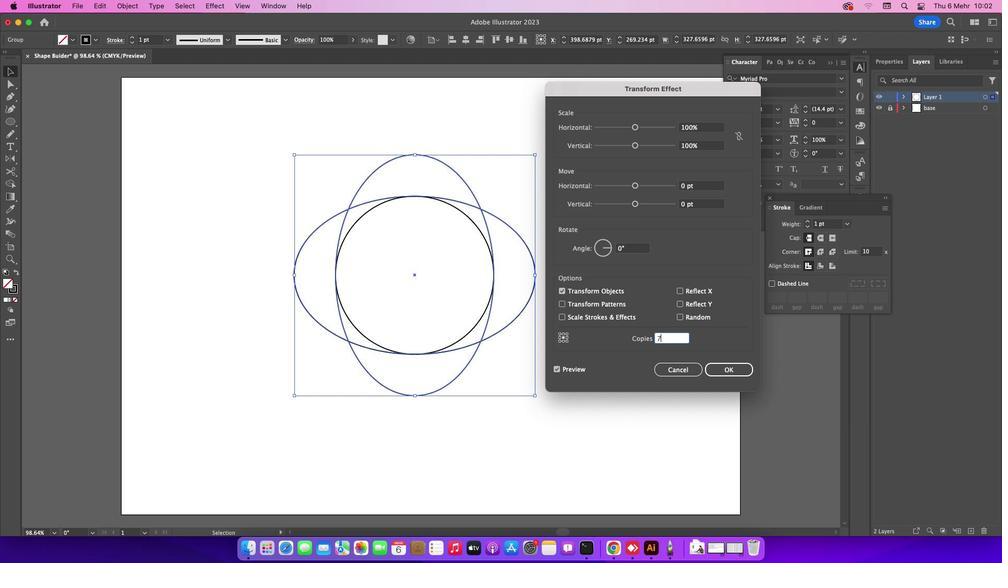 
Action: Mouse moved to (610, 247)
Screenshot: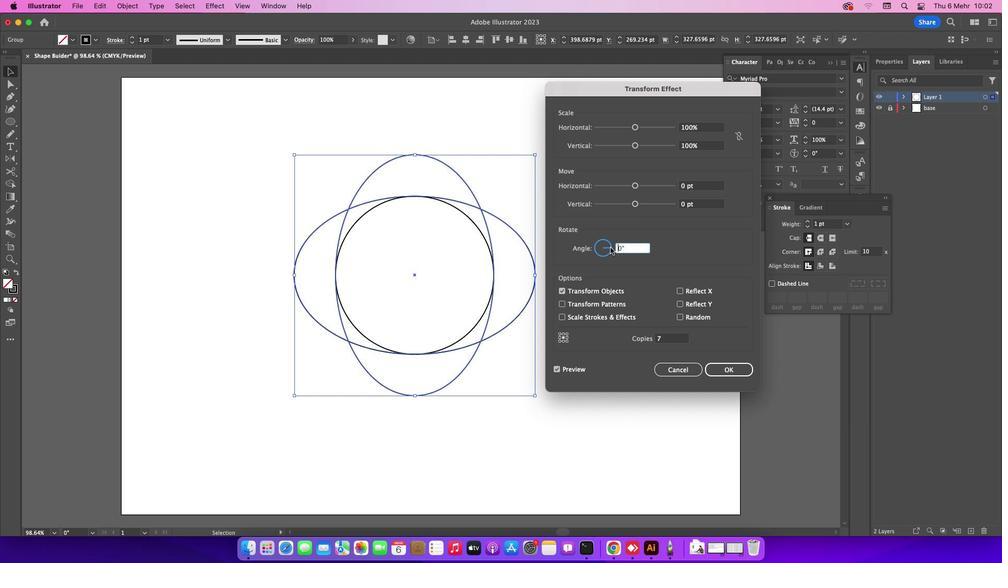 
Action: Mouse pressed left at (610, 247)
Screenshot: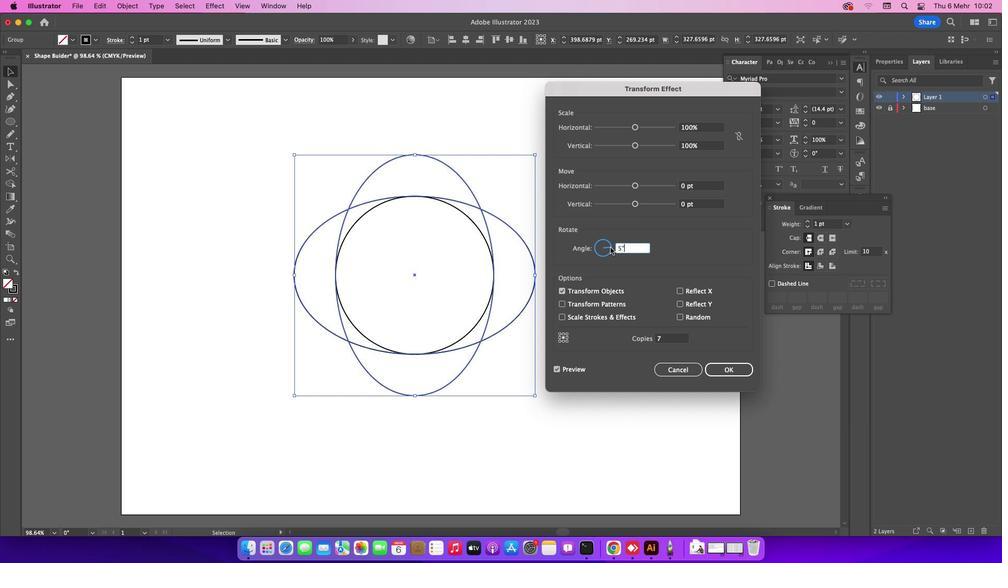 
Action: Mouse moved to (607, 242)
Screenshot: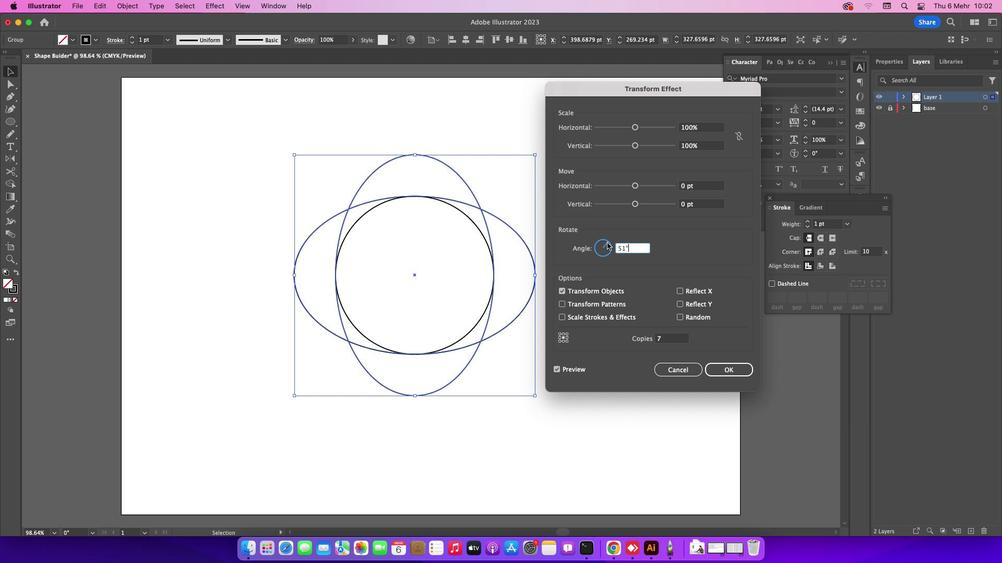 
Action: Mouse pressed left at (607, 242)
Screenshot: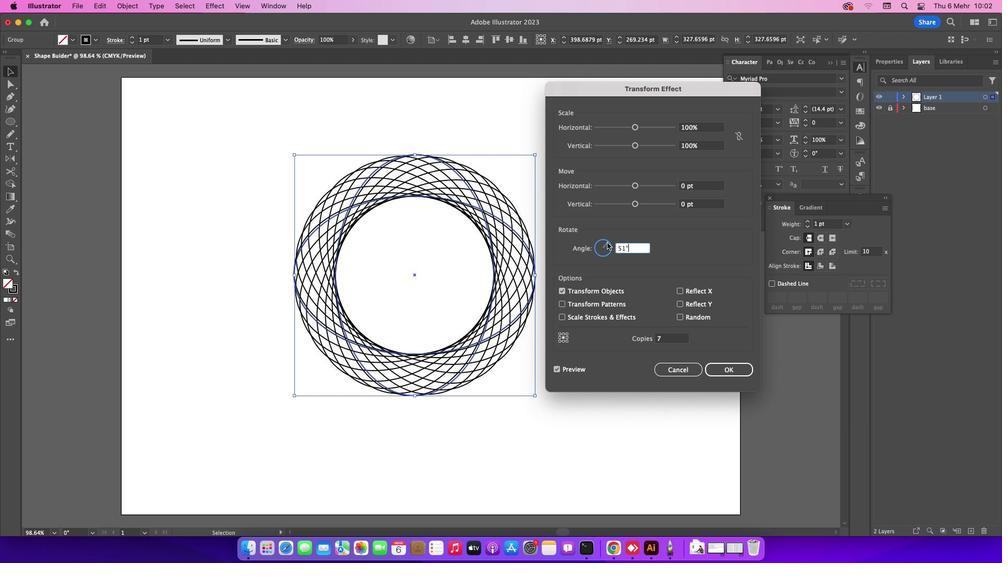 
Action: Mouse moved to (716, 368)
Screenshot: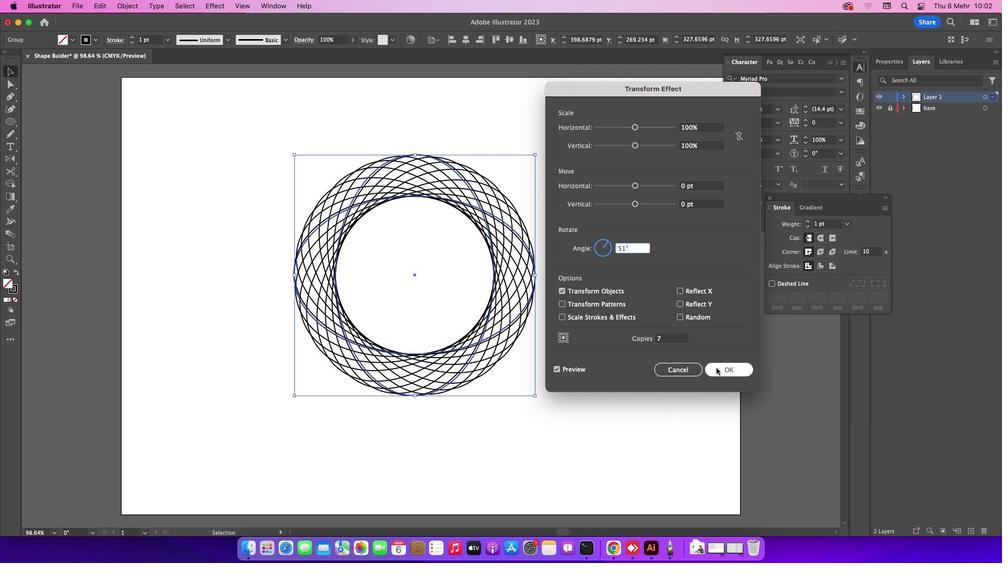 
Action: Mouse pressed left at (716, 368)
Screenshot: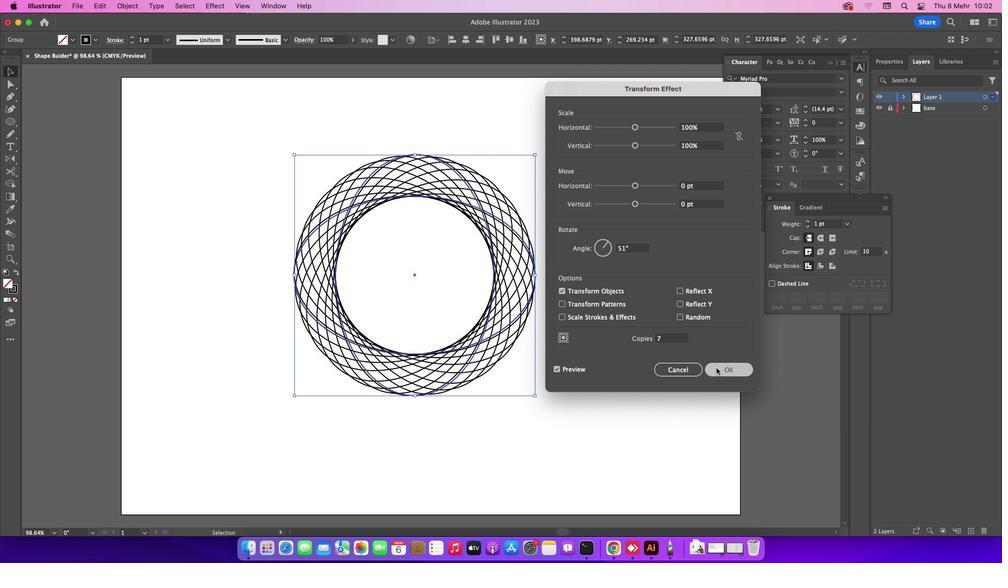 
Action: Mouse moved to (599, 284)
Screenshot: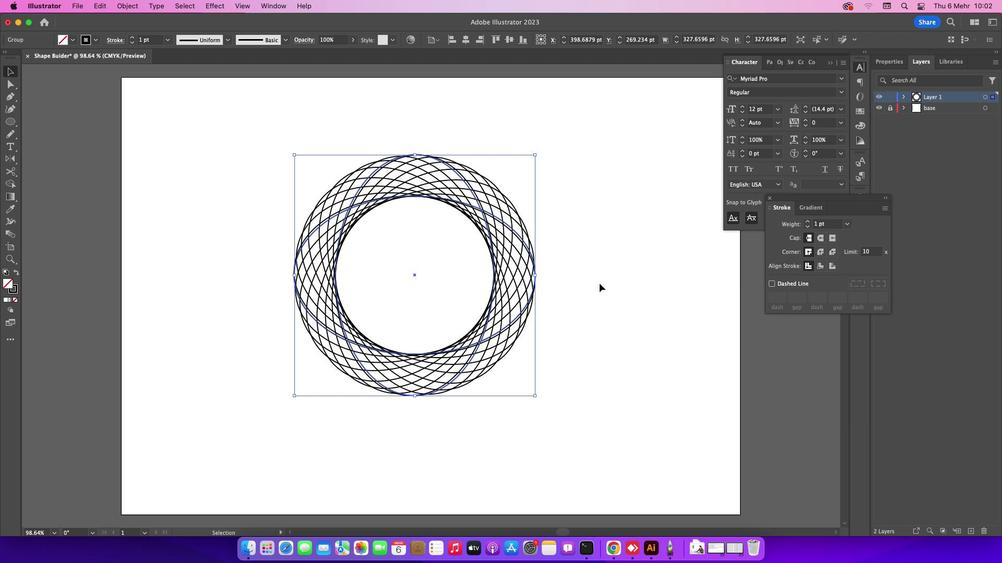 
Action: Mouse pressed left at (599, 284)
Screenshot: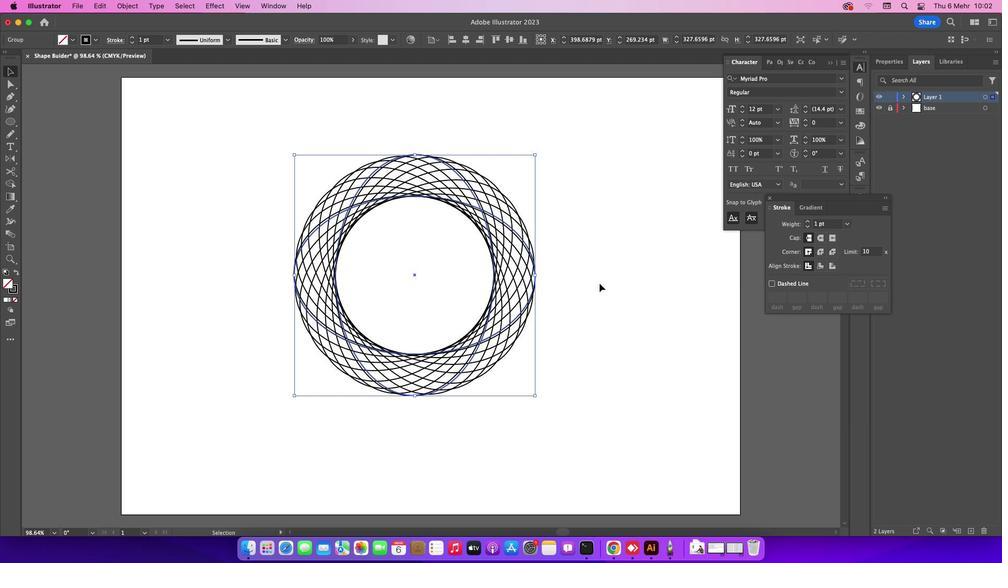 
Action: Mouse pressed left at (599, 284)
Screenshot: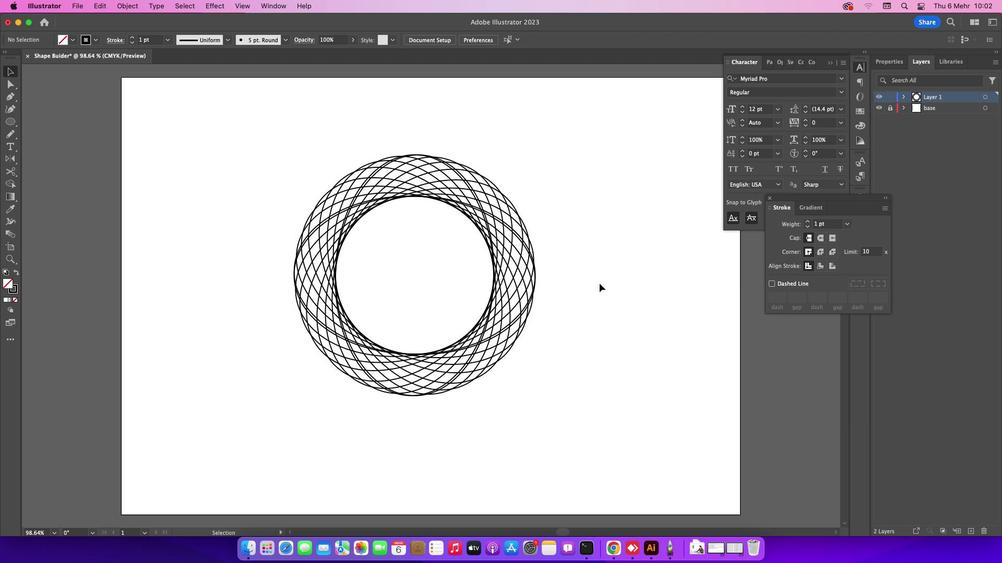 
Action: Mouse pressed left at (599, 284)
Screenshot: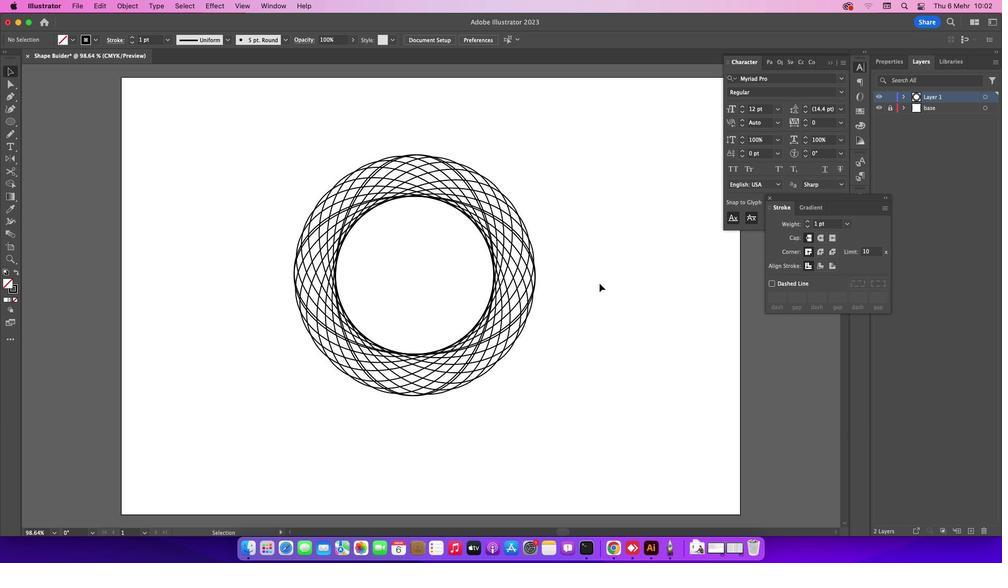 
Action: Mouse moved to (383, 181)
Screenshot: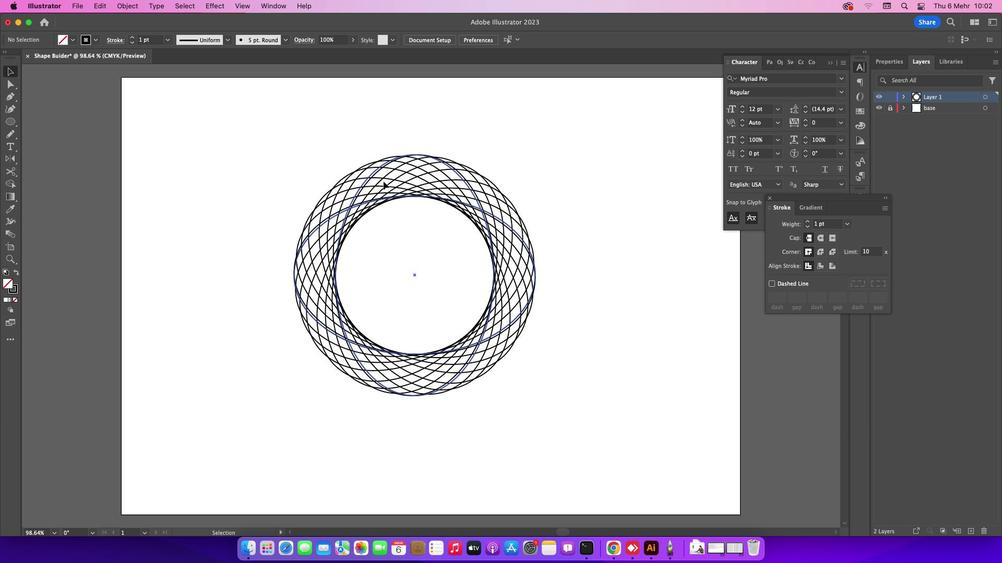 
Action: Mouse pressed left at (383, 181)
Screenshot: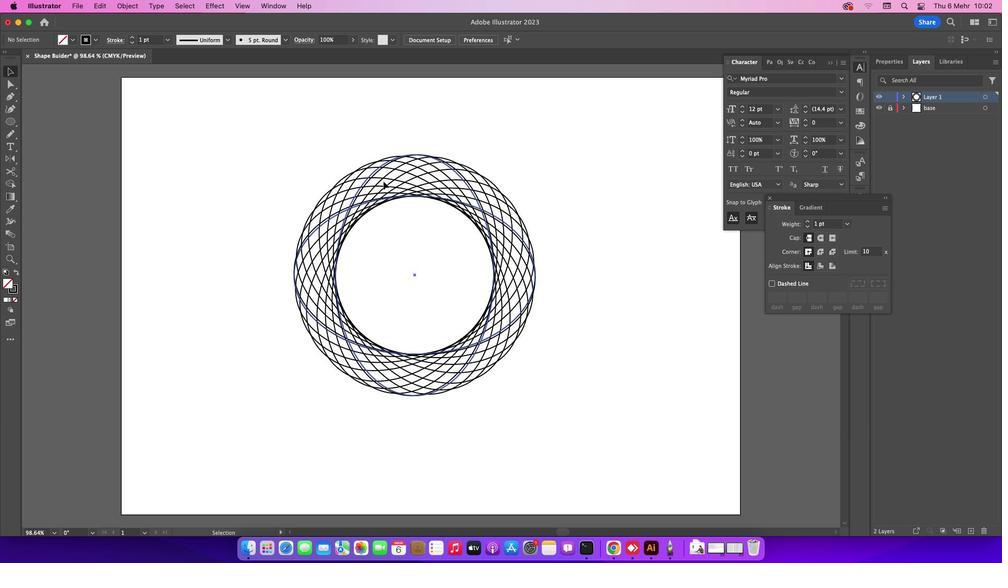 
Action: Mouse moved to (221, 139)
Screenshot: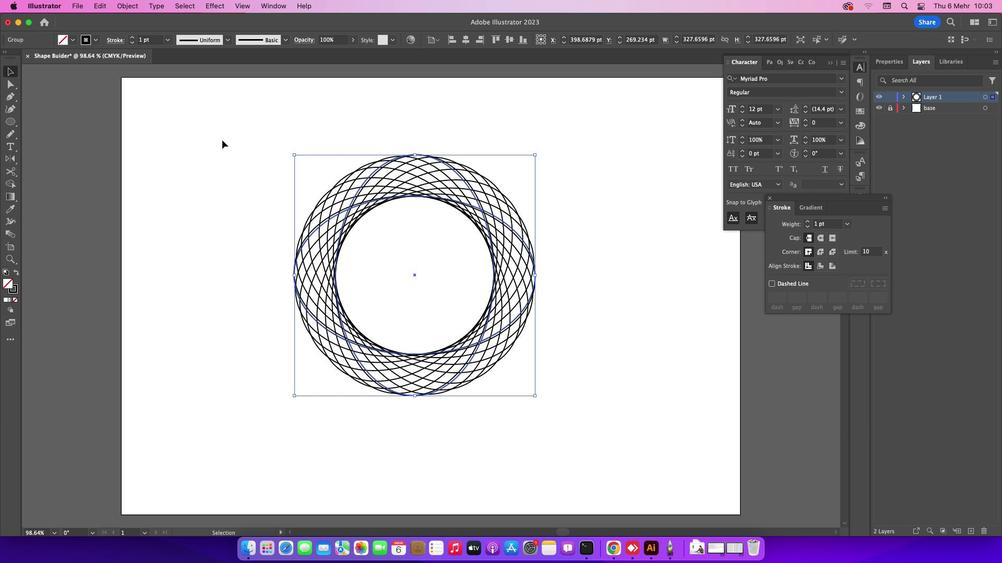 
Action: Mouse pressed left at (221, 139)
Screenshot: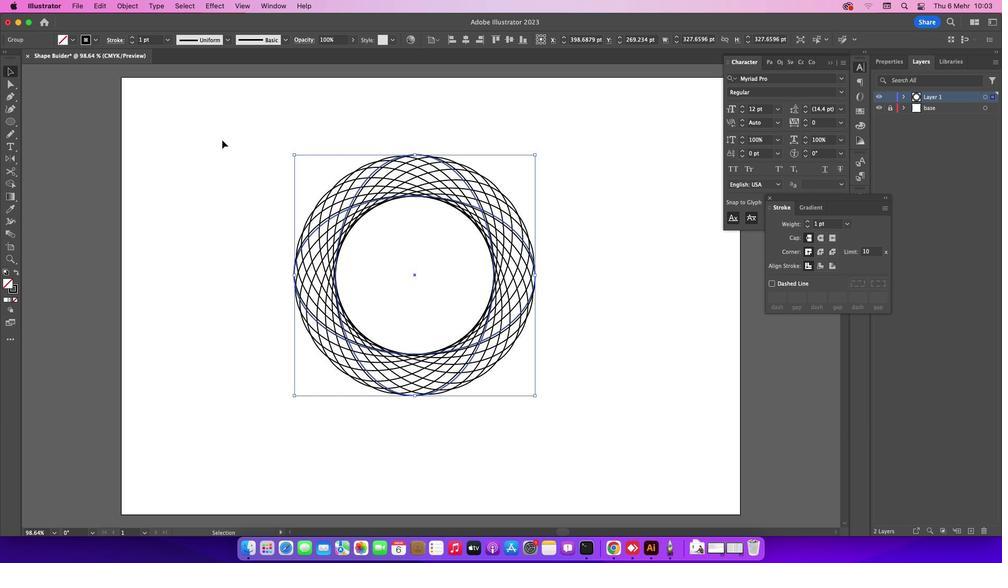 
Action: Mouse moved to (218, 145)
Screenshot: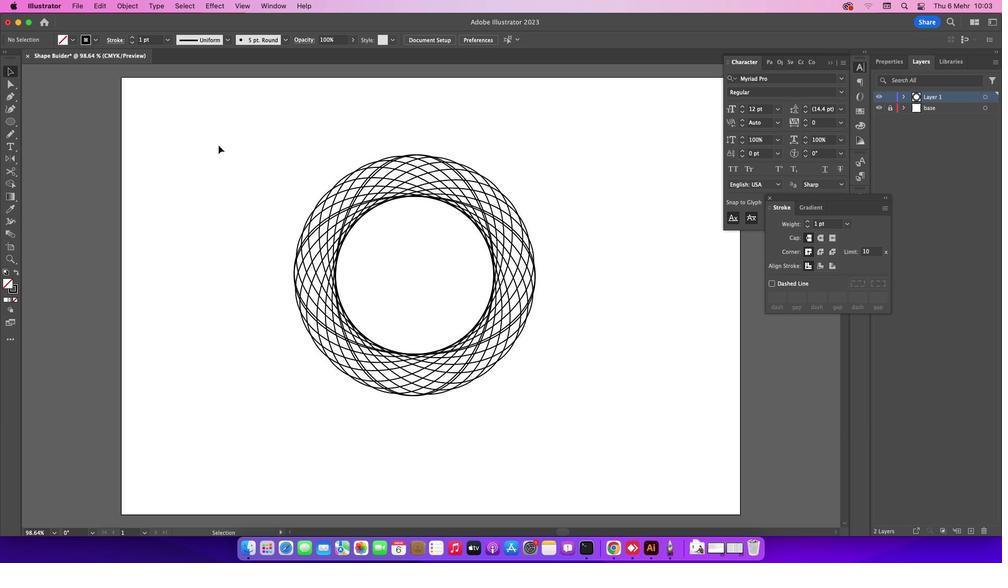 
Action: Mouse pressed left at (218, 145)
Screenshot: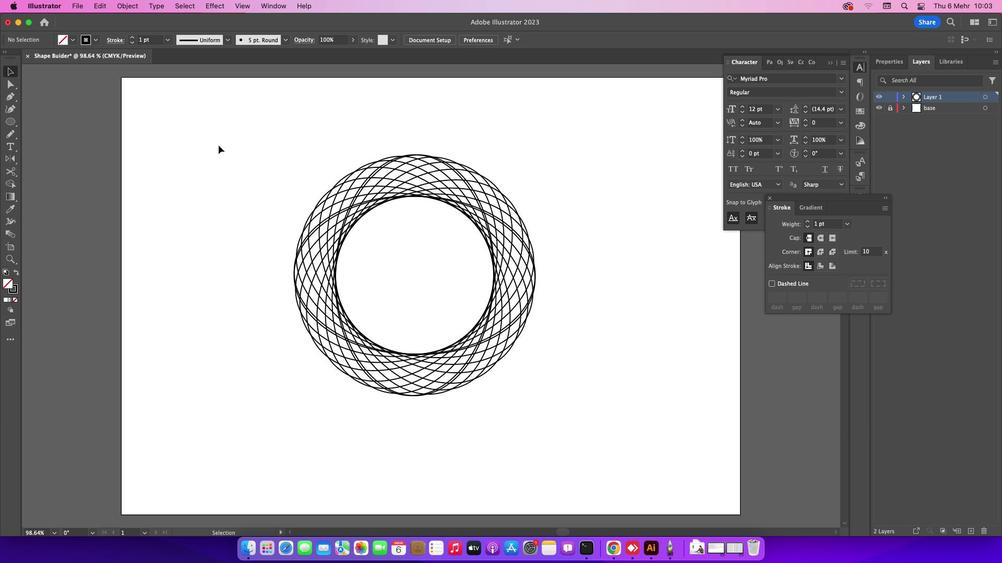 
Action: Mouse moved to (181, 158)
Screenshot: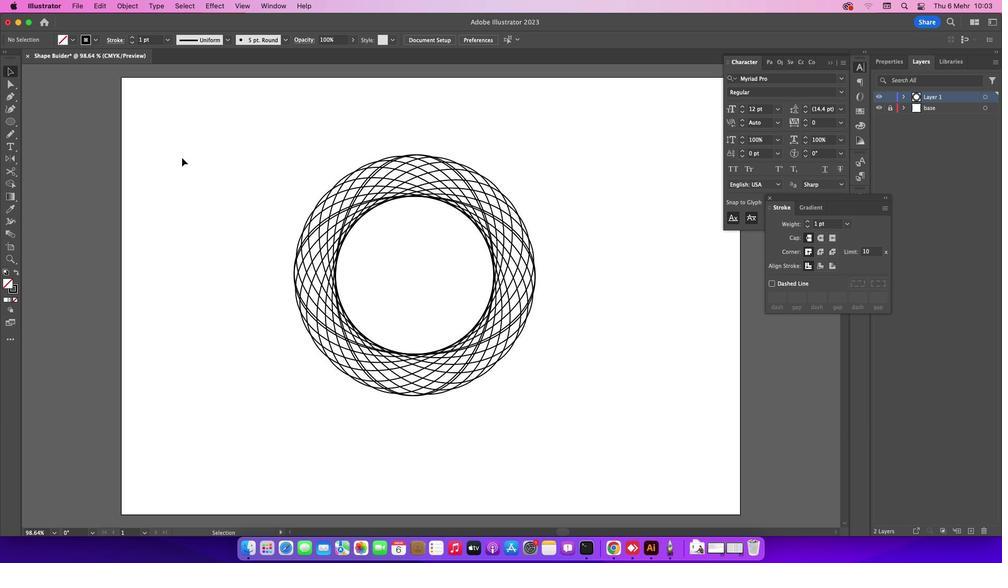 
Action: Mouse pressed left at (181, 158)
Screenshot: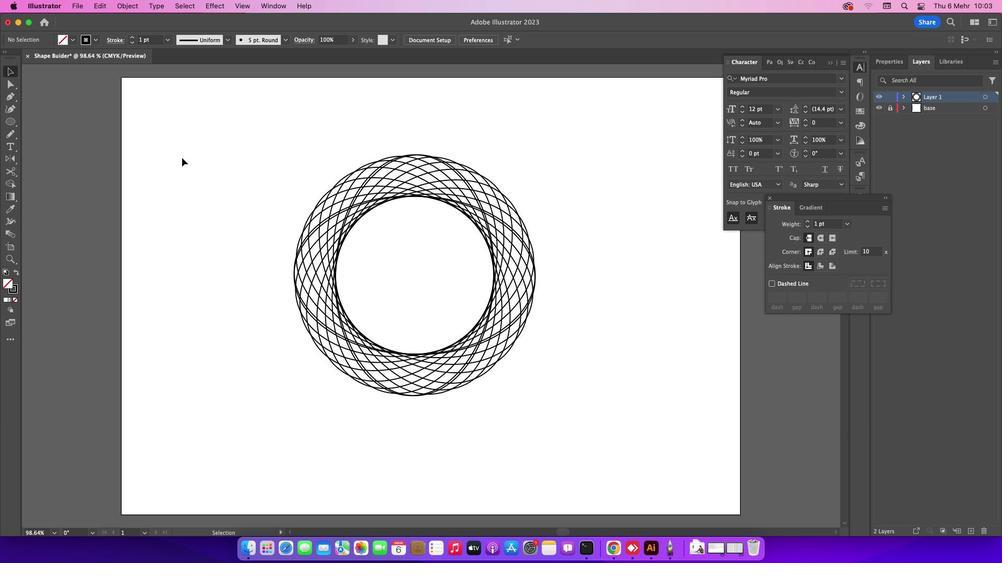 
Action: Mouse moved to (13, 182)
Screenshot: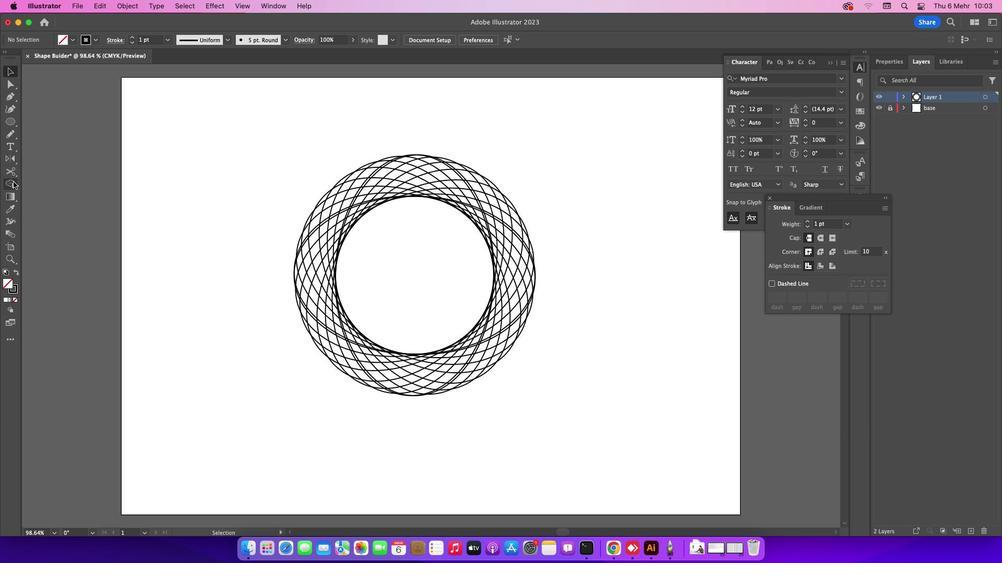 
Action: Mouse pressed left at (13, 182)
Screenshot: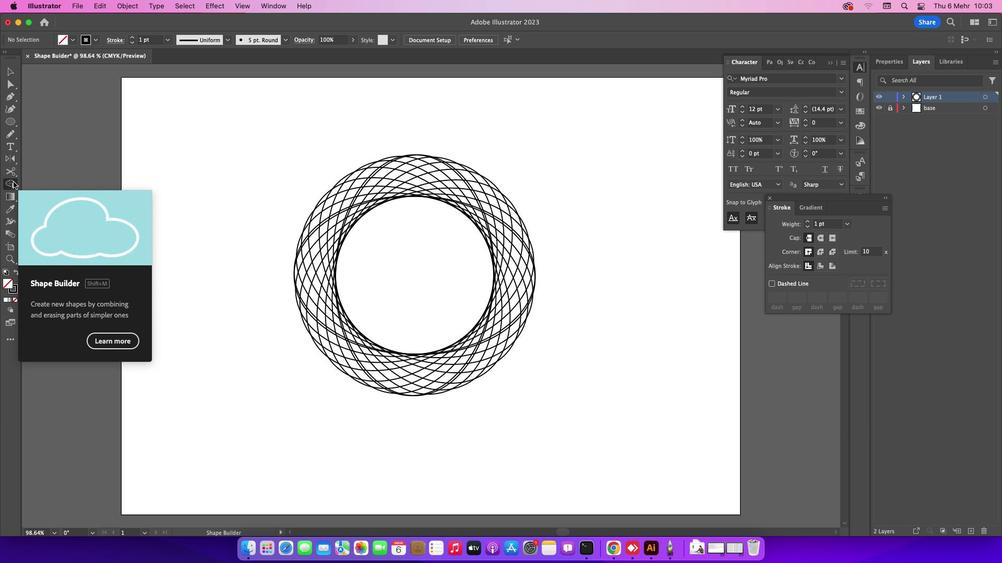 
Action: Mouse moved to (12, 71)
